 Task: Buy 5 Barbecue Forks & Claws from Grilling & Barbecue Utensils section under best seller category for shipping address: Justin Kelly, 2772 Fieldcrest Road, New York, New York 10005, Cell Number 6318992398. Pay from credit card ending with 9757, CVV 798
Action: Mouse moved to (26, 103)
Screenshot: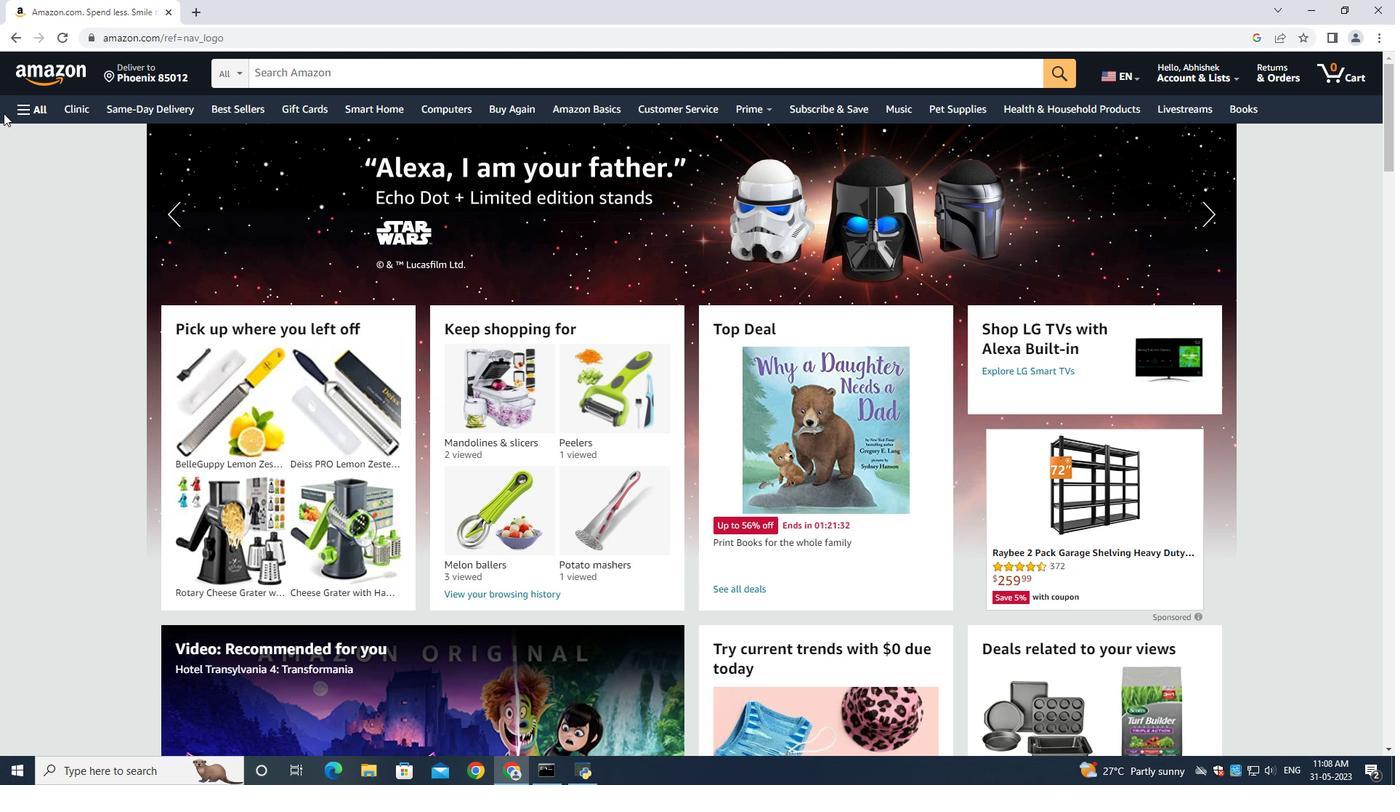 
Action: Mouse pressed left at (26, 103)
Screenshot: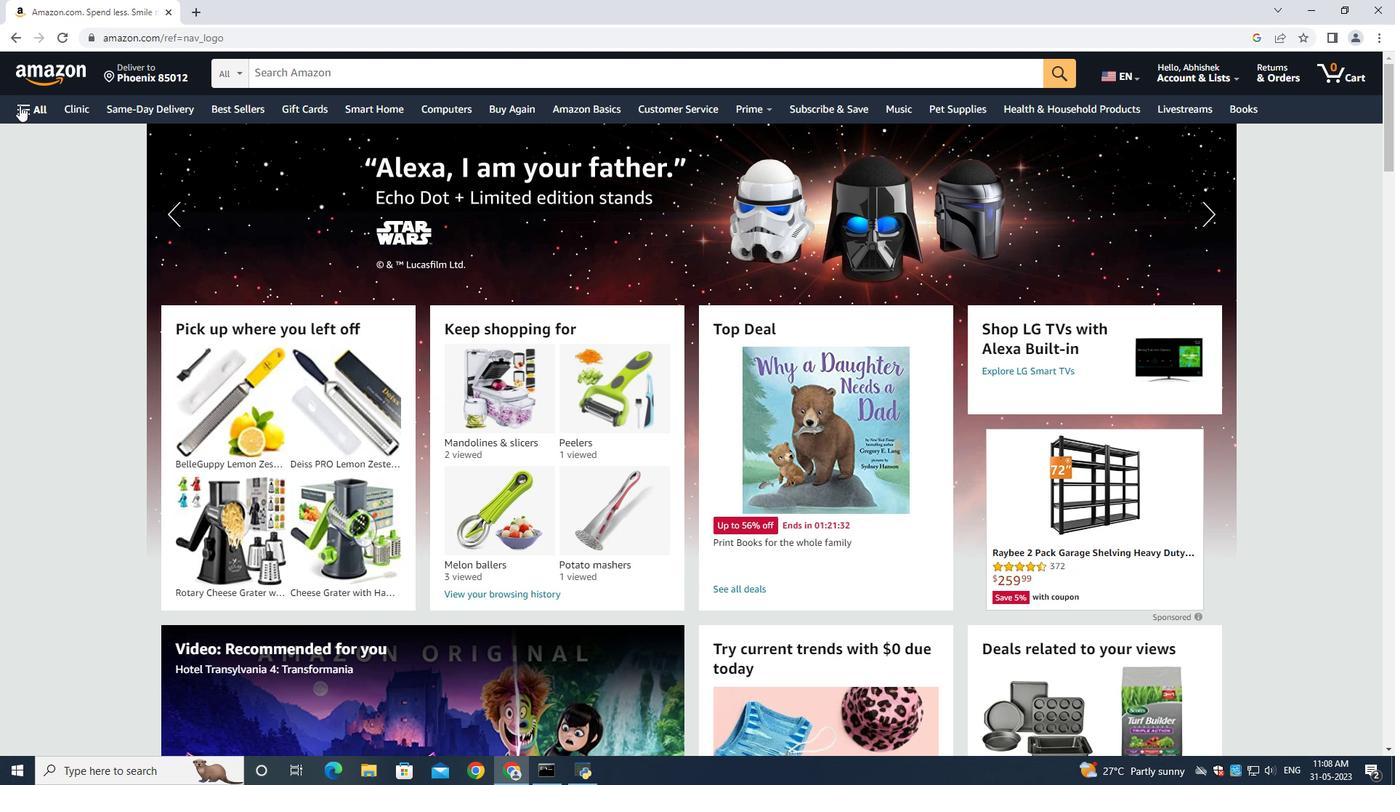 
Action: Mouse moved to (86, 135)
Screenshot: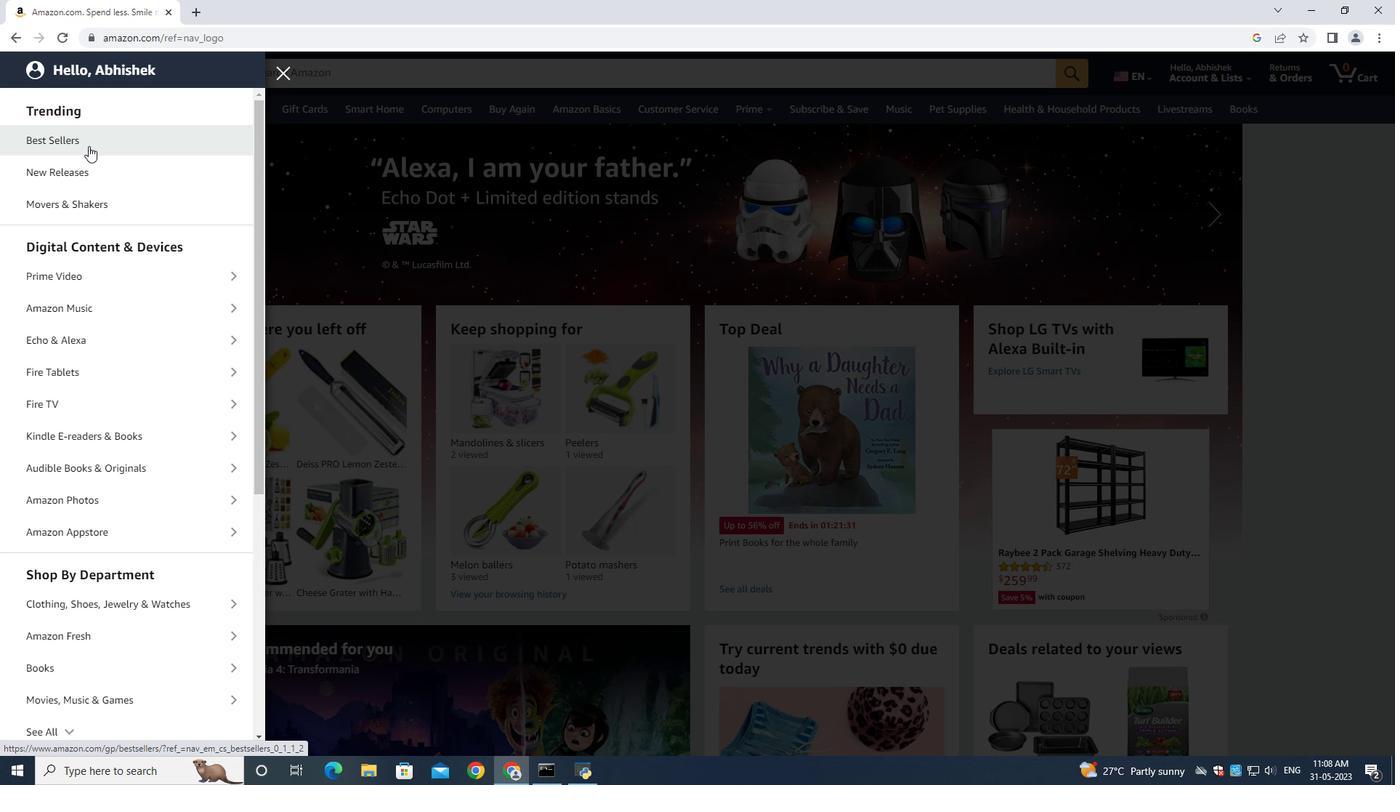 
Action: Mouse pressed left at (86, 135)
Screenshot: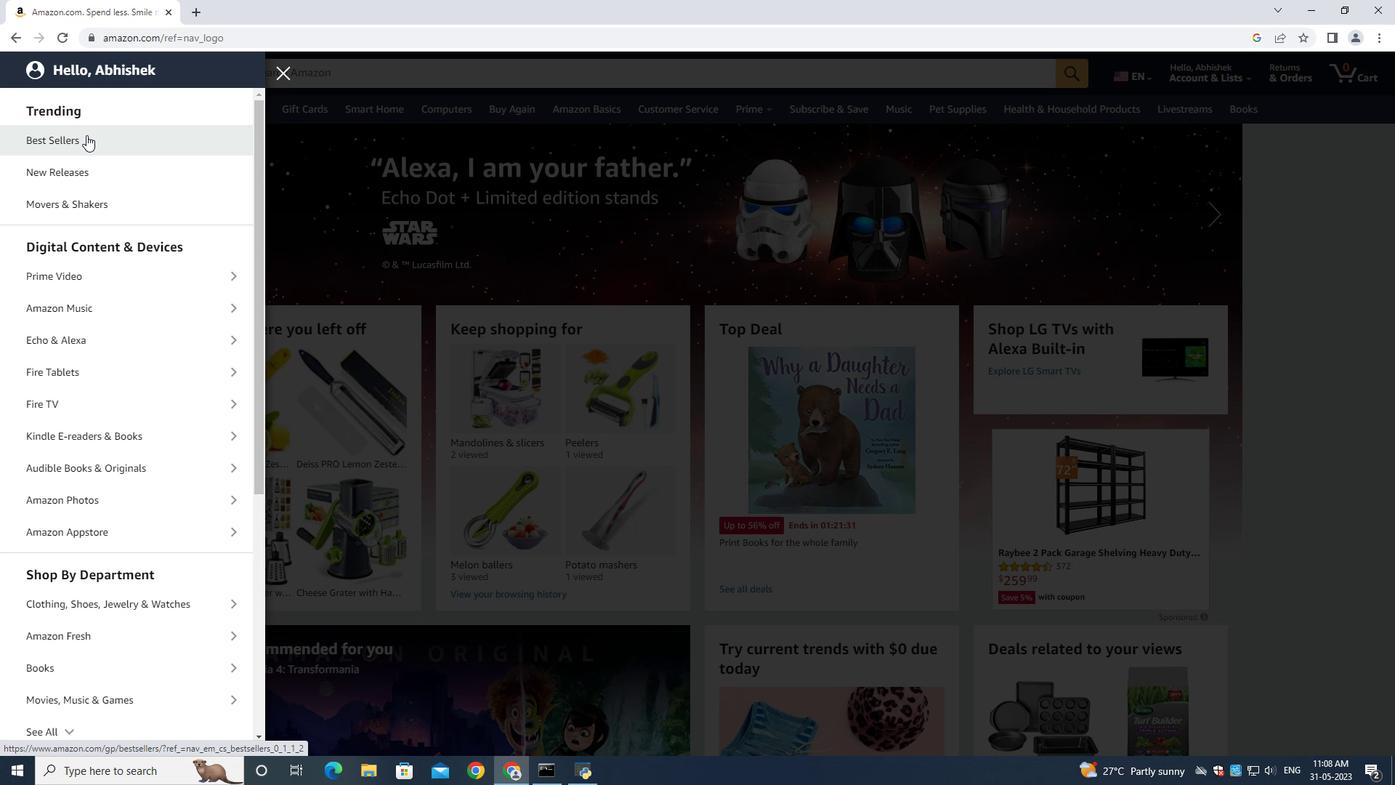 
Action: Mouse moved to (300, 84)
Screenshot: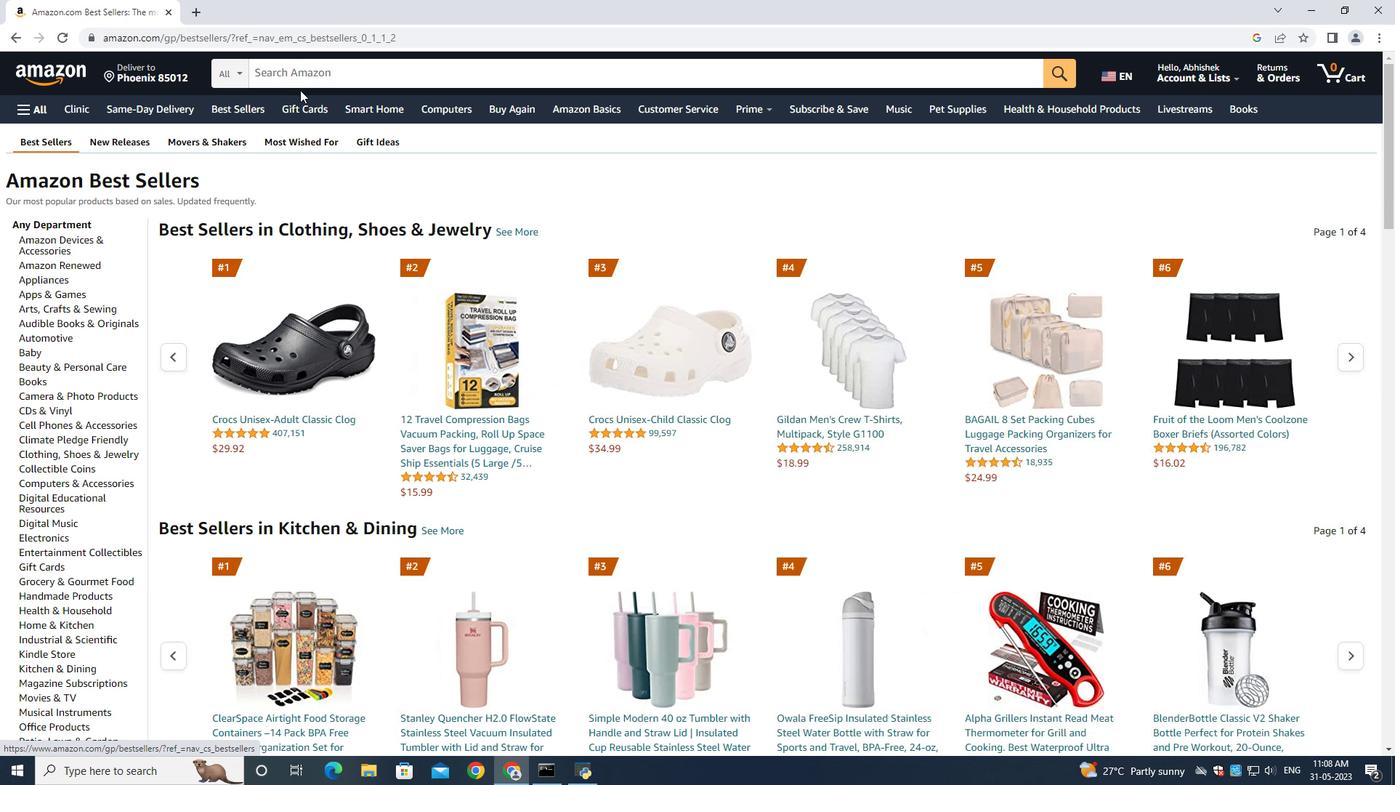 
Action: Mouse pressed left at (300, 84)
Screenshot: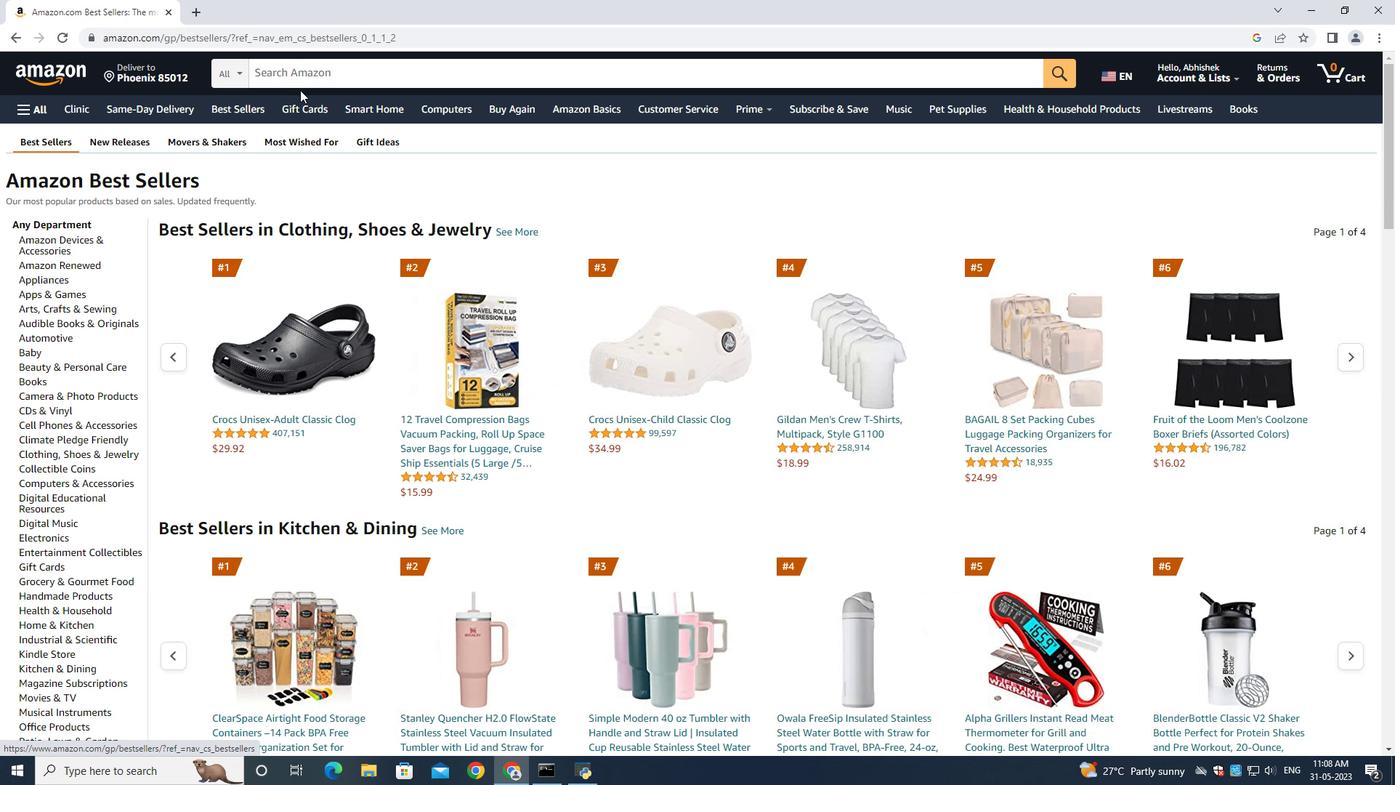 
Action: Key pressed <Key.shift>Barv<Key.backspace>becue<Key.space><Key.shift>Forks<Key.enter>
Screenshot: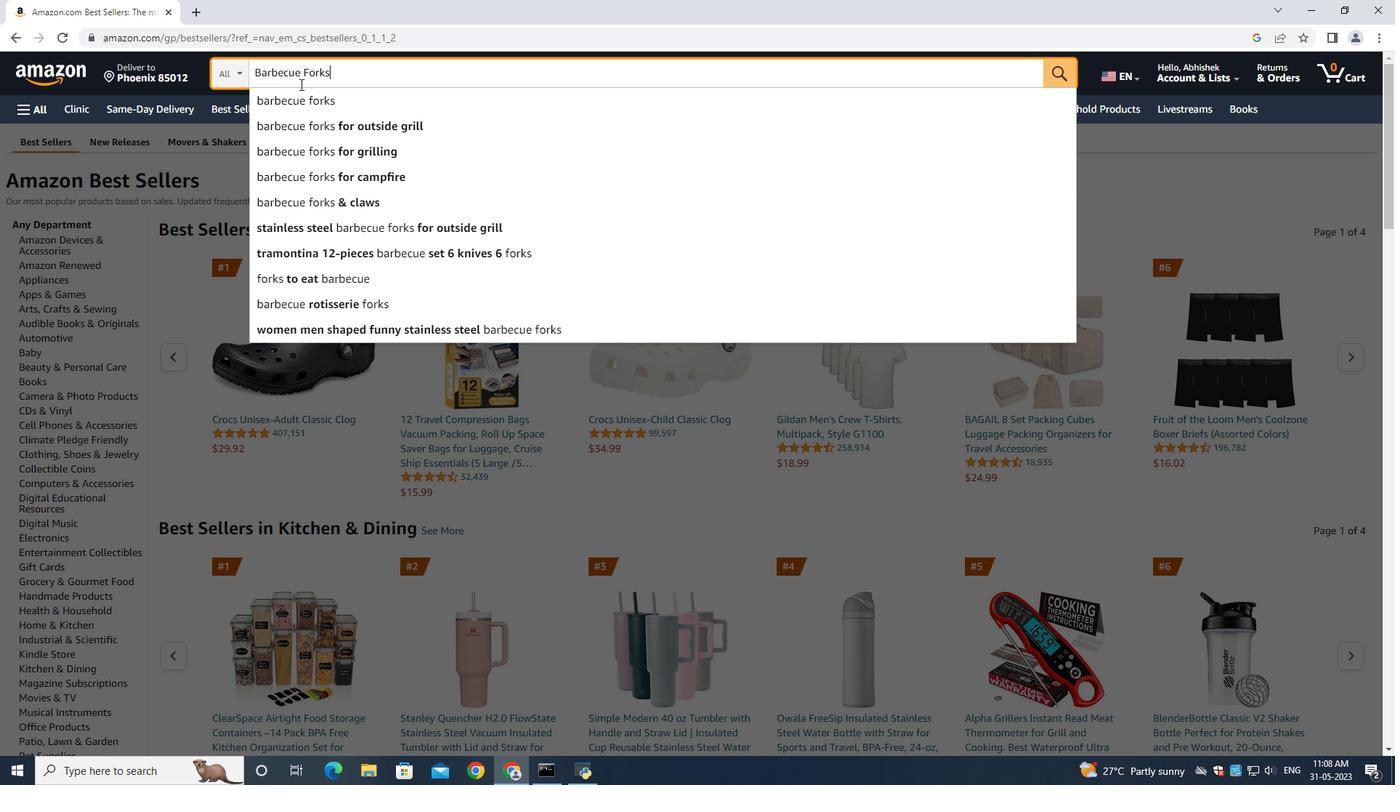 
Action: Mouse moved to (116, 258)
Screenshot: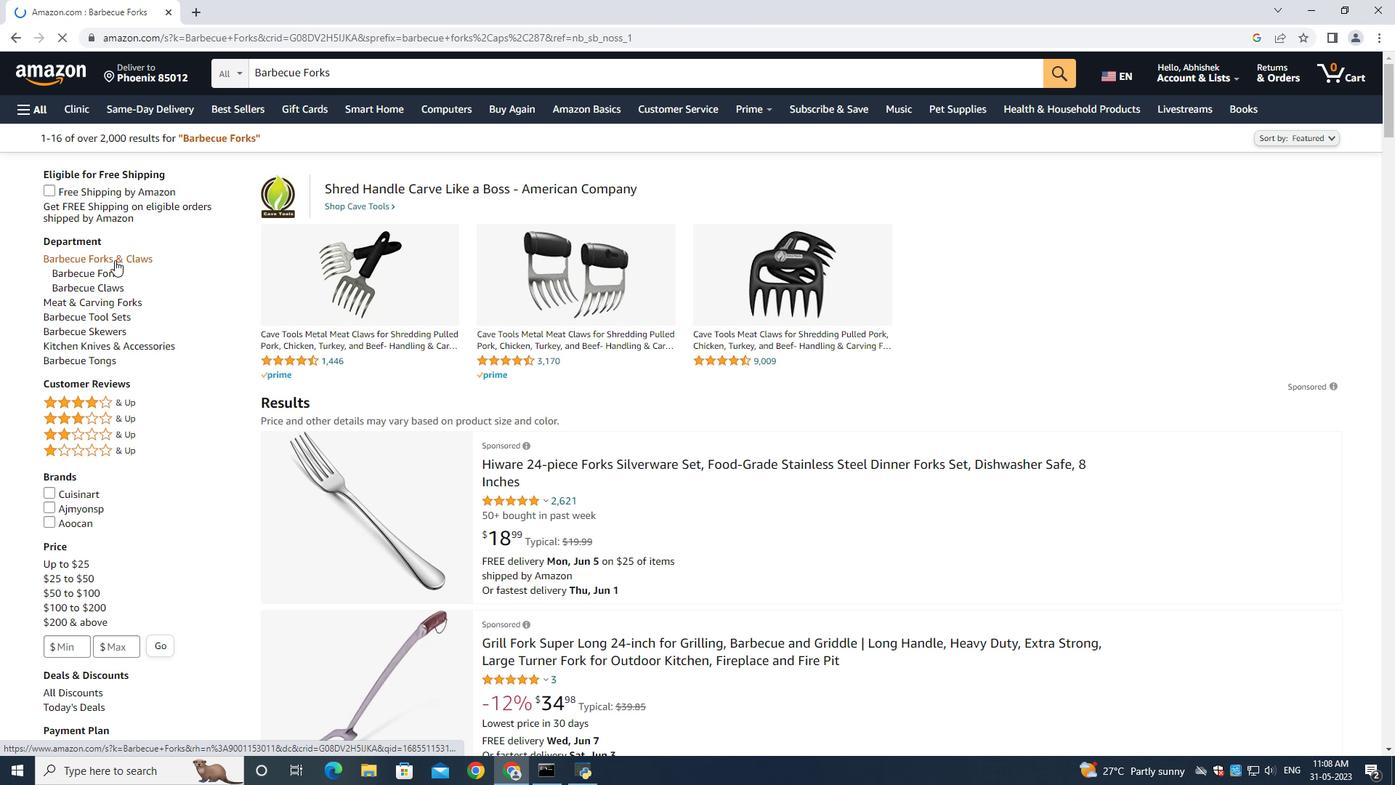 
Action: Mouse pressed left at (116, 258)
Screenshot: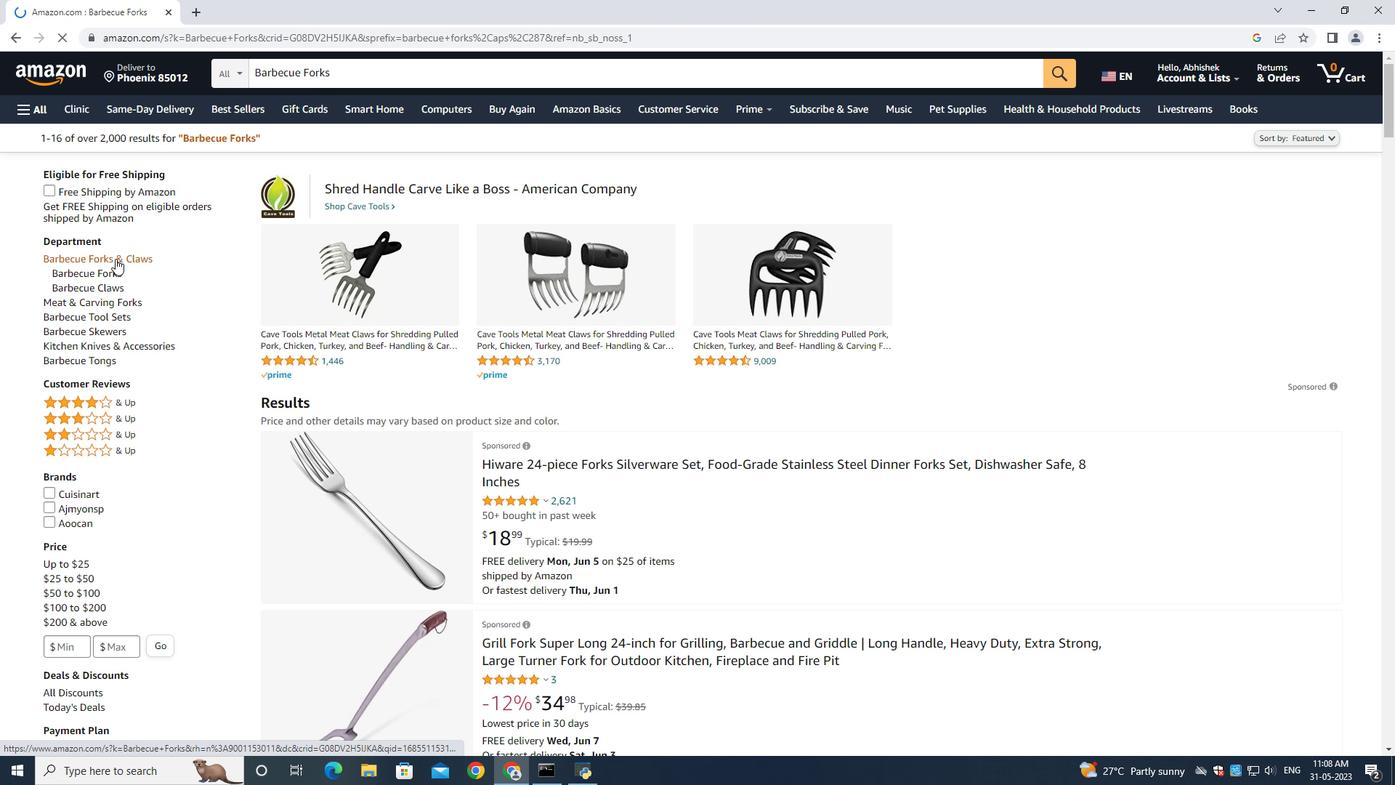
Action: Mouse moved to (525, 331)
Screenshot: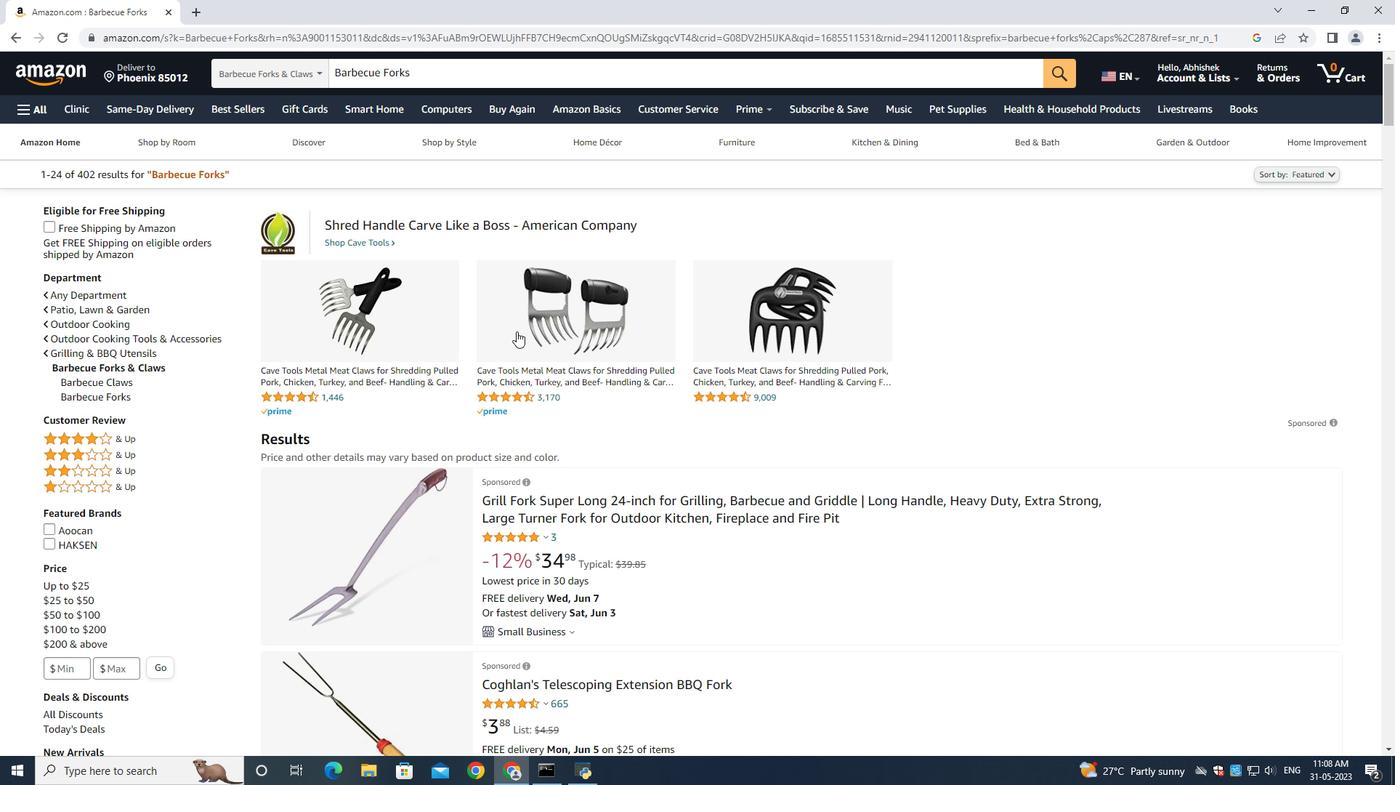 
Action: Mouse scrolled (525, 330) with delta (0, 0)
Screenshot: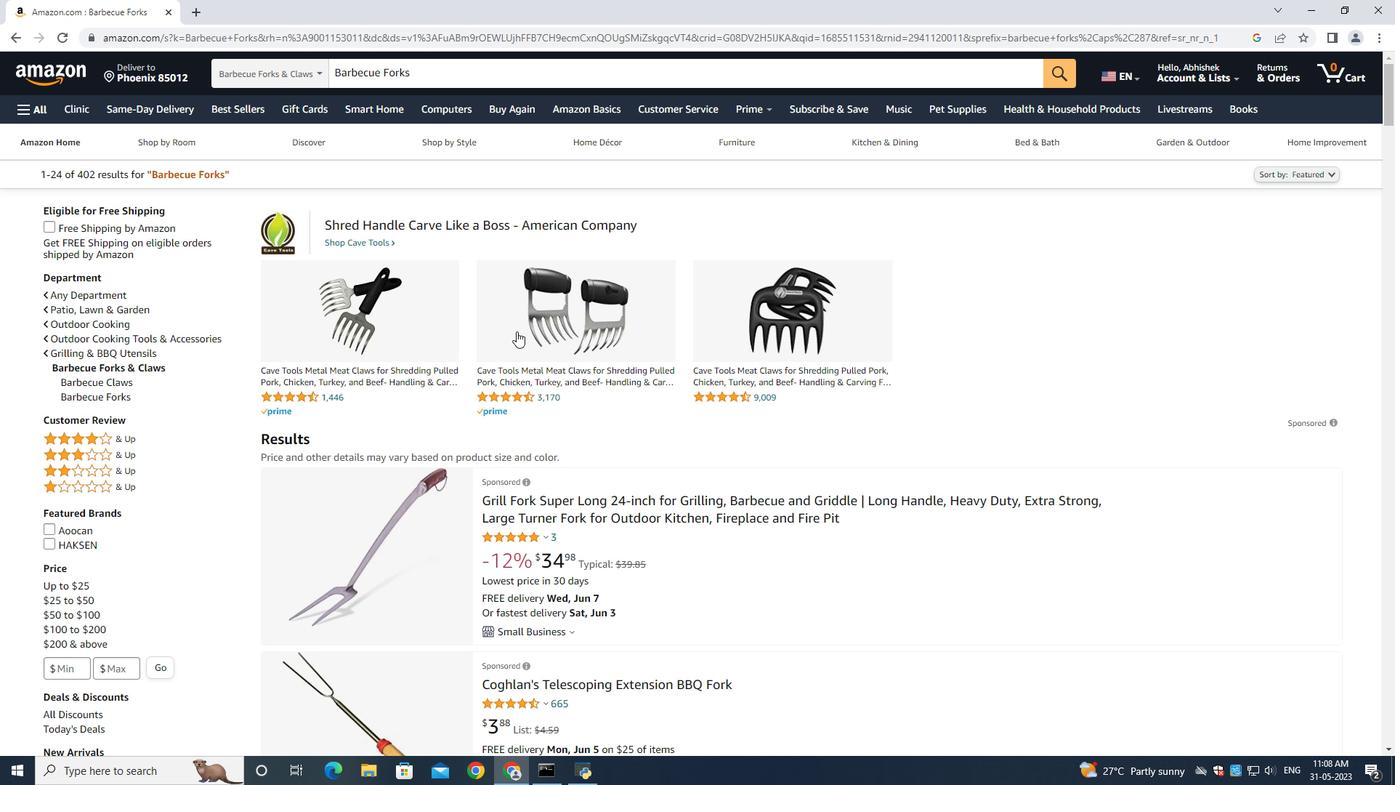
Action: Mouse moved to (525, 332)
Screenshot: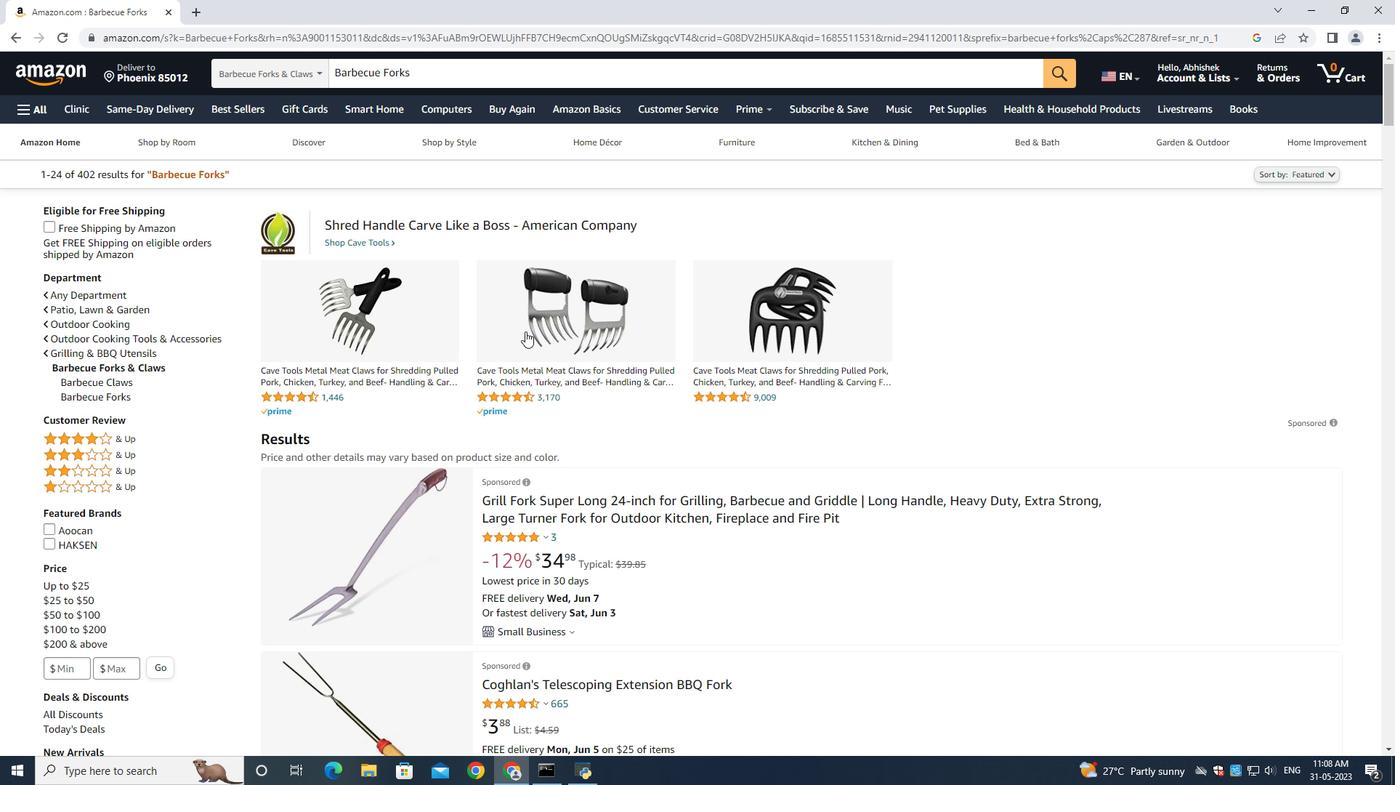 
Action: Mouse scrolled (525, 331) with delta (0, 0)
Screenshot: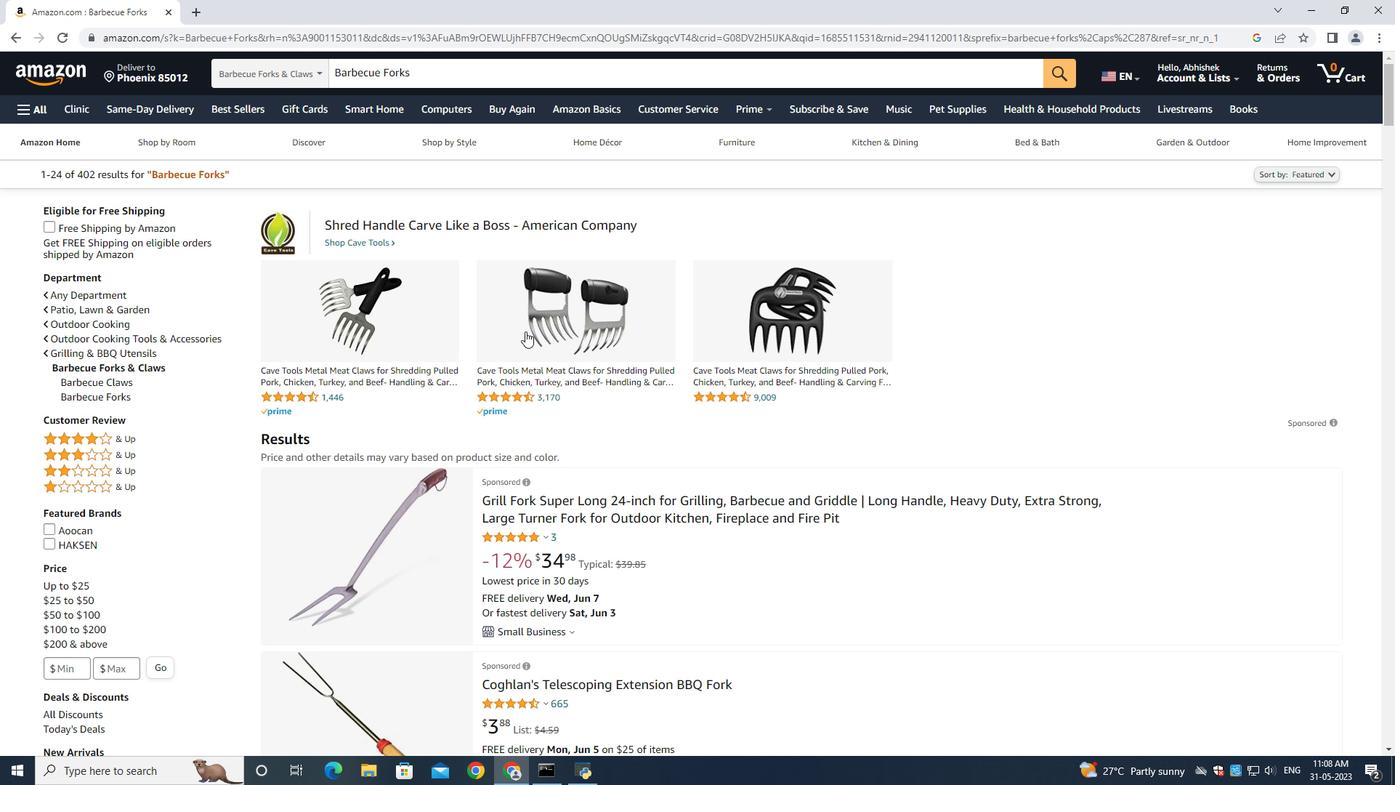 
Action: Mouse moved to (639, 359)
Screenshot: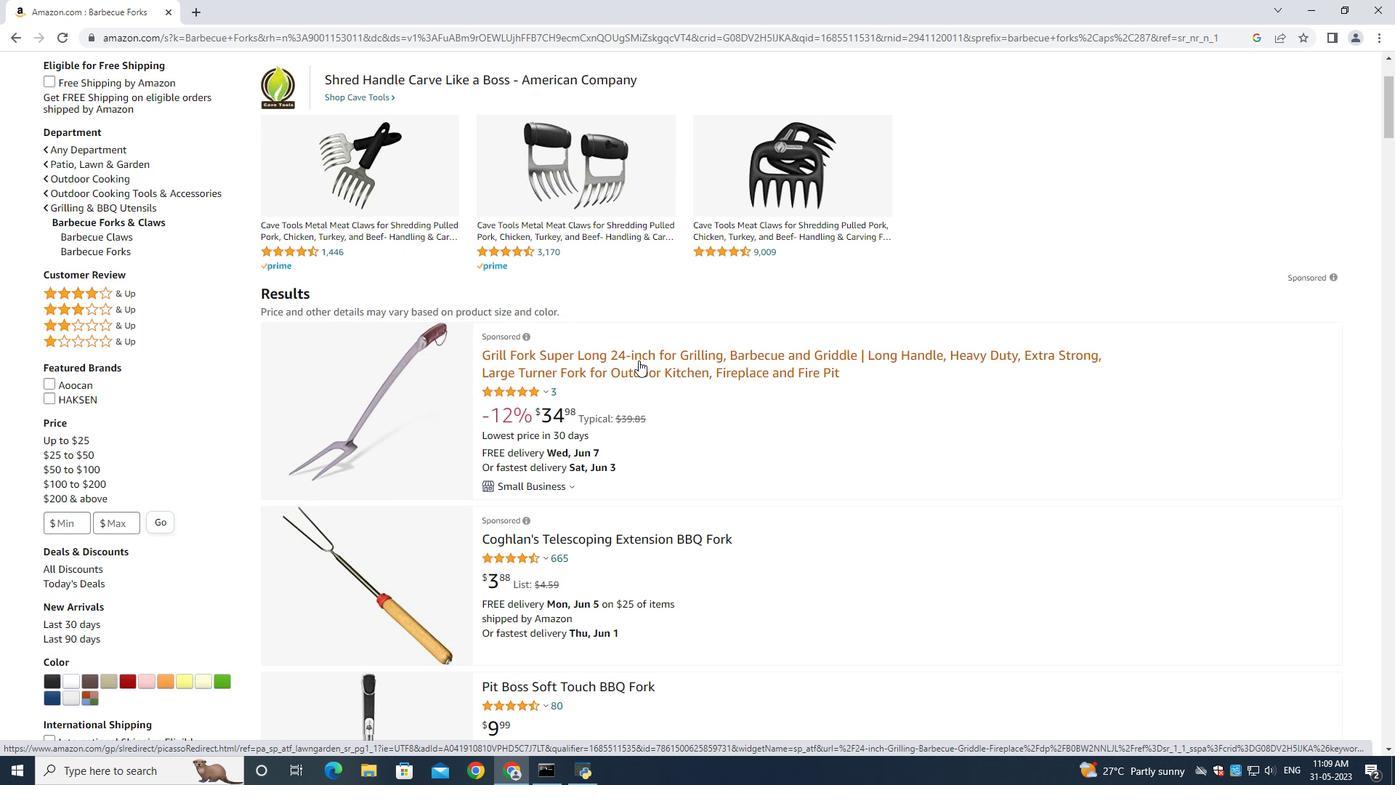 
Action: Mouse pressed left at (639, 359)
Screenshot: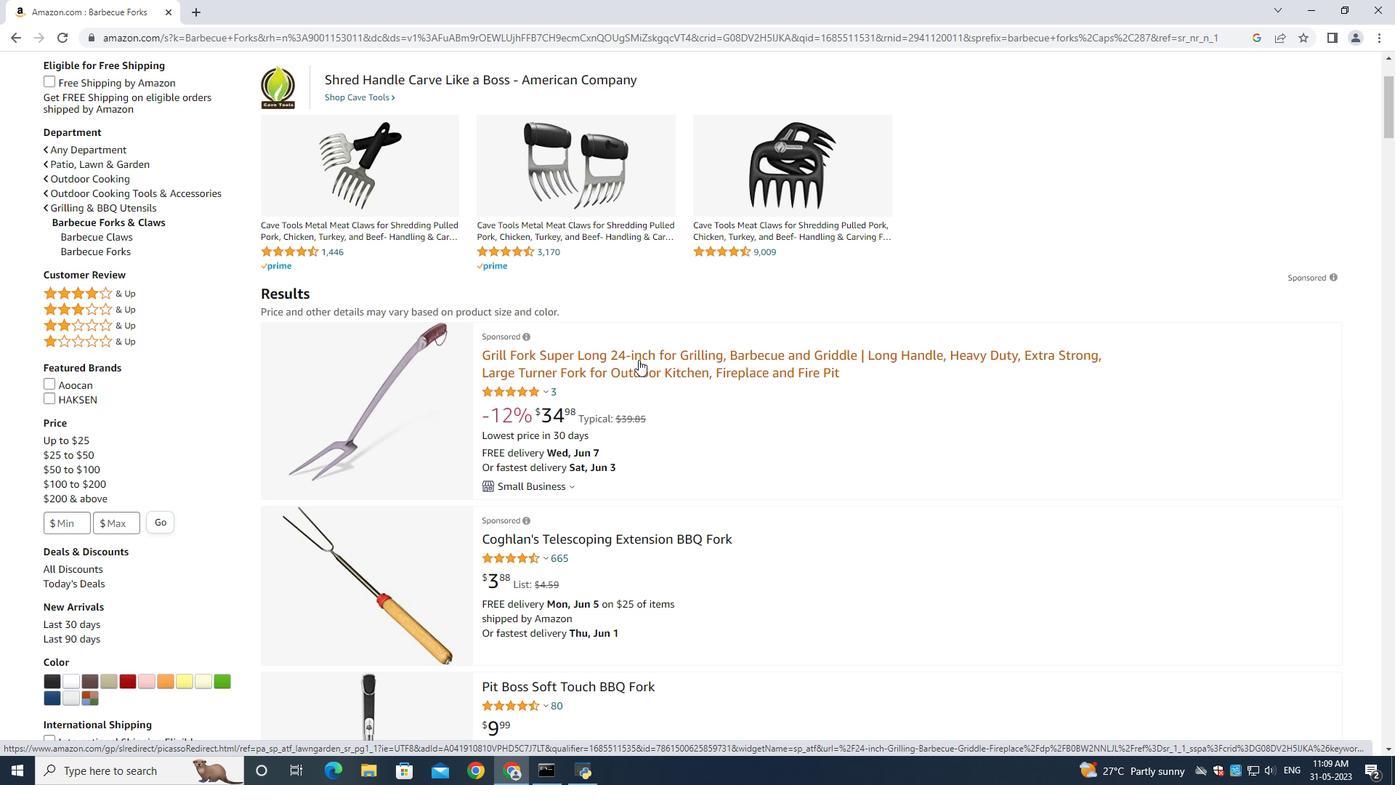
Action: Mouse moved to (10, 33)
Screenshot: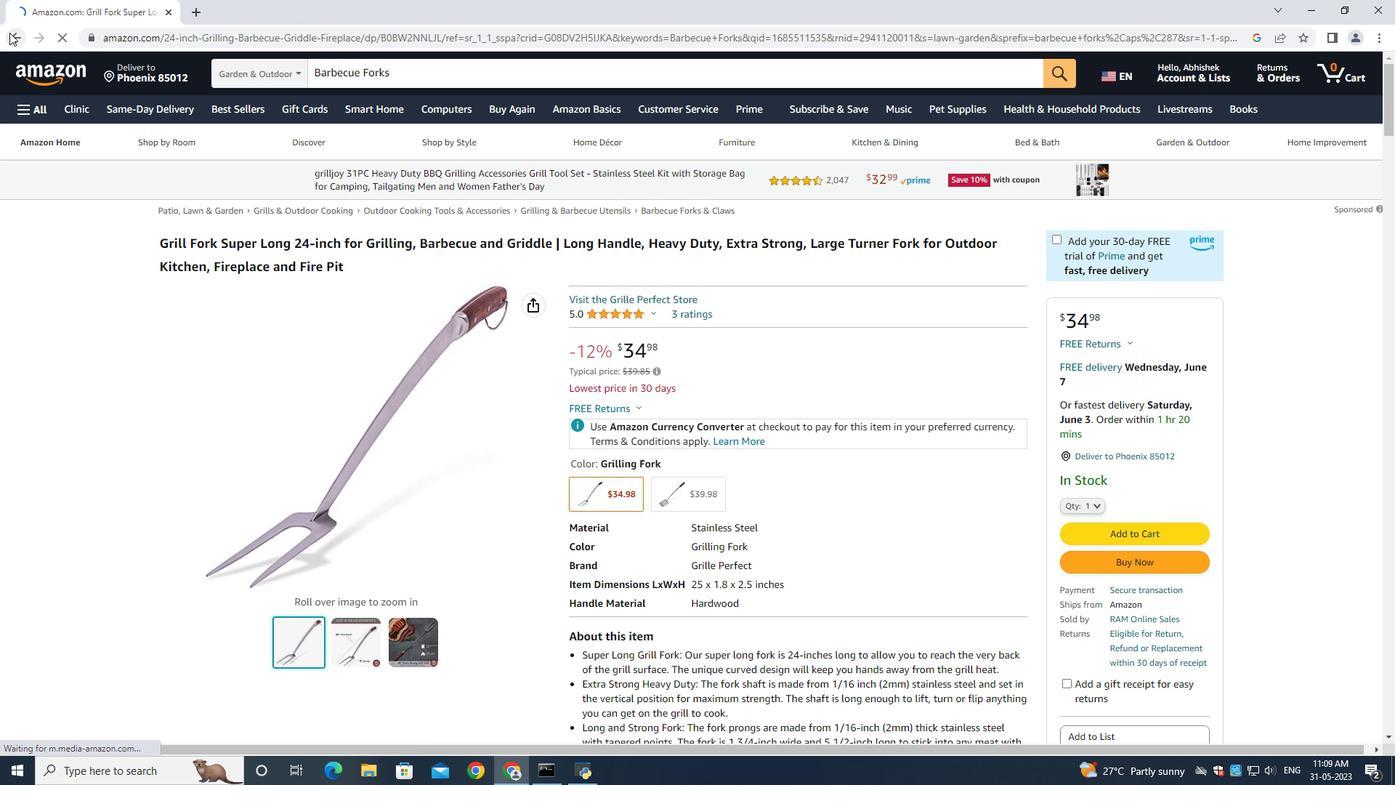 
Action: Mouse pressed left at (10, 33)
Screenshot: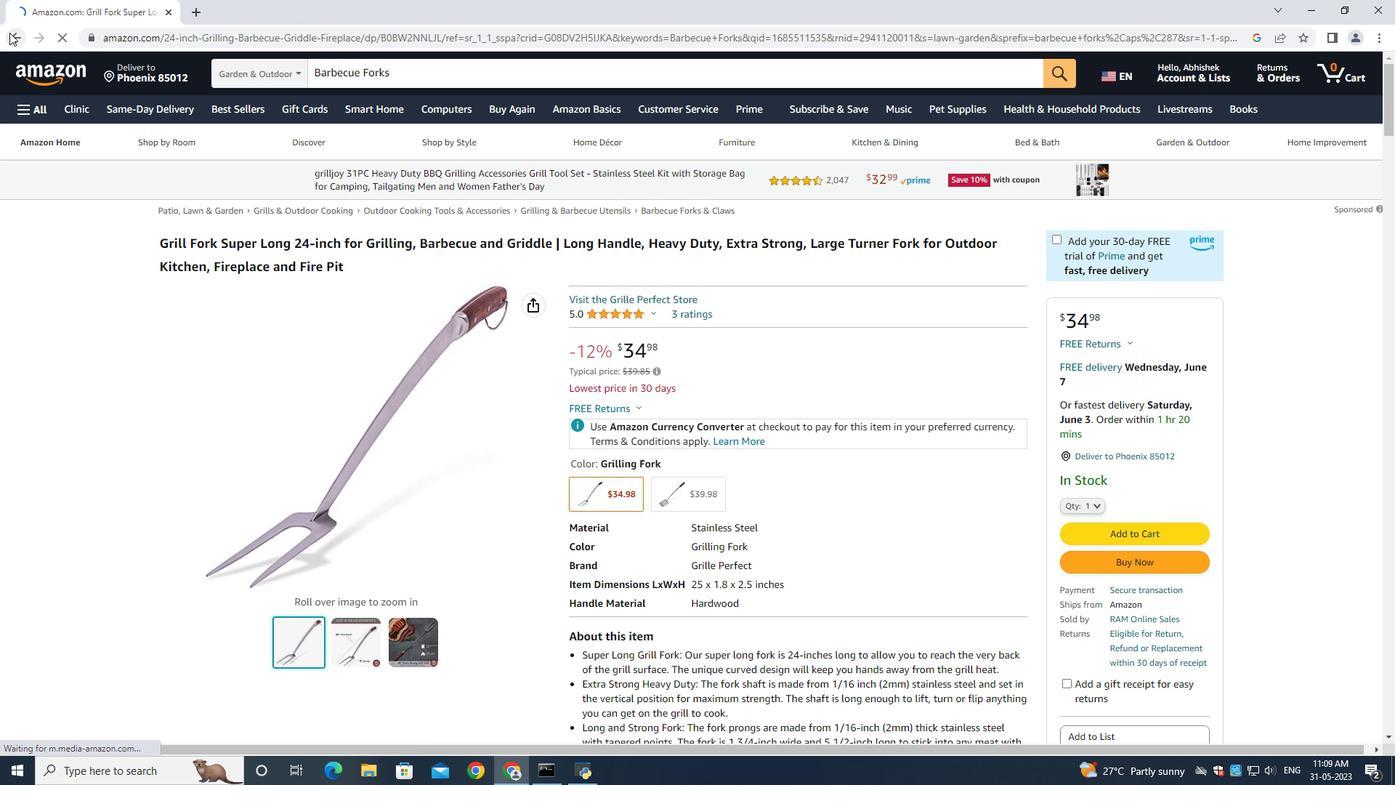 
Action: Mouse moved to (460, 308)
Screenshot: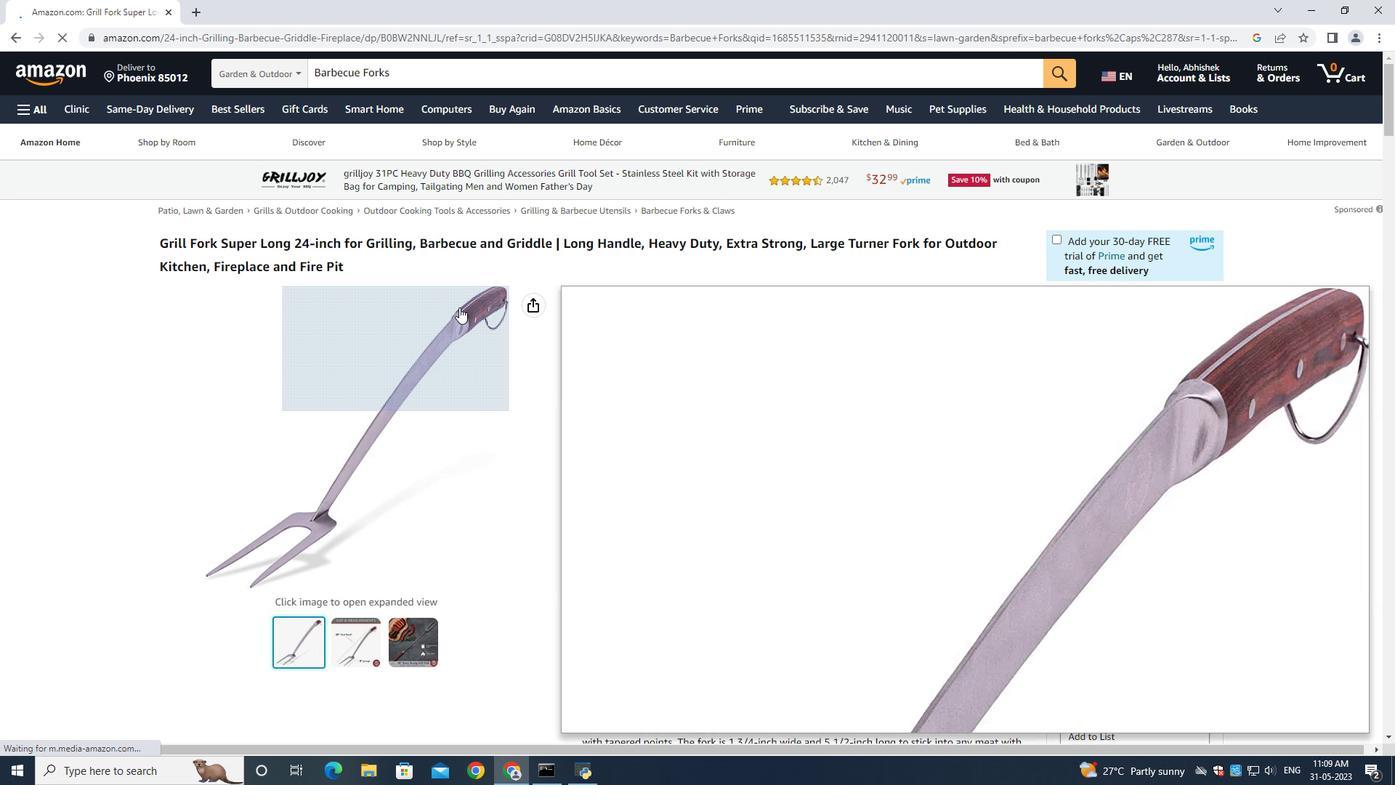 
Action: Mouse scrolled (460, 307) with delta (0, 0)
Screenshot: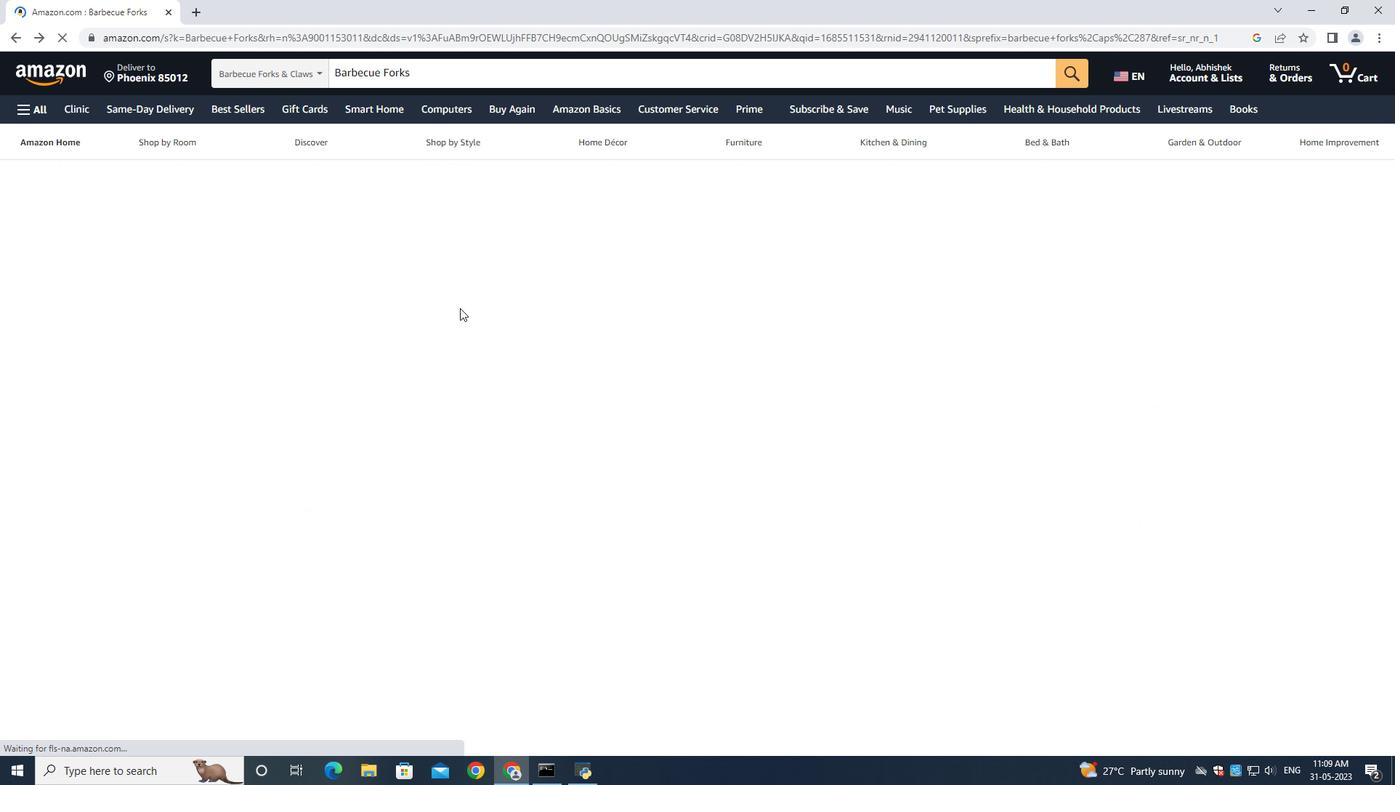 
Action: Mouse scrolled (460, 307) with delta (0, 0)
Screenshot: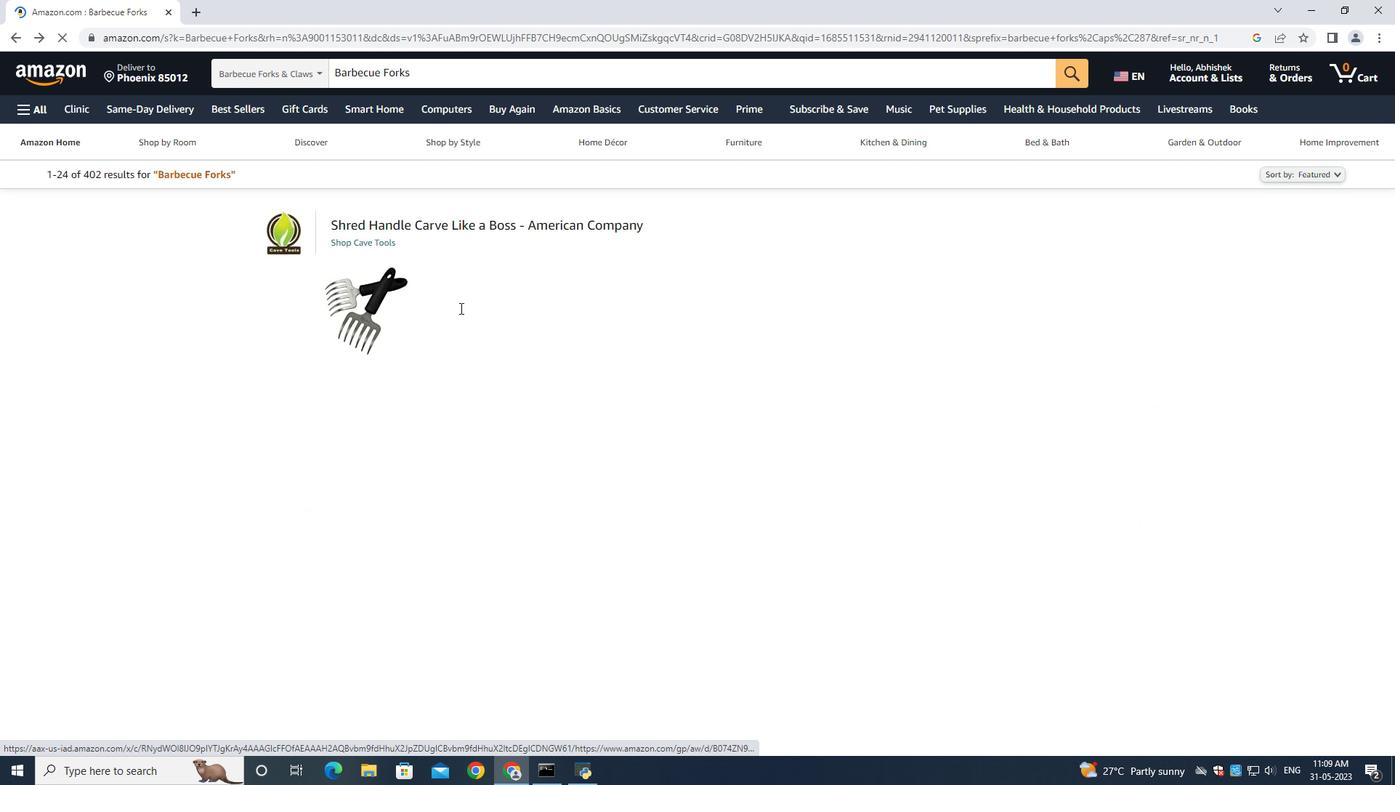
Action: Mouse moved to (460, 308)
Screenshot: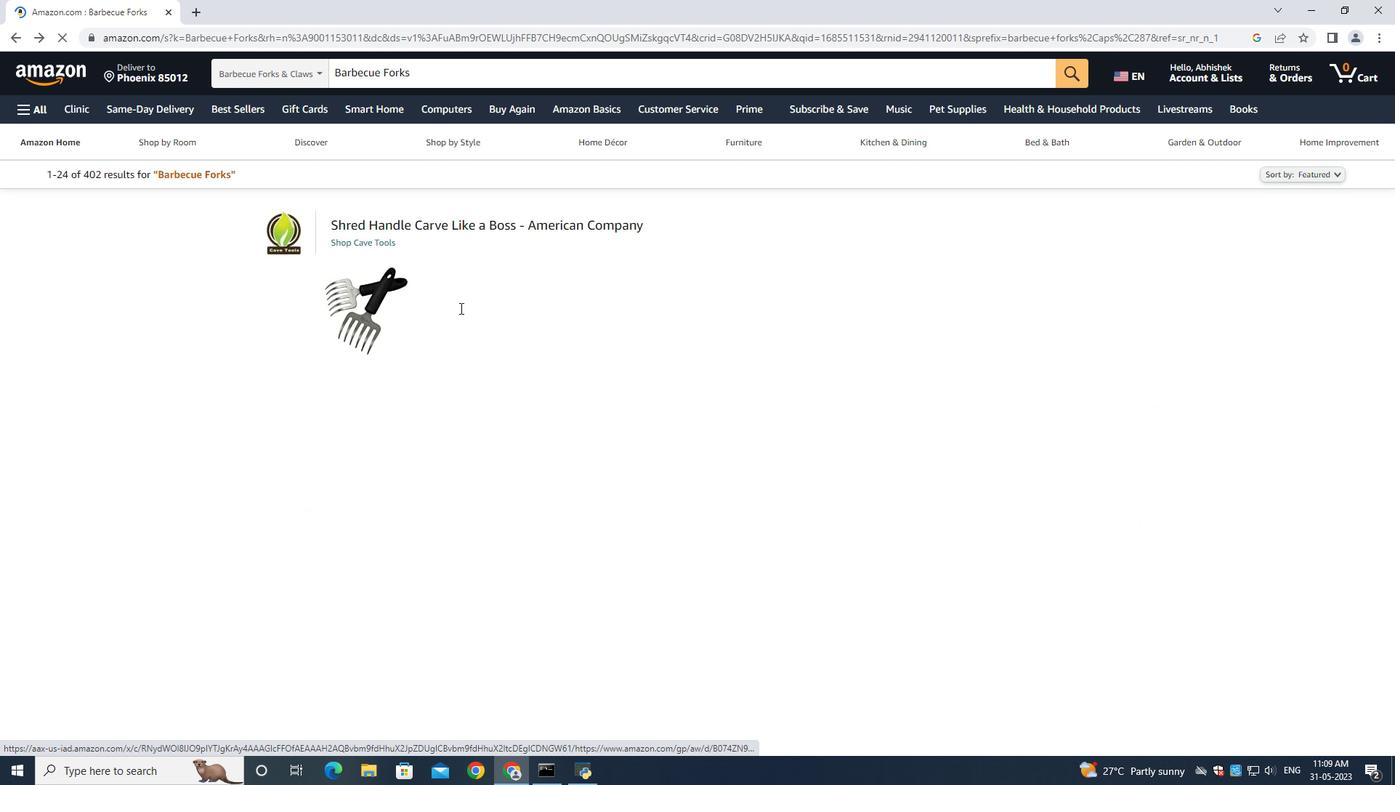 
Action: Mouse scrolled (460, 307) with delta (0, 0)
Screenshot: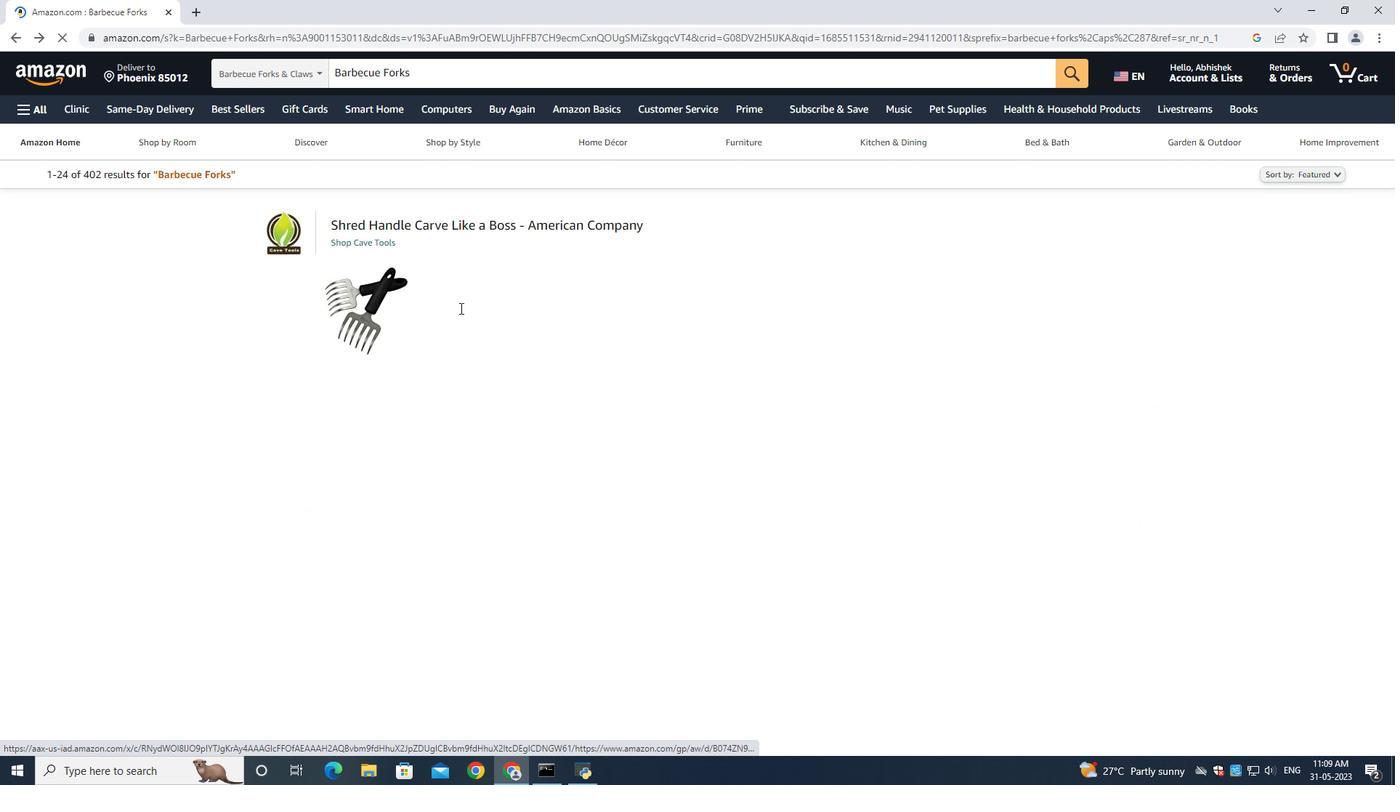 
Action: Mouse moved to (460, 308)
Screenshot: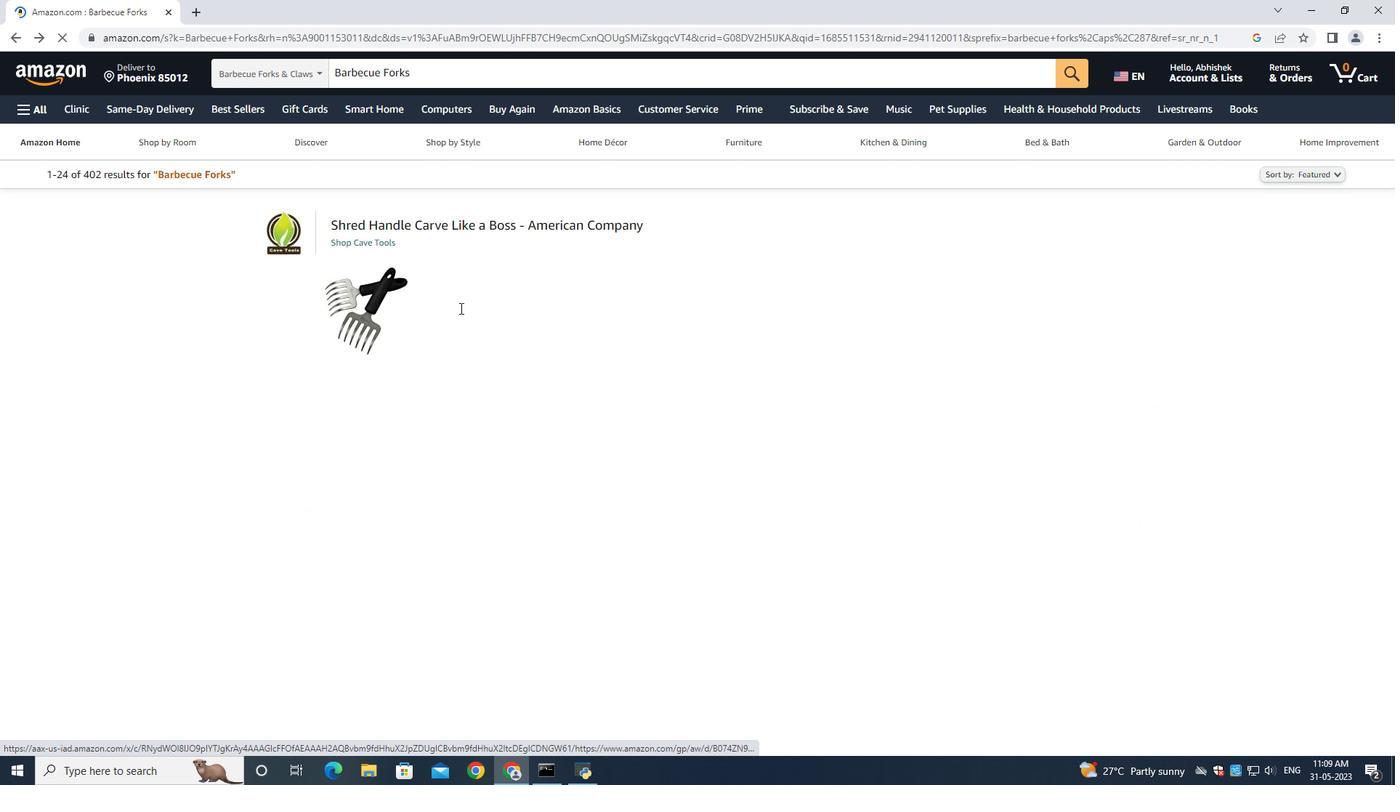
Action: Mouse scrolled (460, 308) with delta (0, 0)
Screenshot: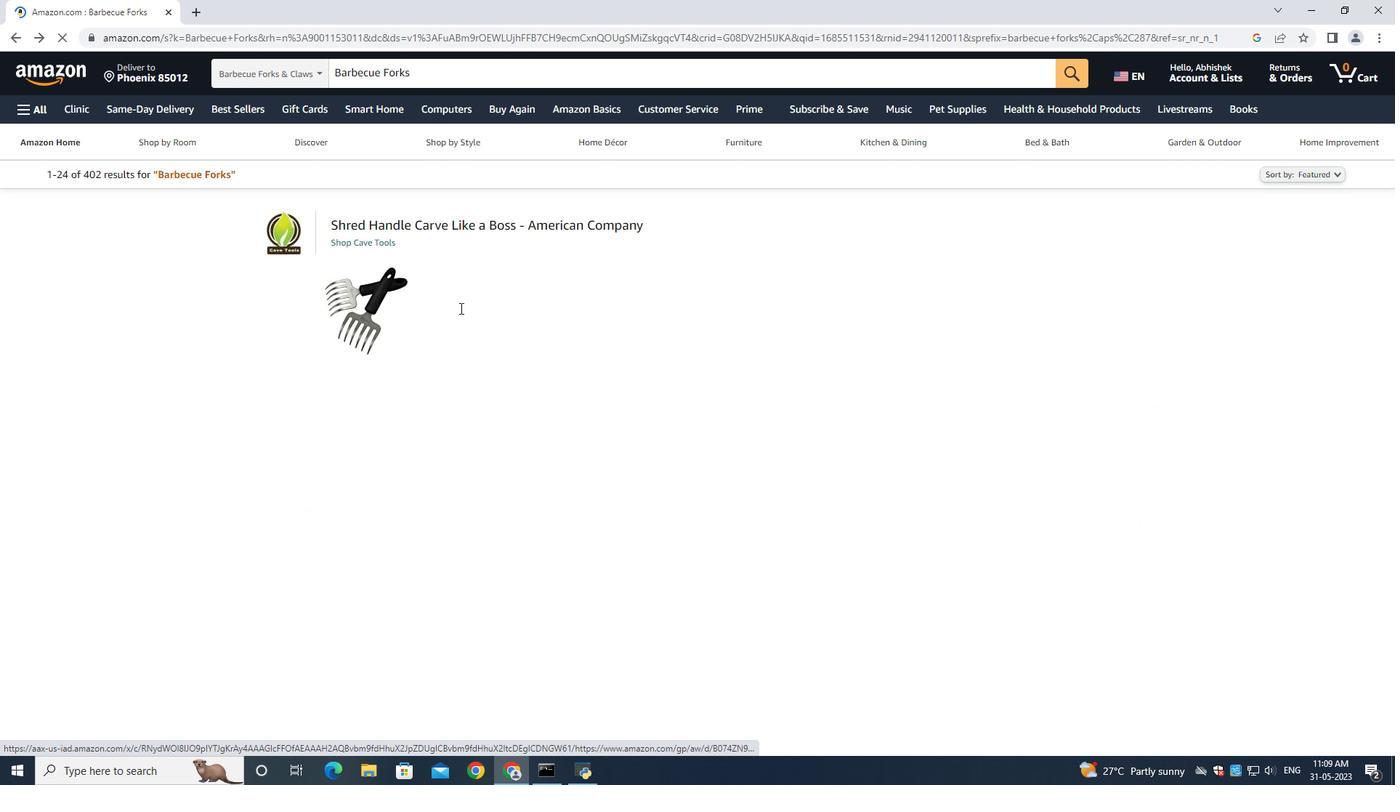 
Action: Mouse scrolled (460, 308) with delta (0, 0)
Screenshot: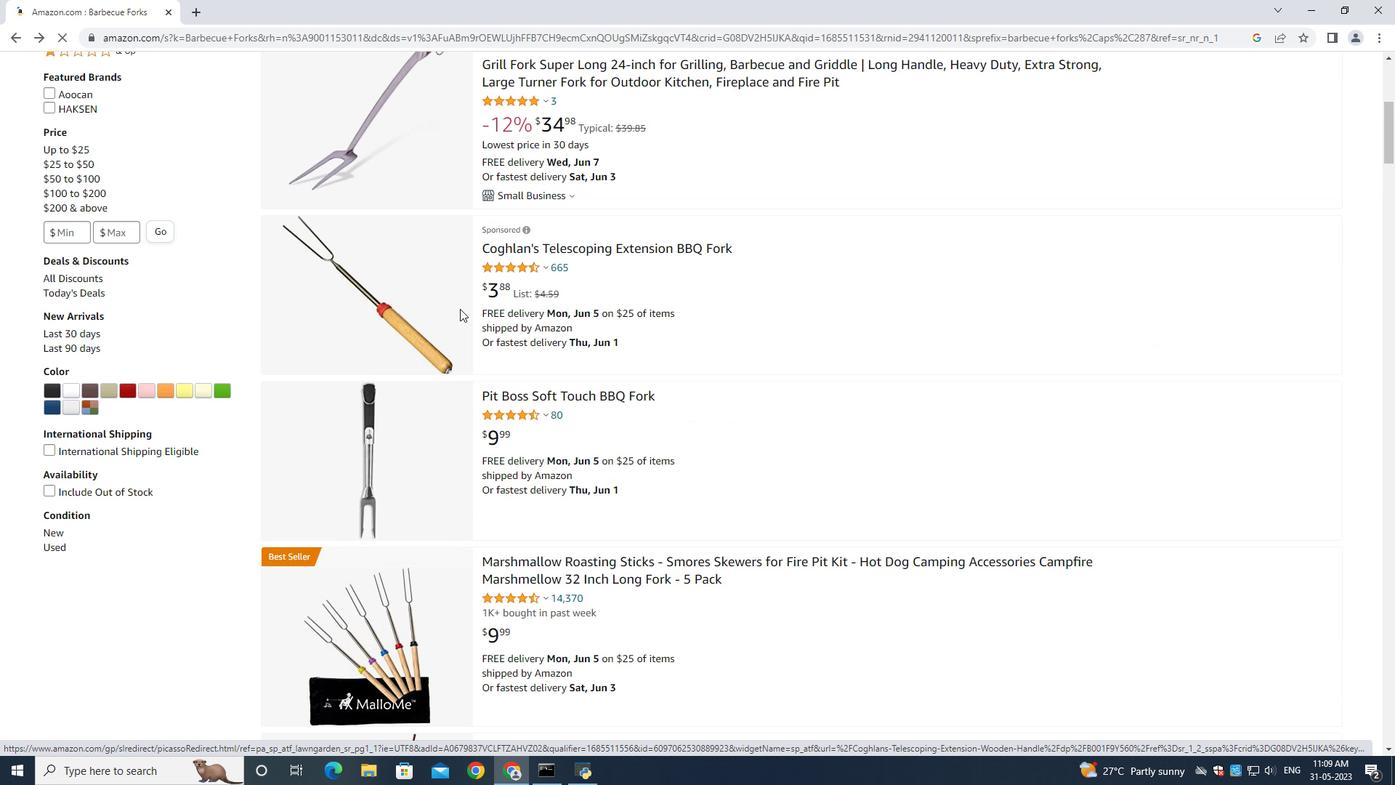 
Action: Mouse scrolled (460, 308) with delta (0, 0)
Screenshot: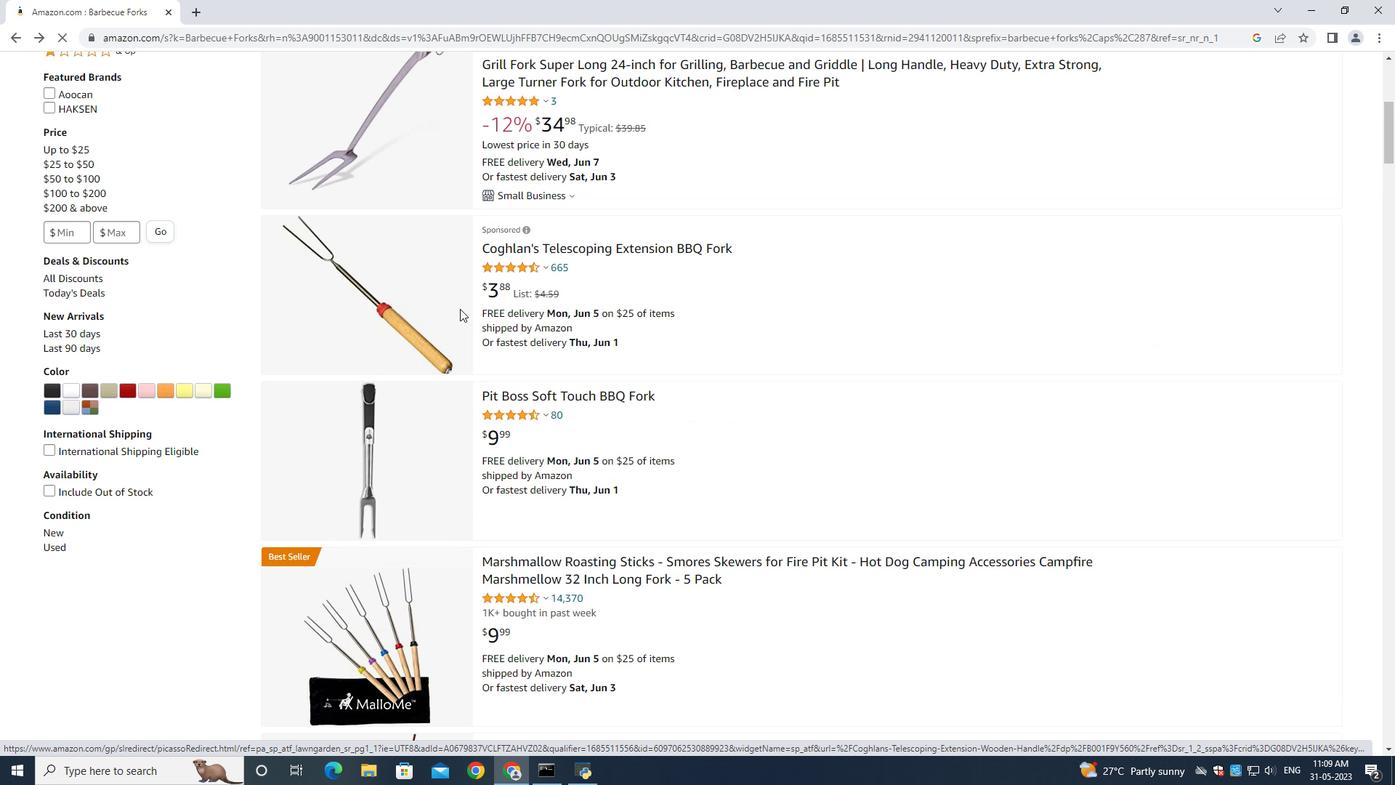 
Action: Mouse moved to (585, 429)
Screenshot: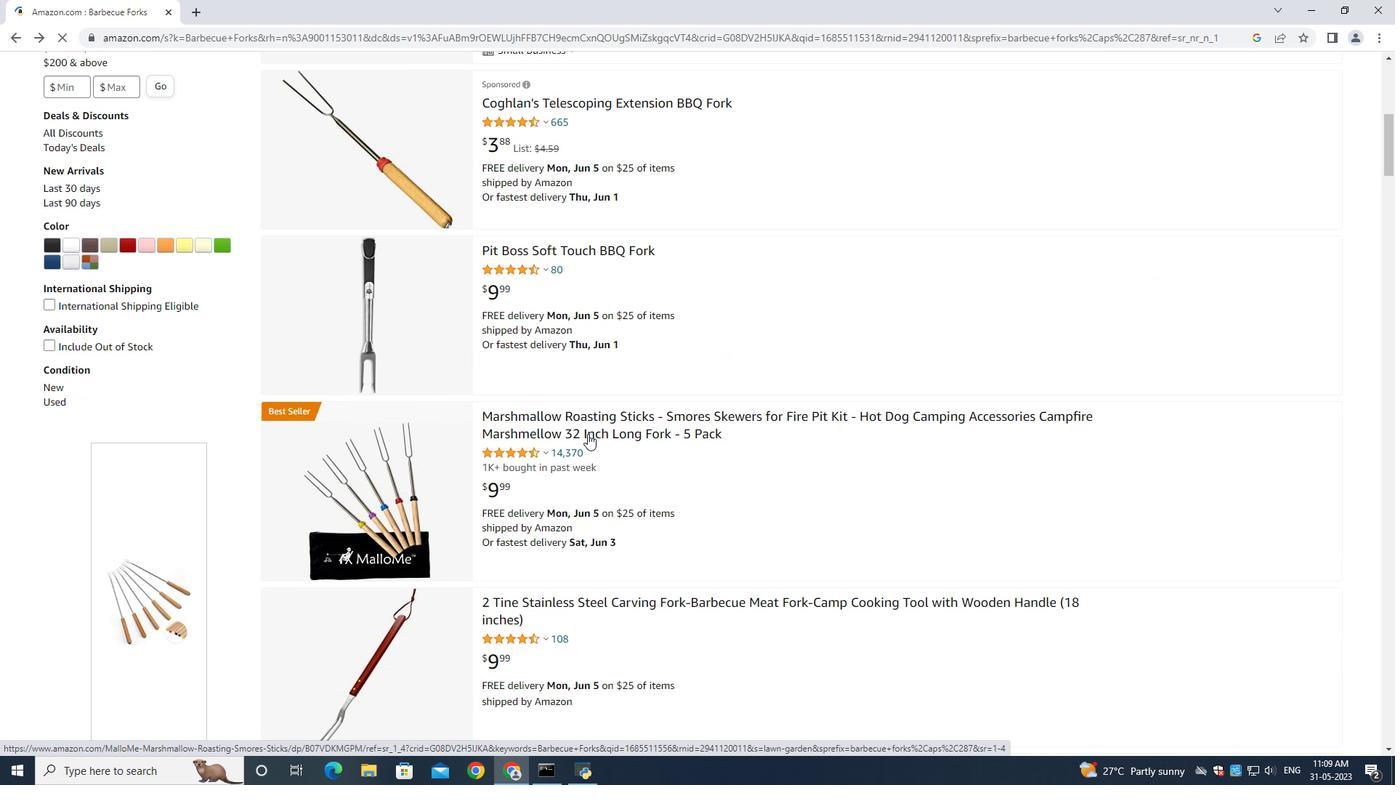 
Action: Mouse pressed left at (585, 429)
Screenshot: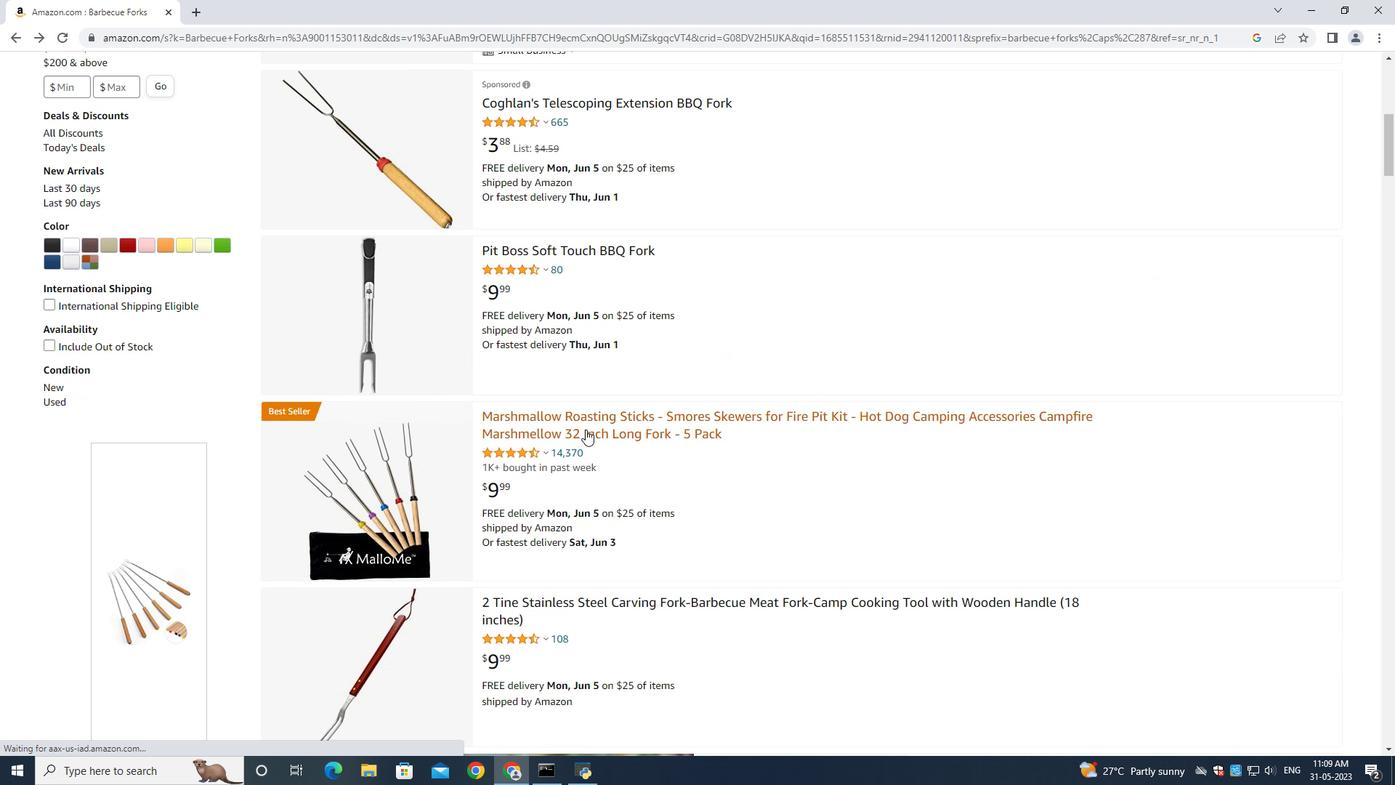 
Action: Mouse moved to (579, 426)
Screenshot: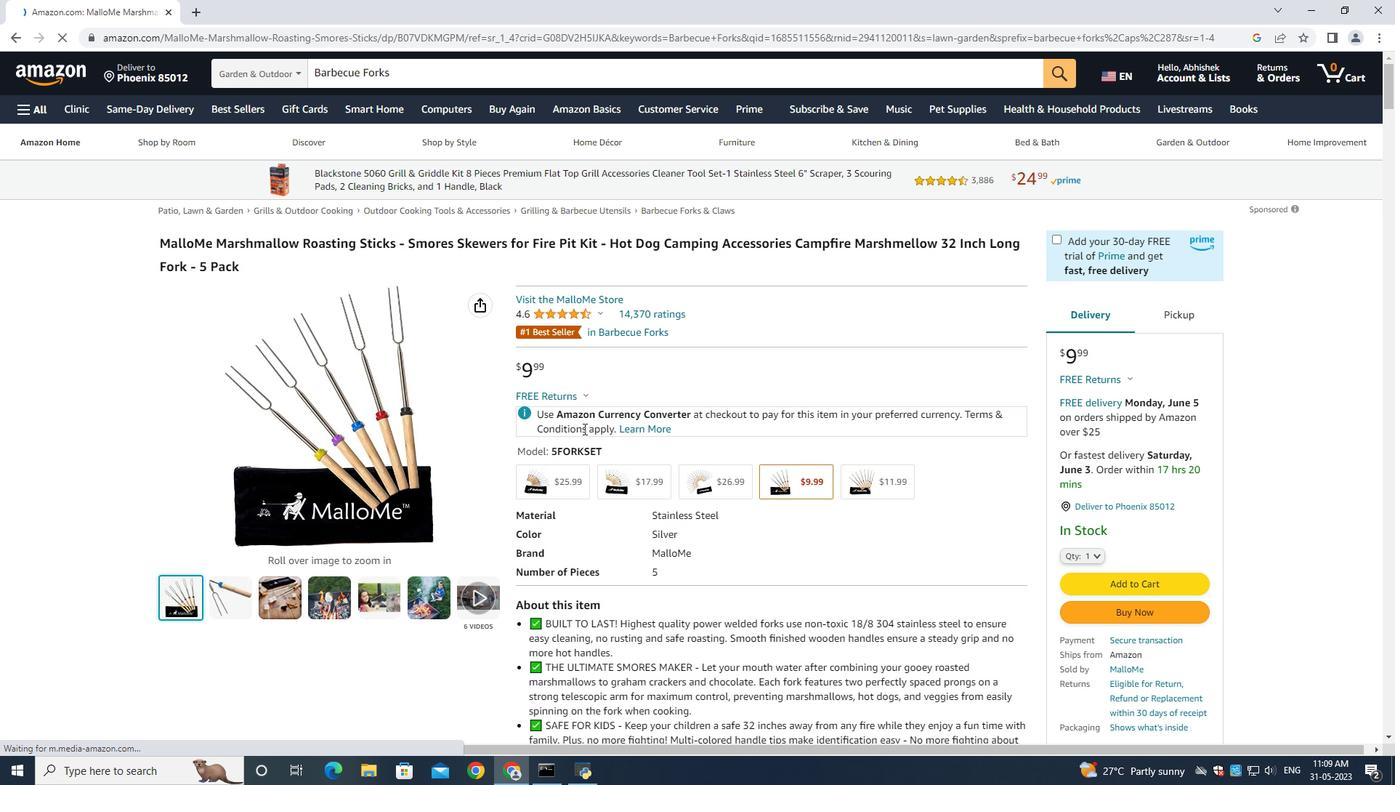 
Action: Mouse scrolled (579, 426) with delta (0, 0)
Screenshot: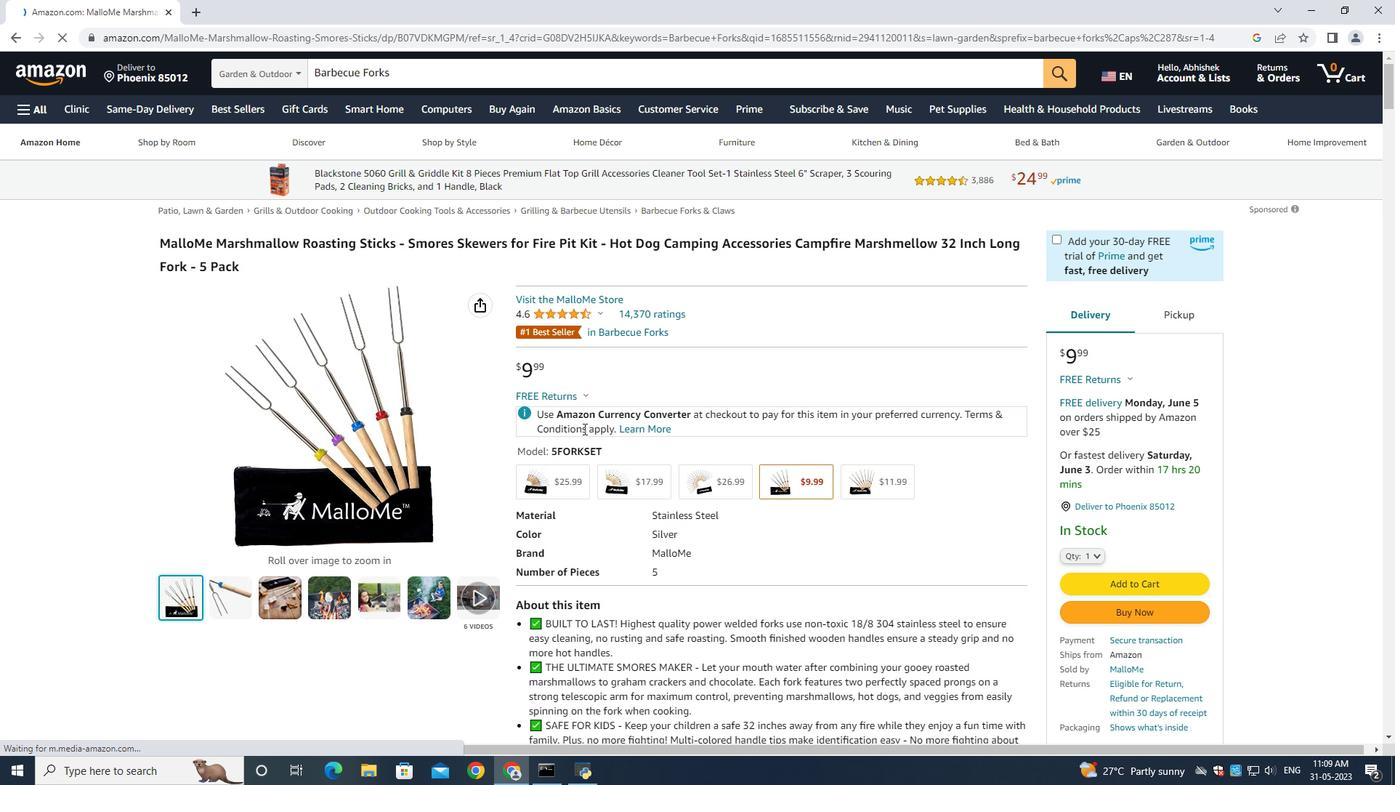 
Action: Mouse moved to (596, 437)
Screenshot: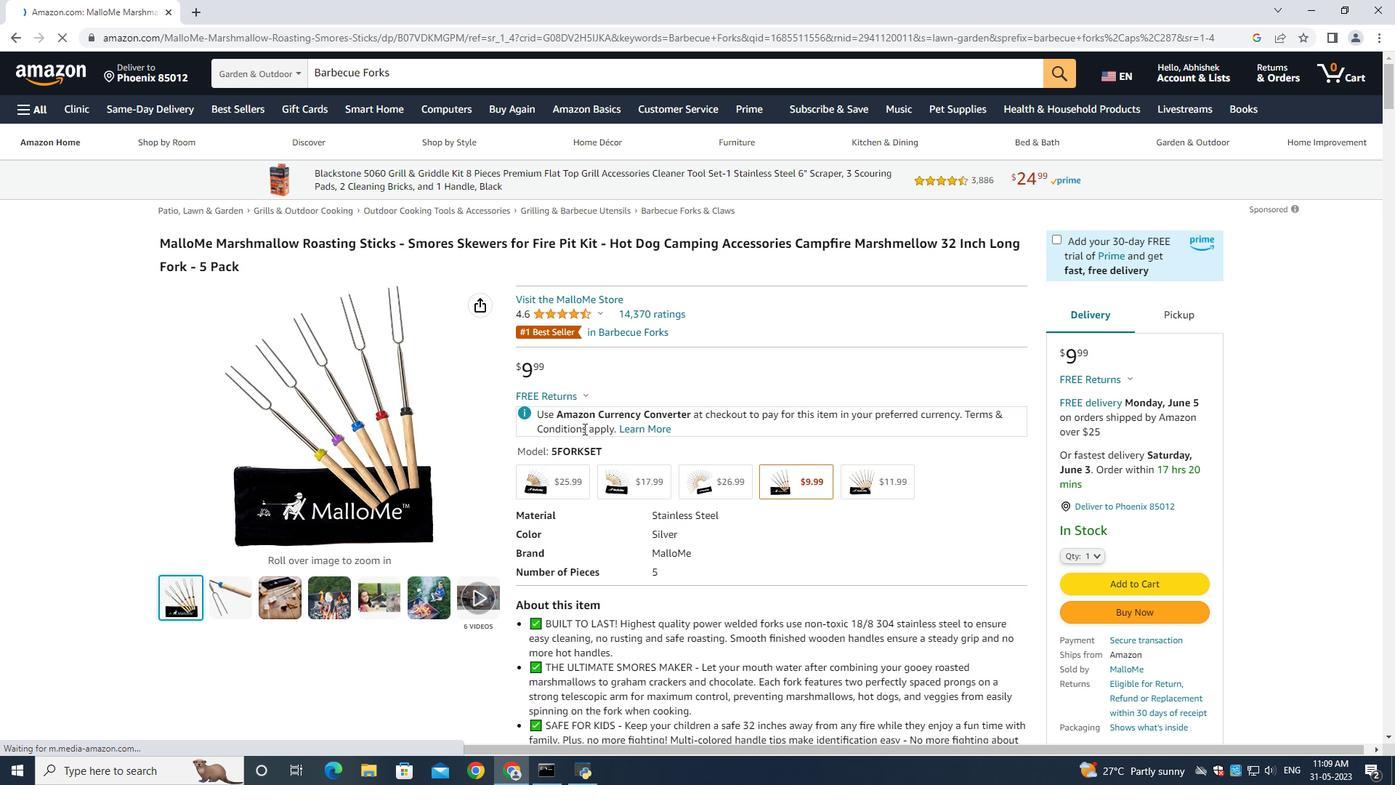 
Action: Mouse scrolled (596, 436) with delta (0, 0)
Screenshot: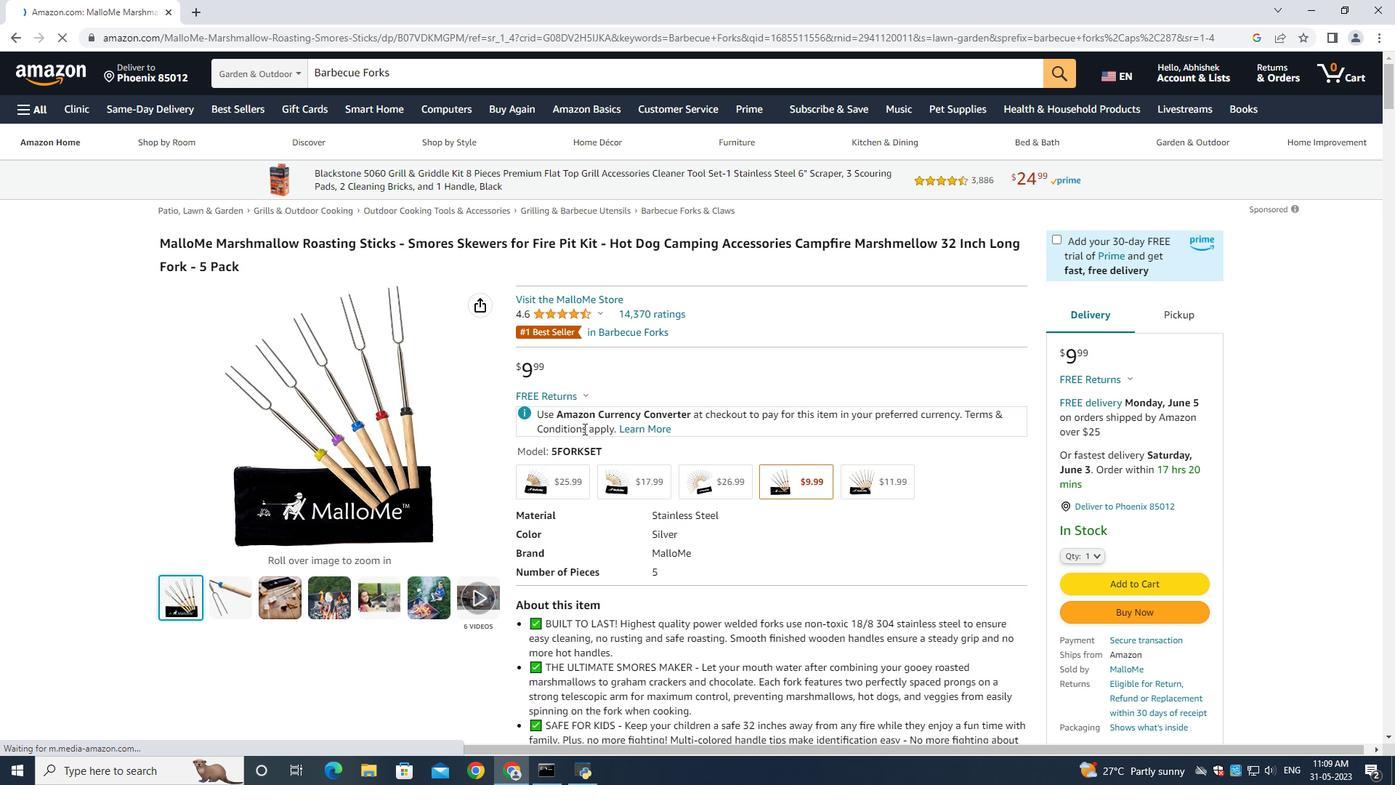
Action: Mouse moved to (615, 447)
Screenshot: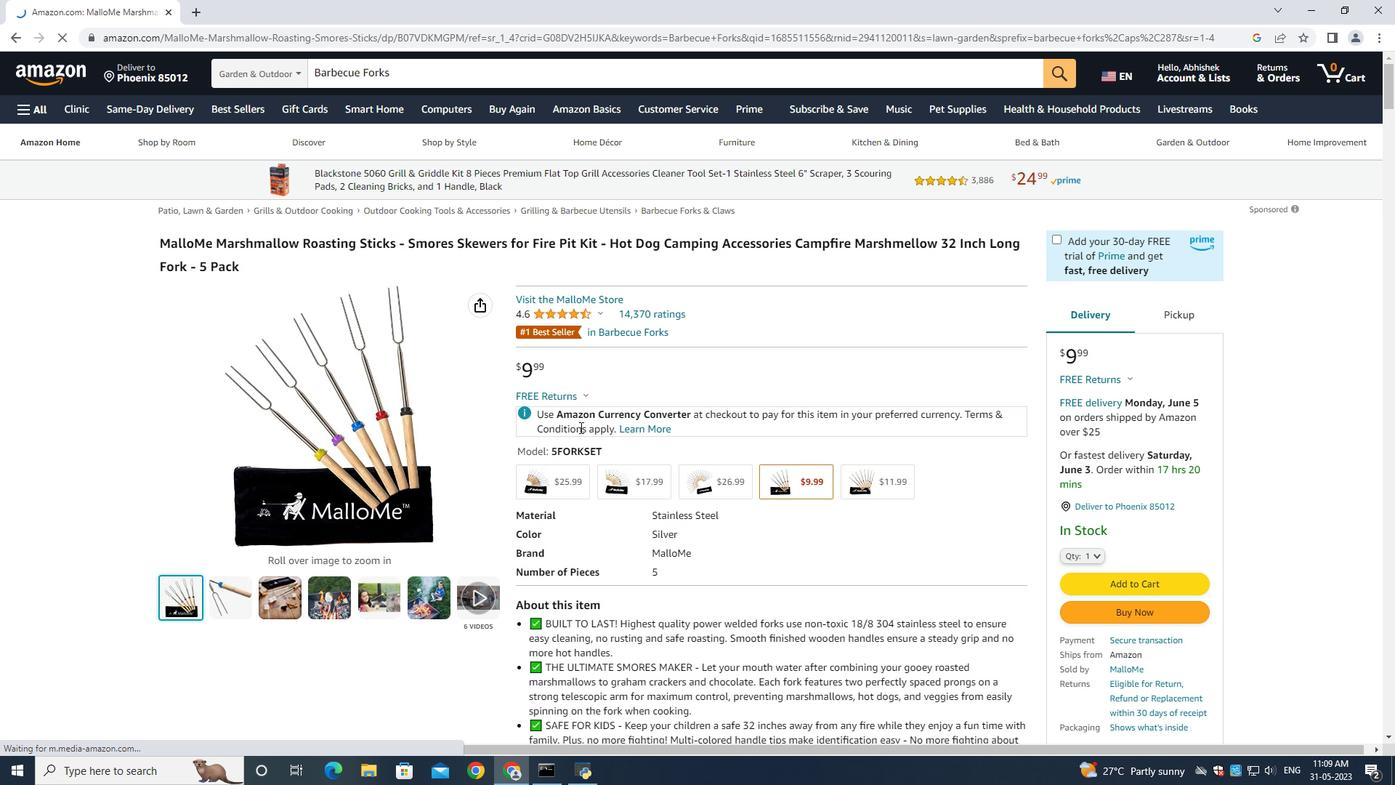
Action: Mouse scrolled (613, 446) with delta (0, 0)
Screenshot: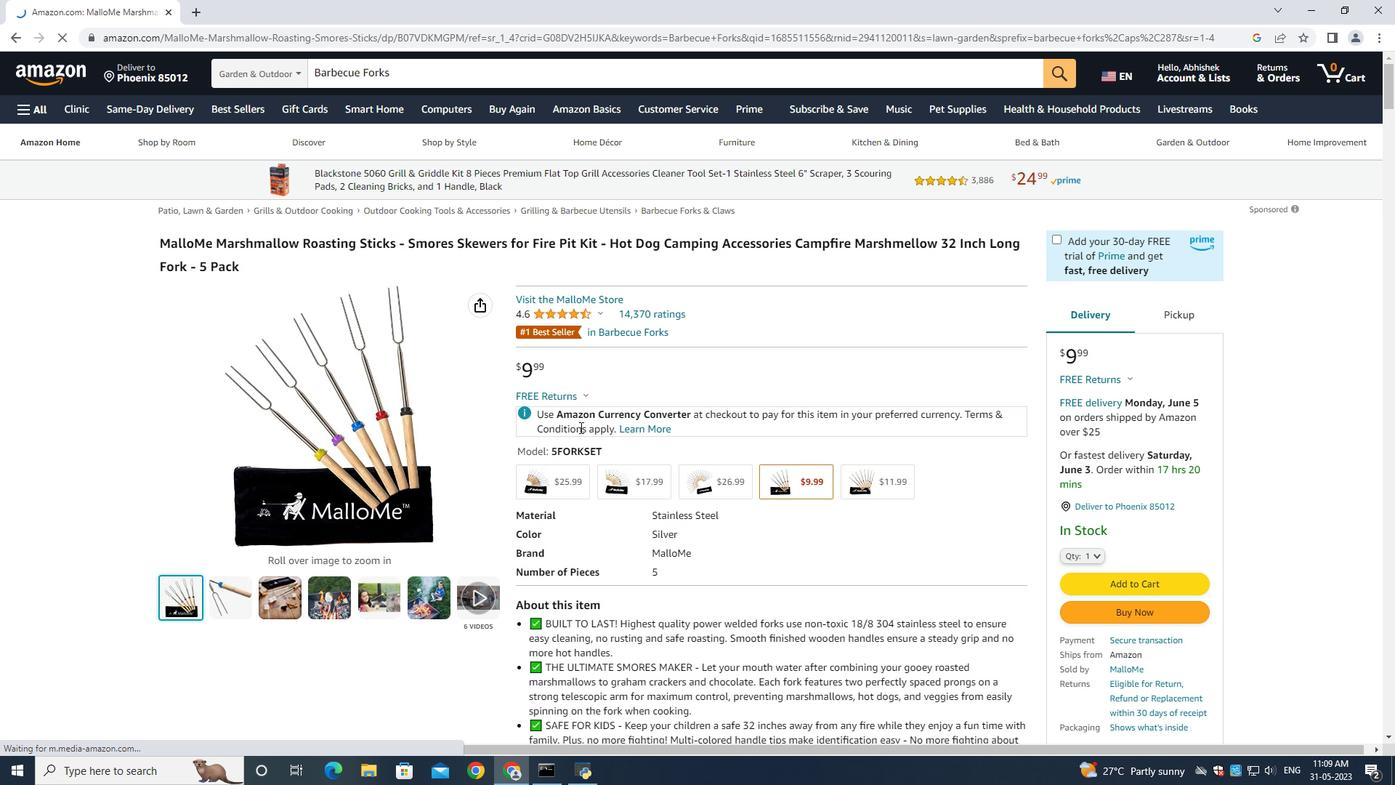 
Action: Mouse moved to (617, 449)
Screenshot: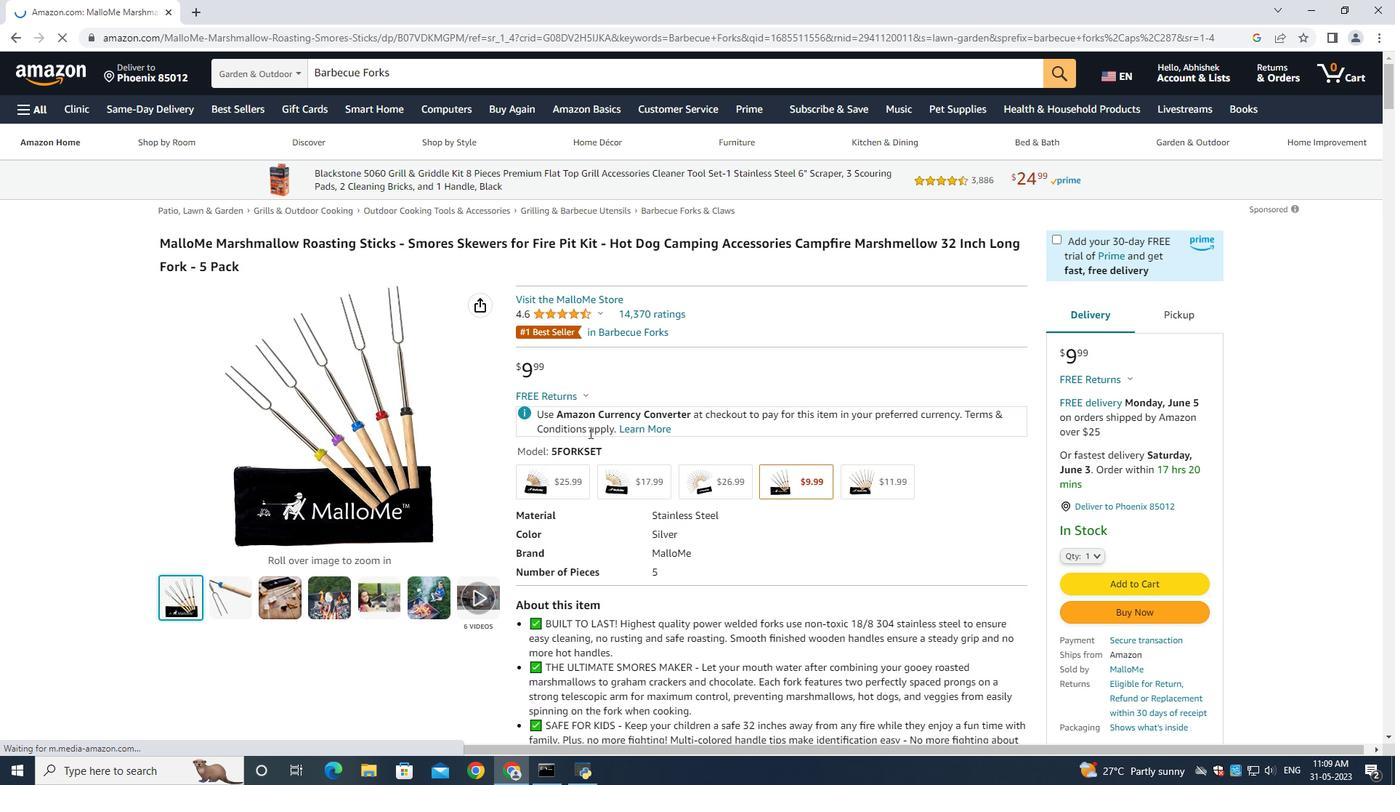 
Action: Mouse scrolled (616, 447) with delta (0, 0)
Screenshot: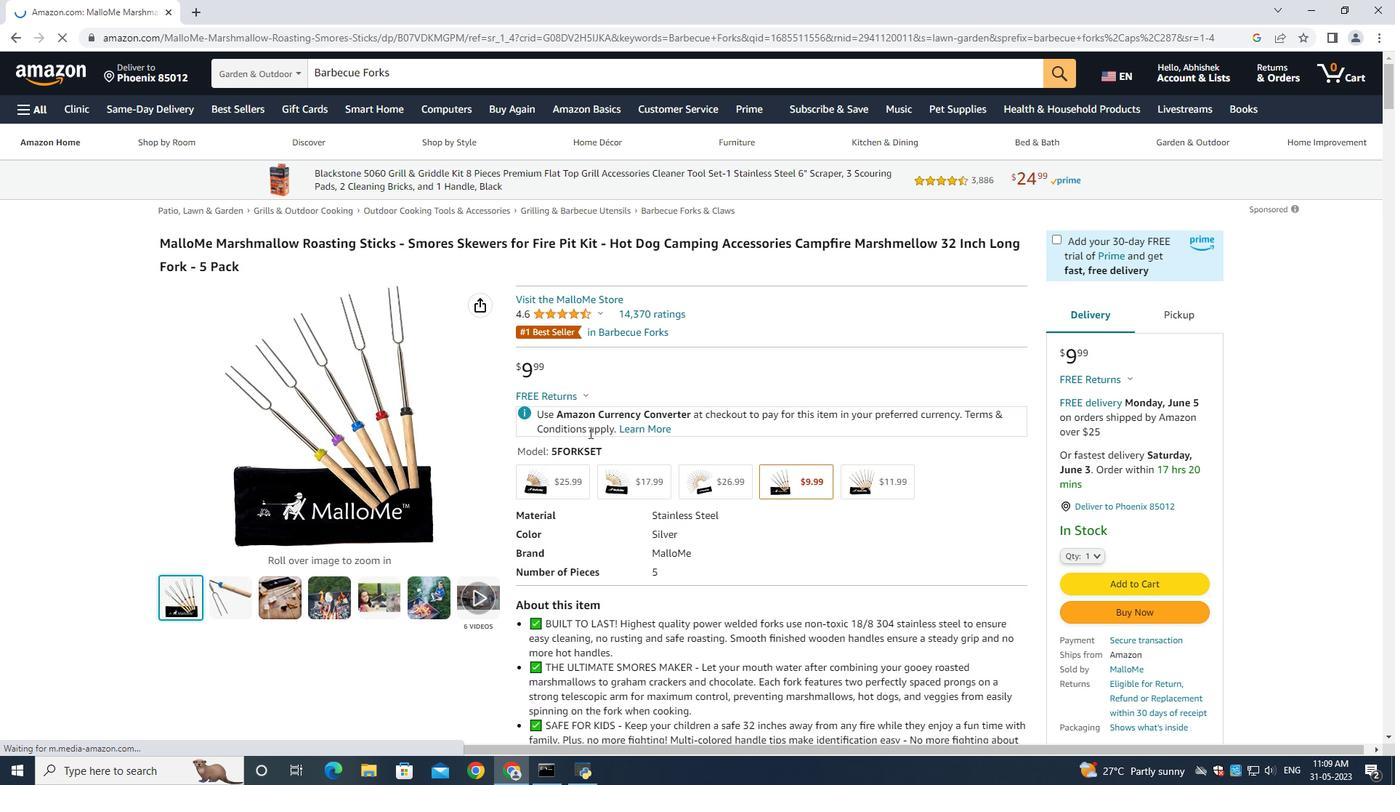 
Action: Mouse moved to (622, 450)
Screenshot: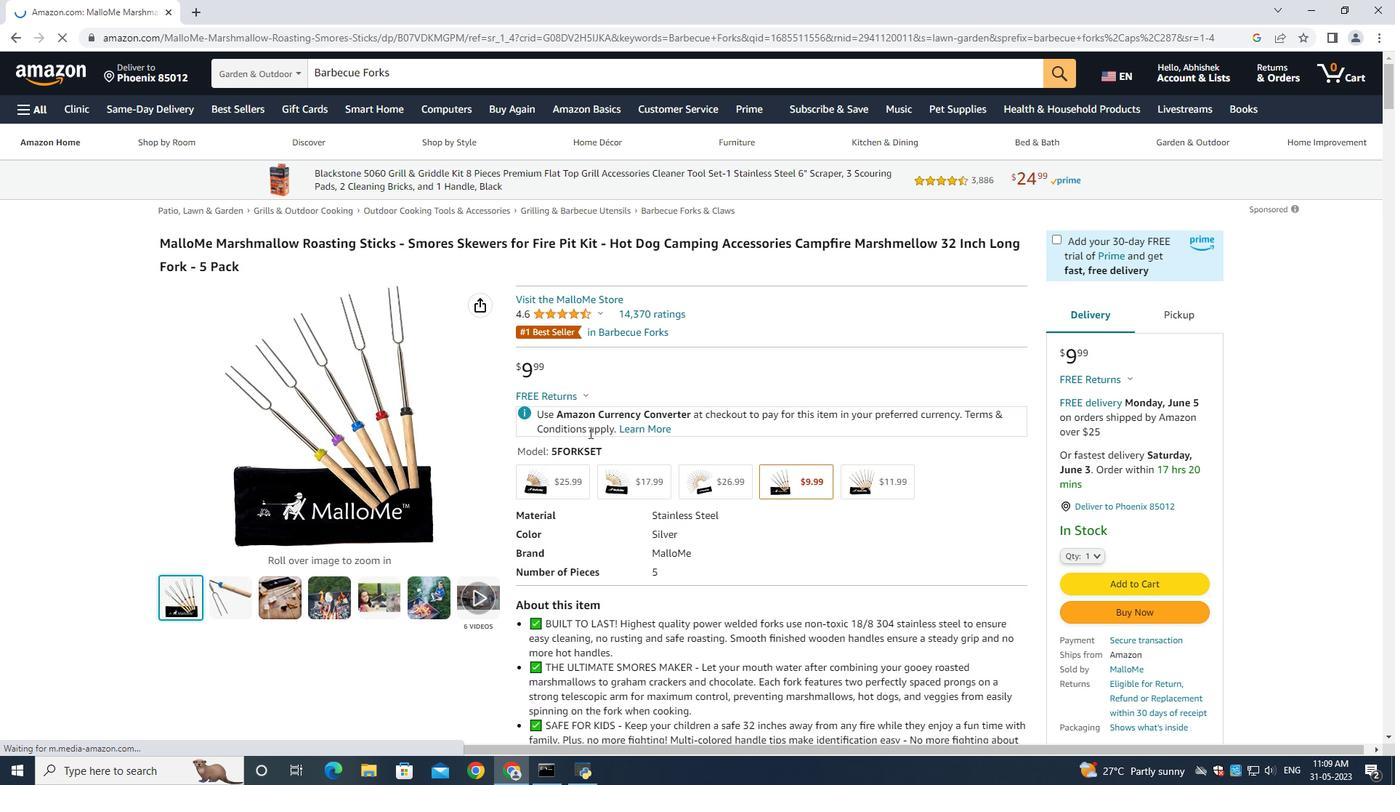 
Action: Mouse scrolled (620, 449) with delta (0, 0)
Screenshot: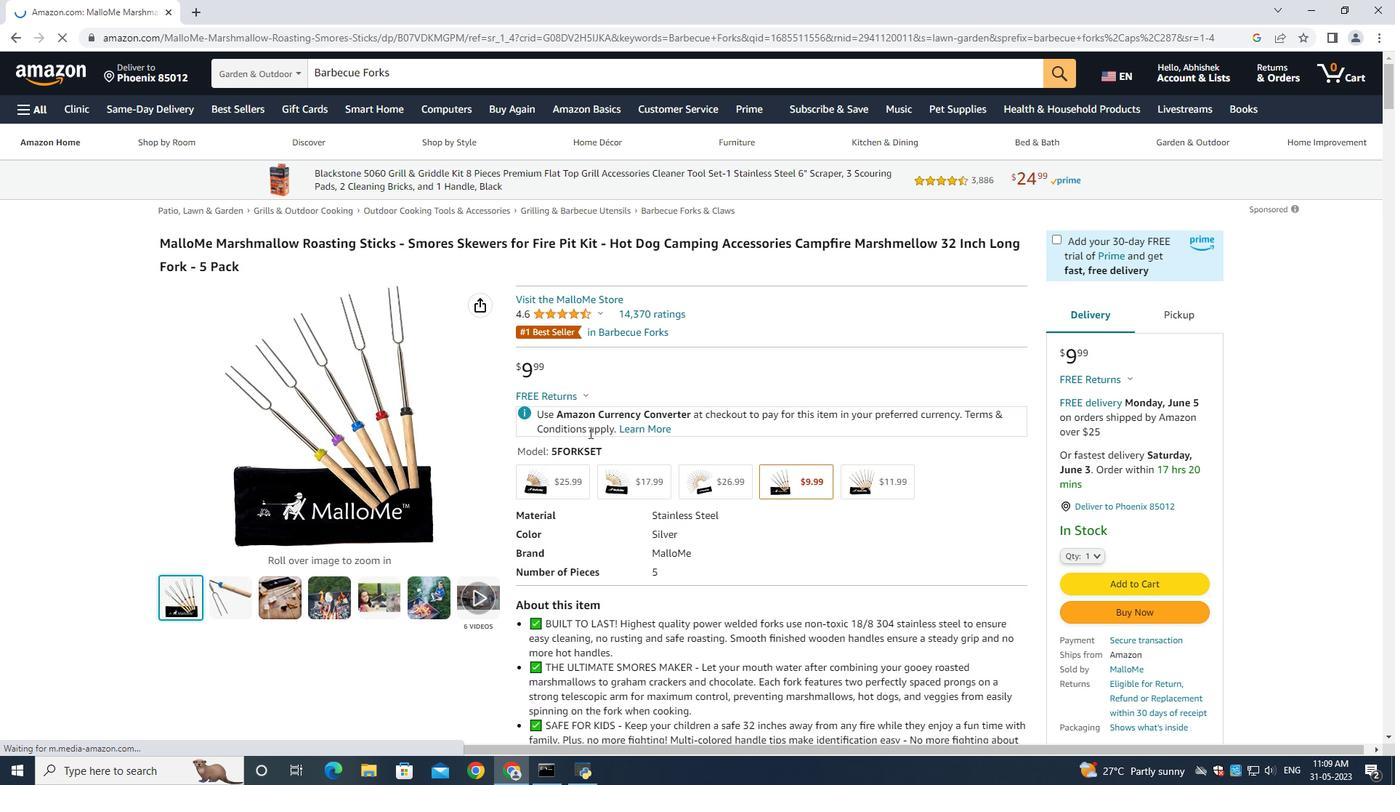 
Action: Mouse moved to (649, 436)
Screenshot: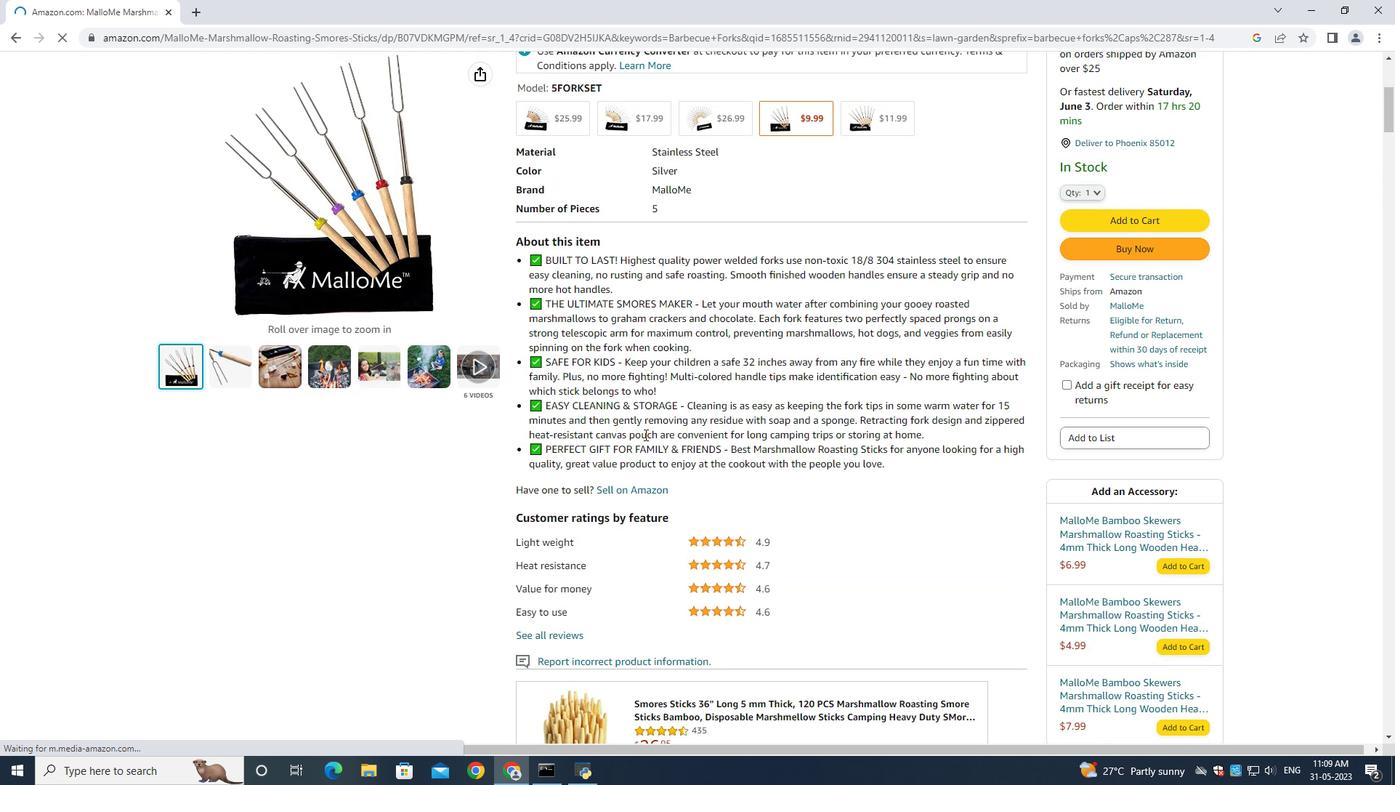 
Action: Mouse scrolled (649, 436) with delta (0, 0)
Screenshot: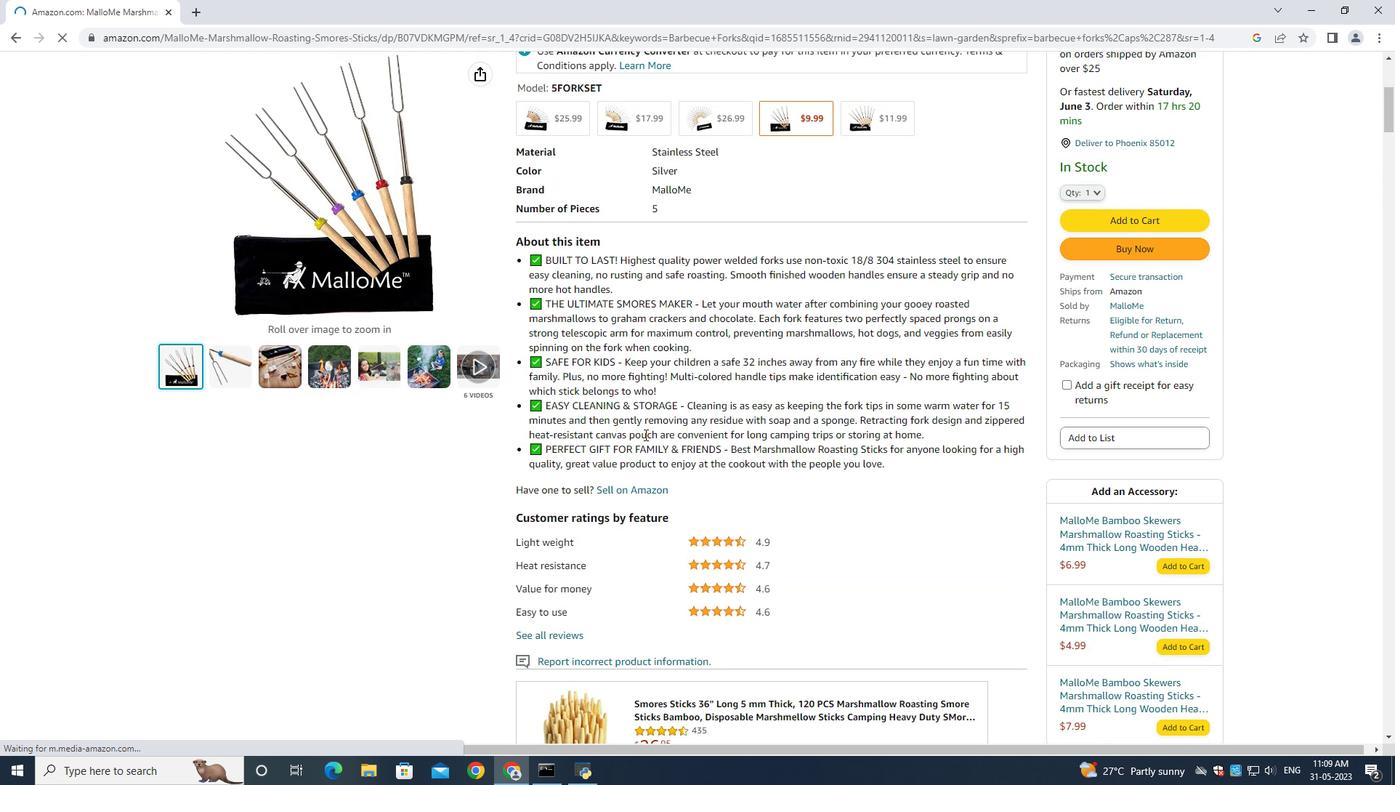 
Action: Mouse moved to (649, 436)
Screenshot: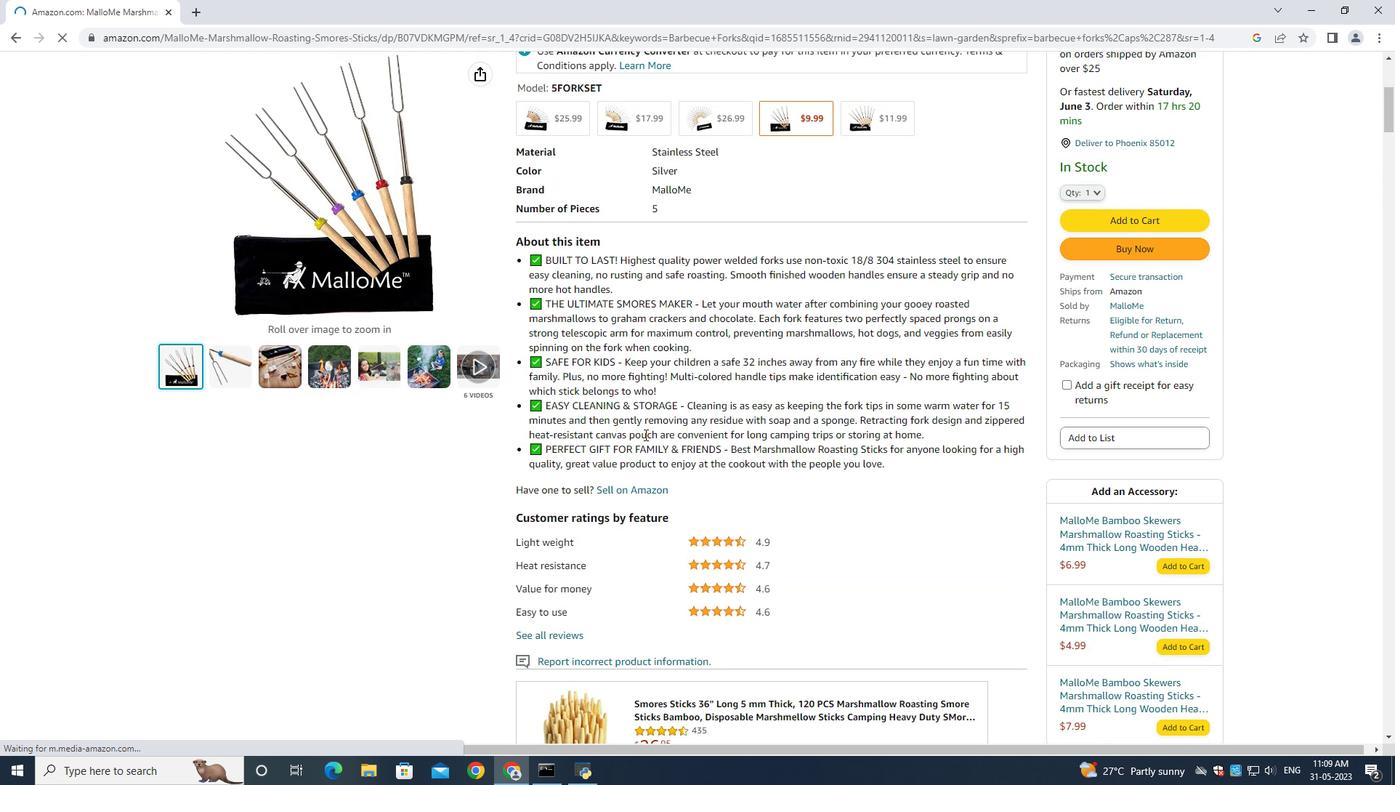 
Action: Mouse scrolled (649, 436) with delta (0, 0)
Screenshot: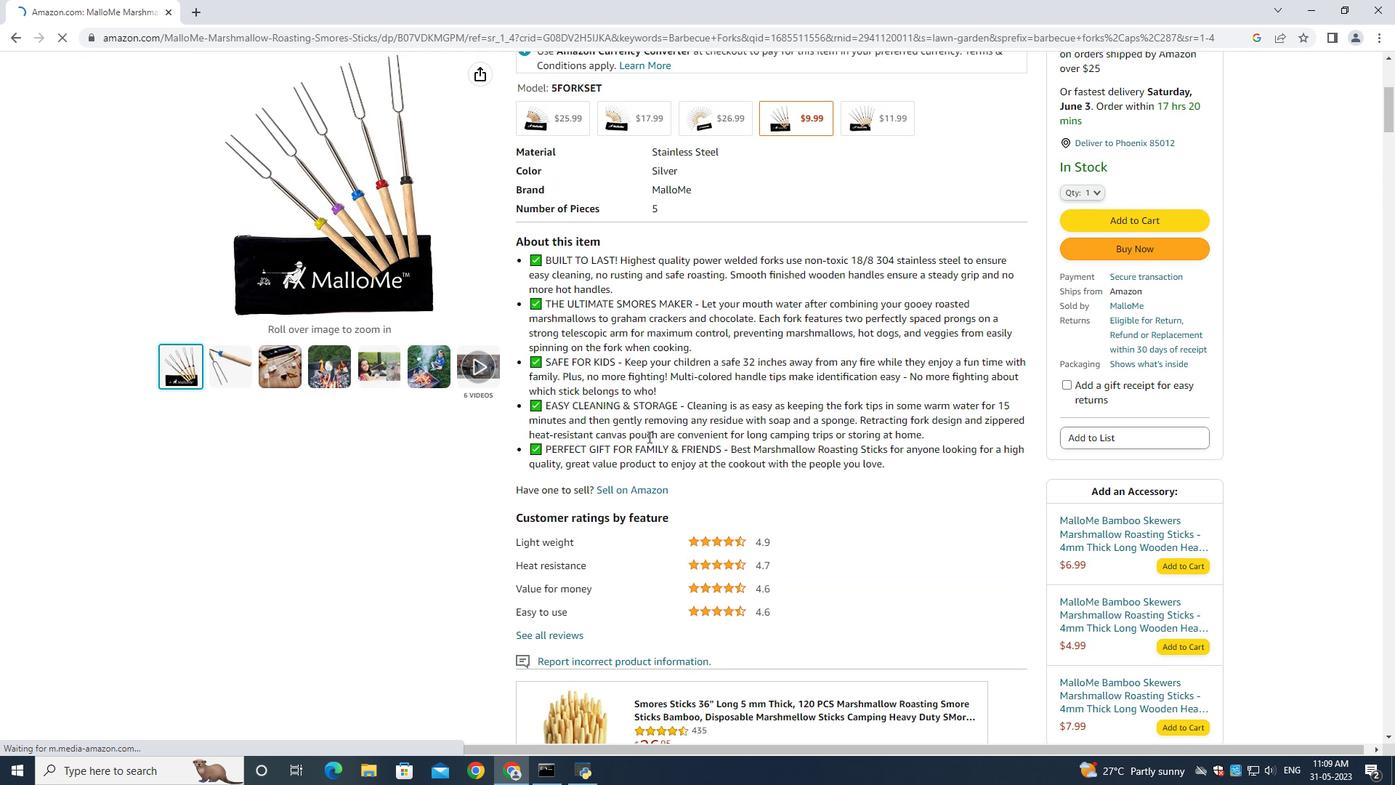 
Action: Mouse moved to (665, 442)
Screenshot: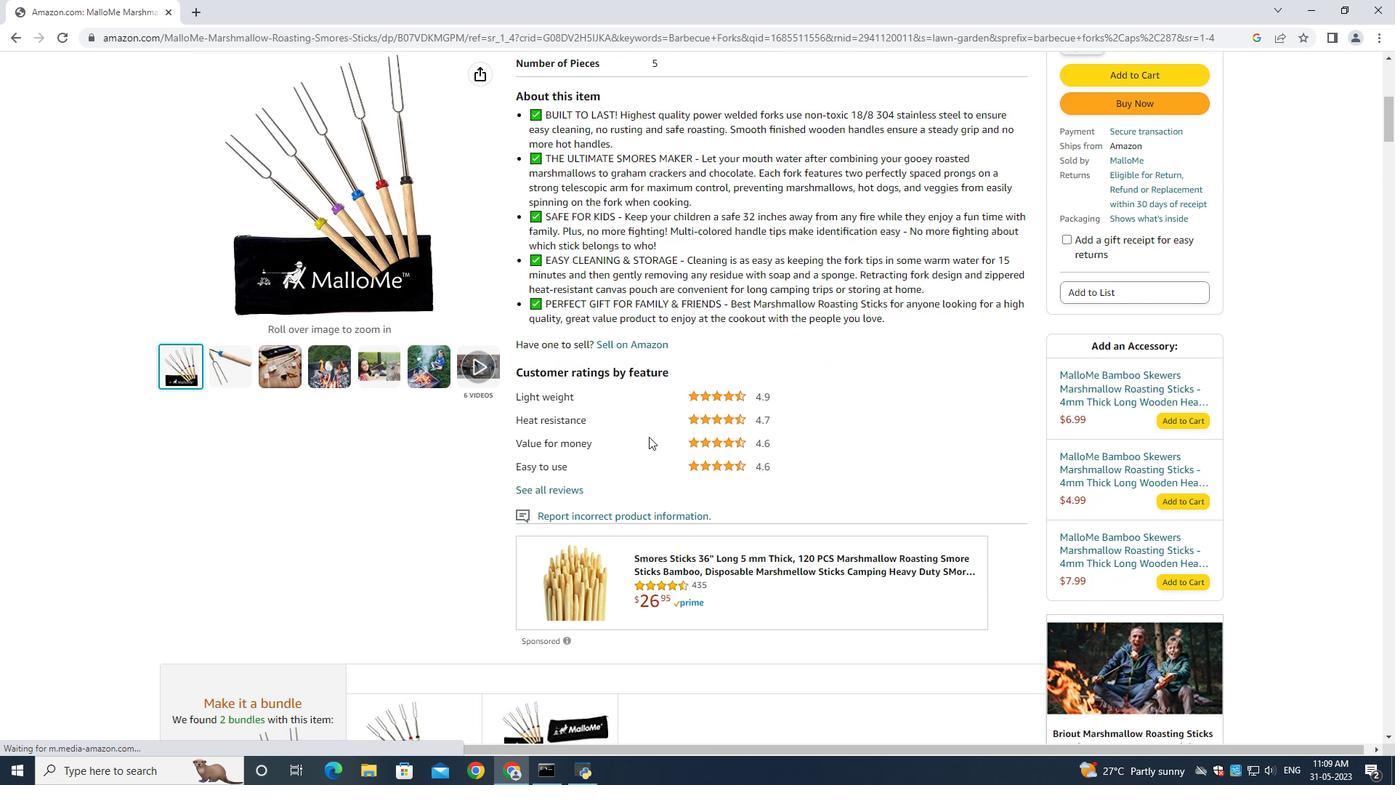 
Action: Mouse scrolled (665, 441) with delta (0, 0)
Screenshot: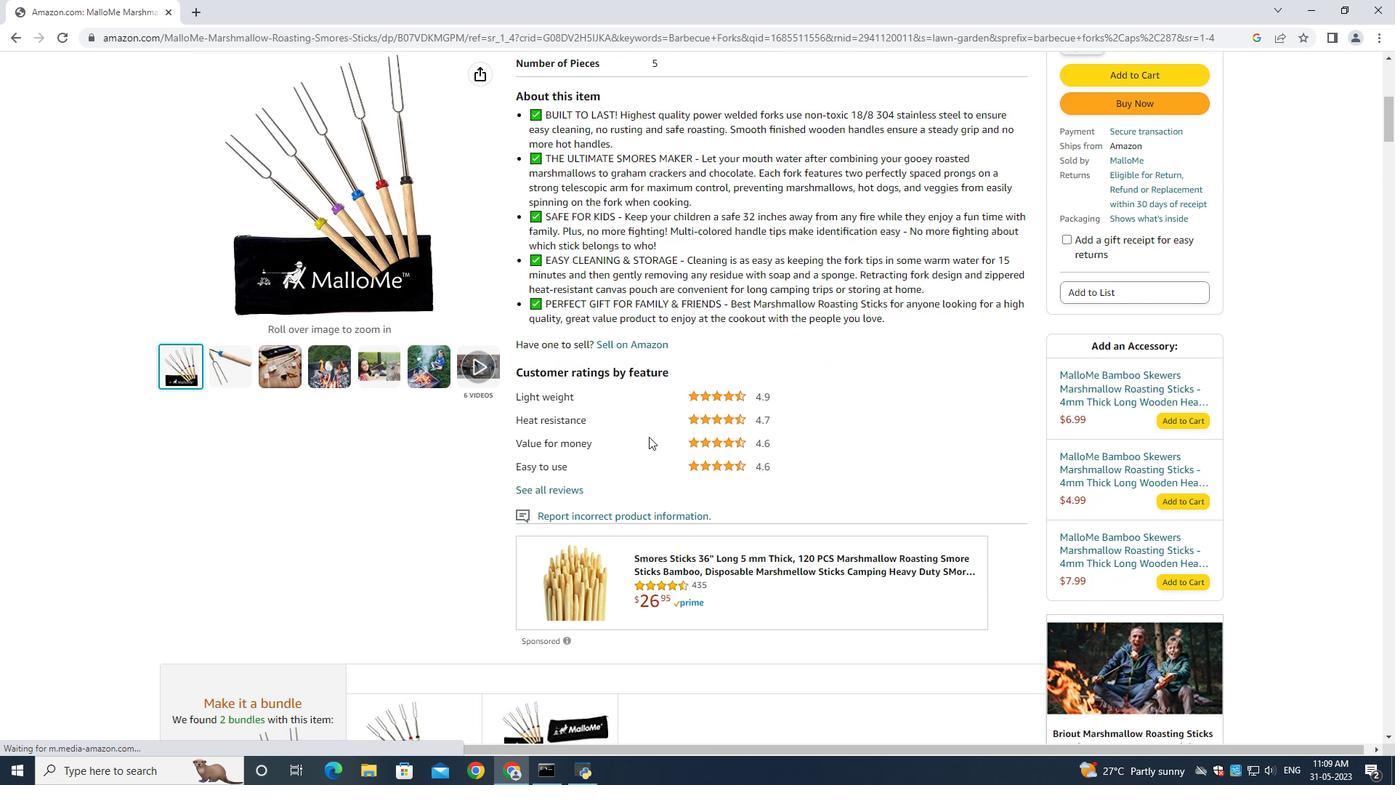 
Action: Mouse scrolled (665, 441) with delta (0, 0)
Screenshot: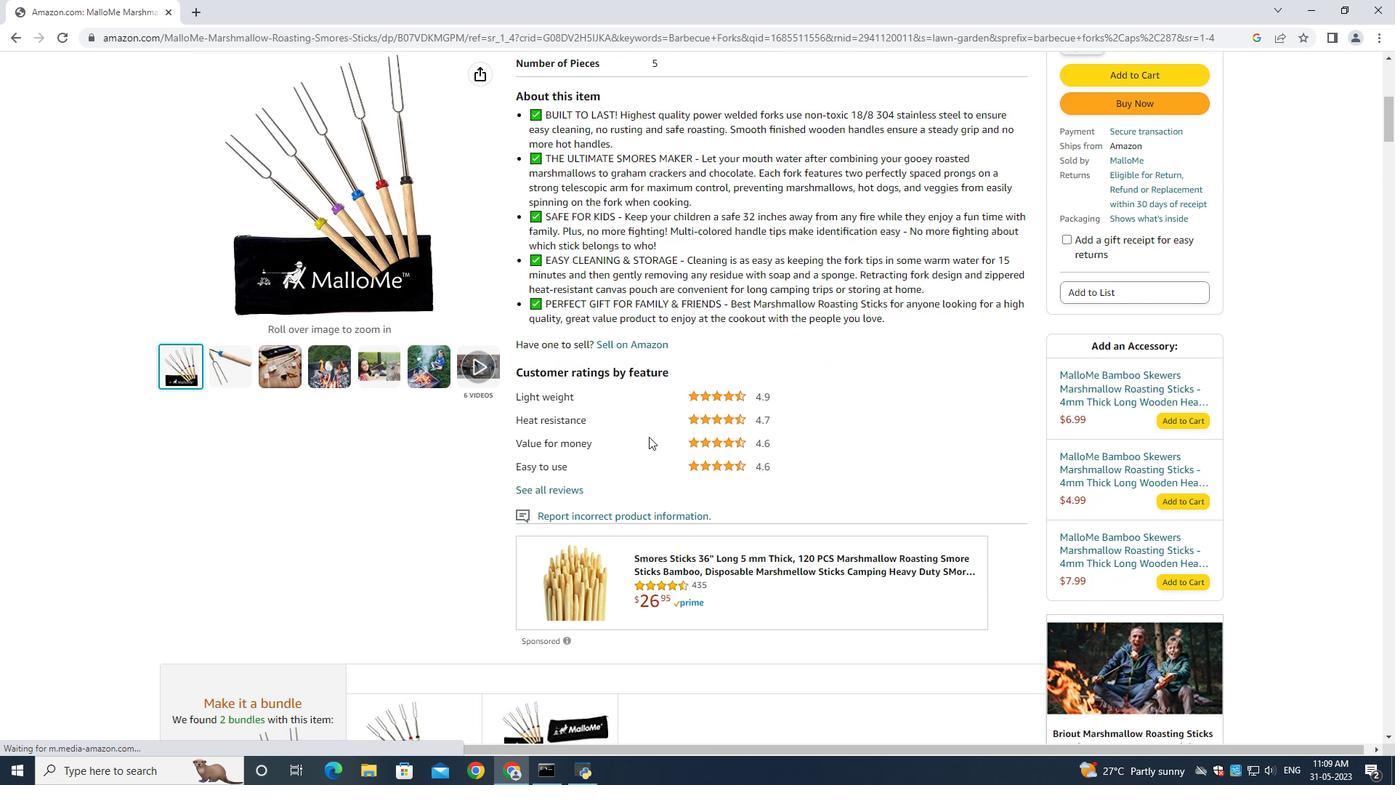 
Action: Mouse moved to (730, 445)
Screenshot: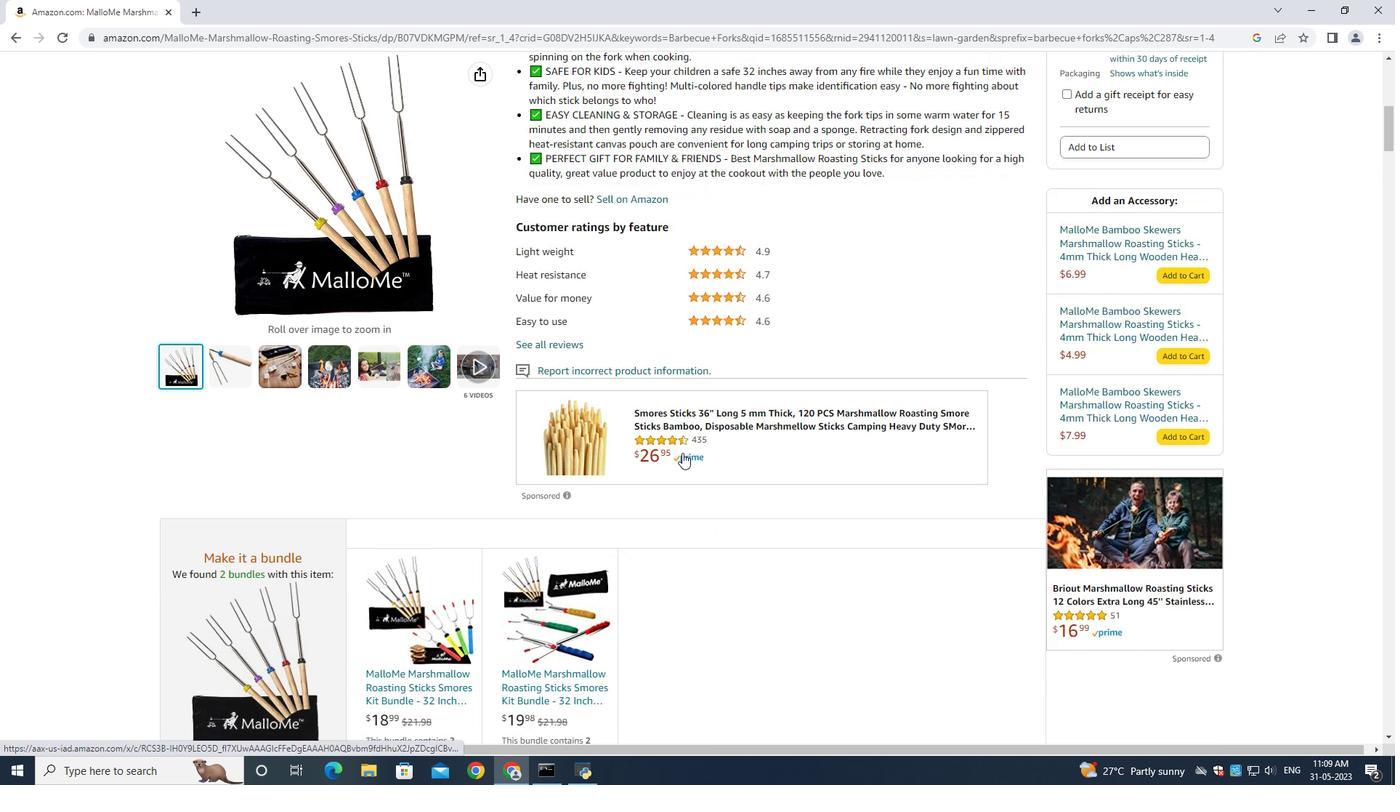 
Action: Mouse scrolled (730, 446) with delta (0, 0)
Screenshot: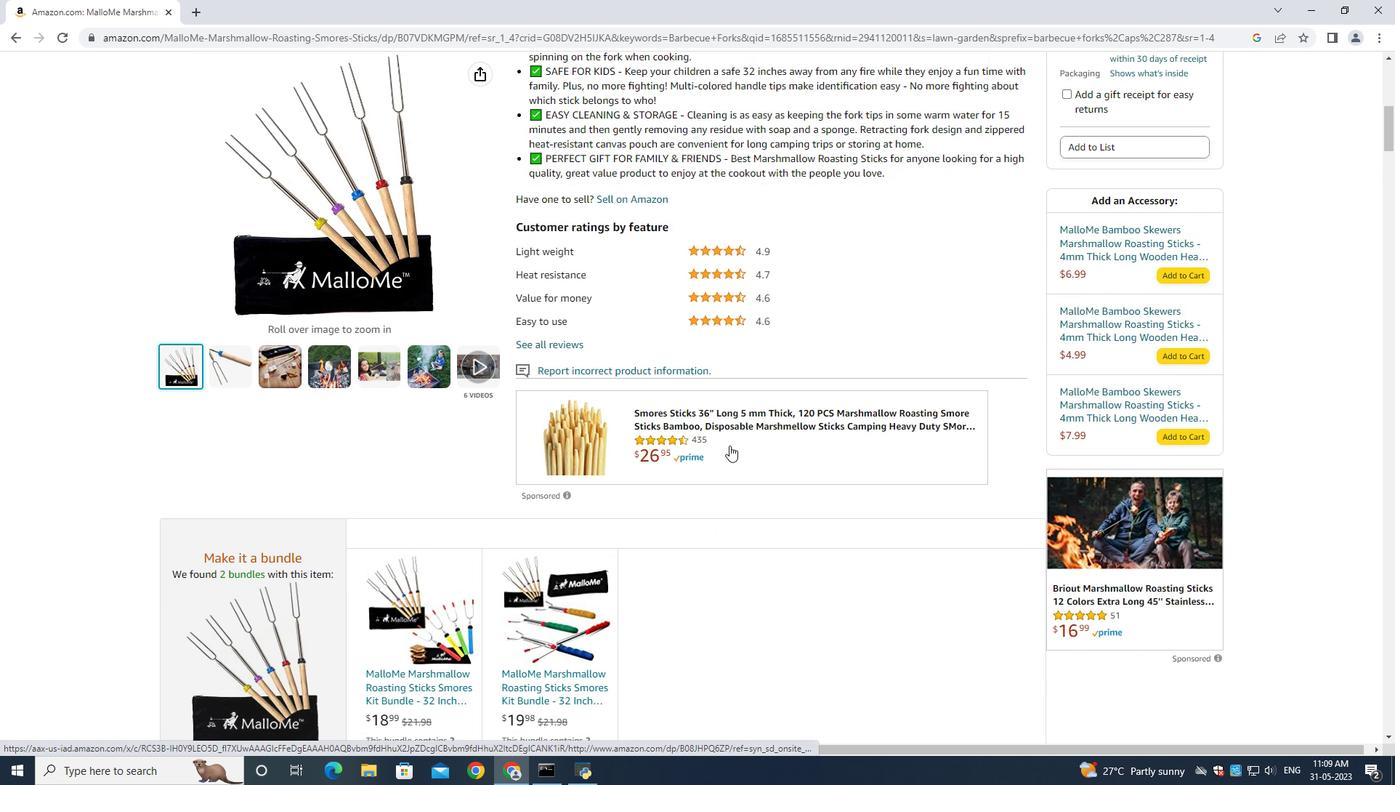 
Action: Mouse scrolled (730, 446) with delta (0, 0)
Screenshot: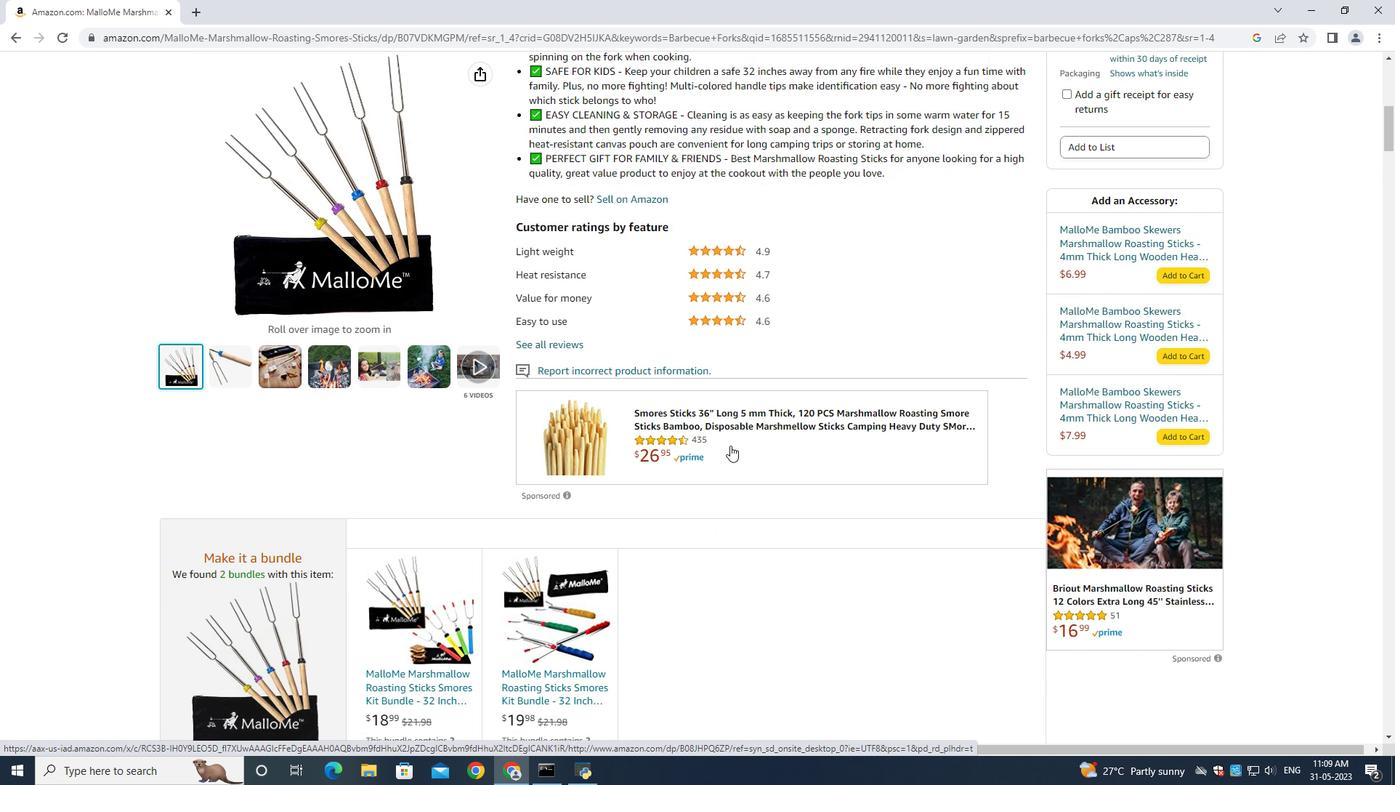 
Action: Mouse scrolled (730, 446) with delta (0, 0)
Screenshot: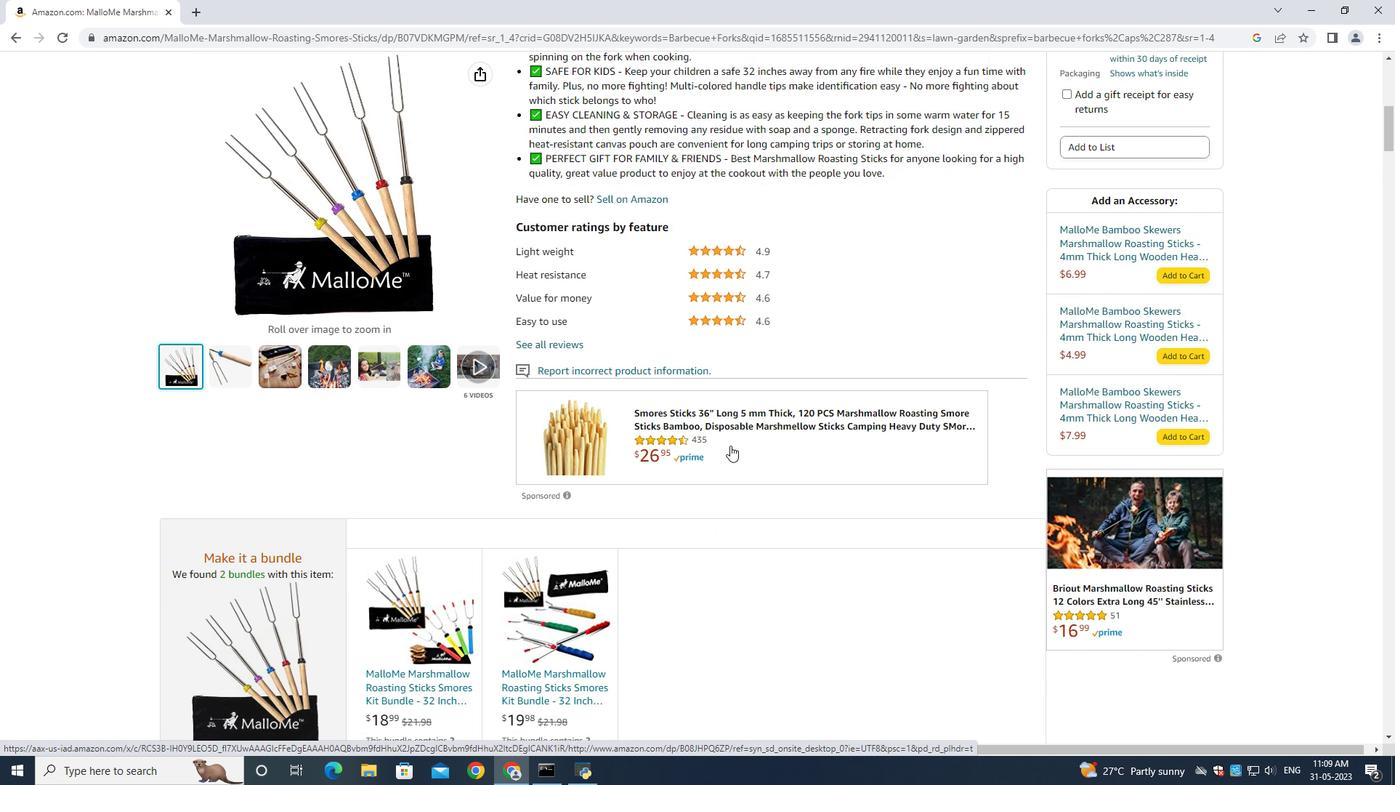 
Action: Mouse scrolled (730, 446) with delta (0, 0)
Screenshot: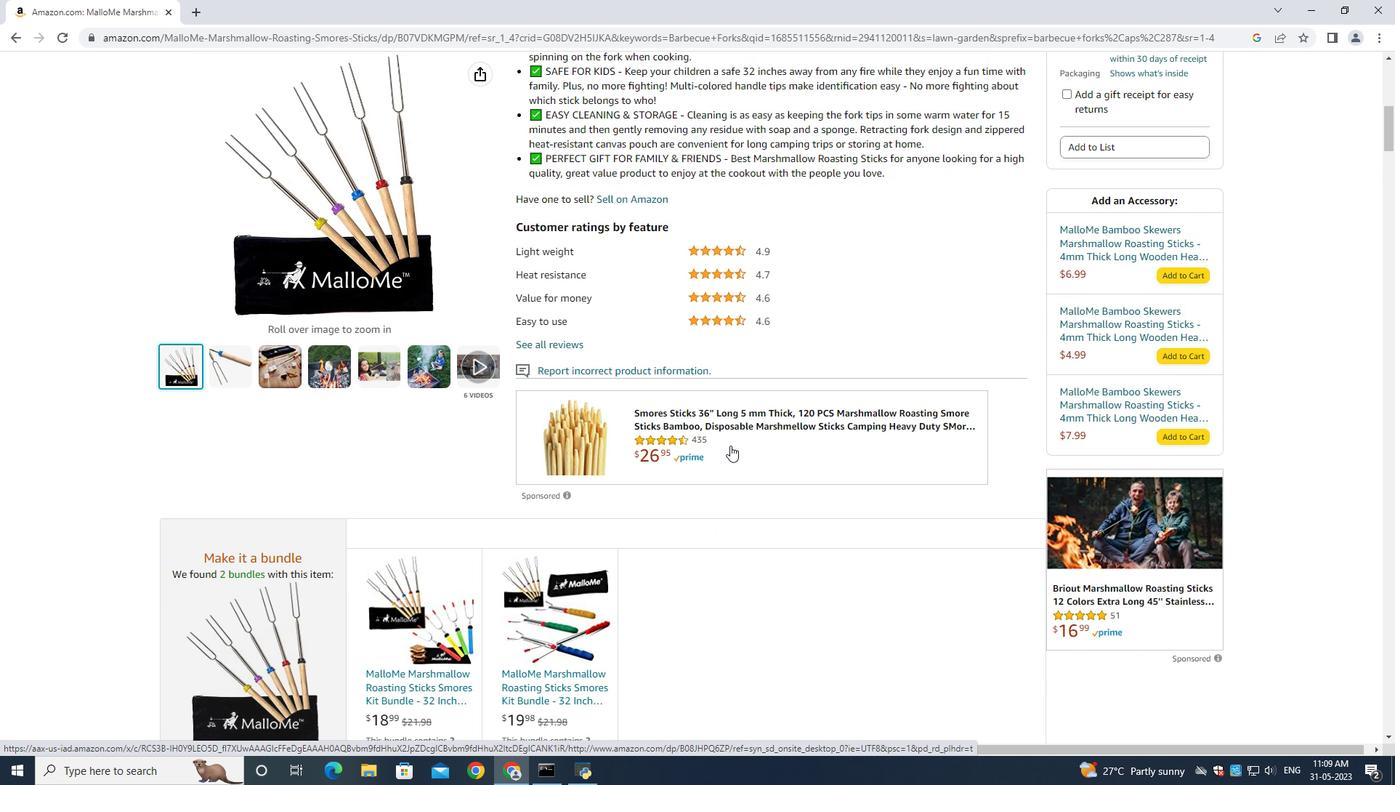 
Action: Mouse moved to (487, 365)
Screenshot: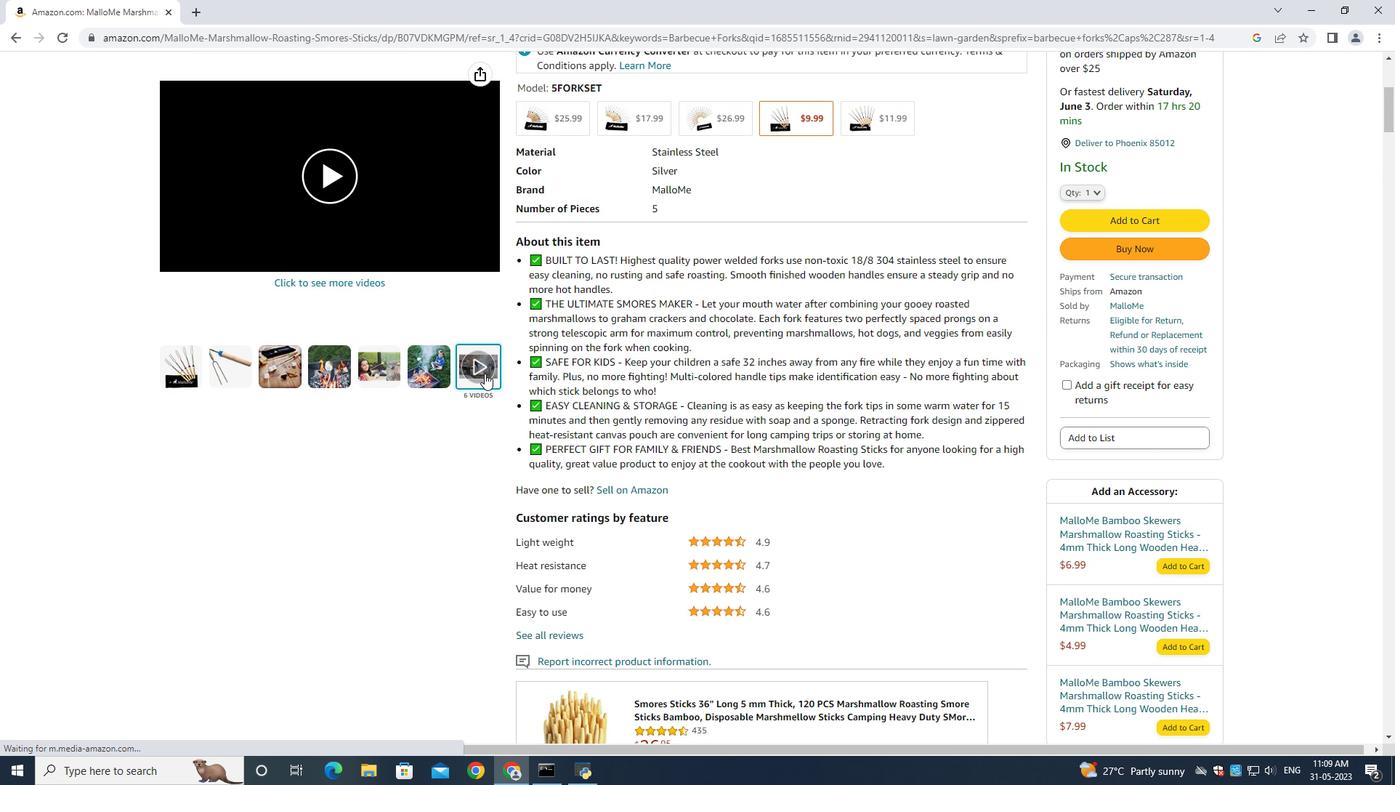 
Action: Mouse pressed left at (487, 365)
Screenshot: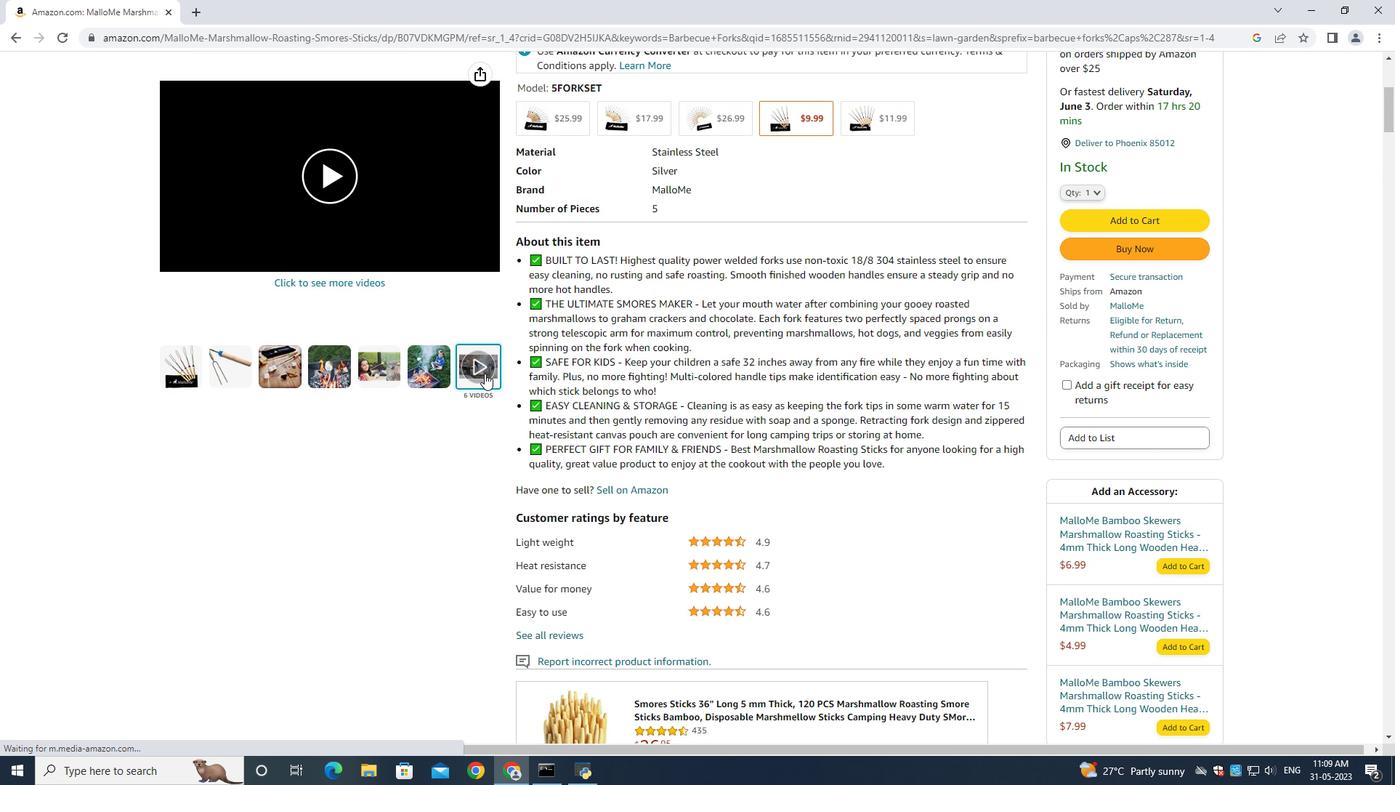 
Action: Mouse moved to (1340, 137)
Screenshot: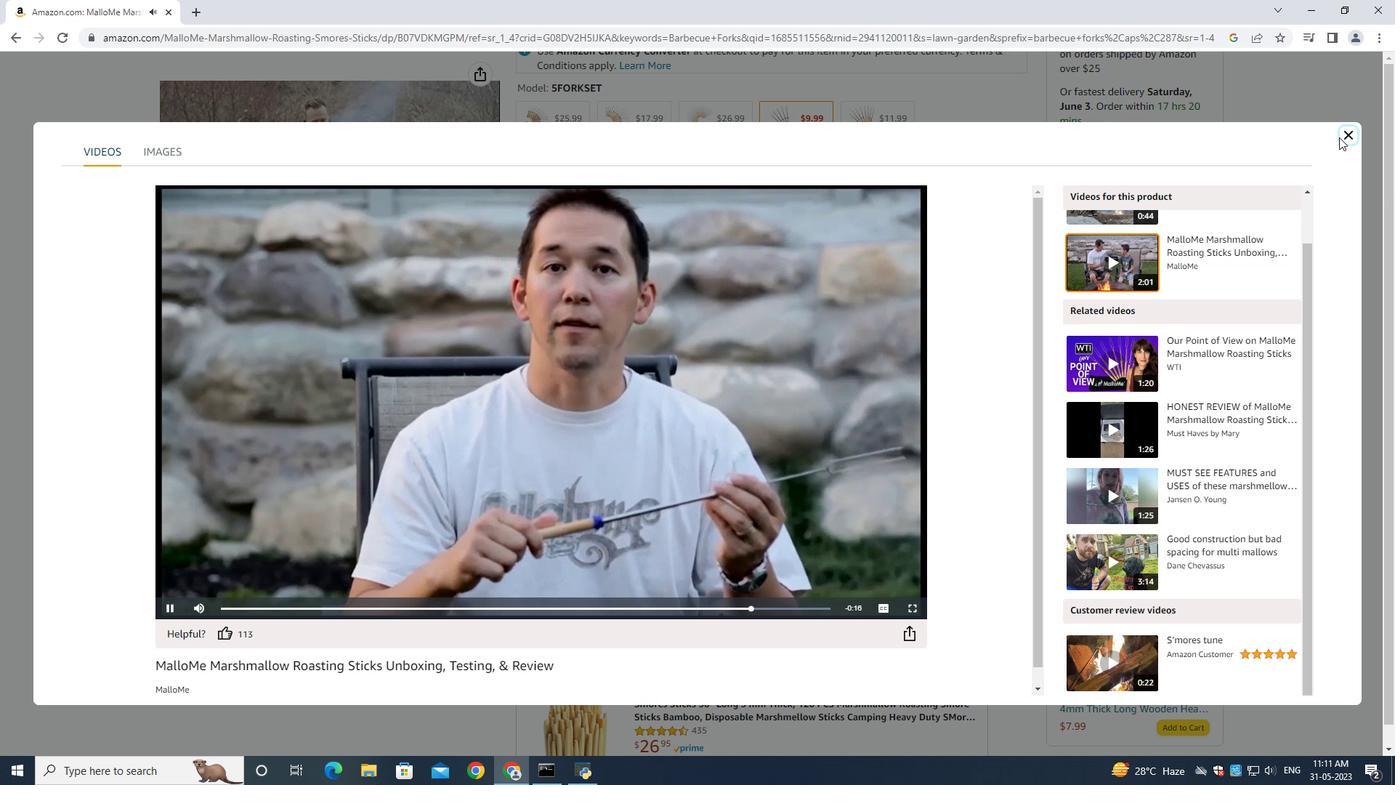 
Action: Mouse pressed left at (1340, 137)
Screenshot: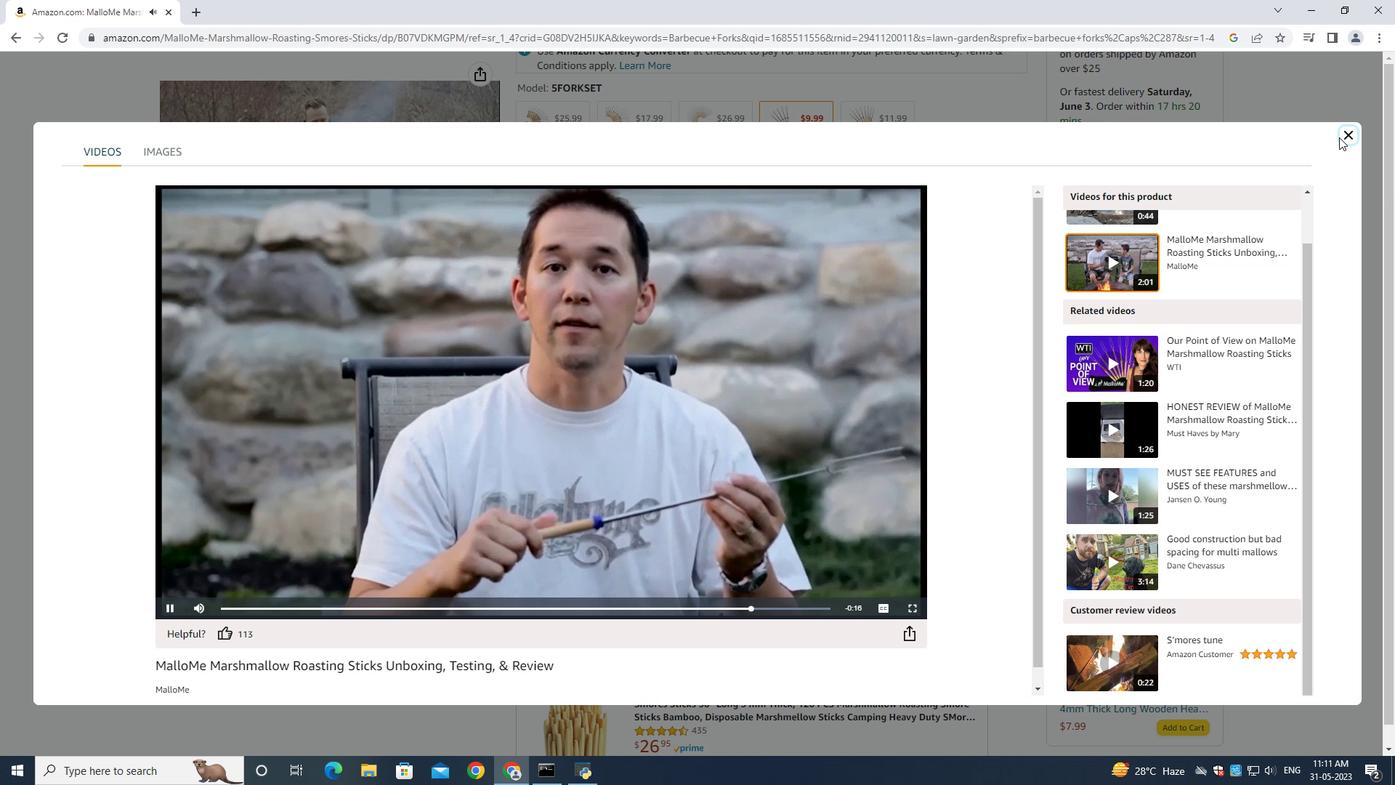 
Action: Mouse moved to (1080, 196)
Screenshot: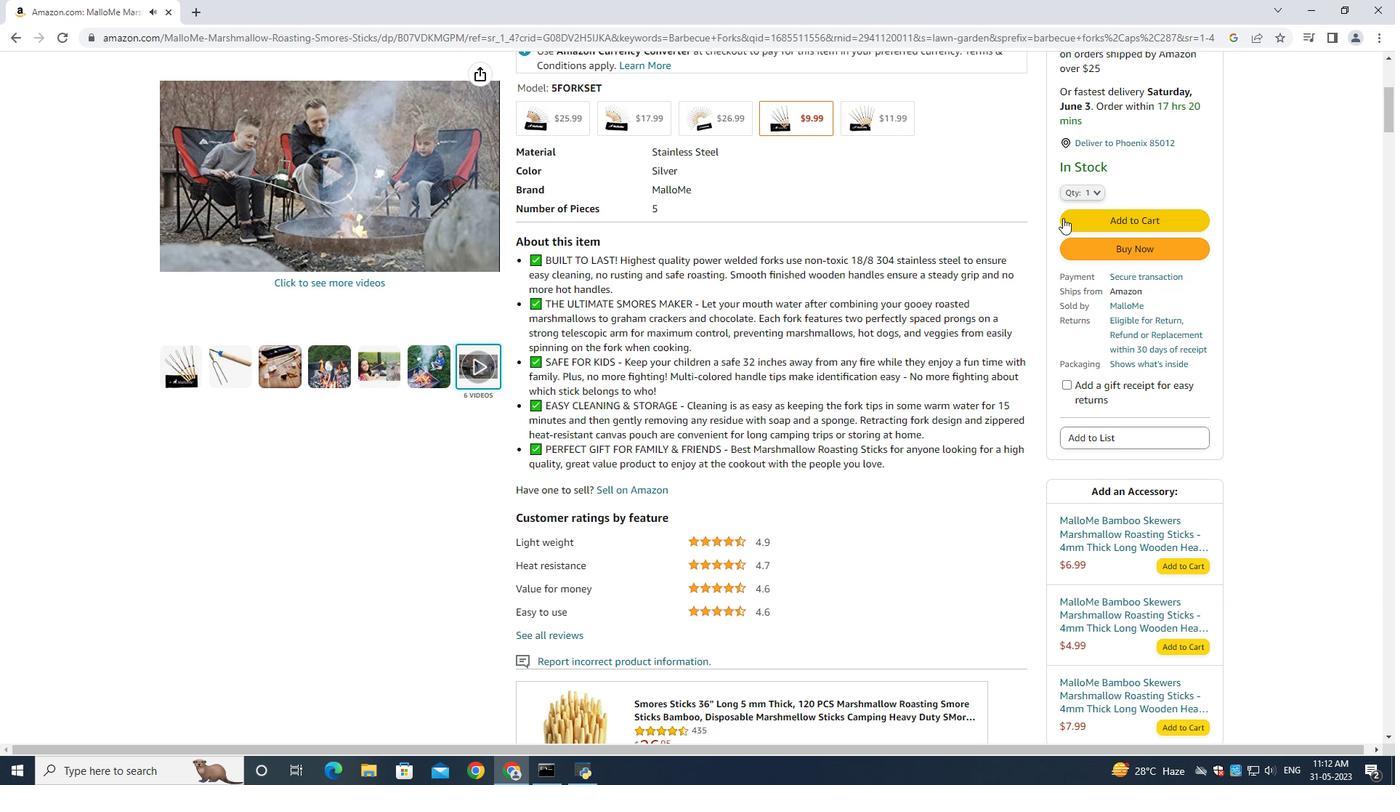 
Action: Mouse pressed left at (1080, 196)
Screenshot: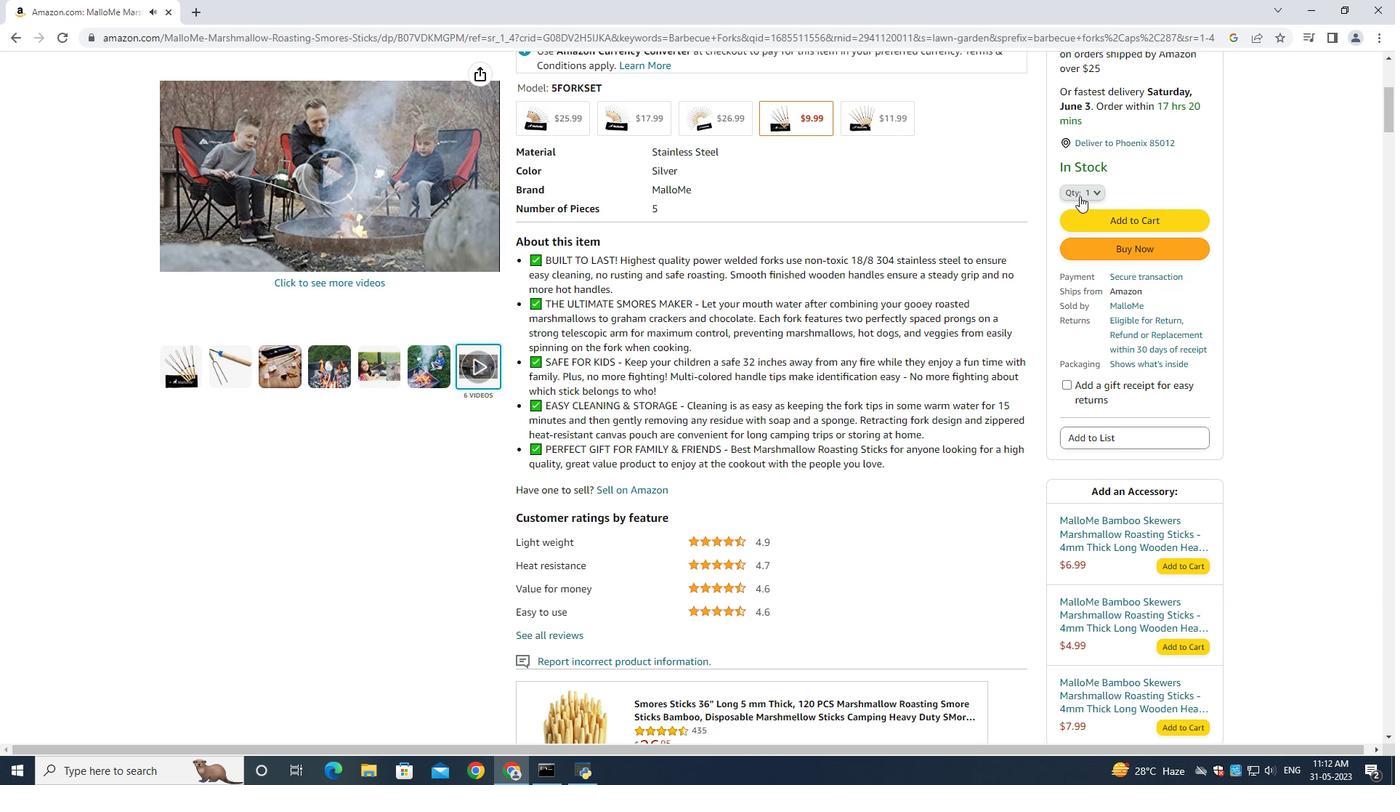 
Action: Mouse moved to (1071, 274)
Screenshot: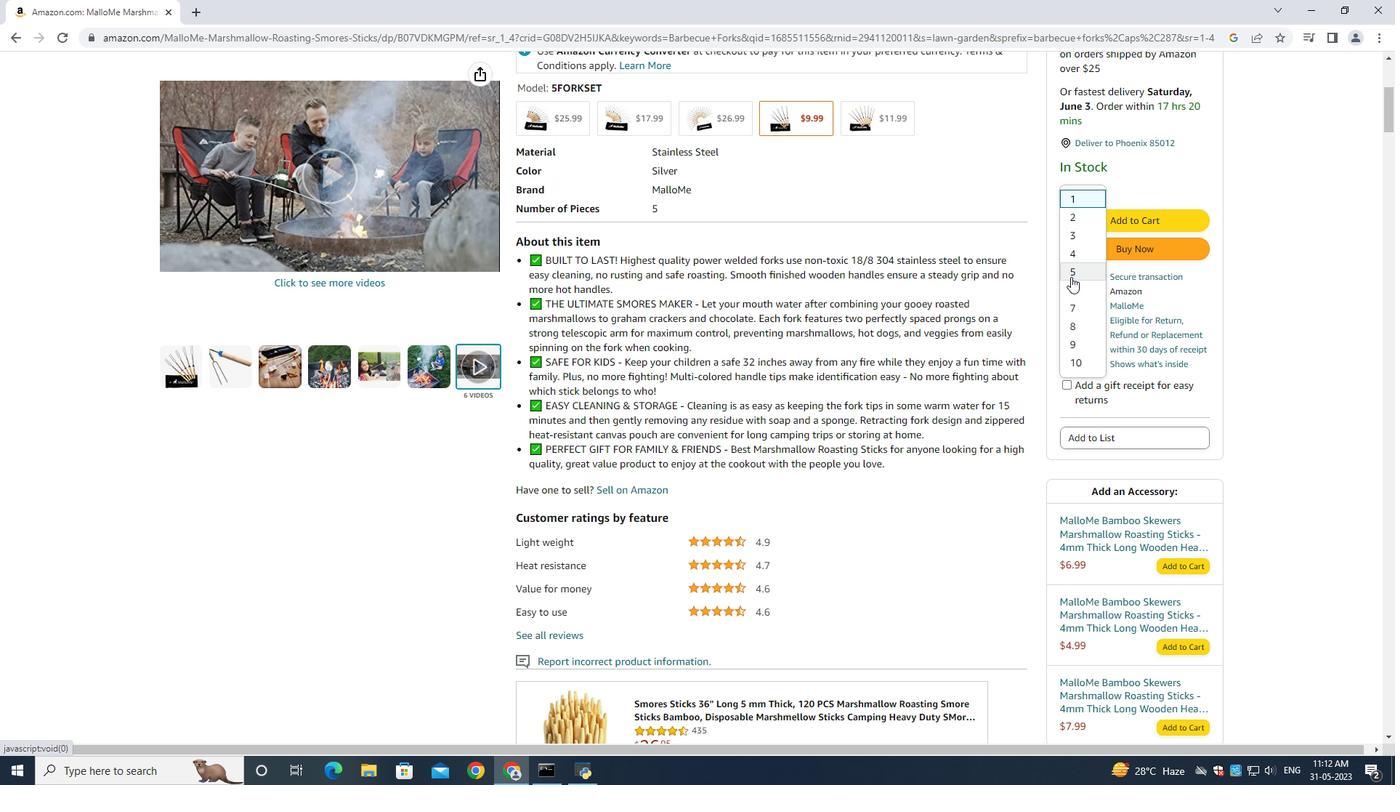 
Action: Mouse pressed left at (1071, 274)
Screenshot: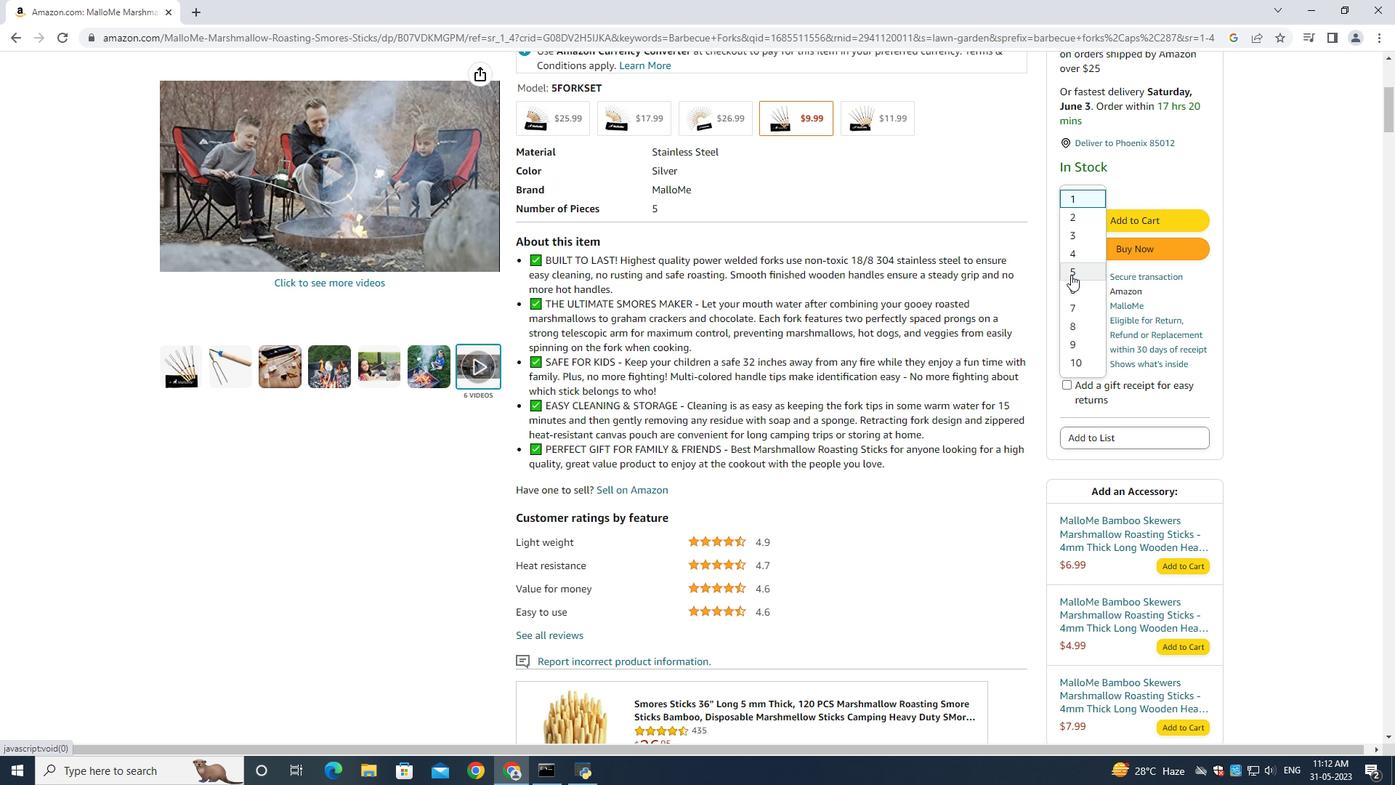 
Action: Mouse moved to (1123, 213)
Screenshot: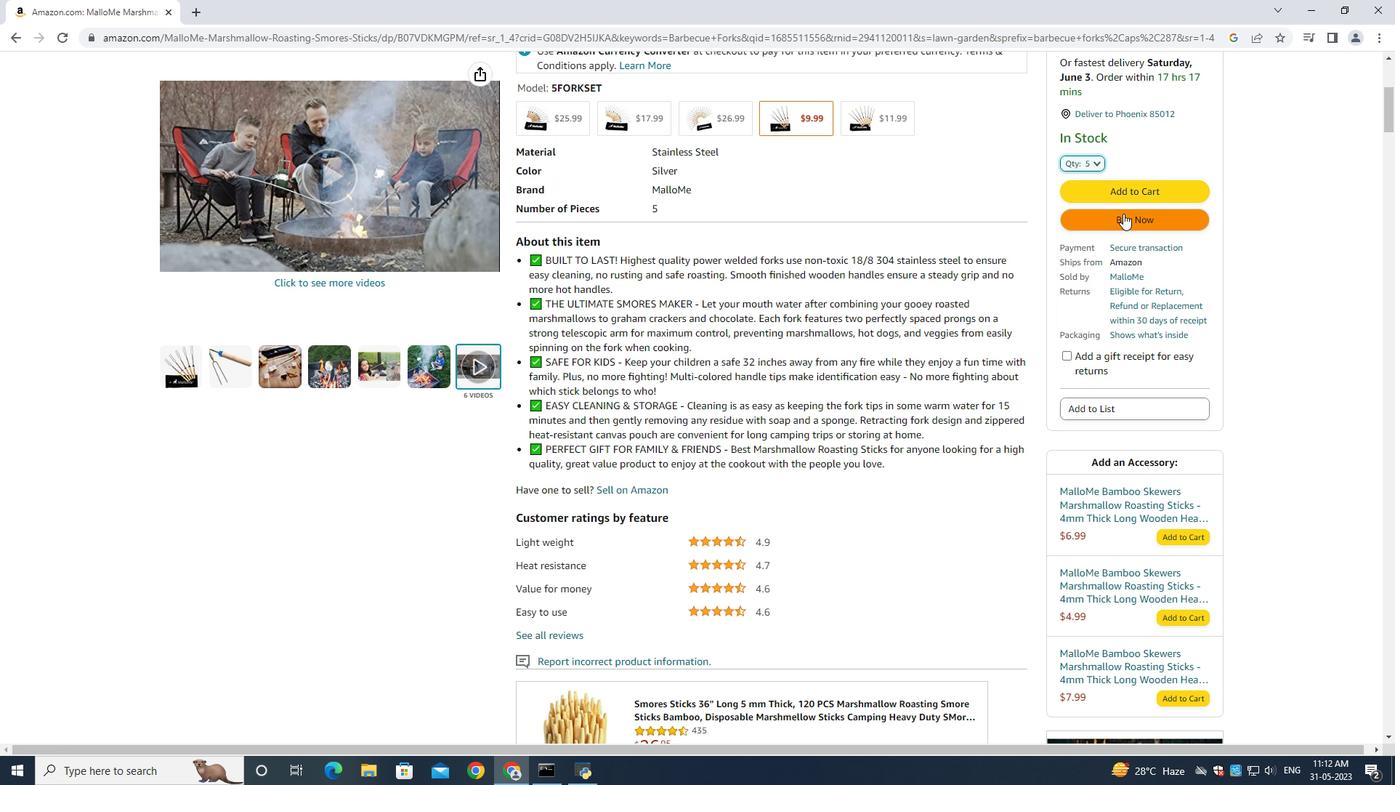
Action: Mouse pressed left at (1123, 213)
Screenshot: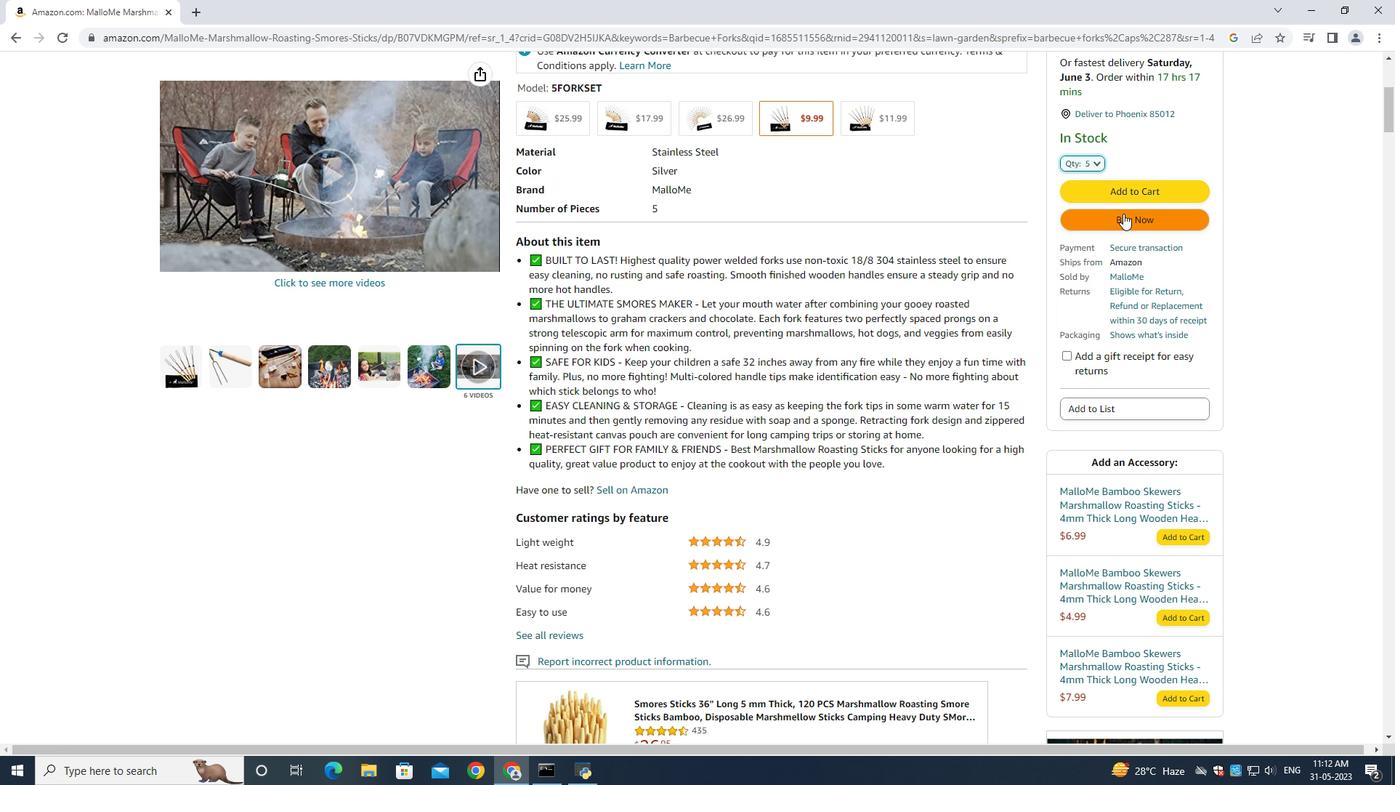 
Action: Mouse moved to (676, 419)
Screenshot: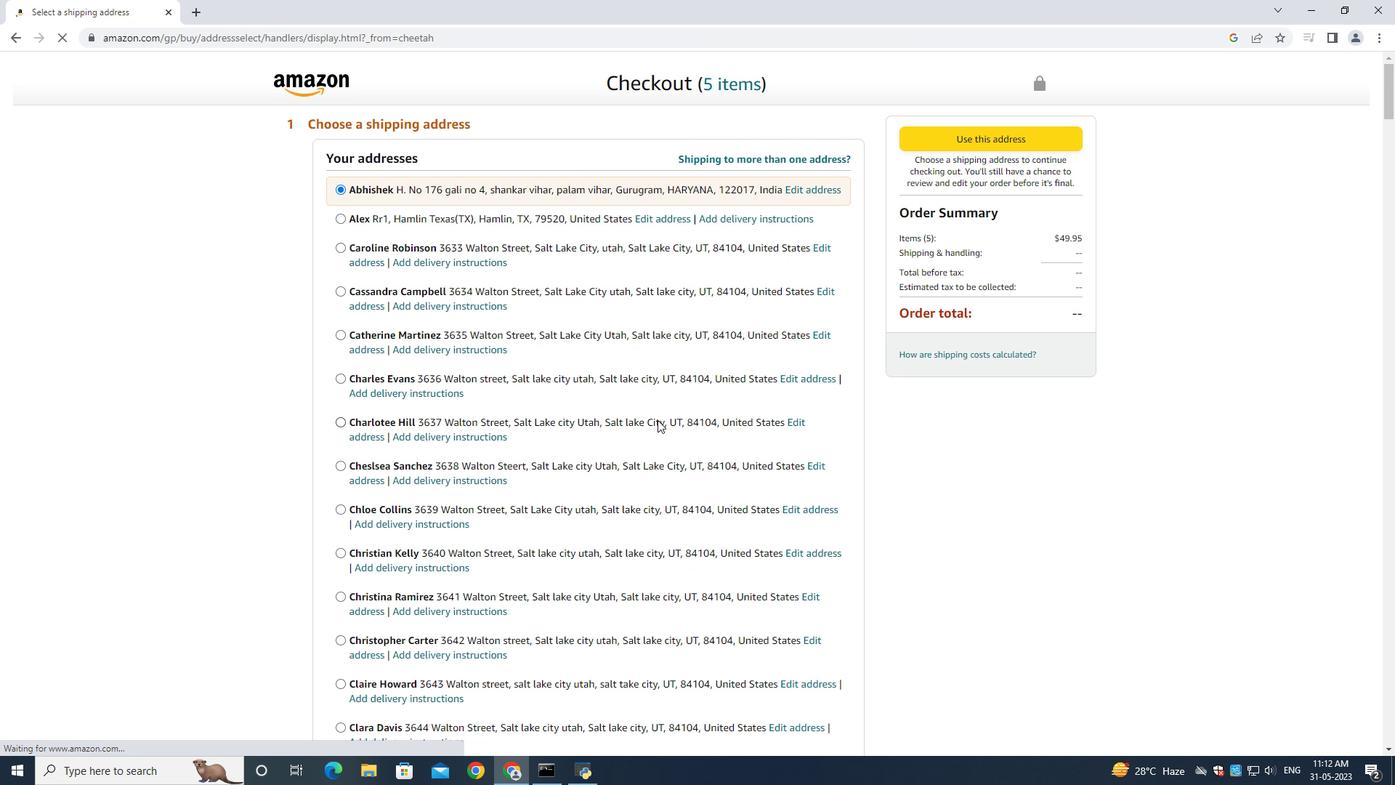 
Action: Mouse scrolled (676, 418) with delta (0, 0)
Screenshot: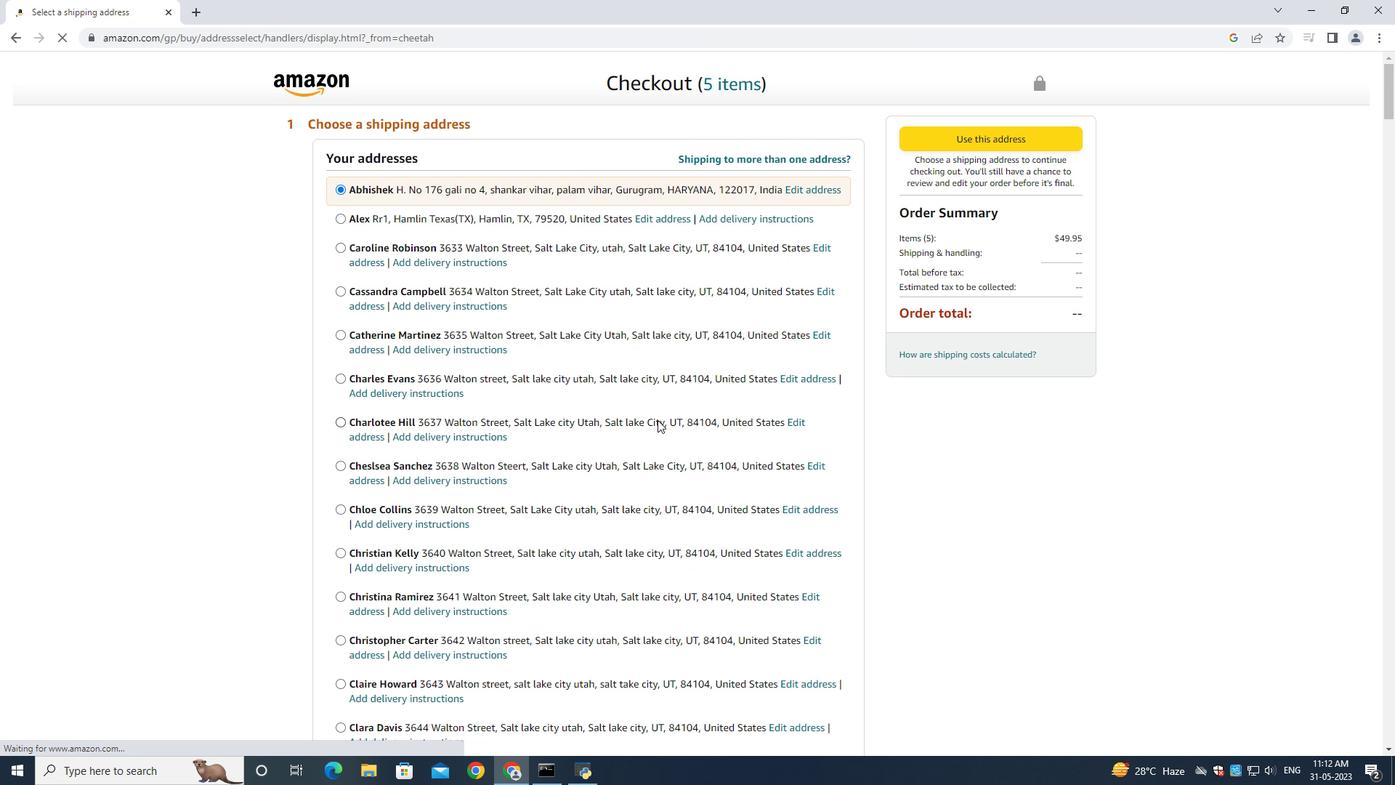 
Action: Mouse moved to (676, 419)
Screenshot: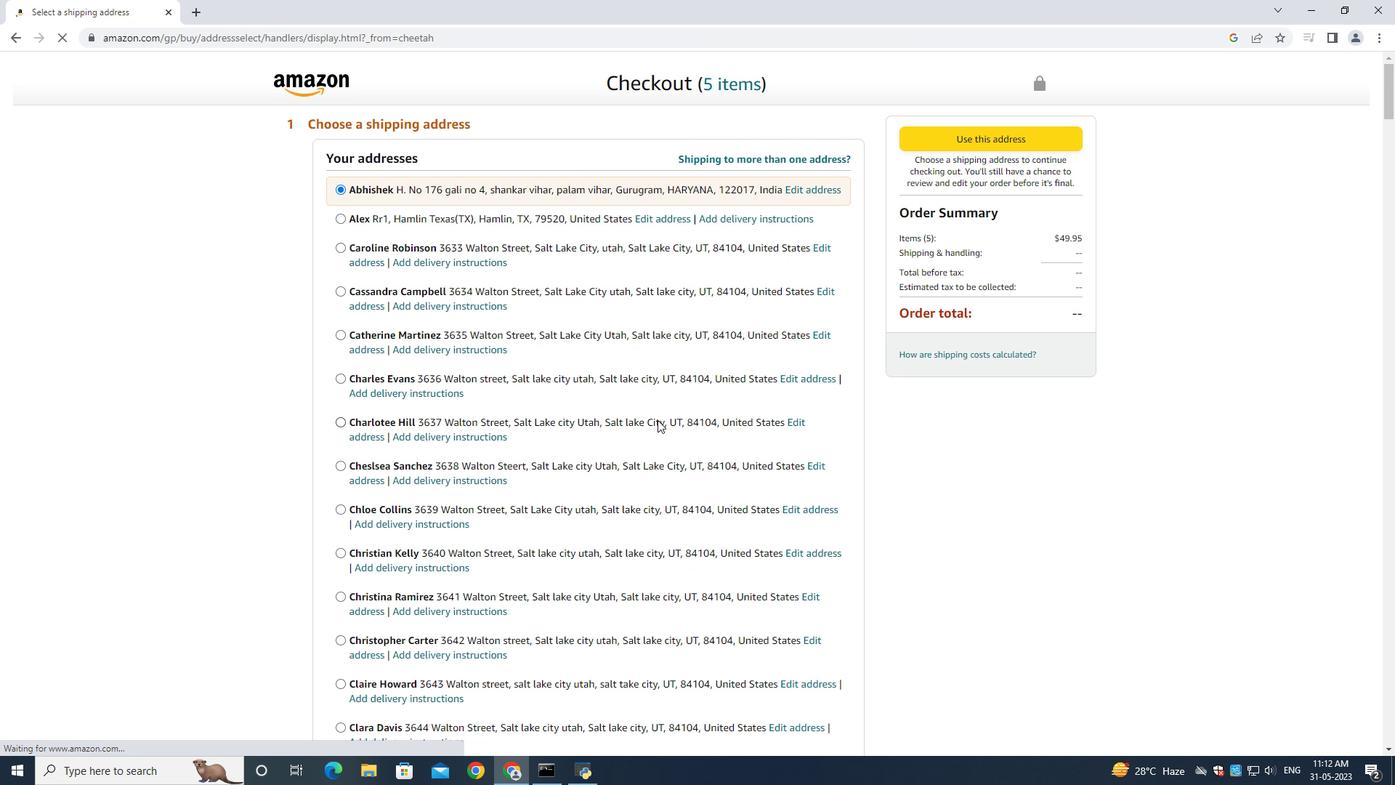 
Action: Mouse scrolled (676, 418) with delta (0, 0)
Screenshot: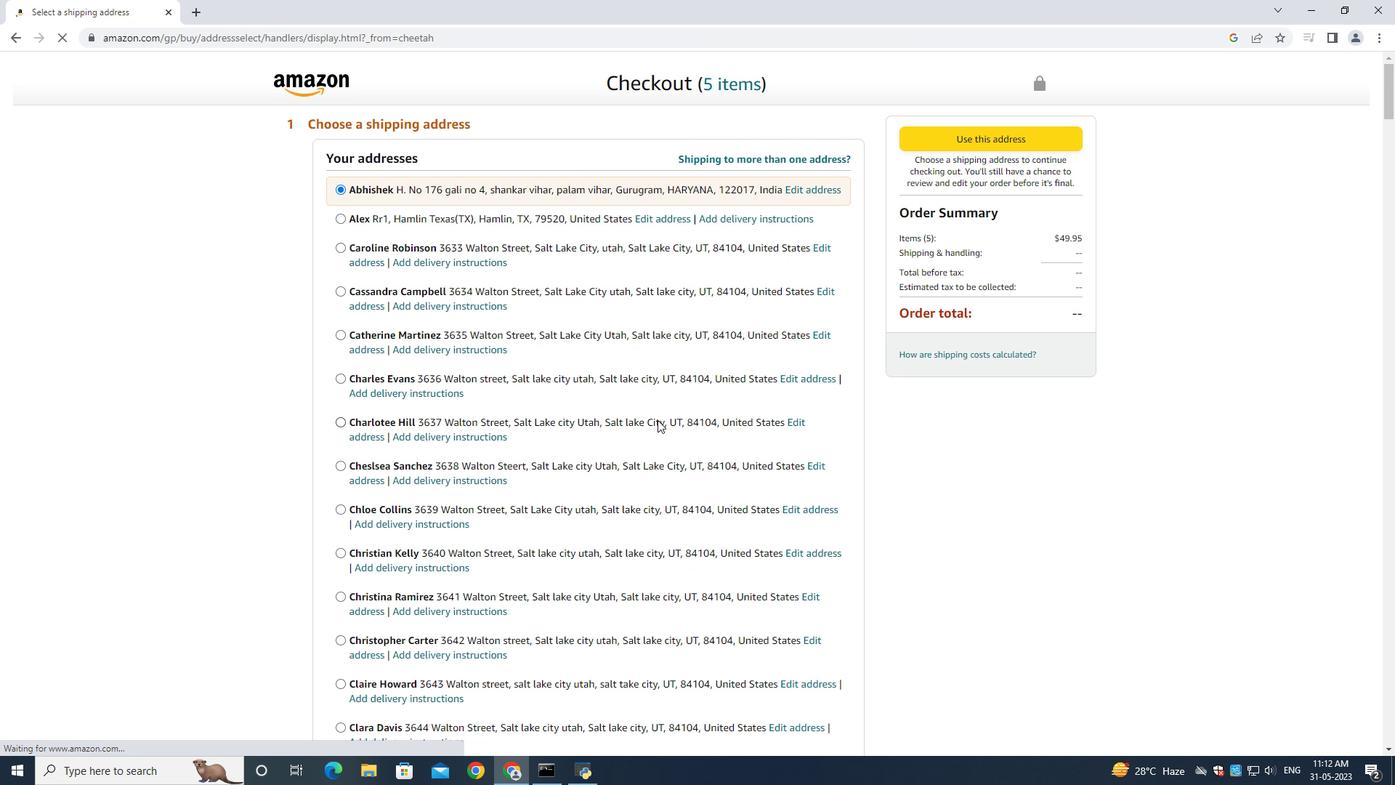 
Action: Mouse scrolled (676, 418) with delta (0, 0)
Screenshot: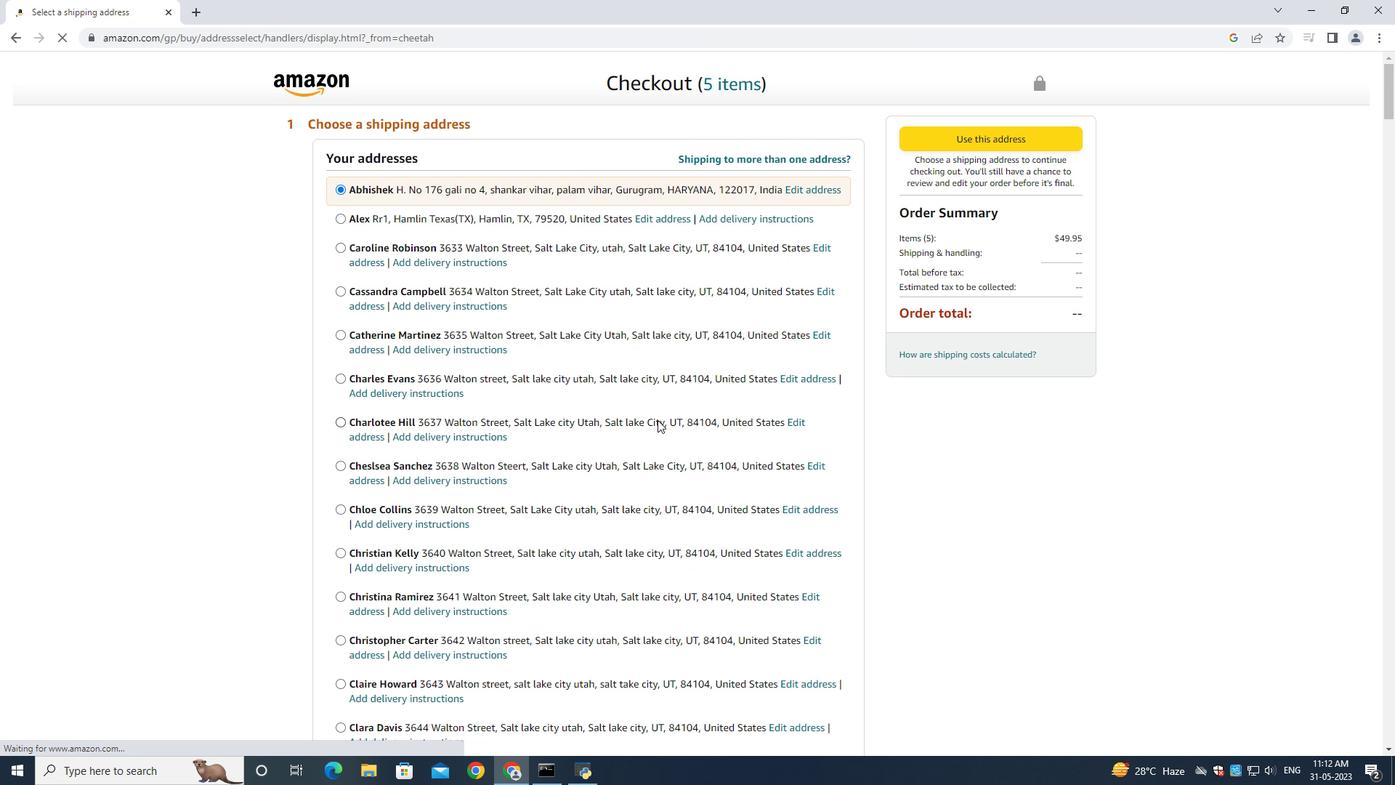 
Action: Mouse scrolled (676, 418) with delta (0, 0)
Screenshot: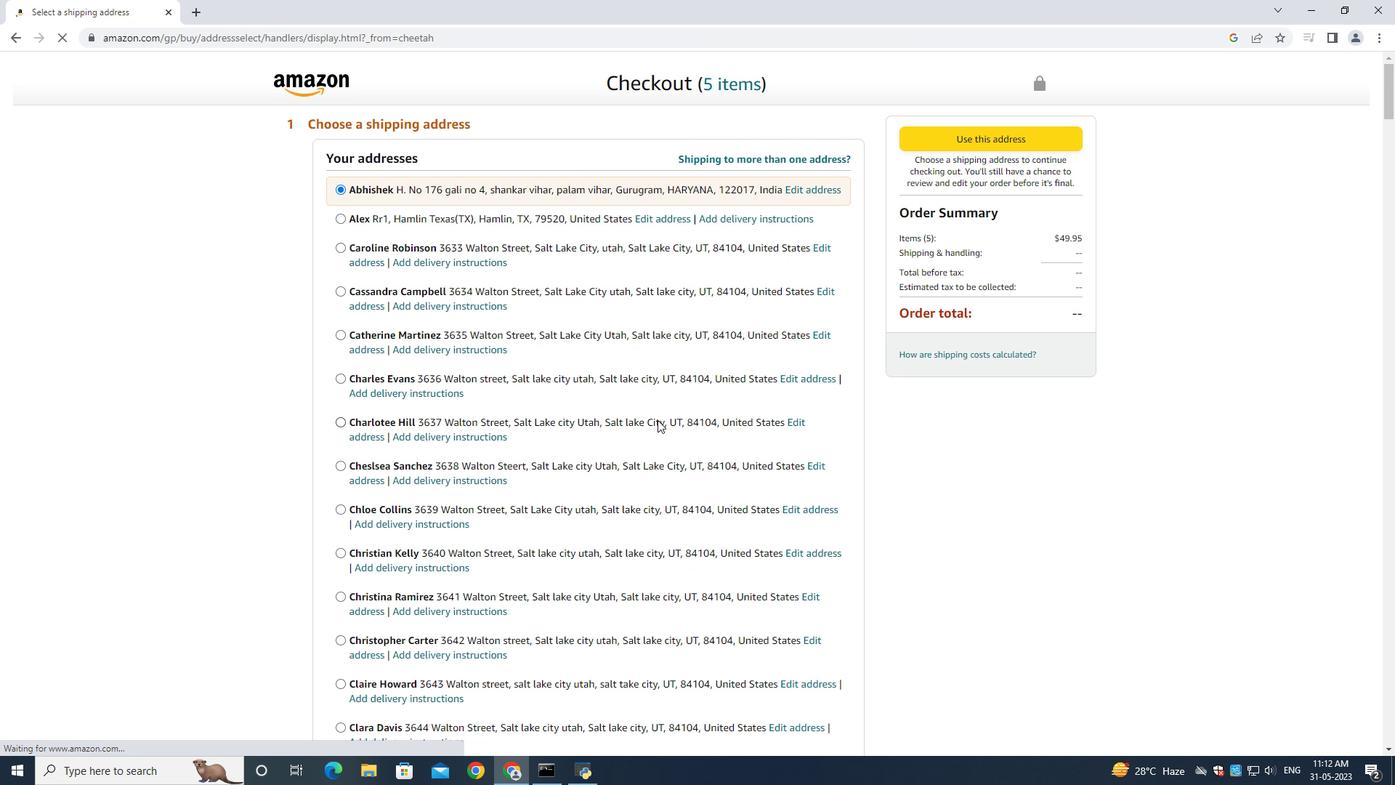 
Action: Mouse scrolled (676, 418) with delta (0, 0)
Screenshot: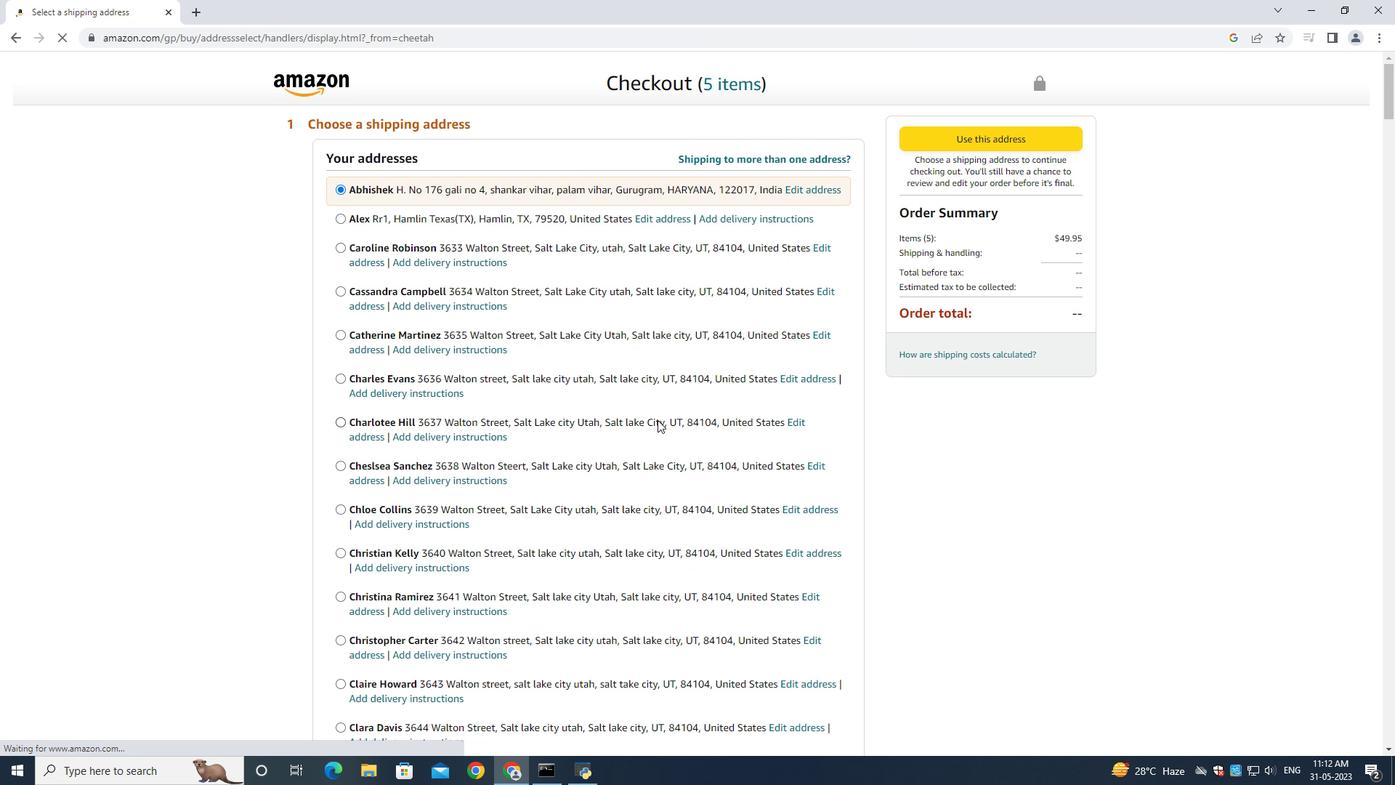 
Action: Mouse moved to (680, 415)
Screenshot: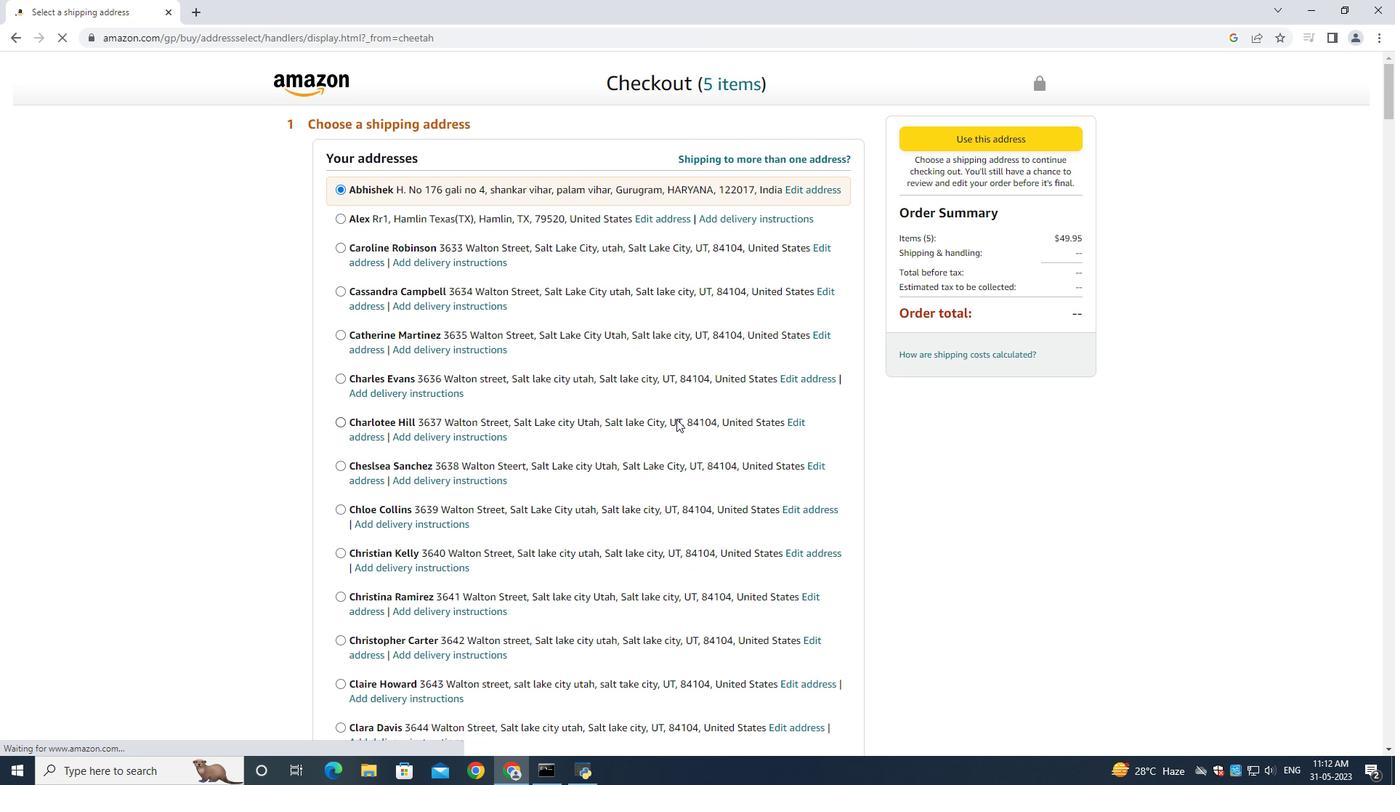 
Action: Mouse scrolled (680, 414) with delta (0, 0)
Screenshot: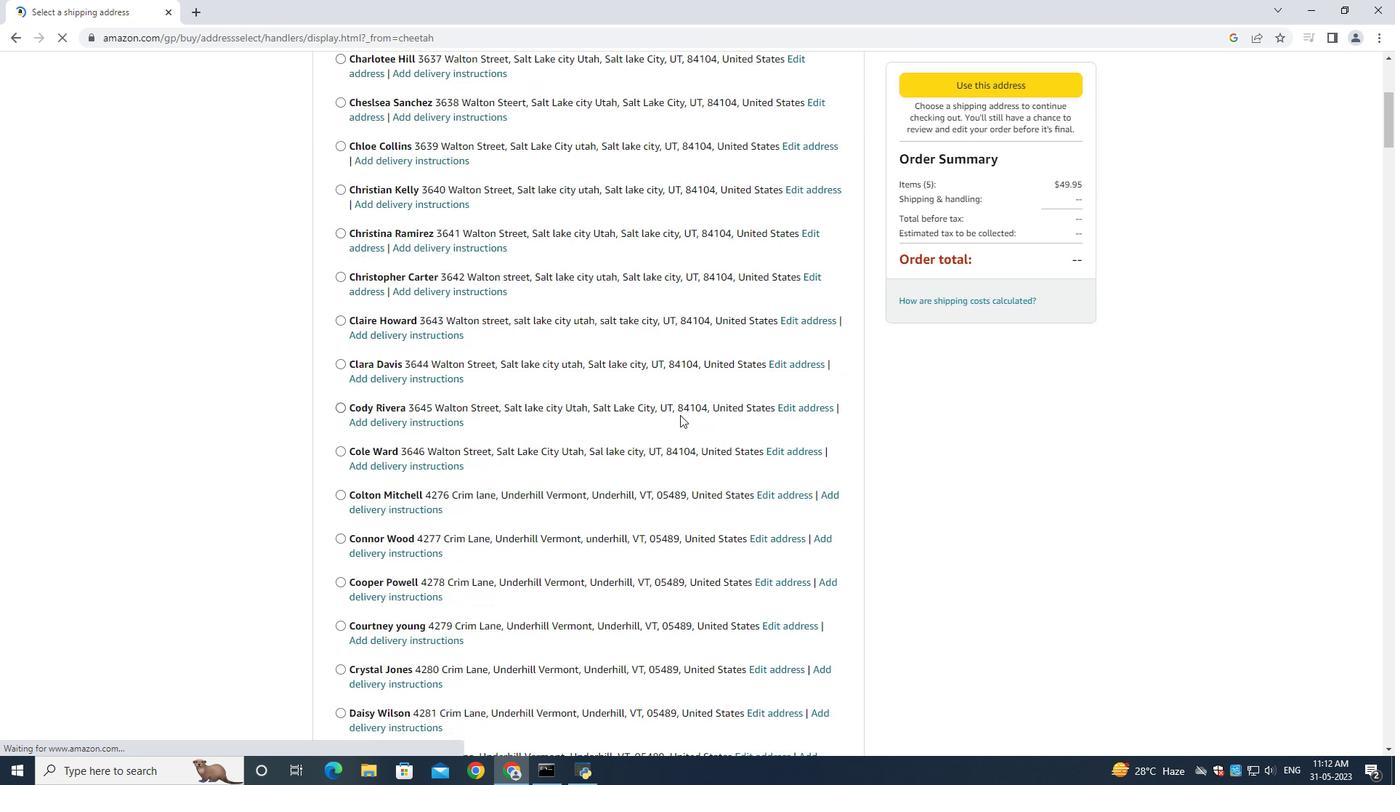 
Action: Mouse scrolled (680, 414) with delta (0, 0)
Screenshot: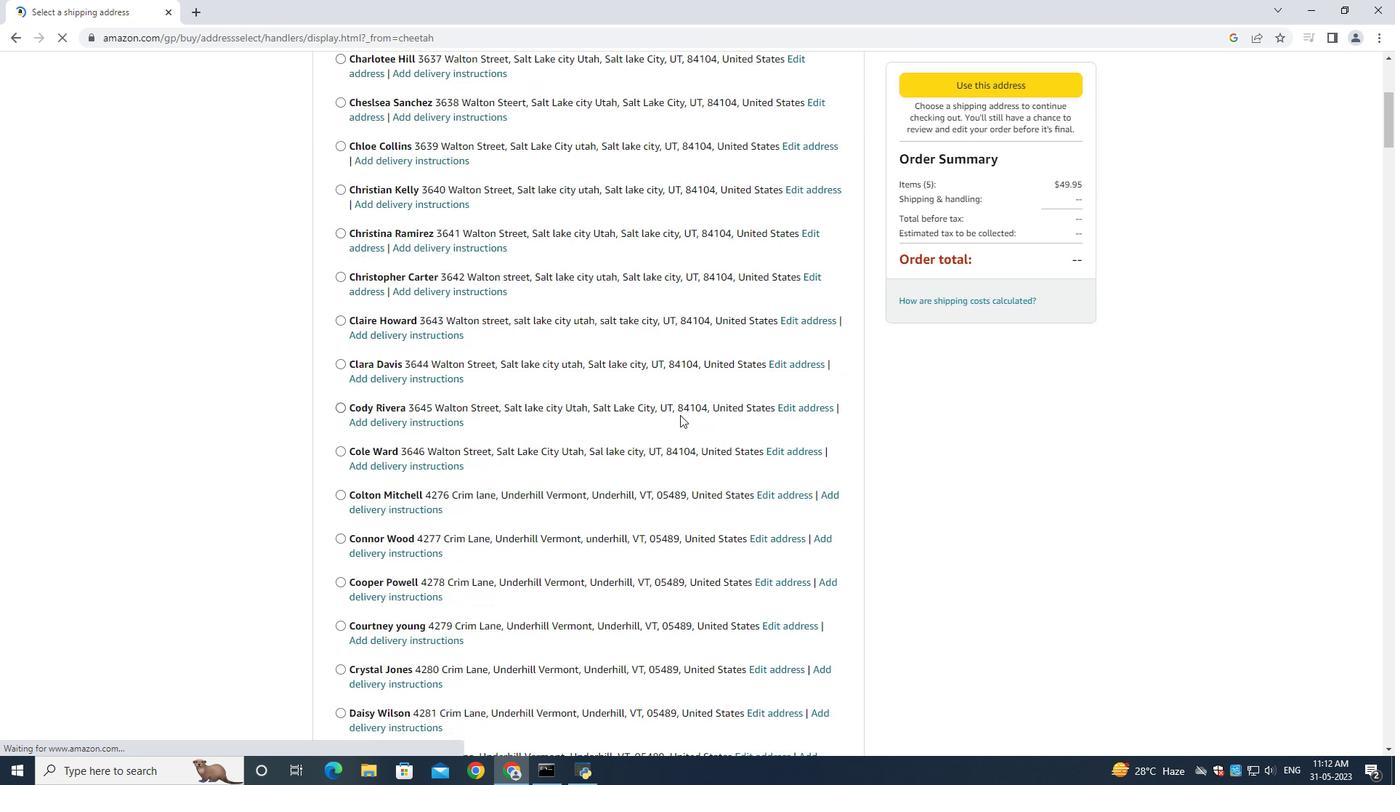 
Action: Mouse scrolled (680, 414) with delta (0, 0)
Screenshot: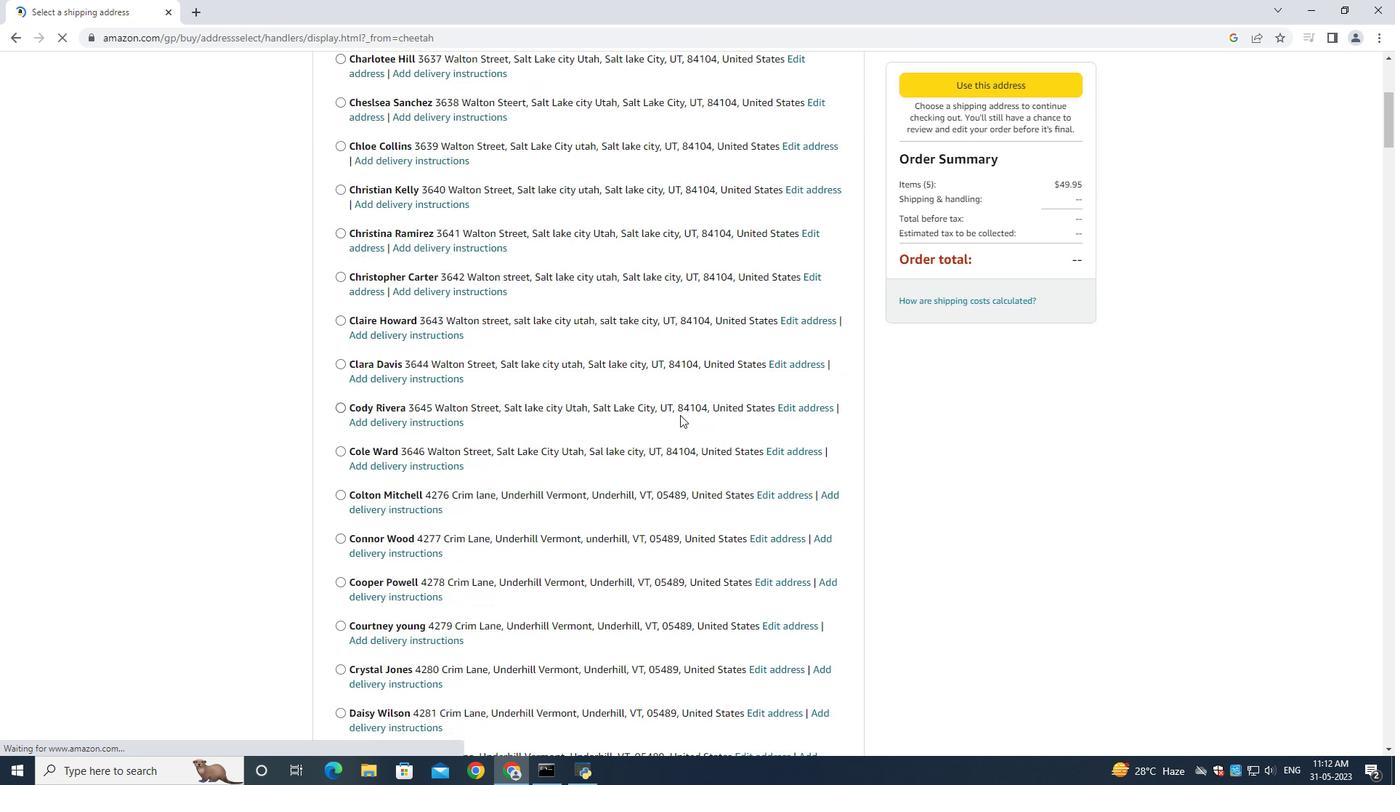 
Action: Mouse moved to (680, 415)
Screenshot: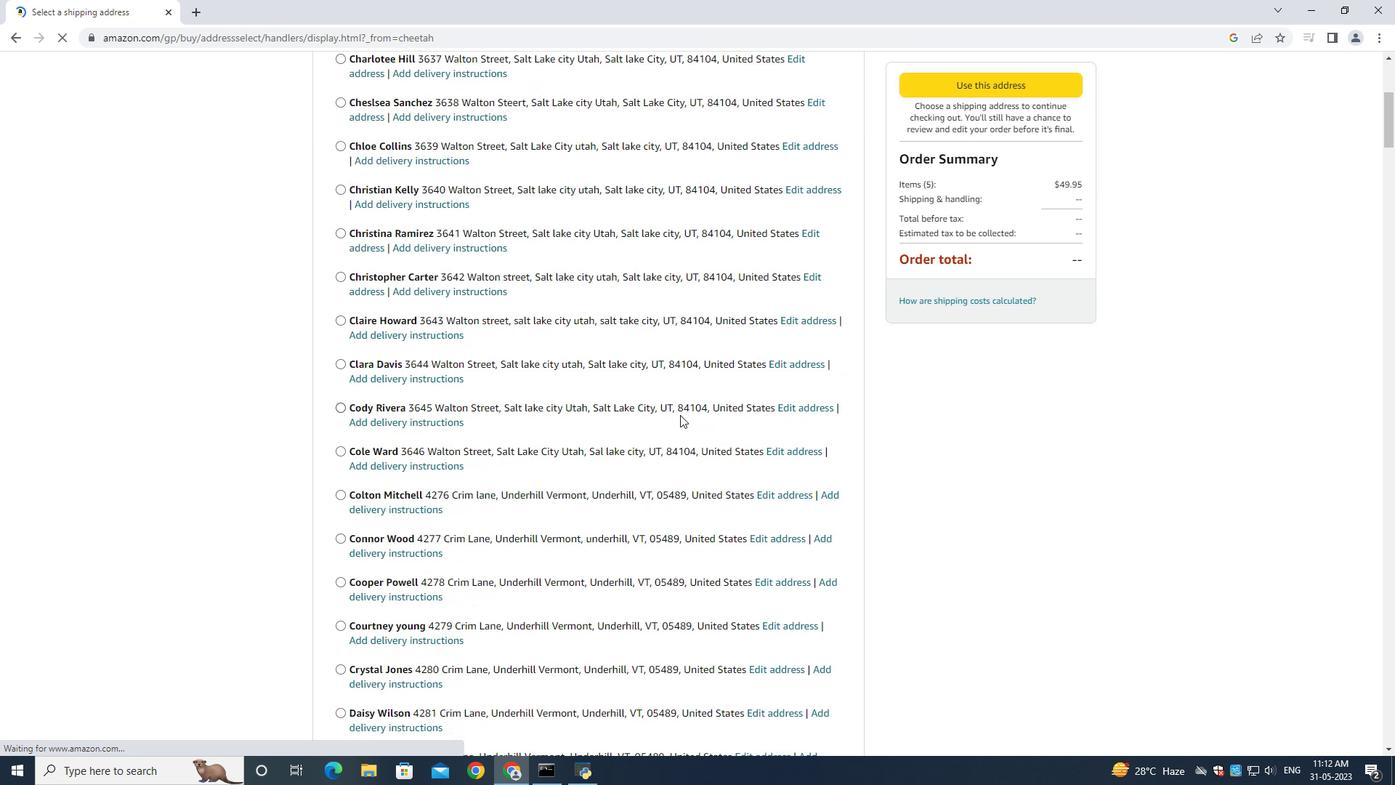 
Action: Mouse scrolled (680, 414) with delta (0, 0)
Screenshot: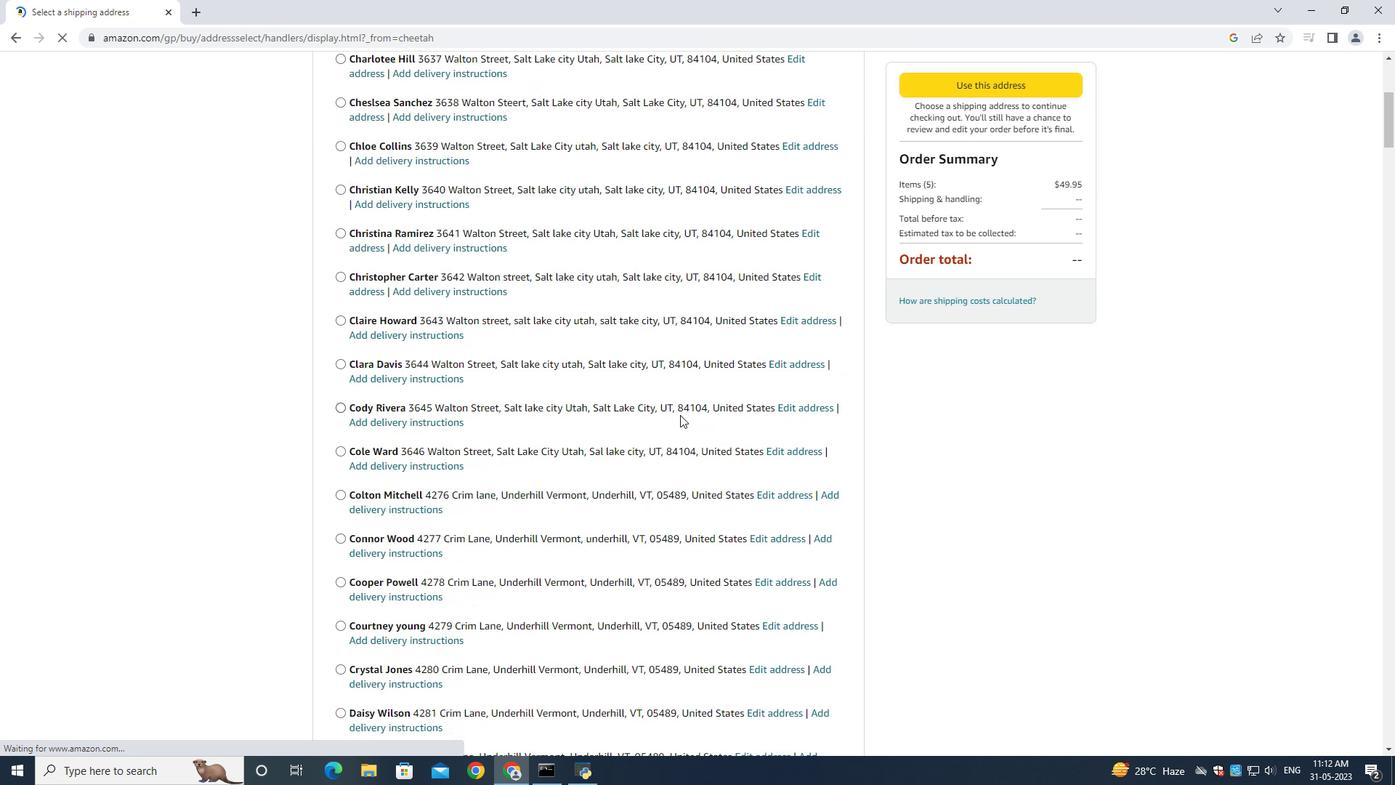 
Action: Mouse scrolled (680, 414) with delta (0, 0)
Screenshot: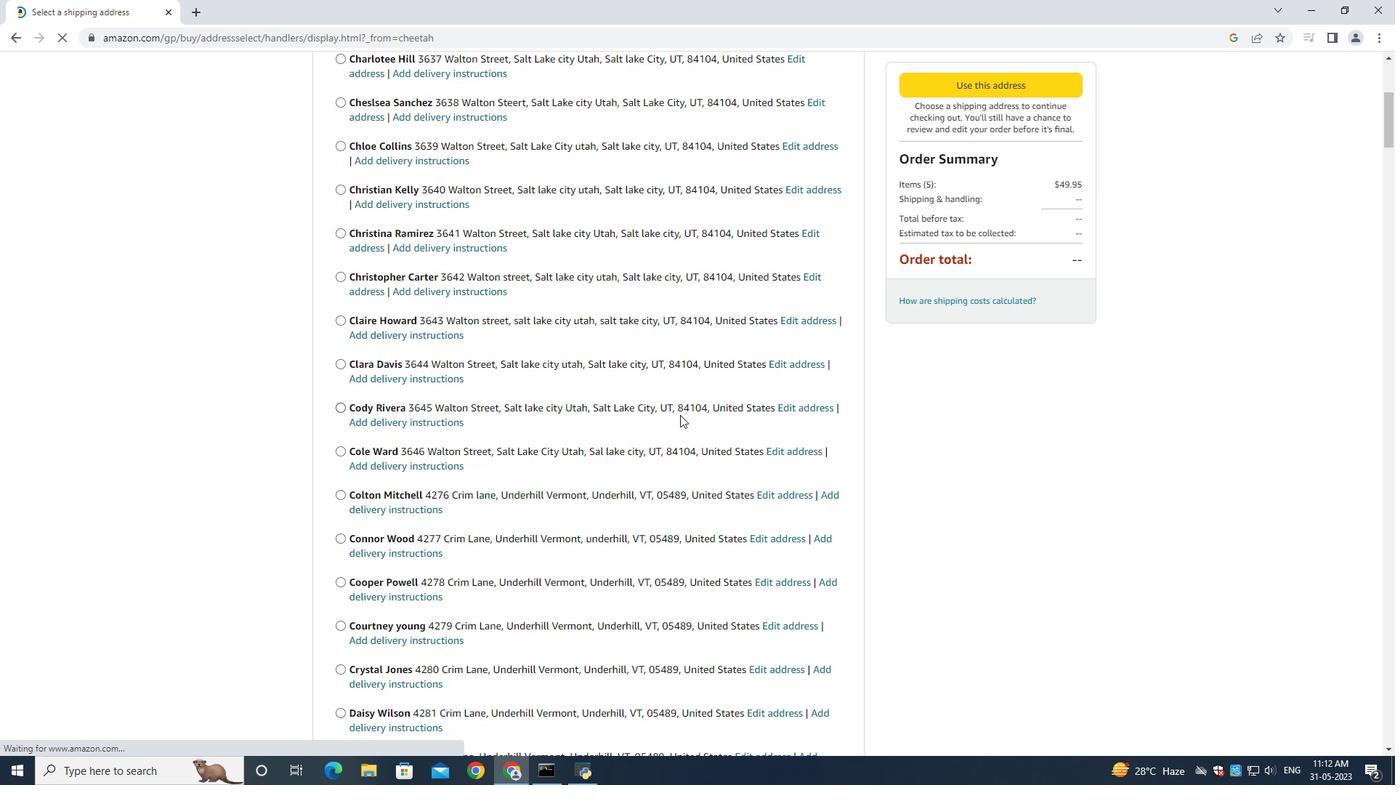
Action: Mouse scrolled (680, 414) with delta (0, 0)
Screenshot: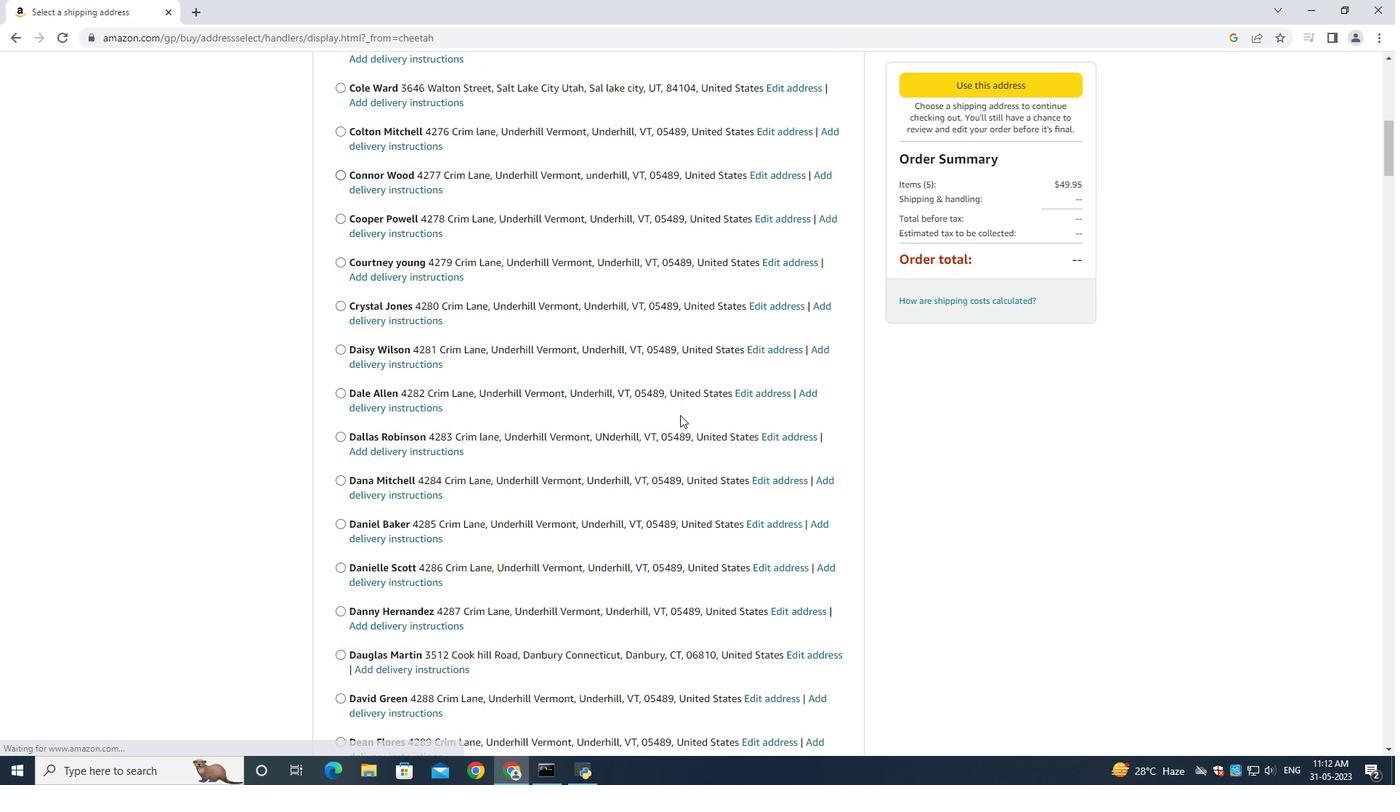 
Action: Mouse scrolled (680, 414) with delta (0, 0)
Screenshot: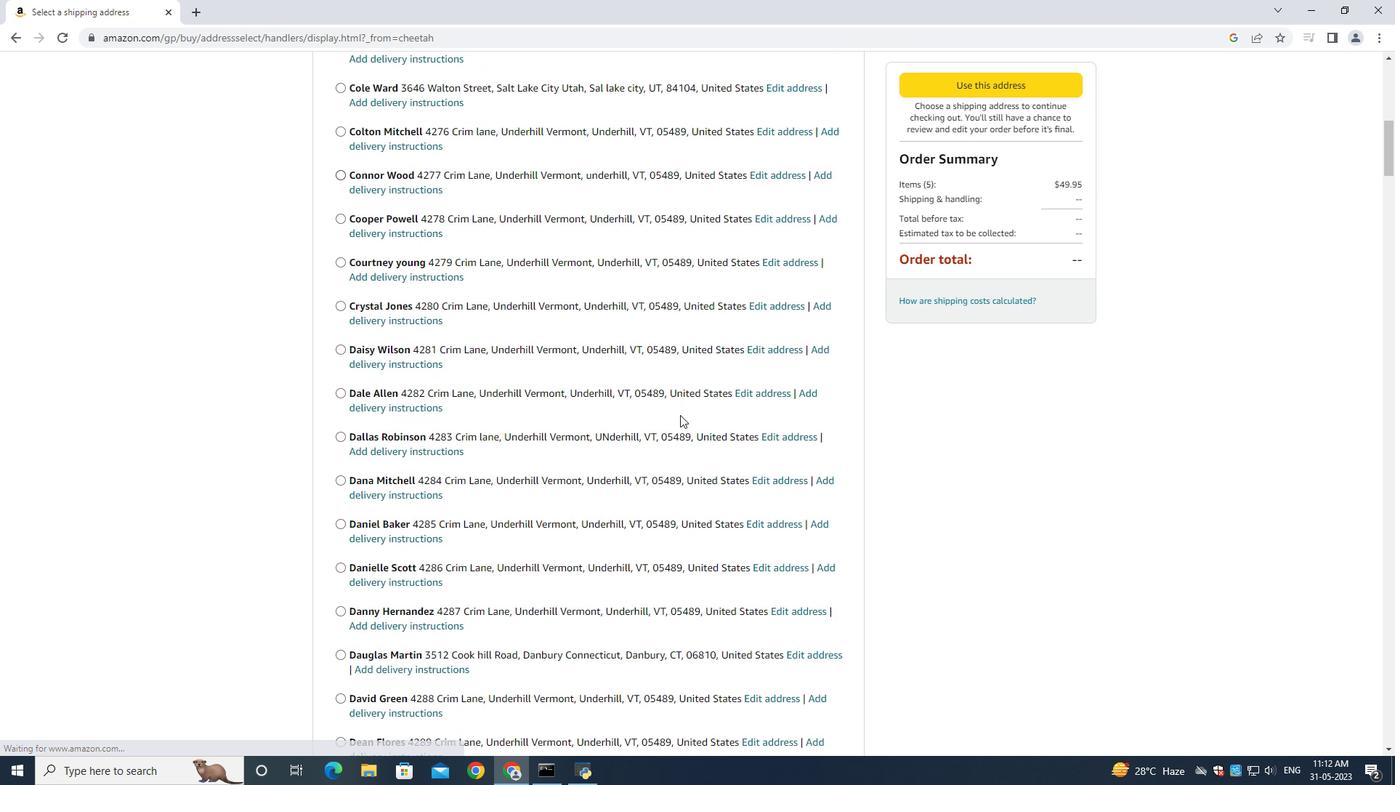 
Action: Mouse scrolled (680, 414) with delta (0, 0)
Screenshot: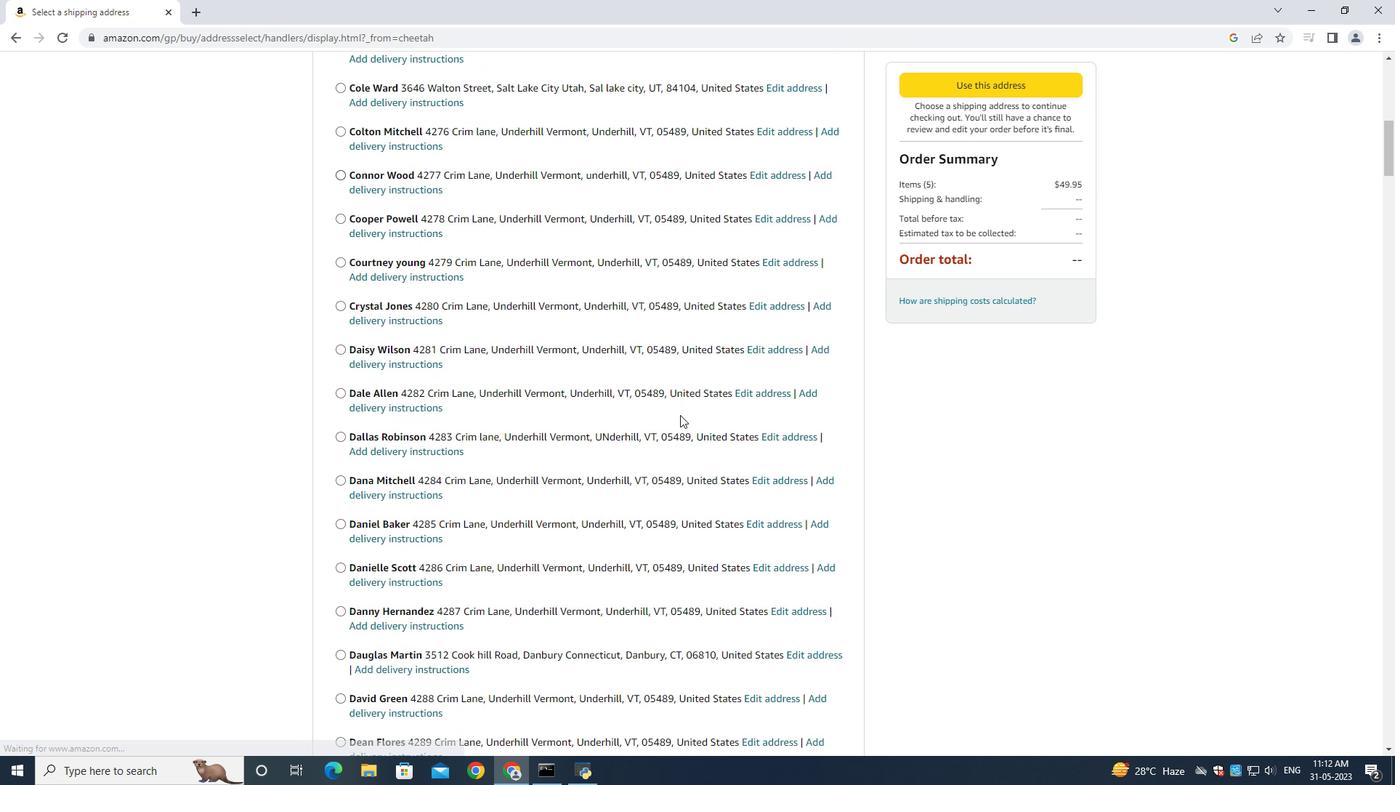 
Action: Mouse moved to (680, 415)
Screenshot: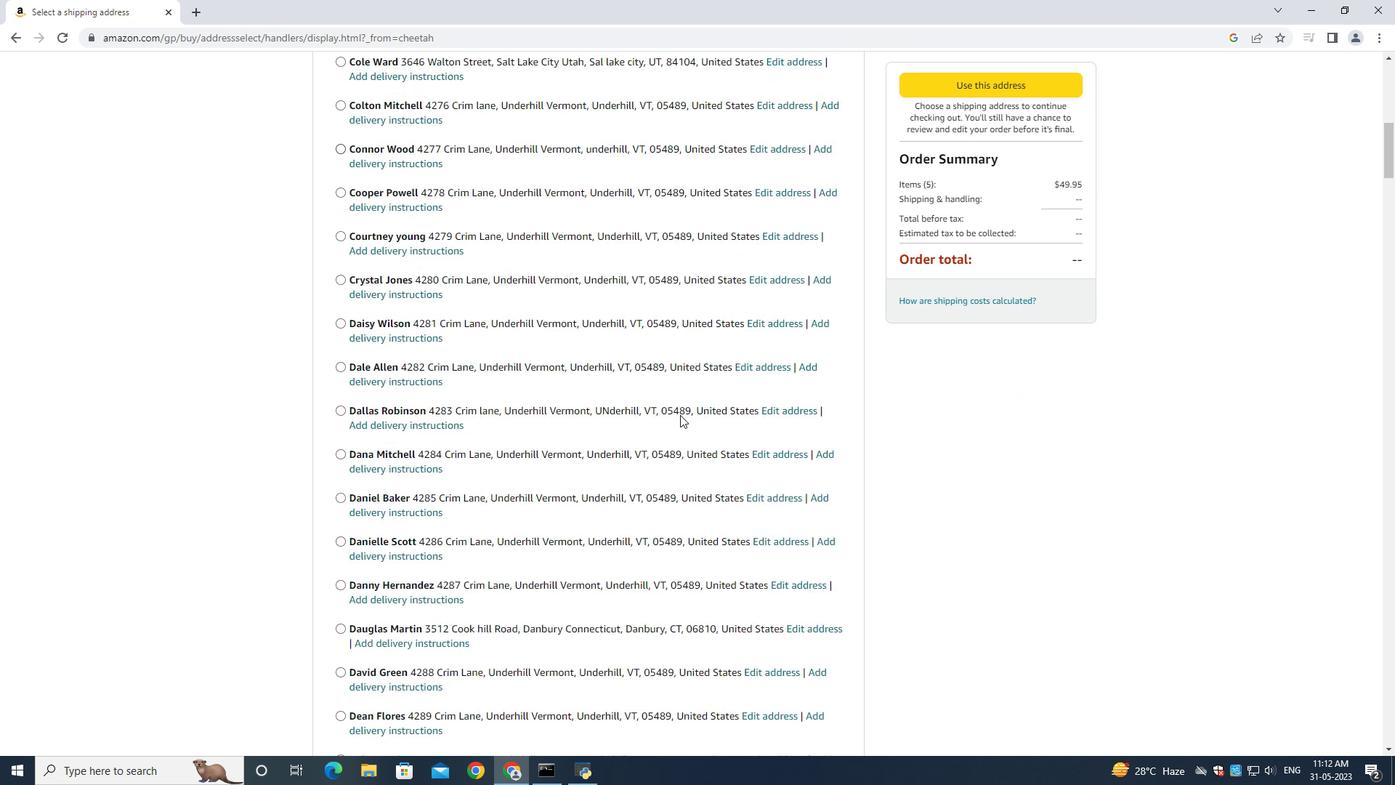 
Action: Mouse scrolled (680, 414) with delta (0, 0)
Screenshot: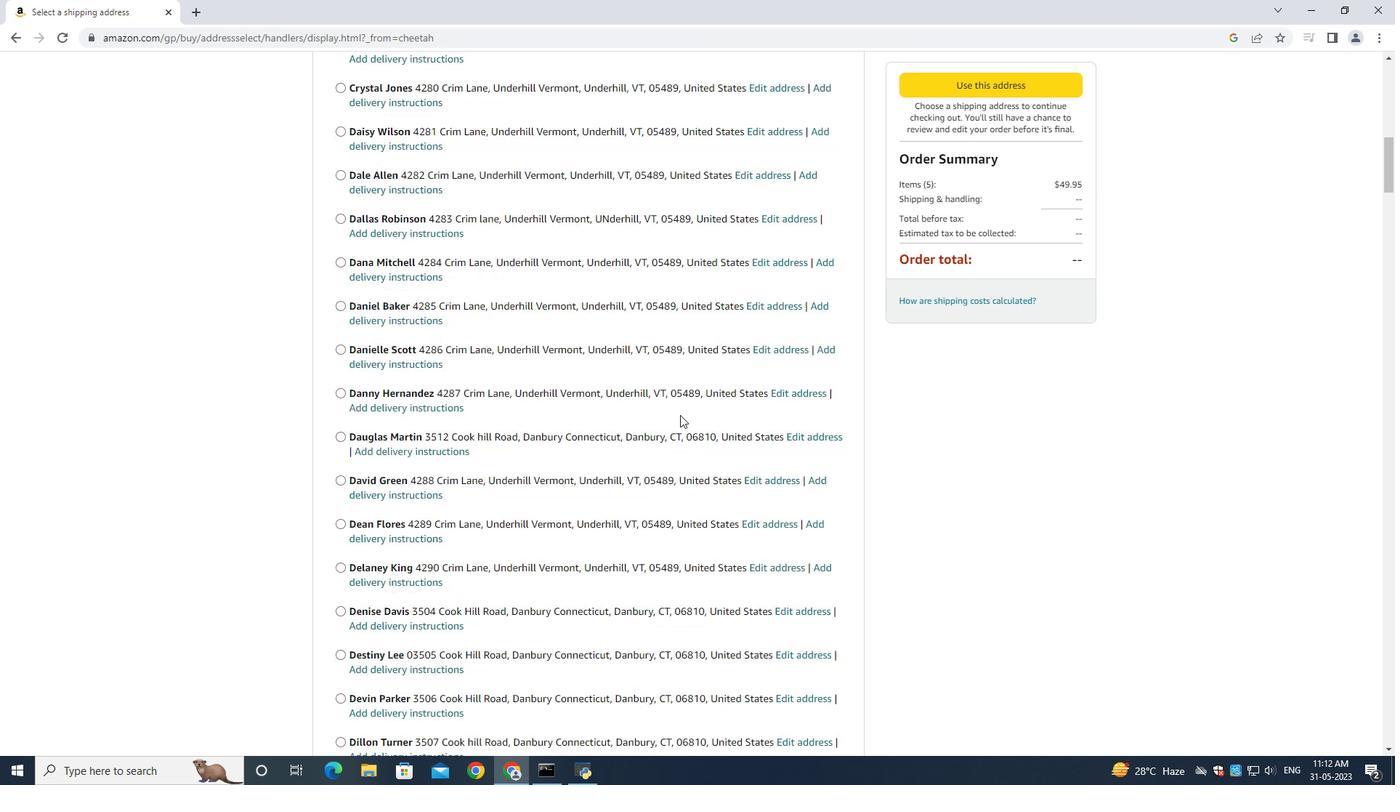 
Action: Mouse scrolled (680, 414) with delta (0, 0)
Screenshot: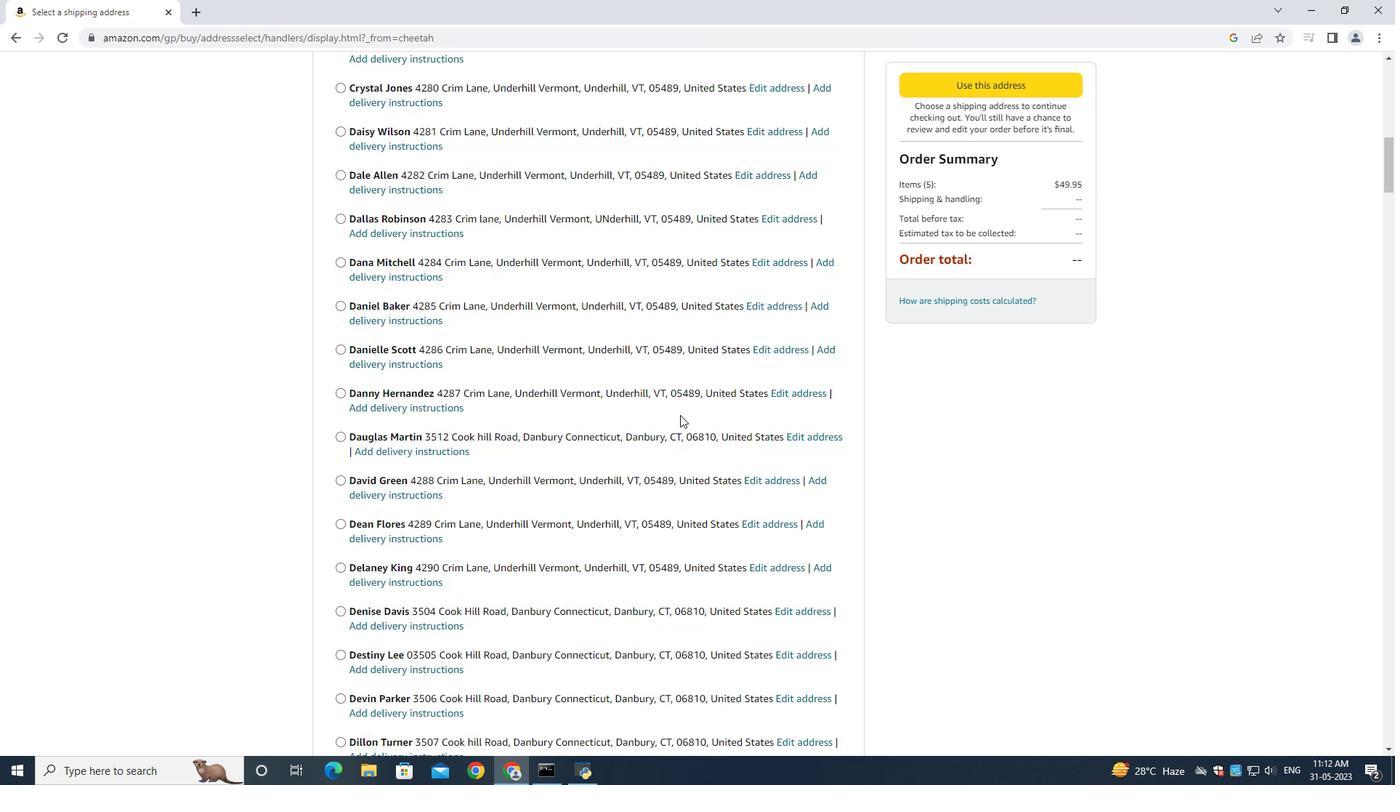 
Action: Mouse scrolled (680, 414) with delta (0, 0)
Screenshot: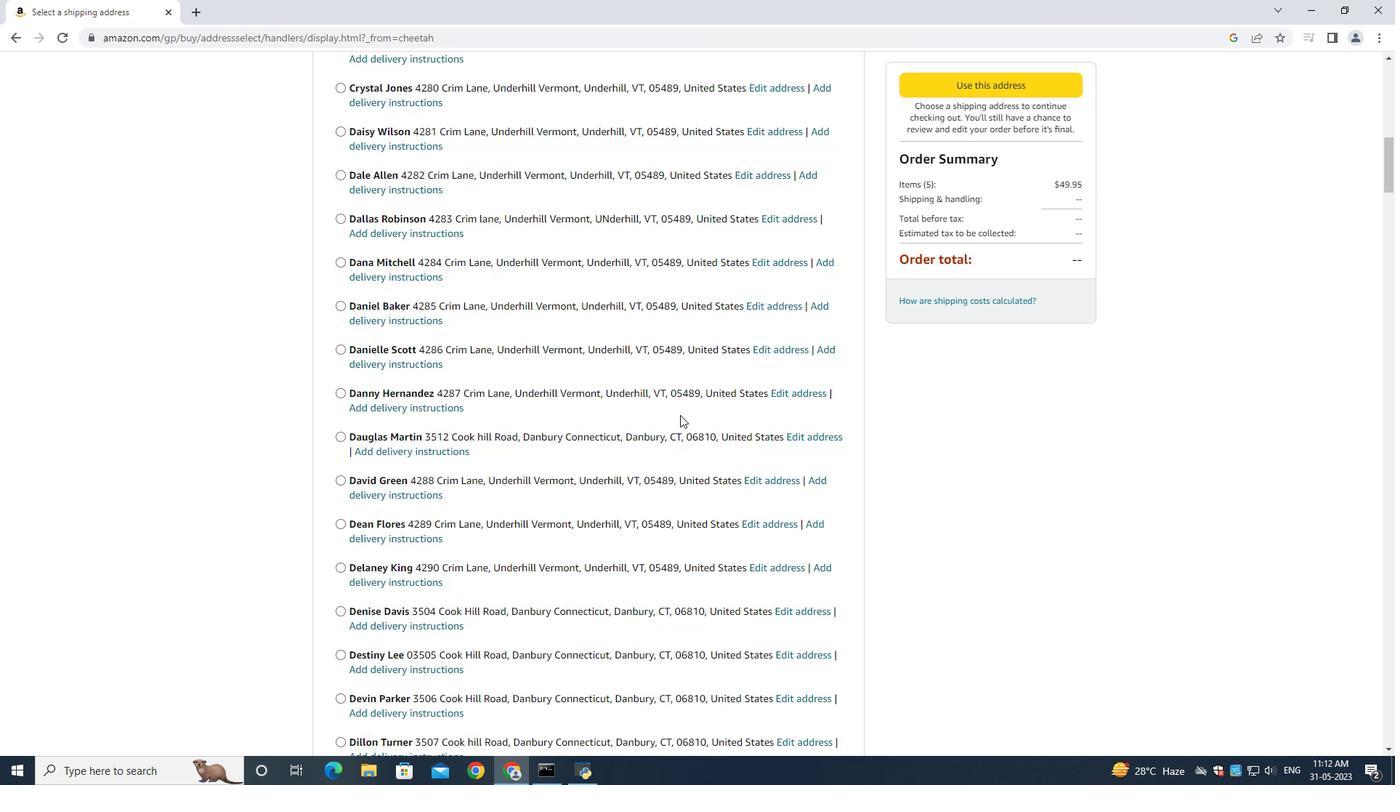 
Action: Mouse moved to (681, 420)
Screenshot: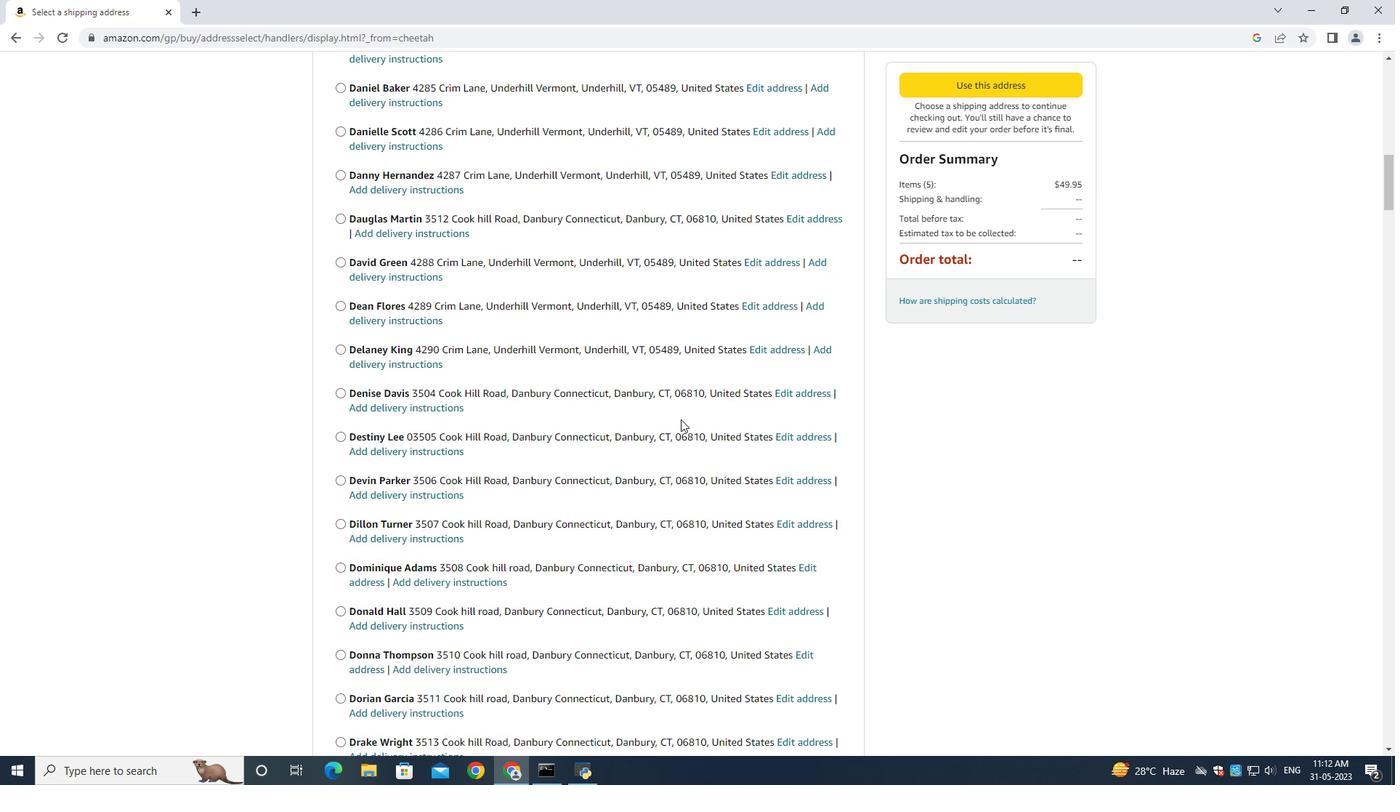 
Action: Mouse scrolled (681, 420) with delta (0, 0)
Screenshot: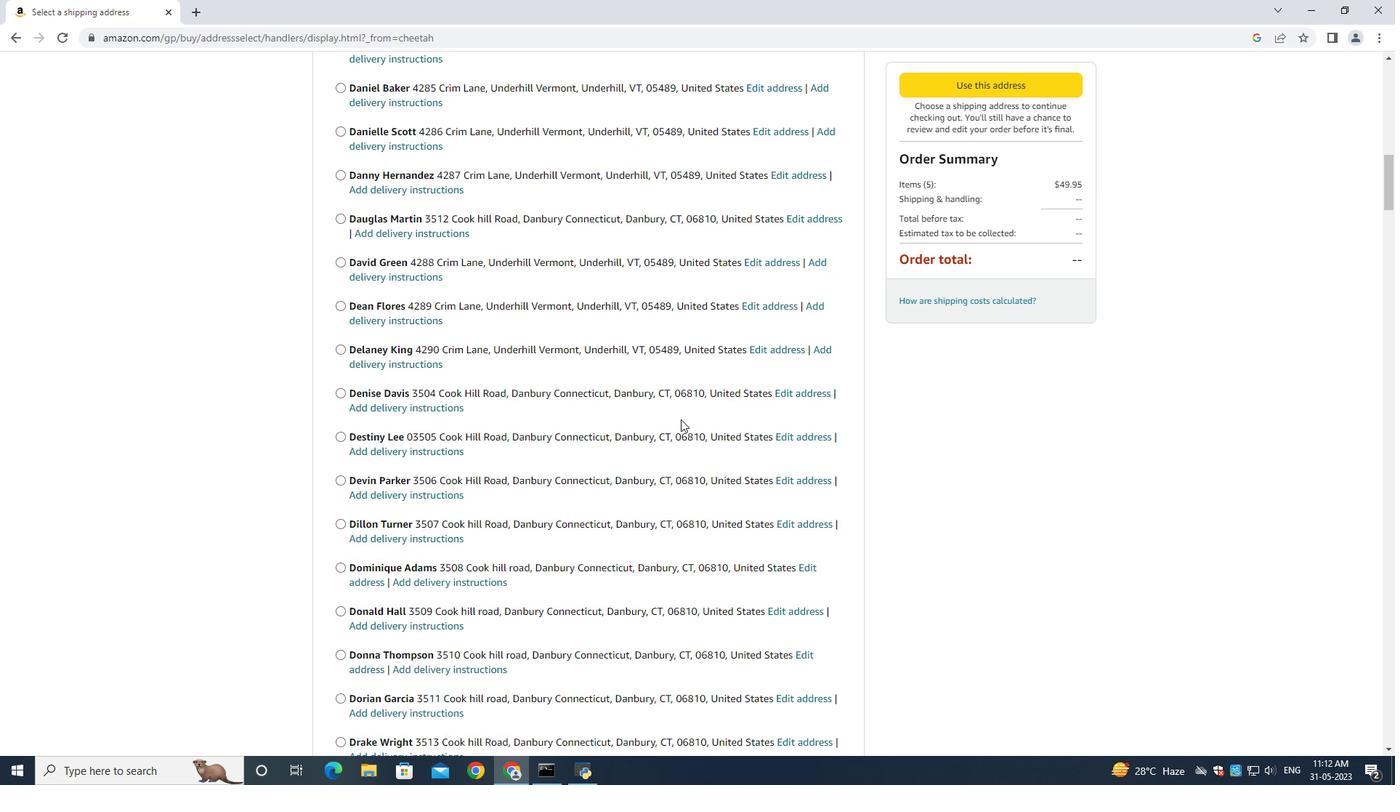 
Action: Mouse scrolled (681, 420) with delta (0, 0)
Screenshot: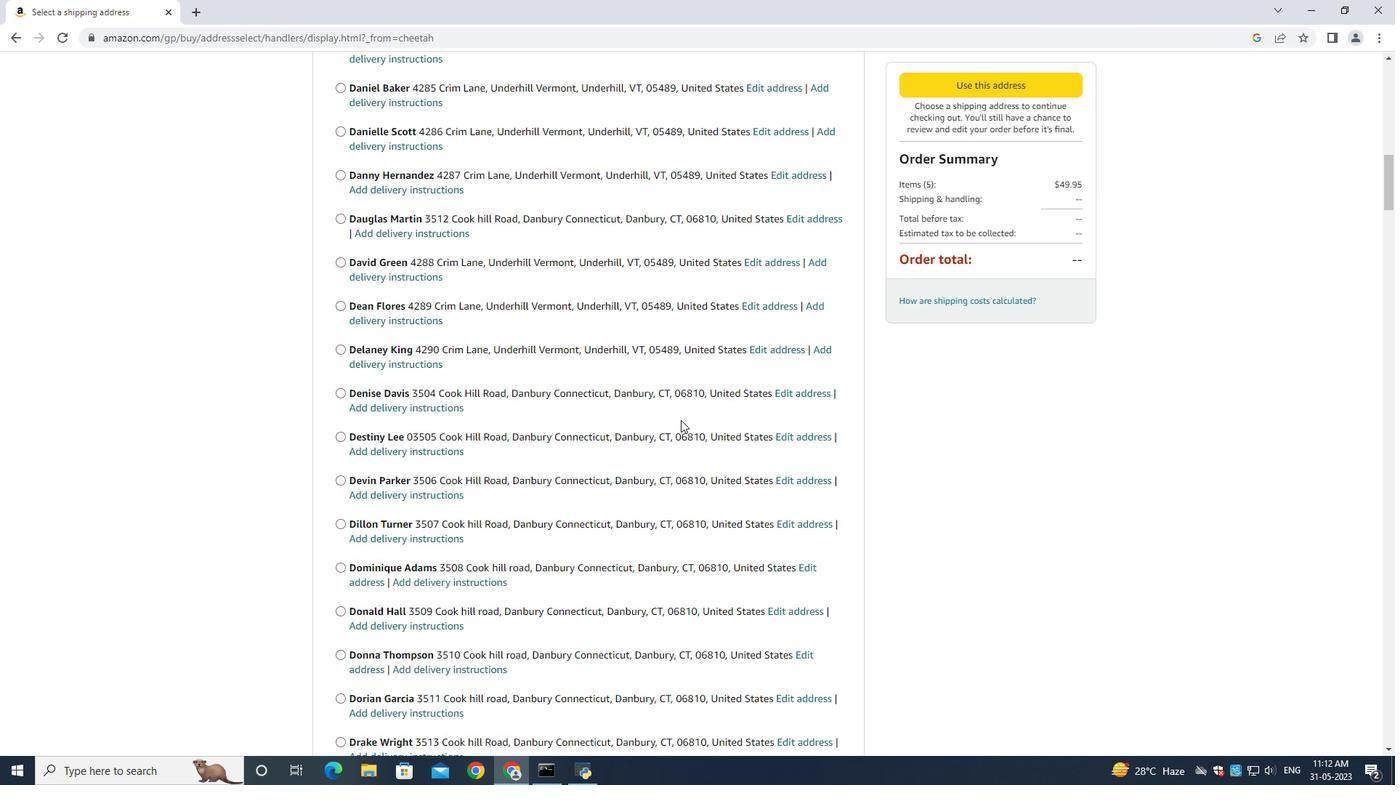 
Action: Mouse moved to (666, 420)
Screenshot: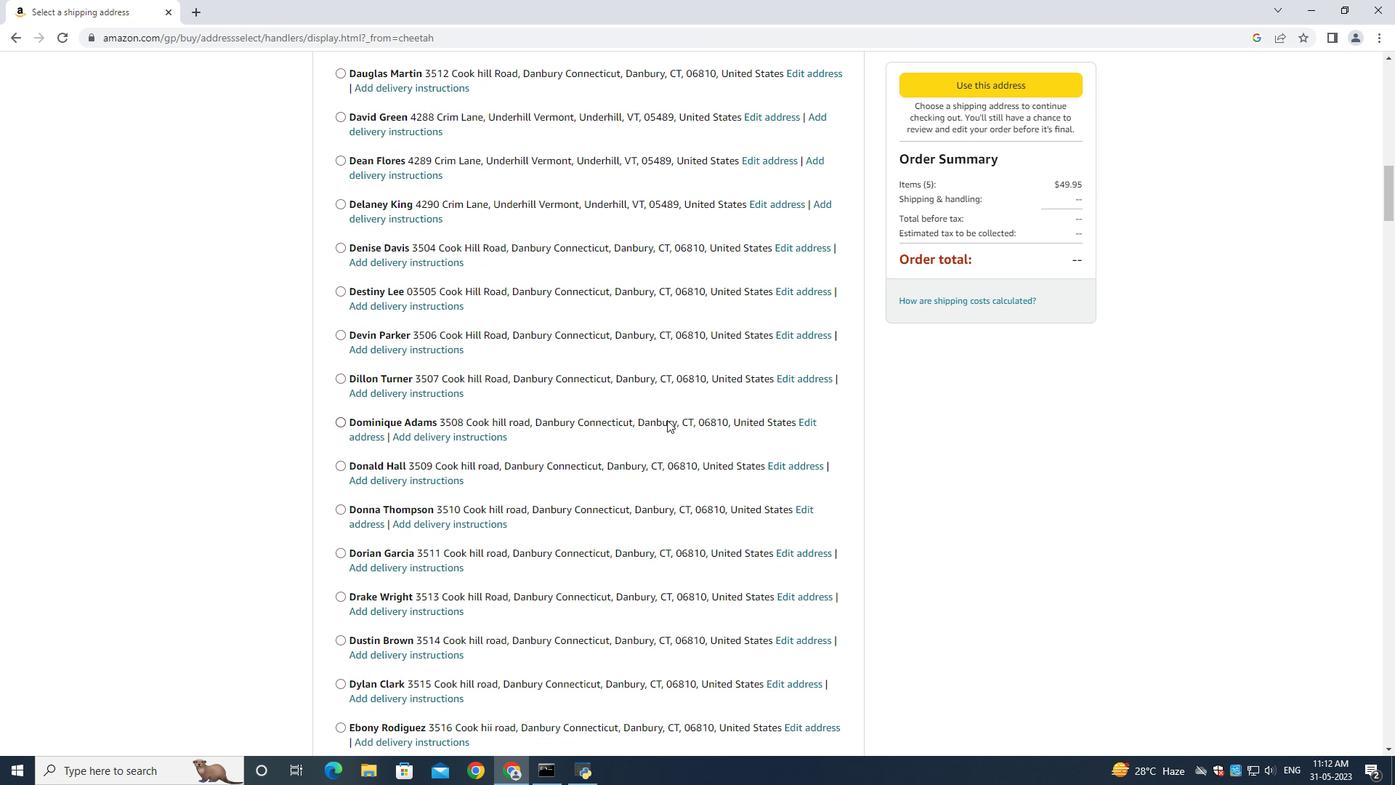 
Action: Mouse scrolled (666, 419) with delta (0, 0)
Screenshot: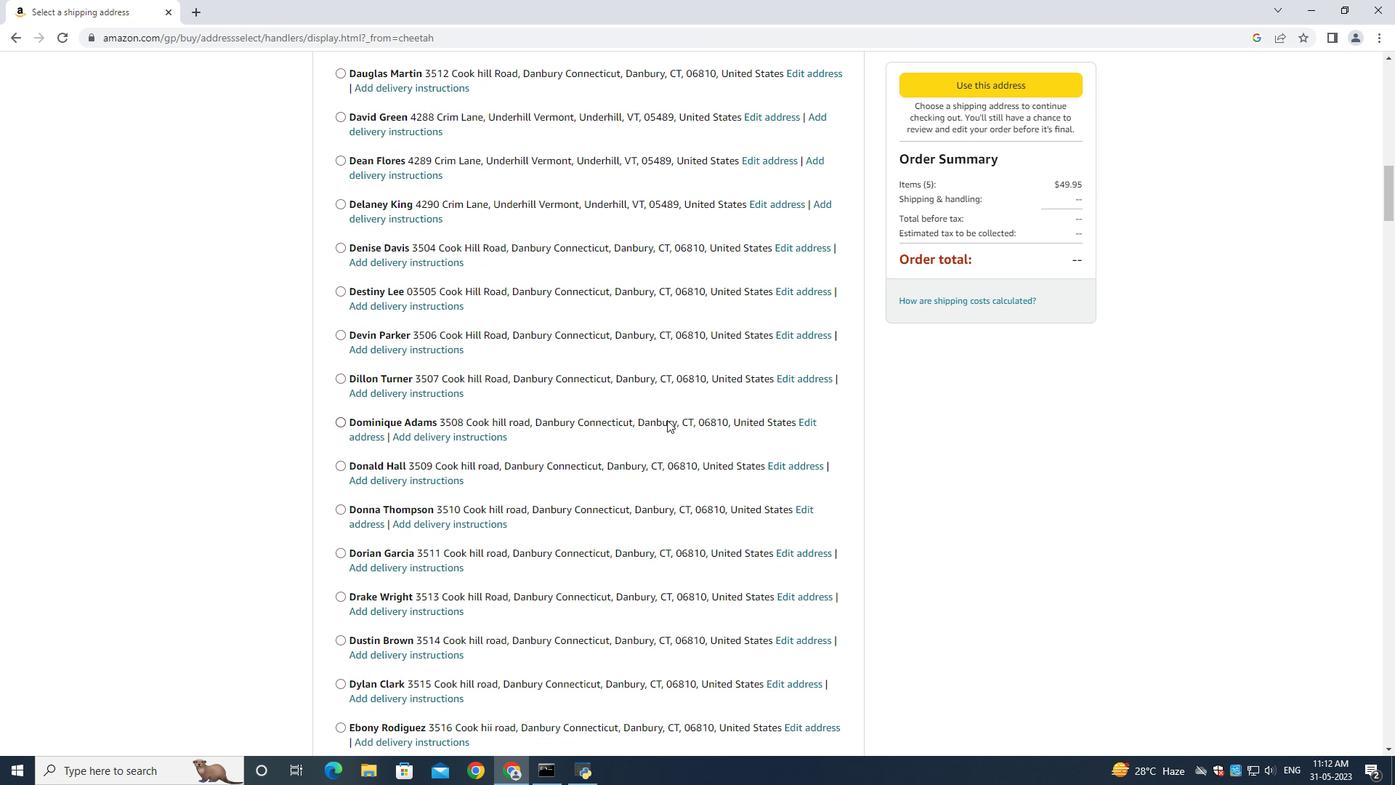 
Action: Mouse moved to (664, 419)
Screenshot: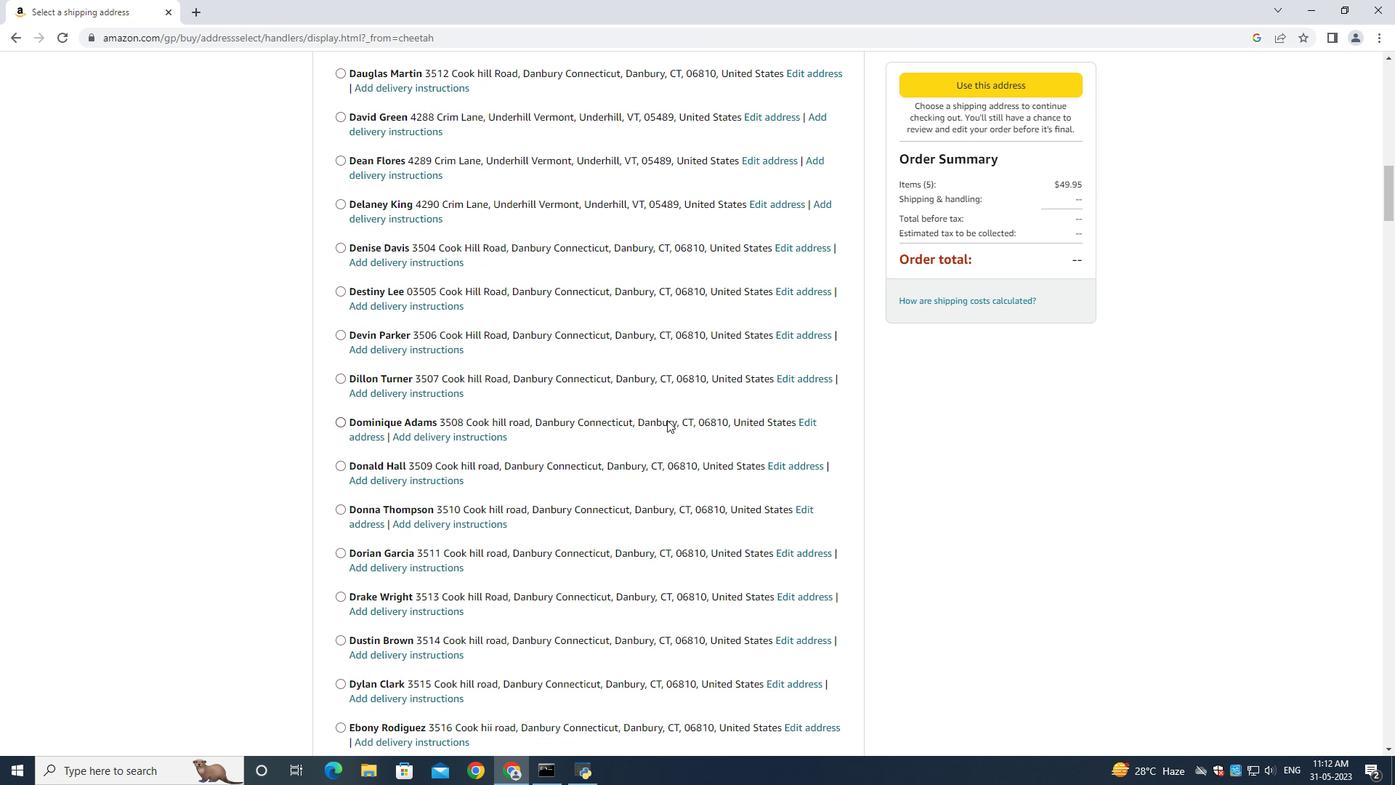 
Action: Mouse scrolled (666, 420) with delta (0, 0)
Screenshot: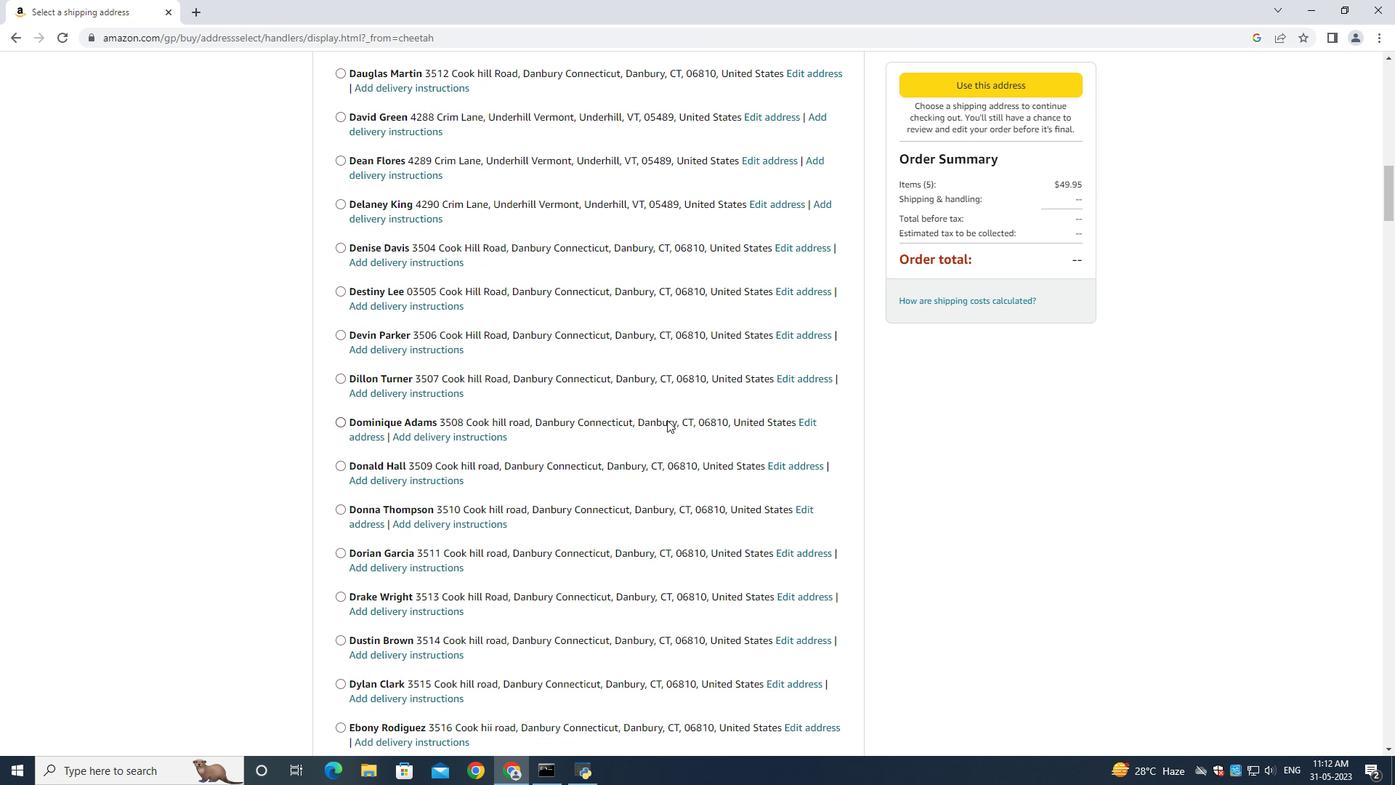 
Action: Mouse moved to (664, 419)
Screenshot: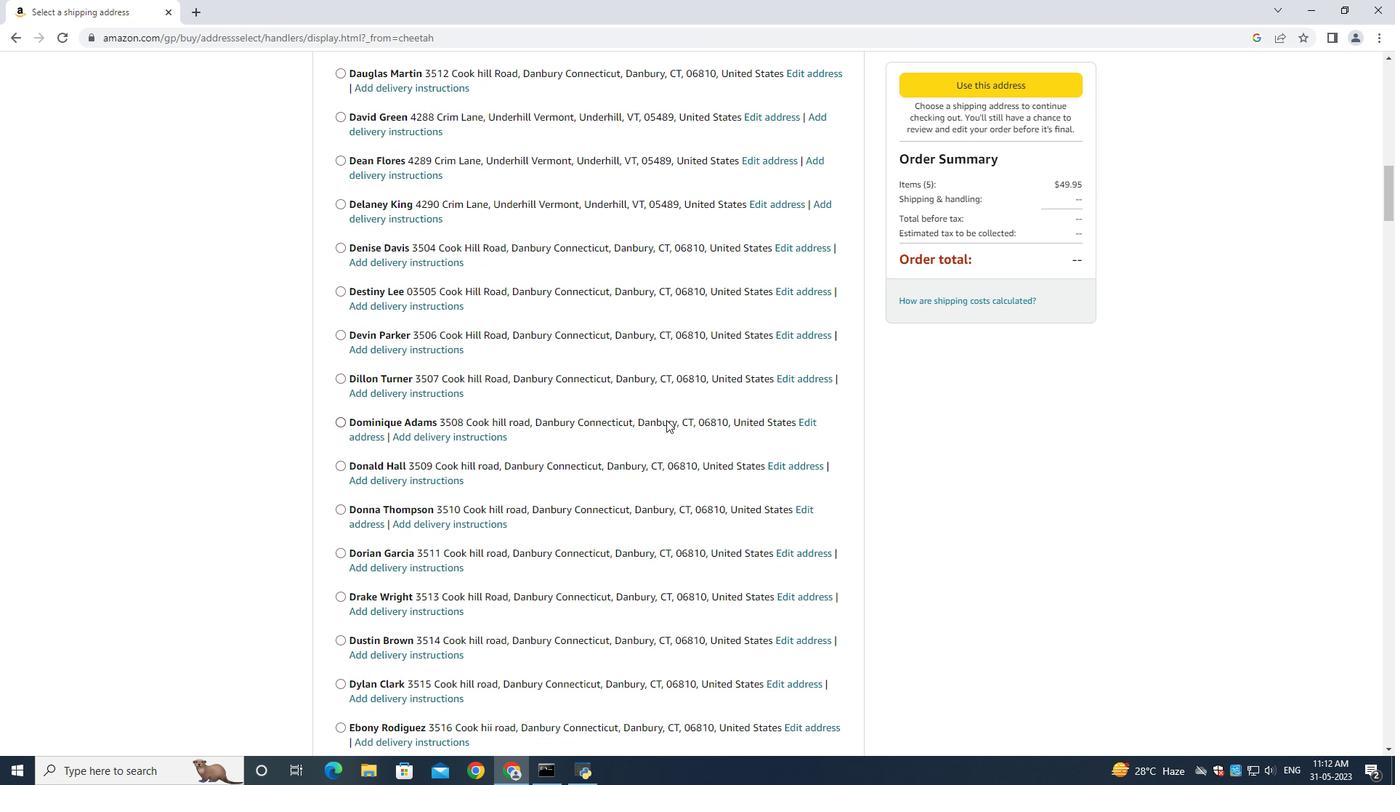 
Action: Mouse scrolled (665, 420) with delta (0, 0)
Screenshot: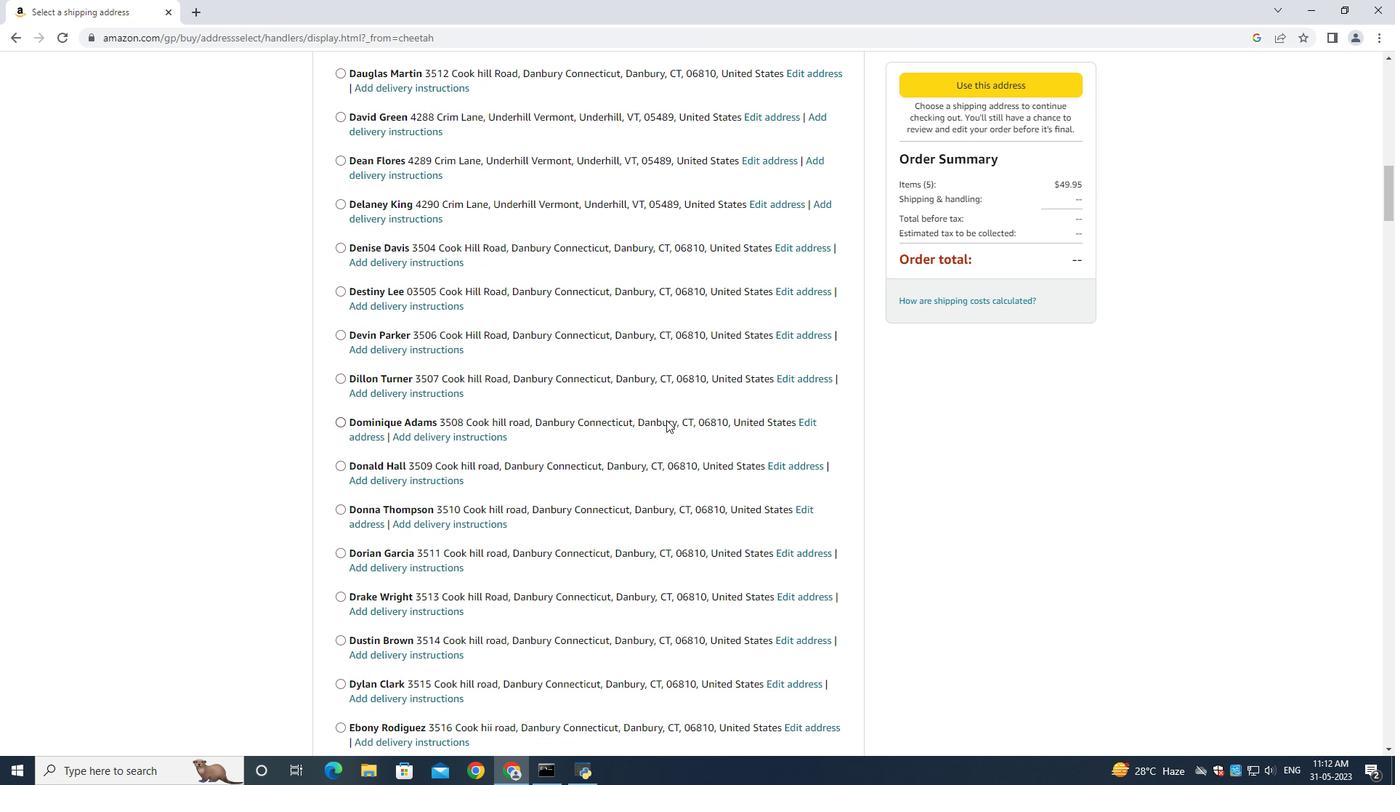 
Action: Mouse moved to (664, 418)
Screenshot: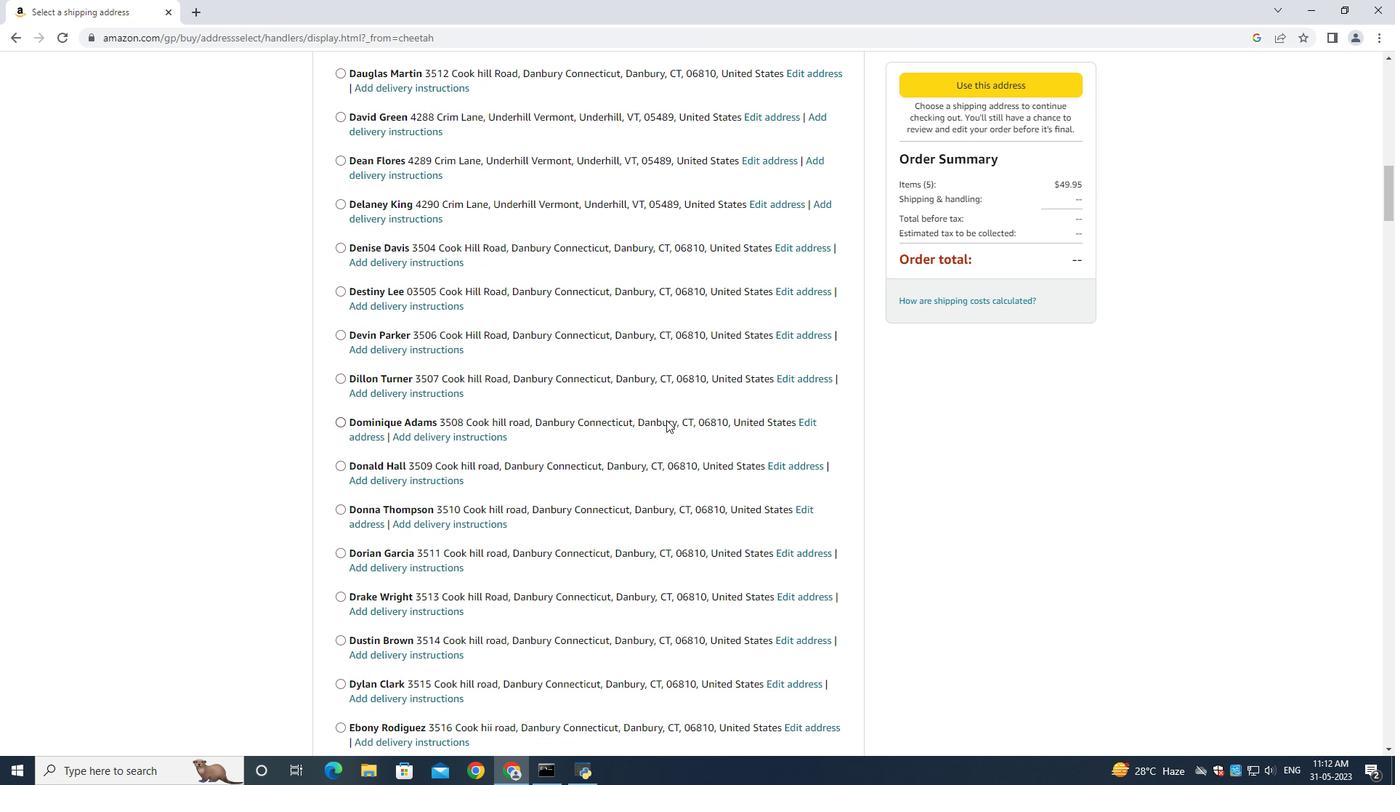 
Action: Mouse scrolled (665, 420) with delta (0, 0)
Screenshot: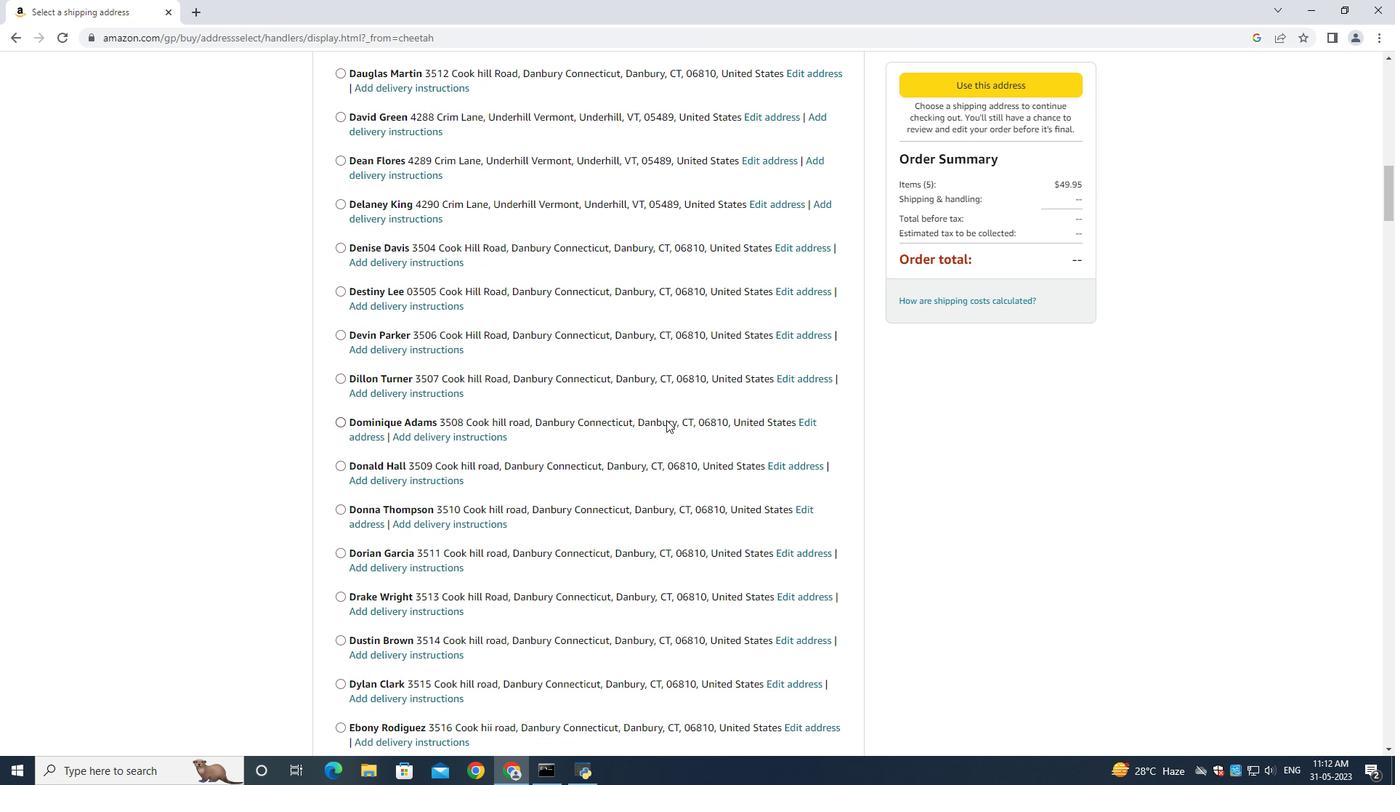 
Action: Mouse moved to (665, 418)
Screenshot: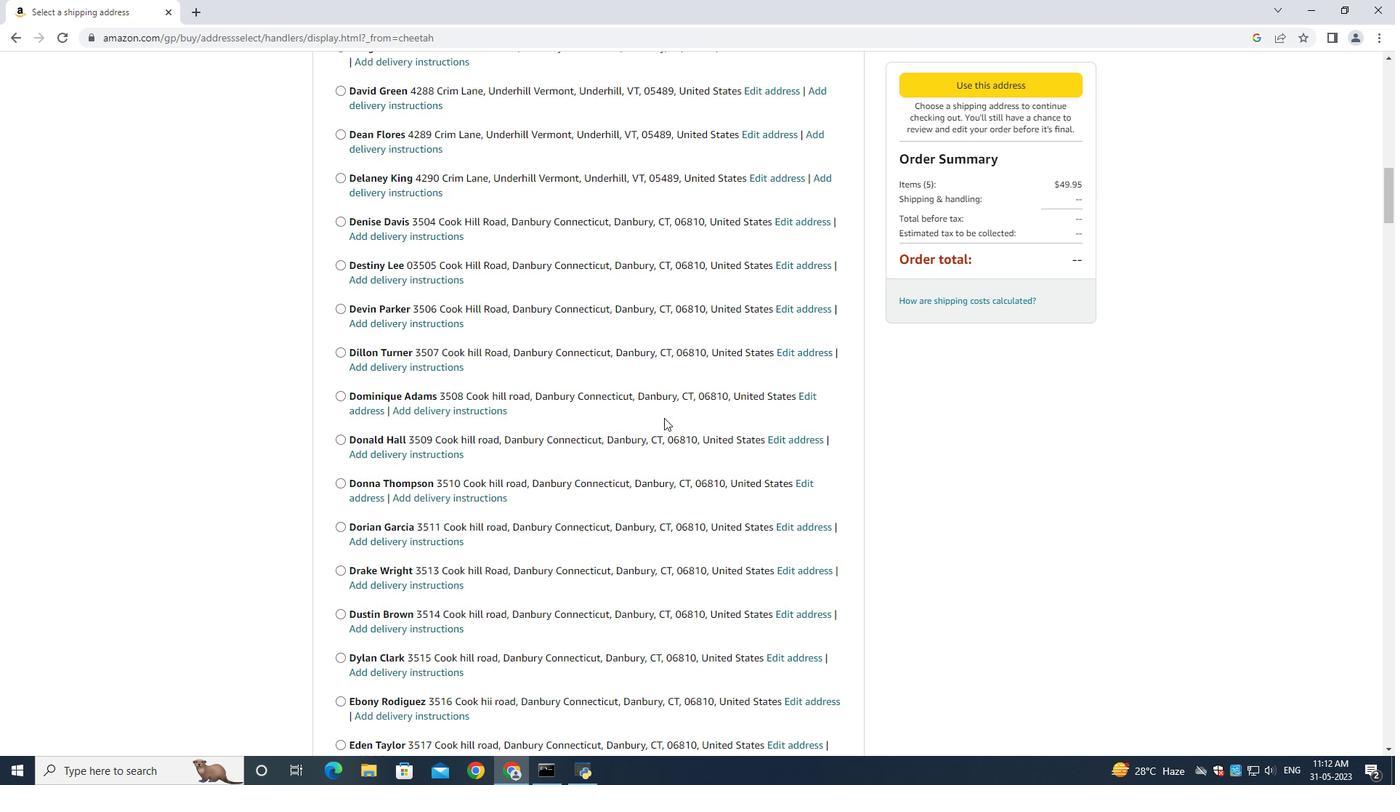 
Action: Mouse scrolled (665, 417) with delta (0, 0)
Screenshot: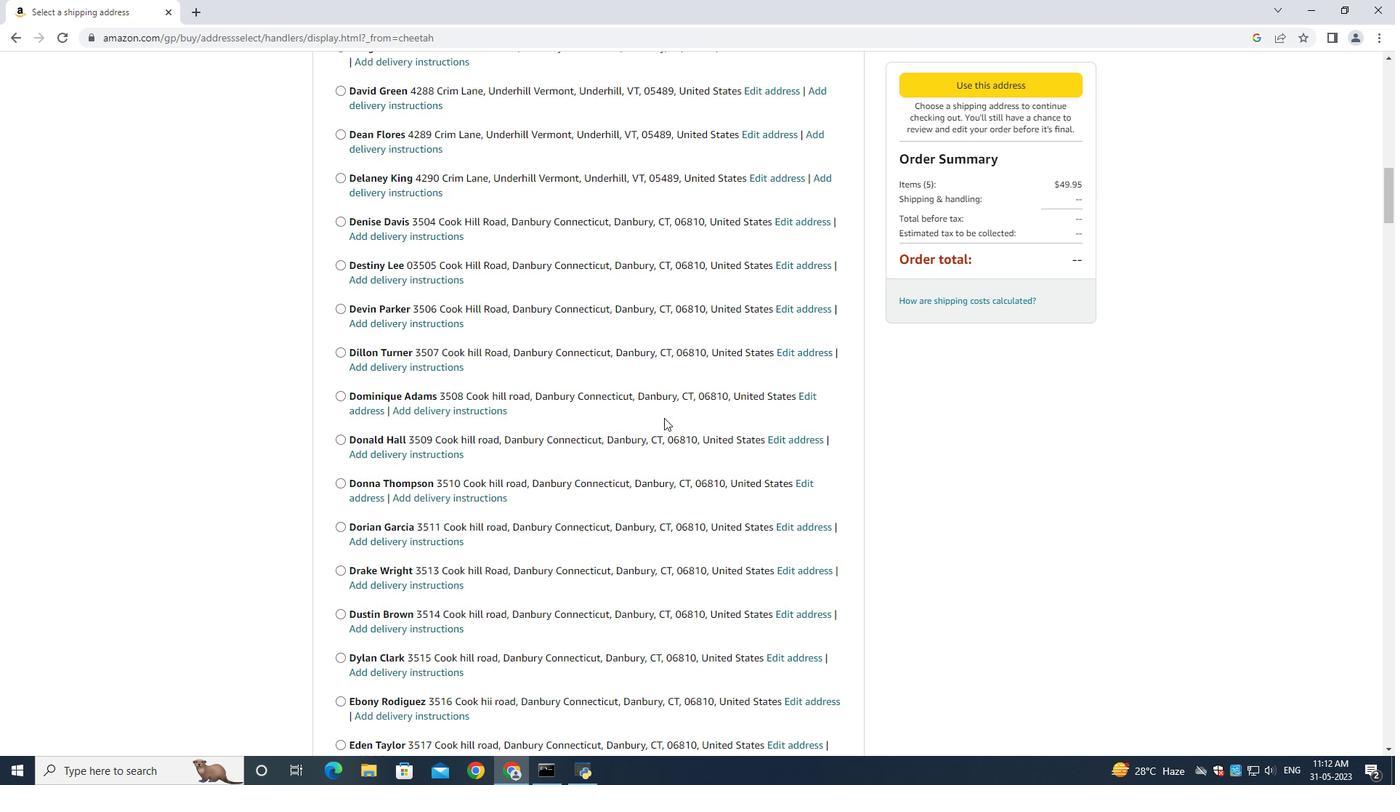 
Action: Mouse moved to (665, 418)
Screenshot: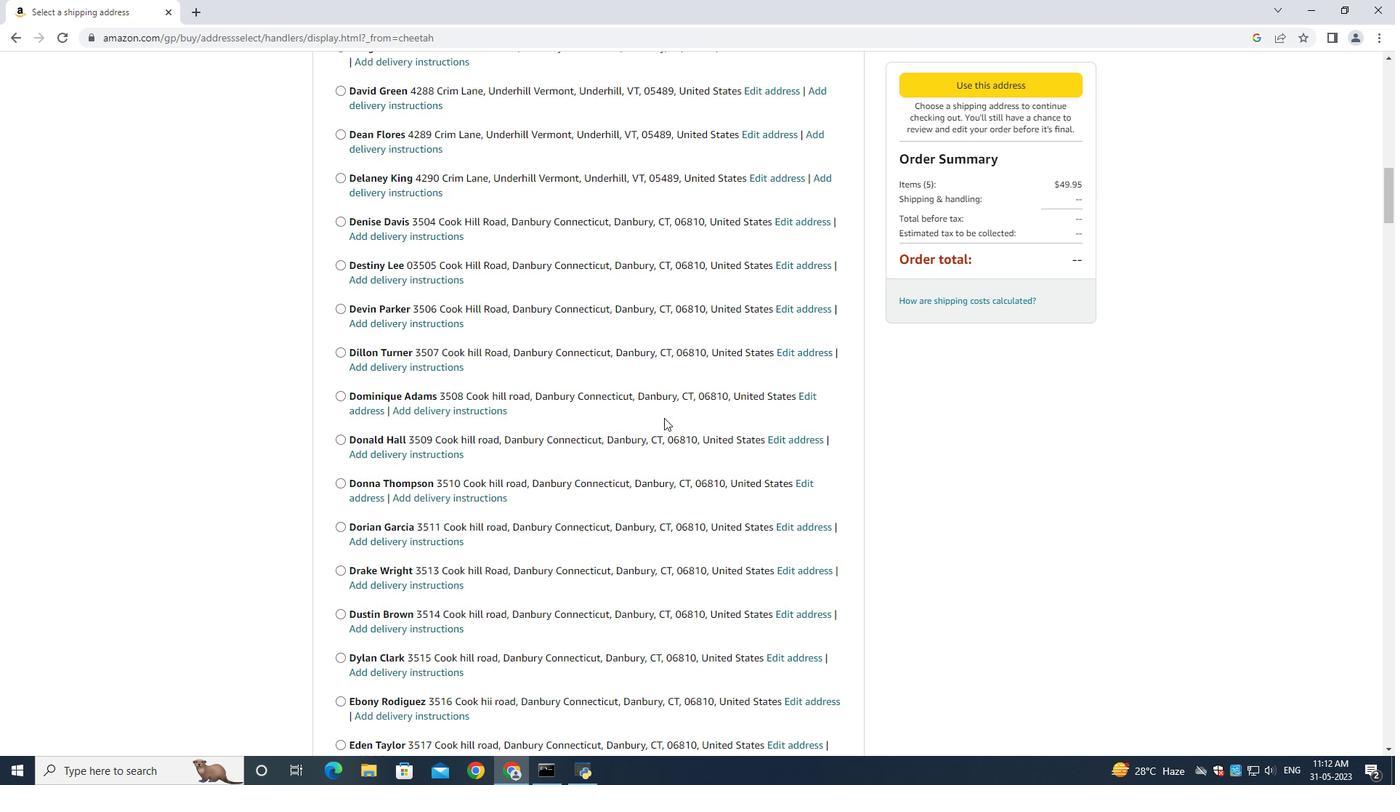 
Action: Mouse scrolled (665, 417) with delta (0, 0)
Screenshot: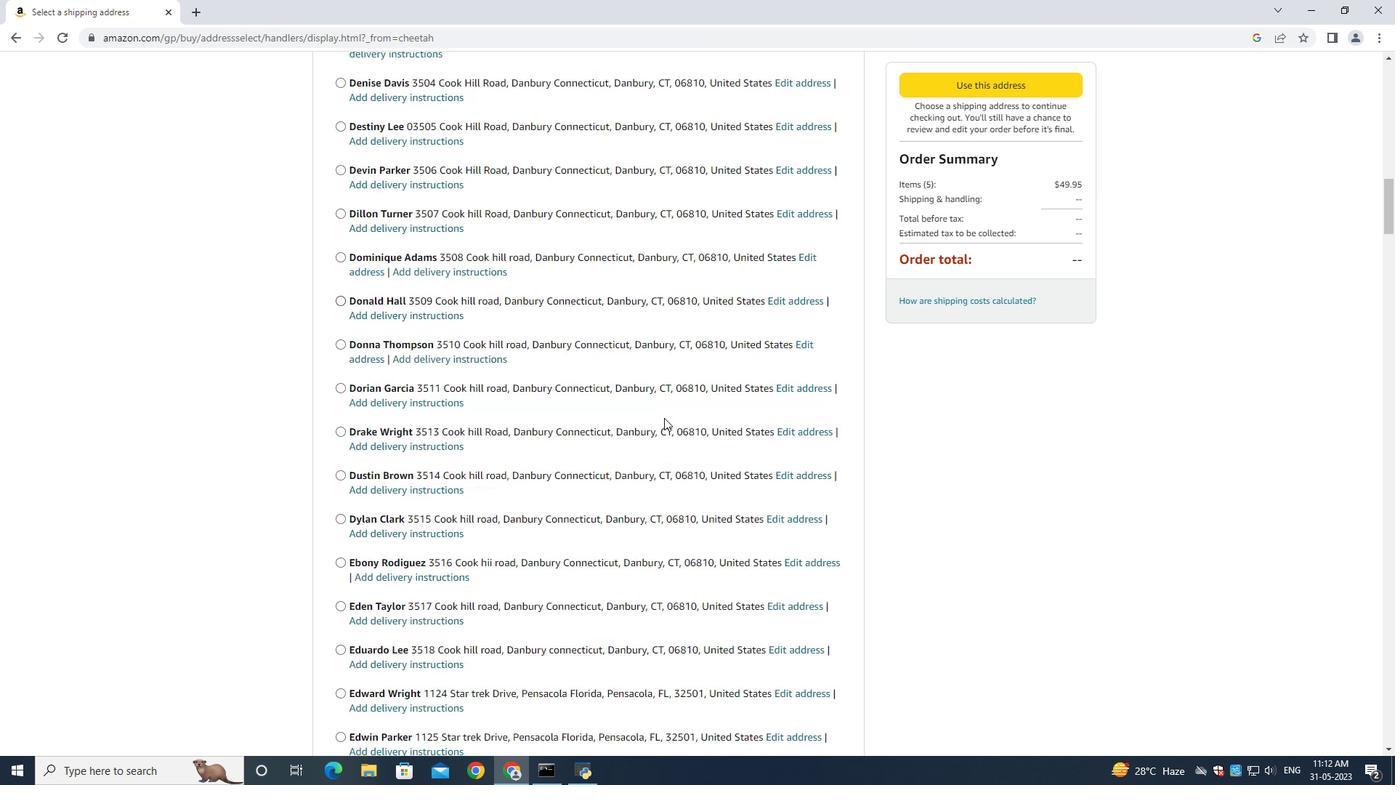 
Action: Mouse scrolled (665, 417) with delta (0, 0)
Screenshot: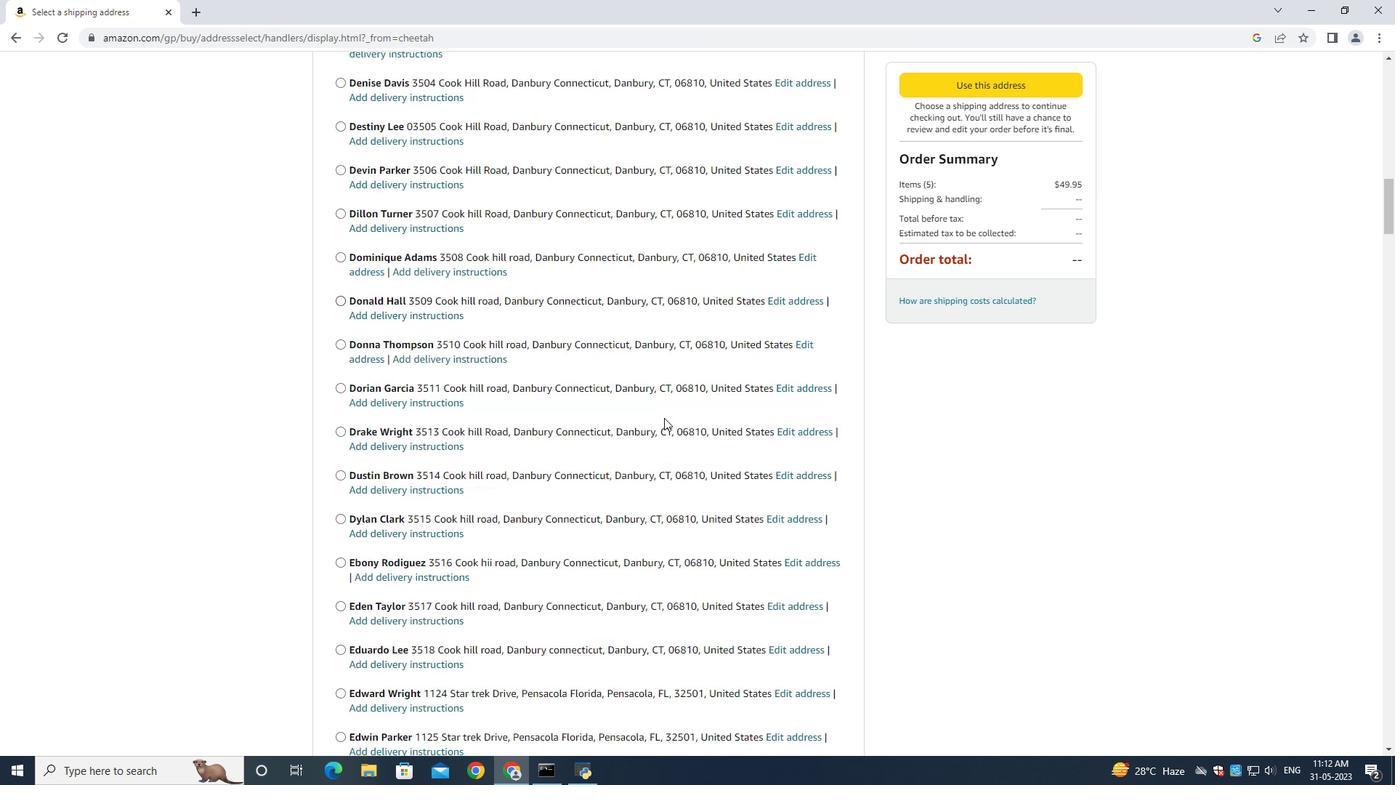 
Action: Mouse scrolled (665, 417) with delta (0, 0)
Screenshot: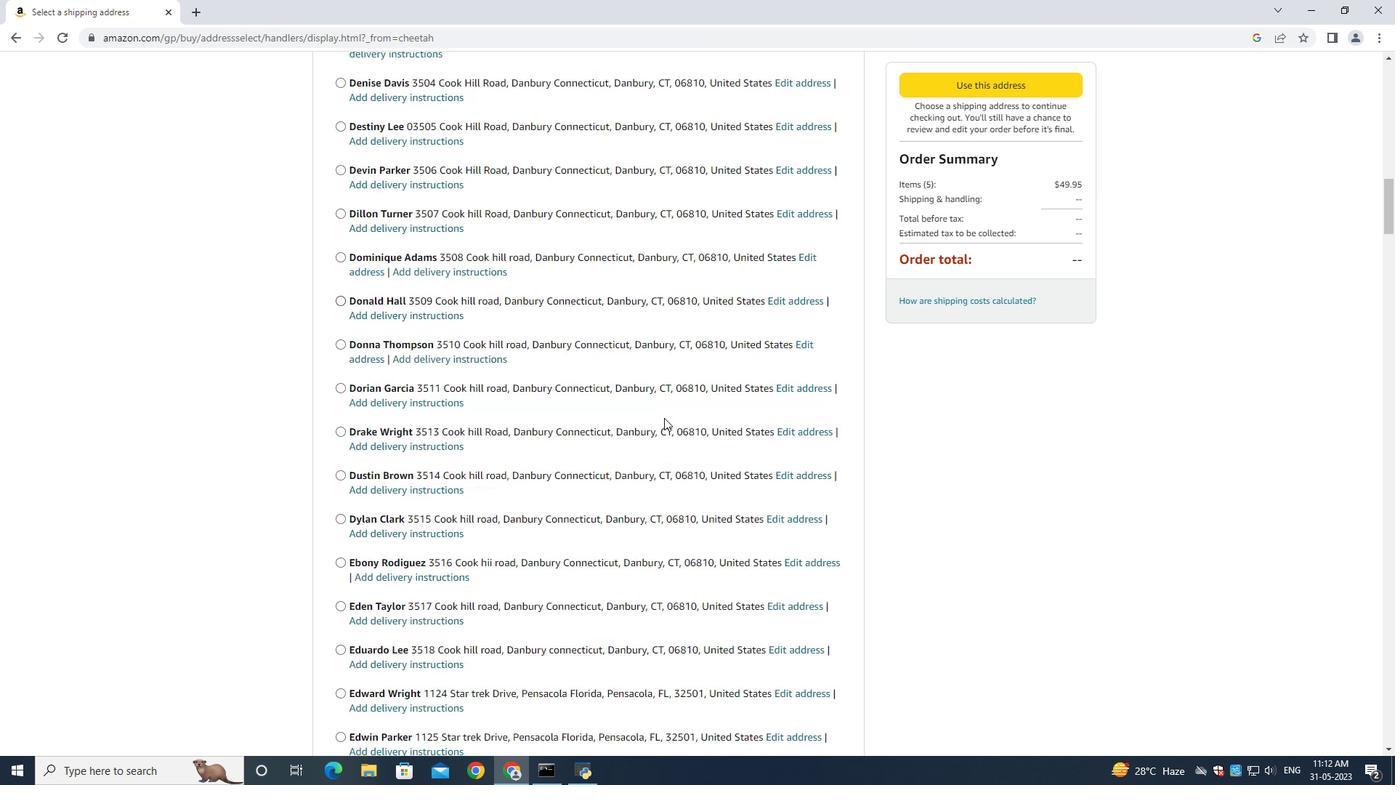 
Action: Mouse scrolled (665, 417) with delta (0, 0)
Screenshot: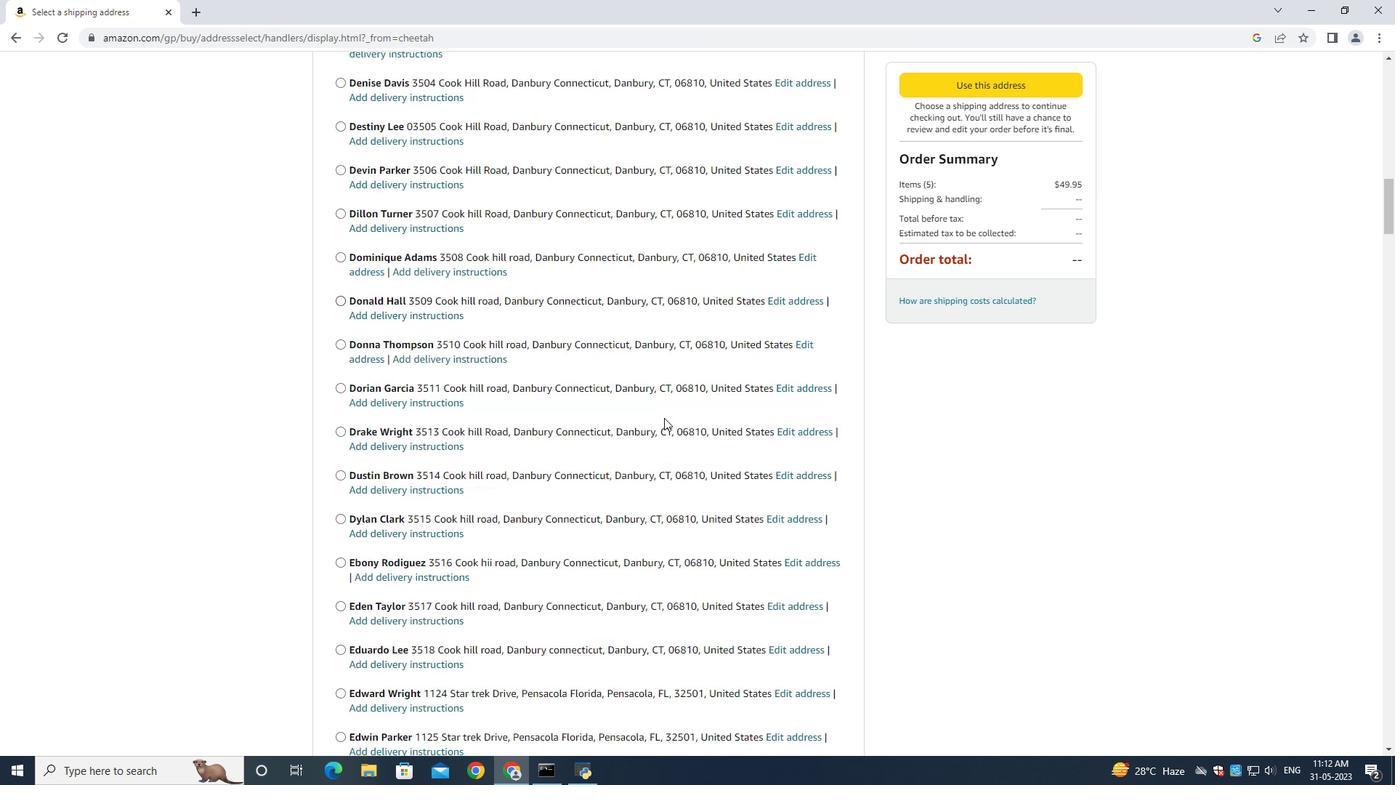 
Action: Mouse scrolled (665, 417) with delta (0, 0)
Screenshot: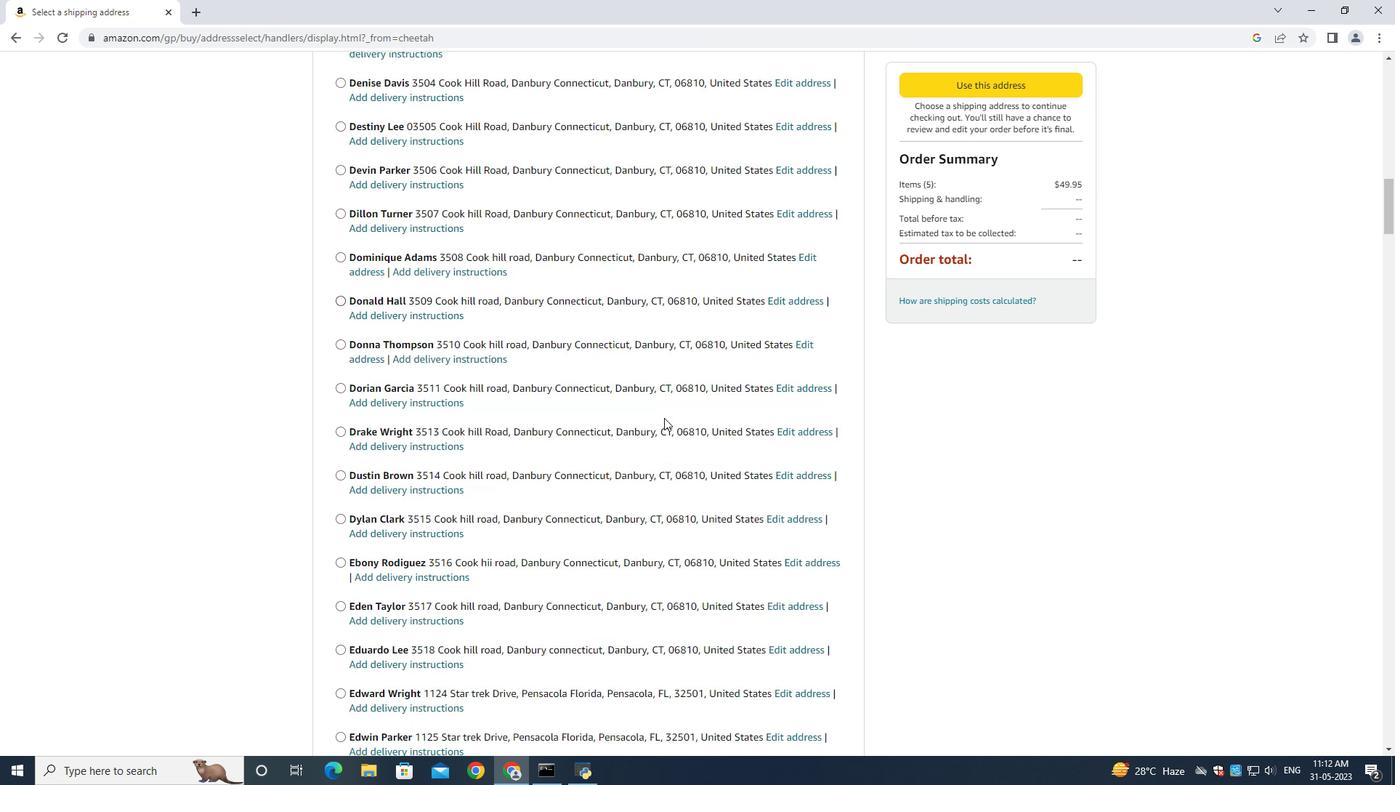 
Action: Mouse scrolled (665, 417) with delta (0, 0)
Screenshot: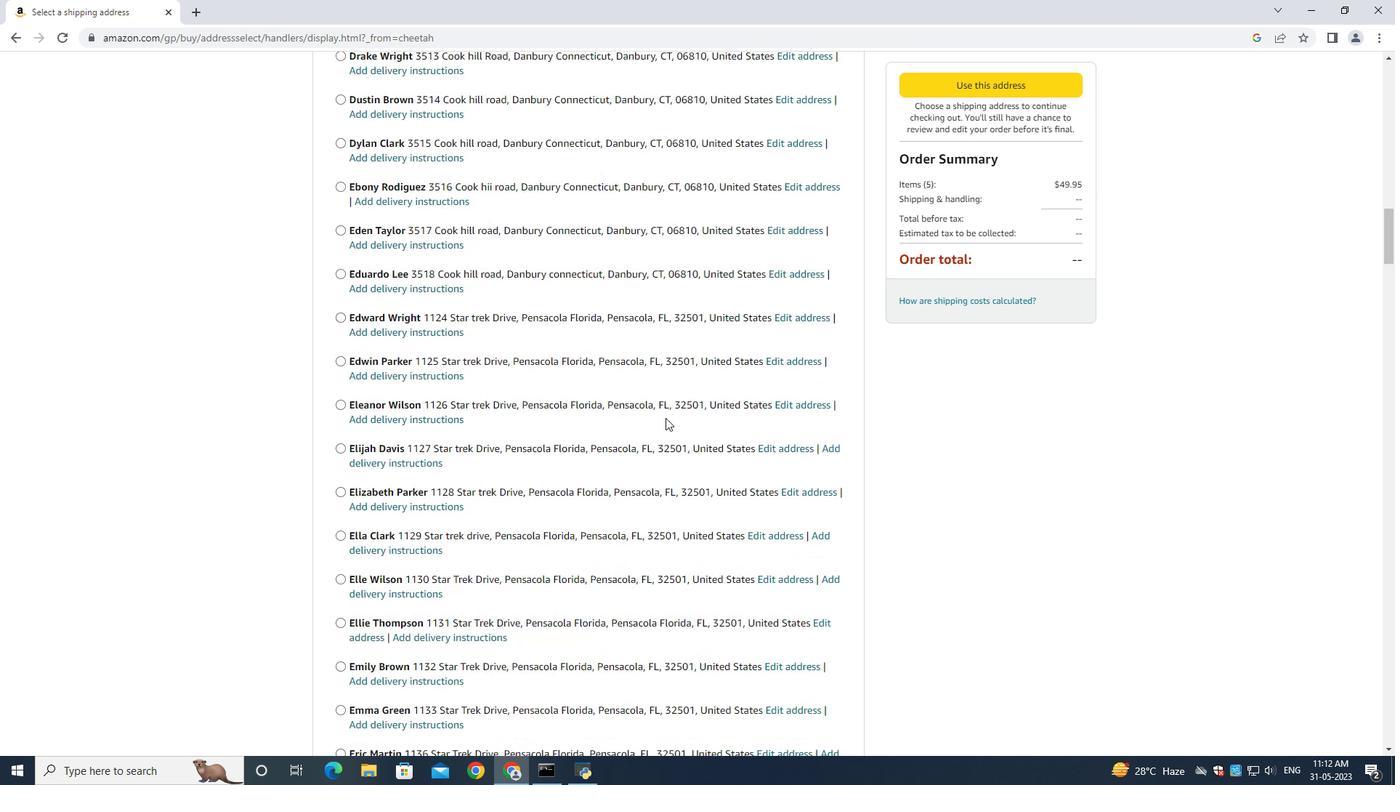 
Action: Mouse moved to (665, 418)
Screenshot: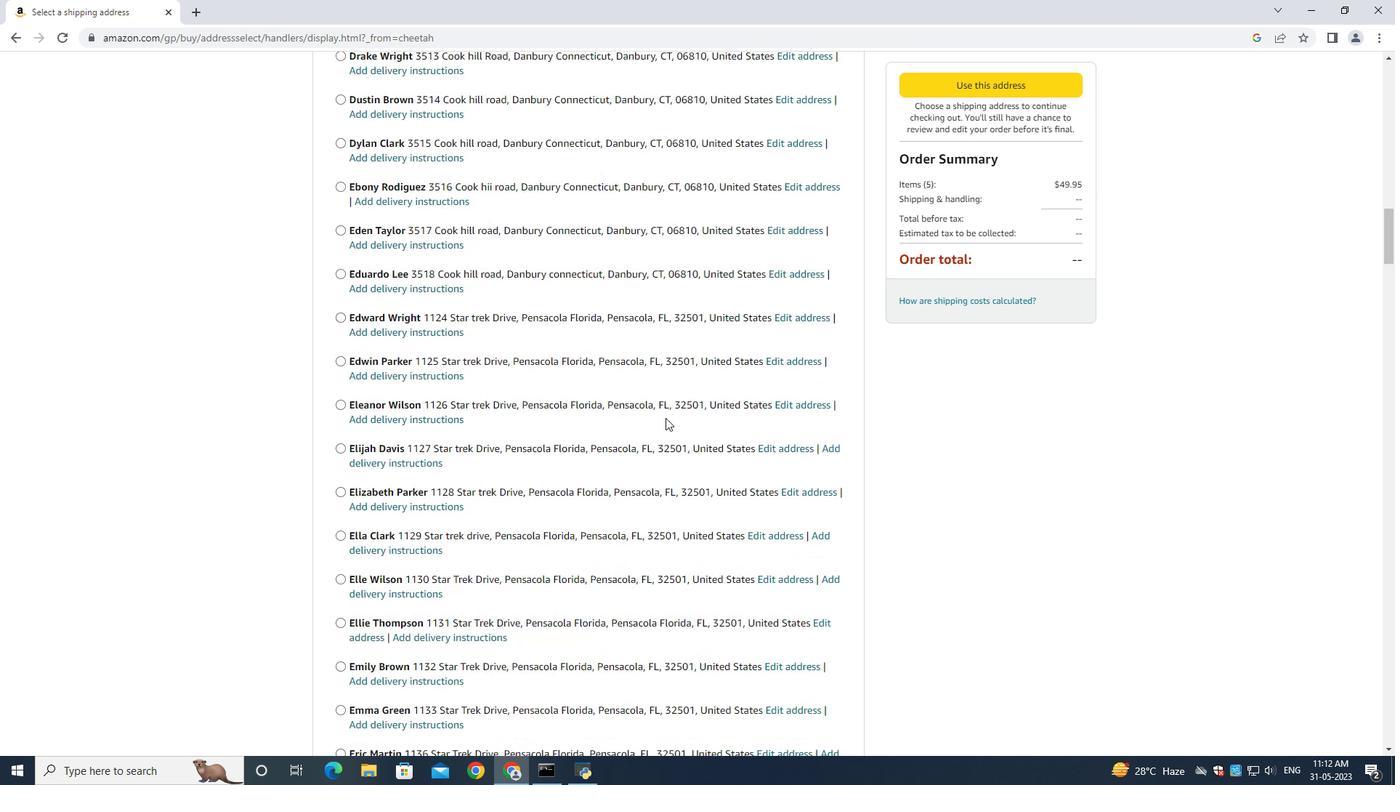 
Action: Mouse scrolled (665, 418) with delta (0, 0)
Screenshot: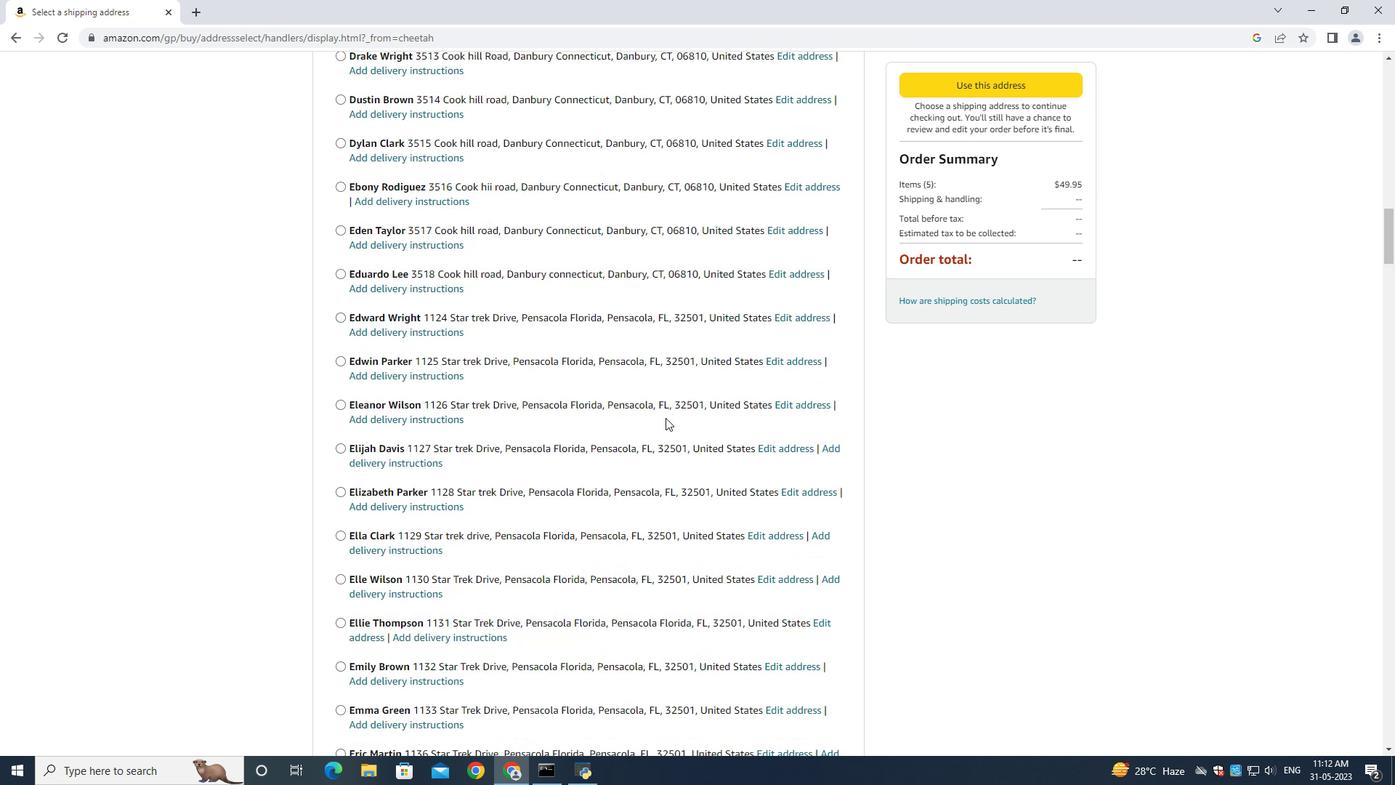 
Action: Mouse moved to (665, 418)
Screenshot: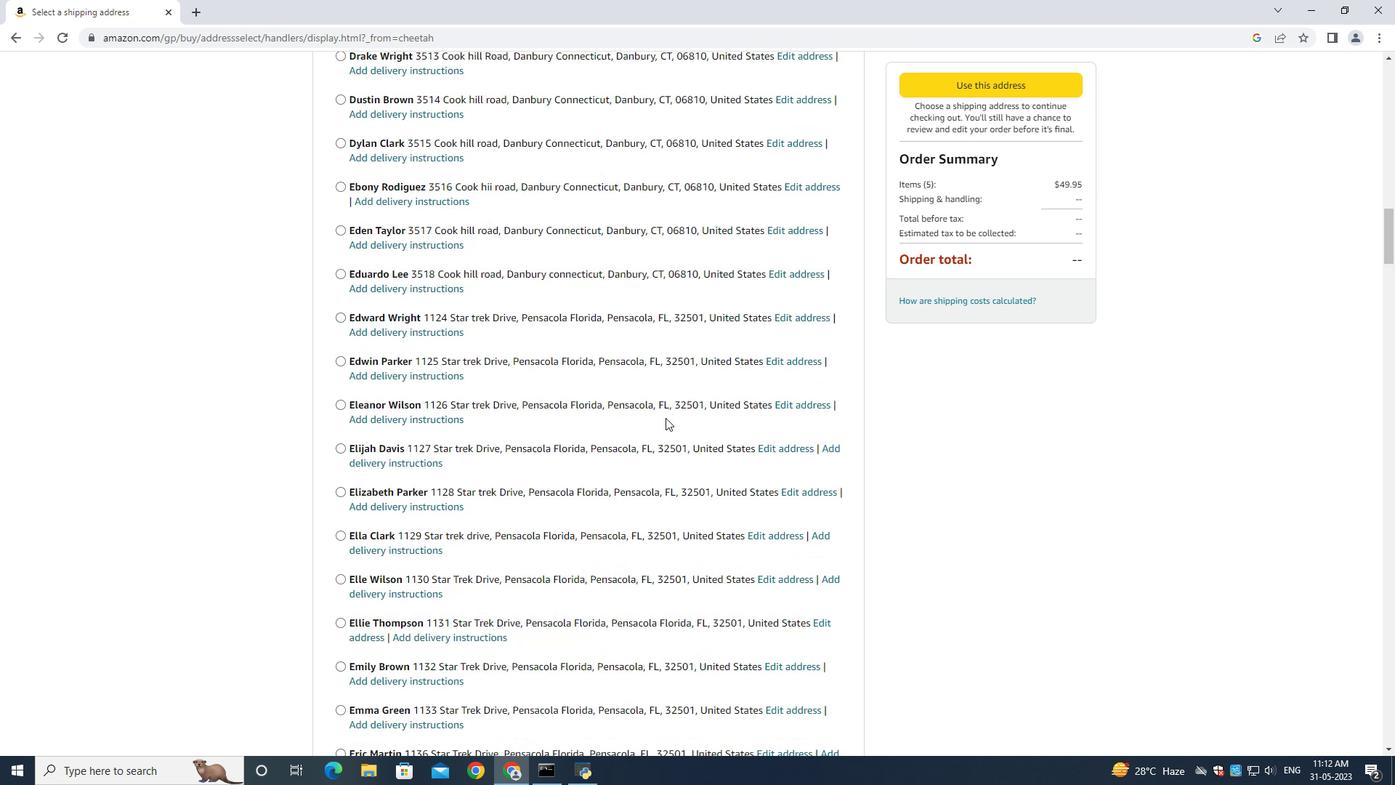 
Action: Mouse scrolled (665, 418) with delta (0, 0)
Screenshot: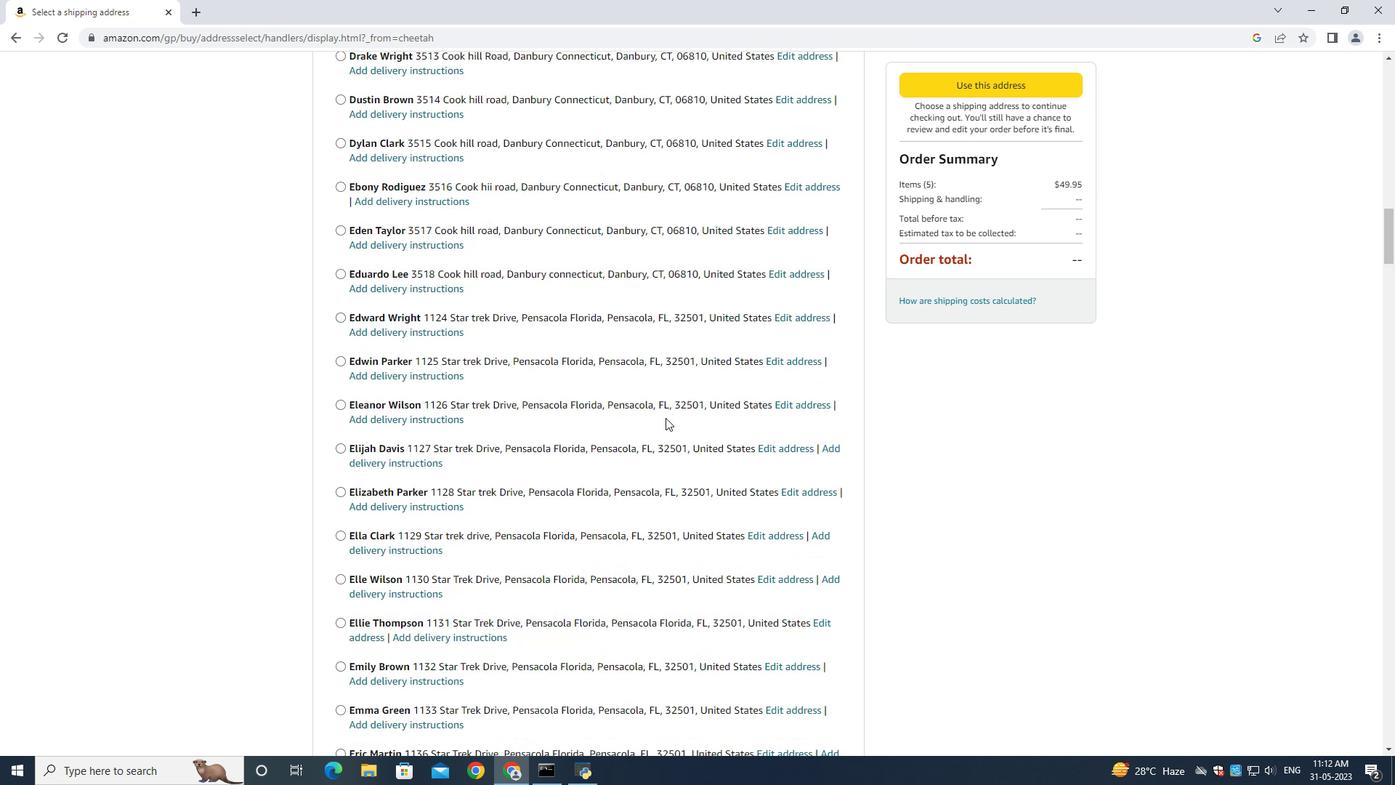 
Action: Mouse scrolled (665, 418) with delta (0, 0)
Screenshot: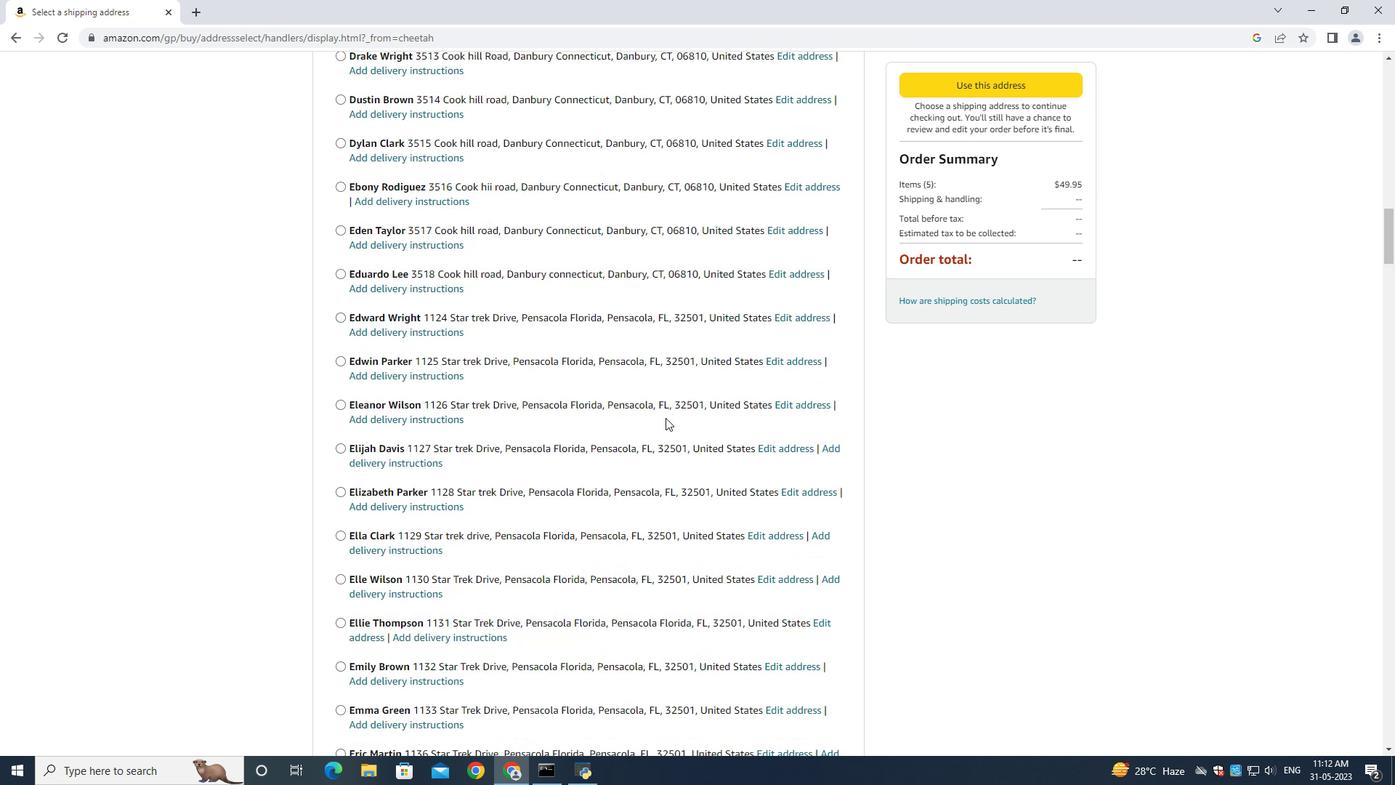 
Action: Mouse scrolled (665, 418) with delta (0, 0)
Screenshot: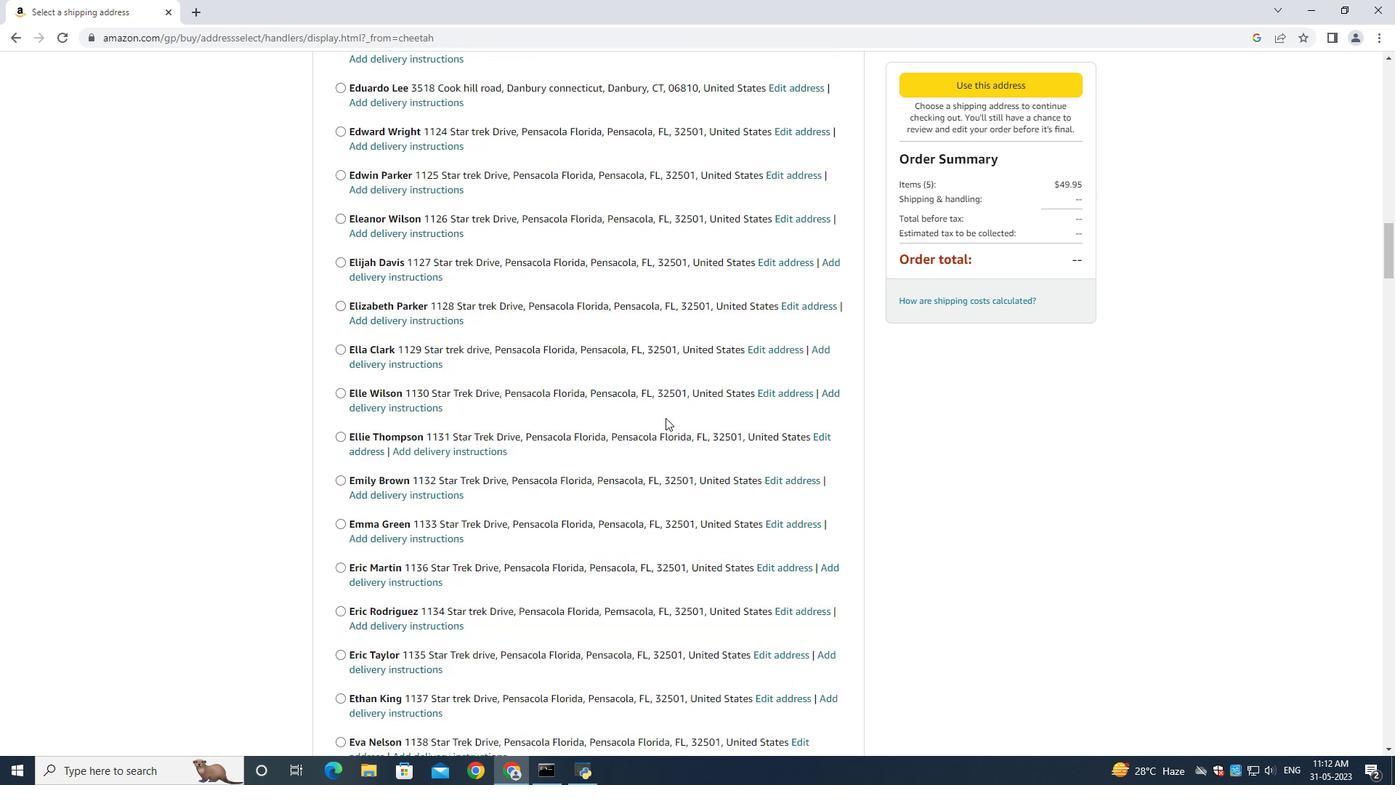 
Action: Mouse scrolled (665, 418) with delta (0, 0)
Screenshot: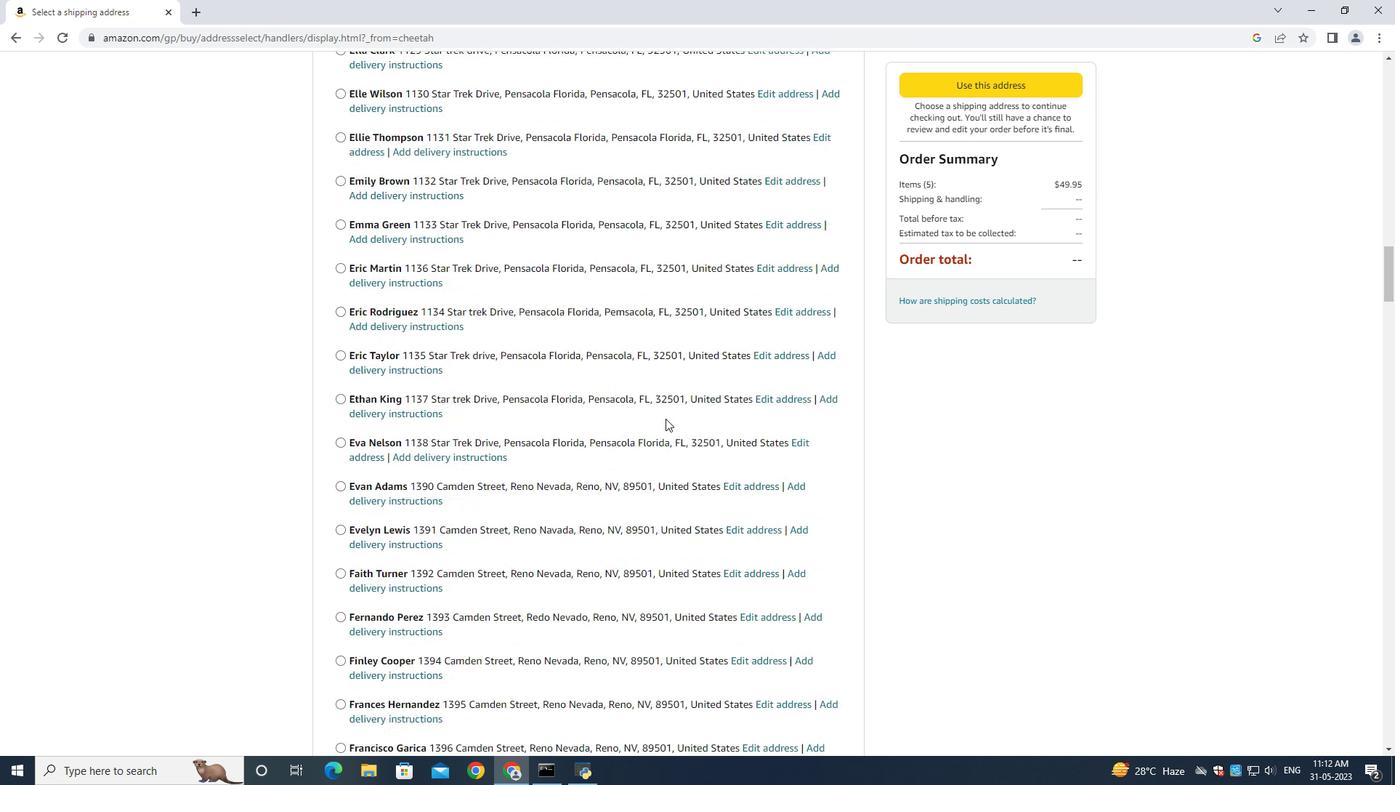 
Action: Mouse scrolled (665, 418) with delta (0, 0)
Screenshot: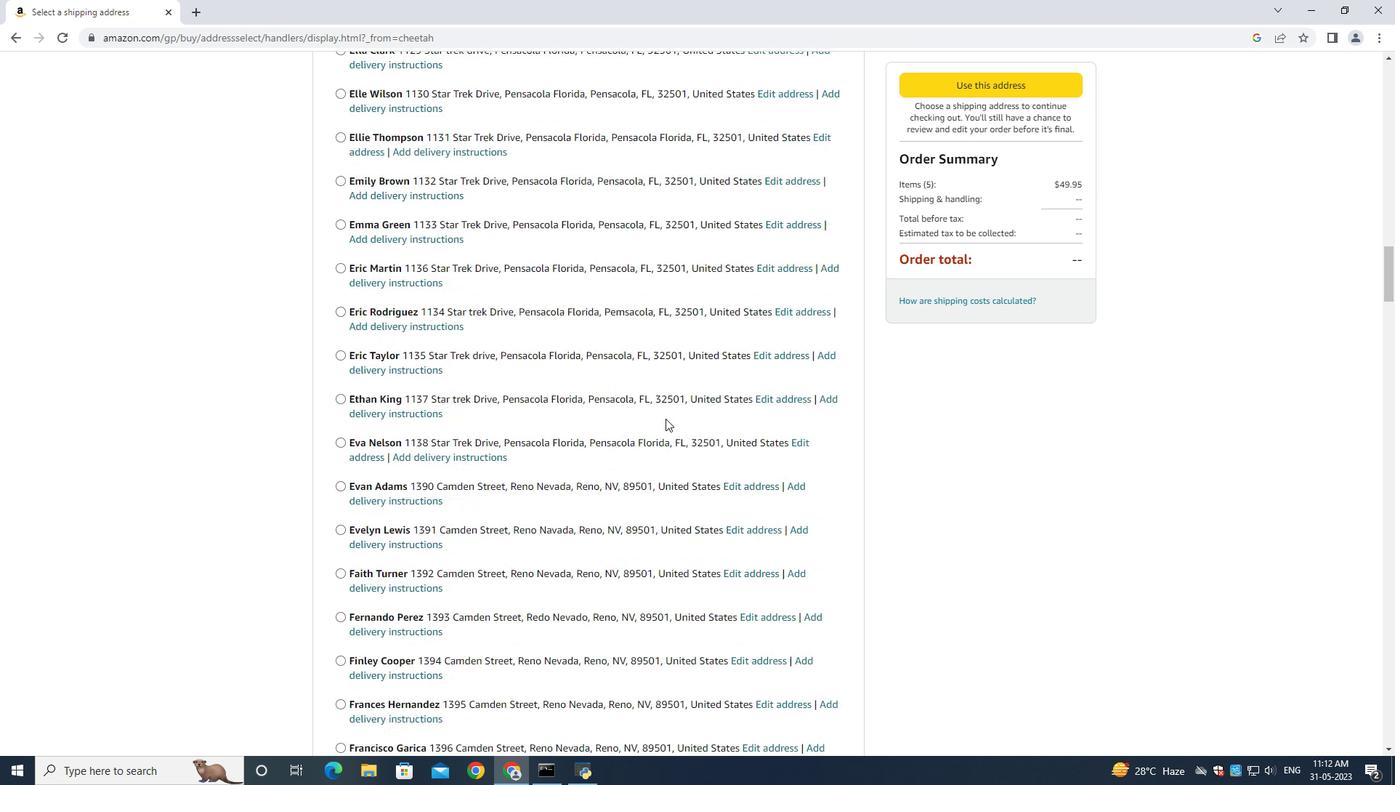 
Action: Mouse scrolled (665, 418) with delta (0, 0)
Screenshot: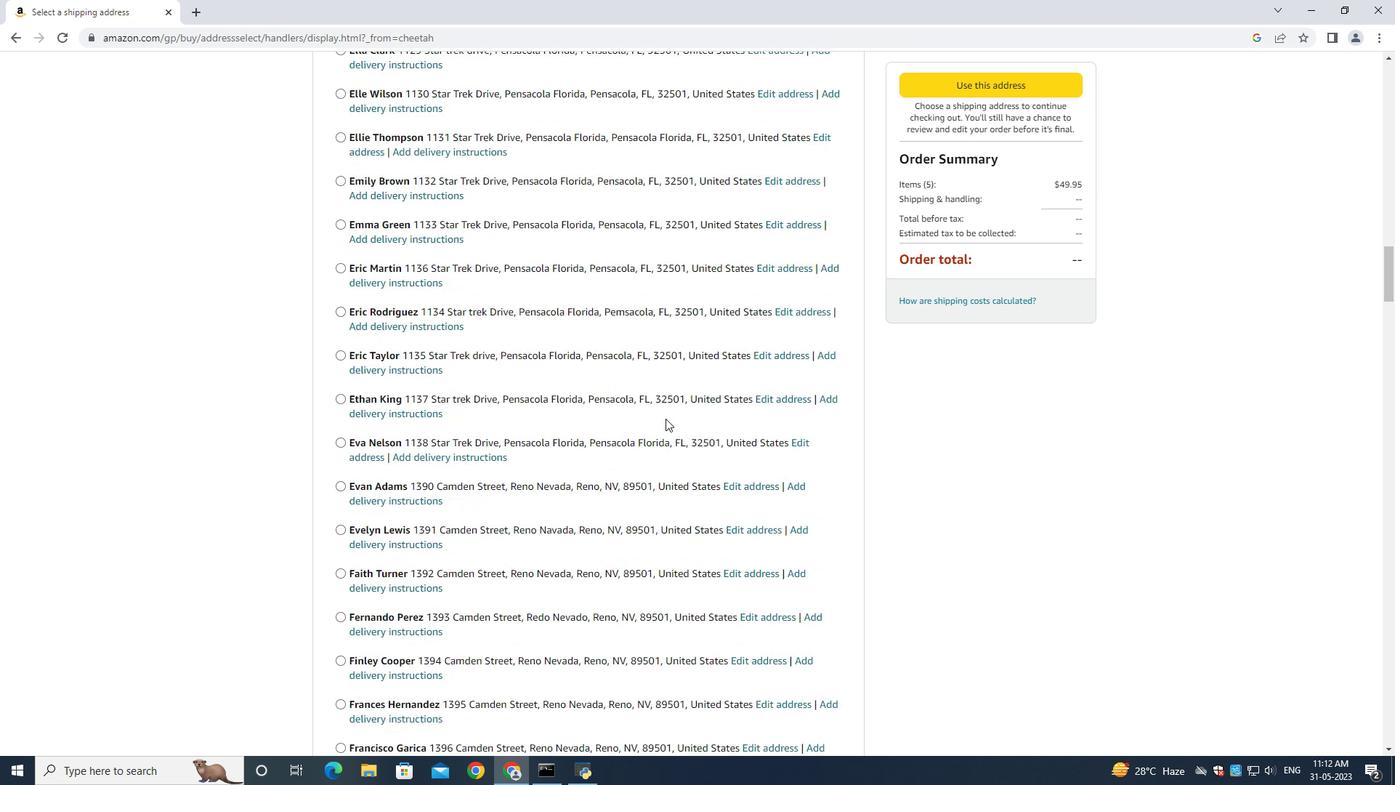 
Action: Mouse scrolled (665, 418) with delta (0, 0)
Screenshot: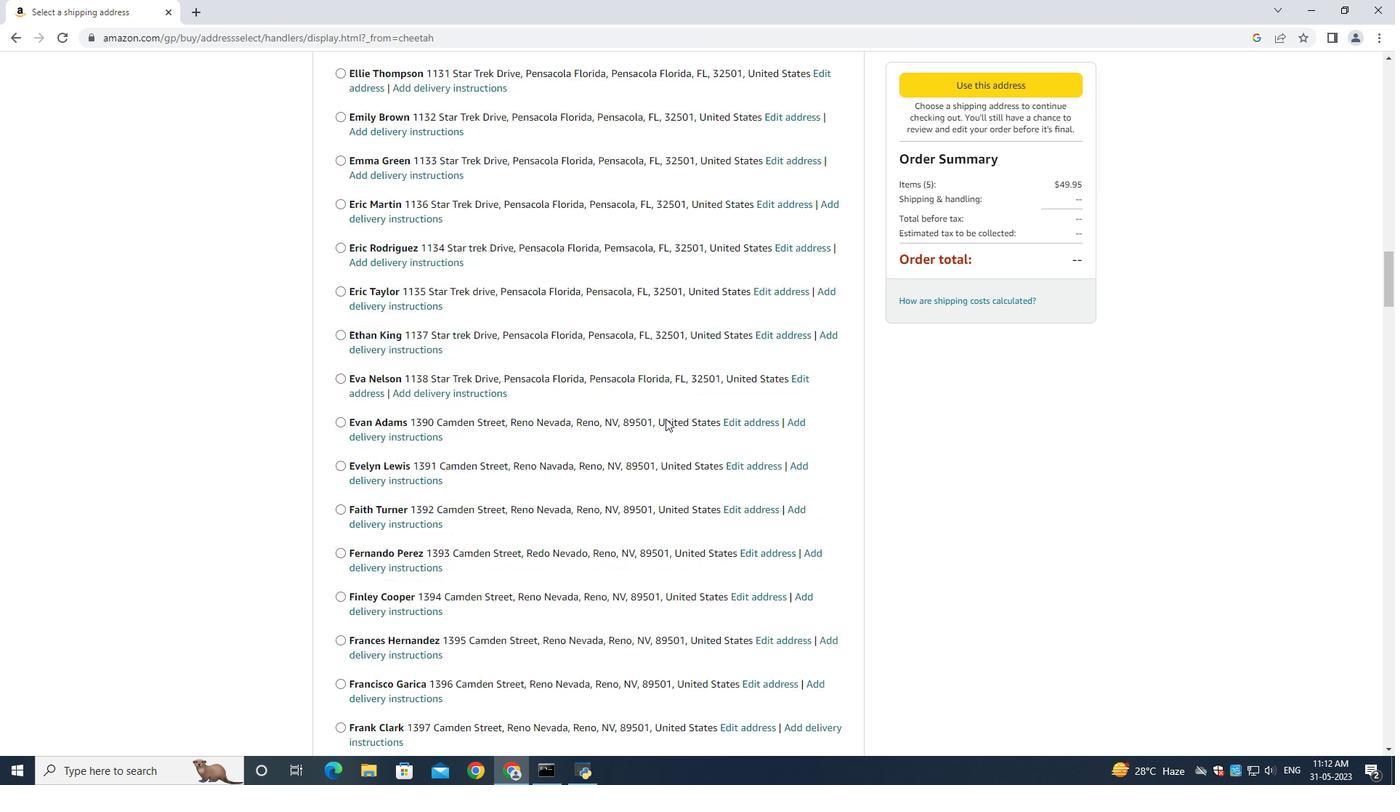 
Action: Mouse scrolled (665, 418) with delta (0, 0)
Screenshot: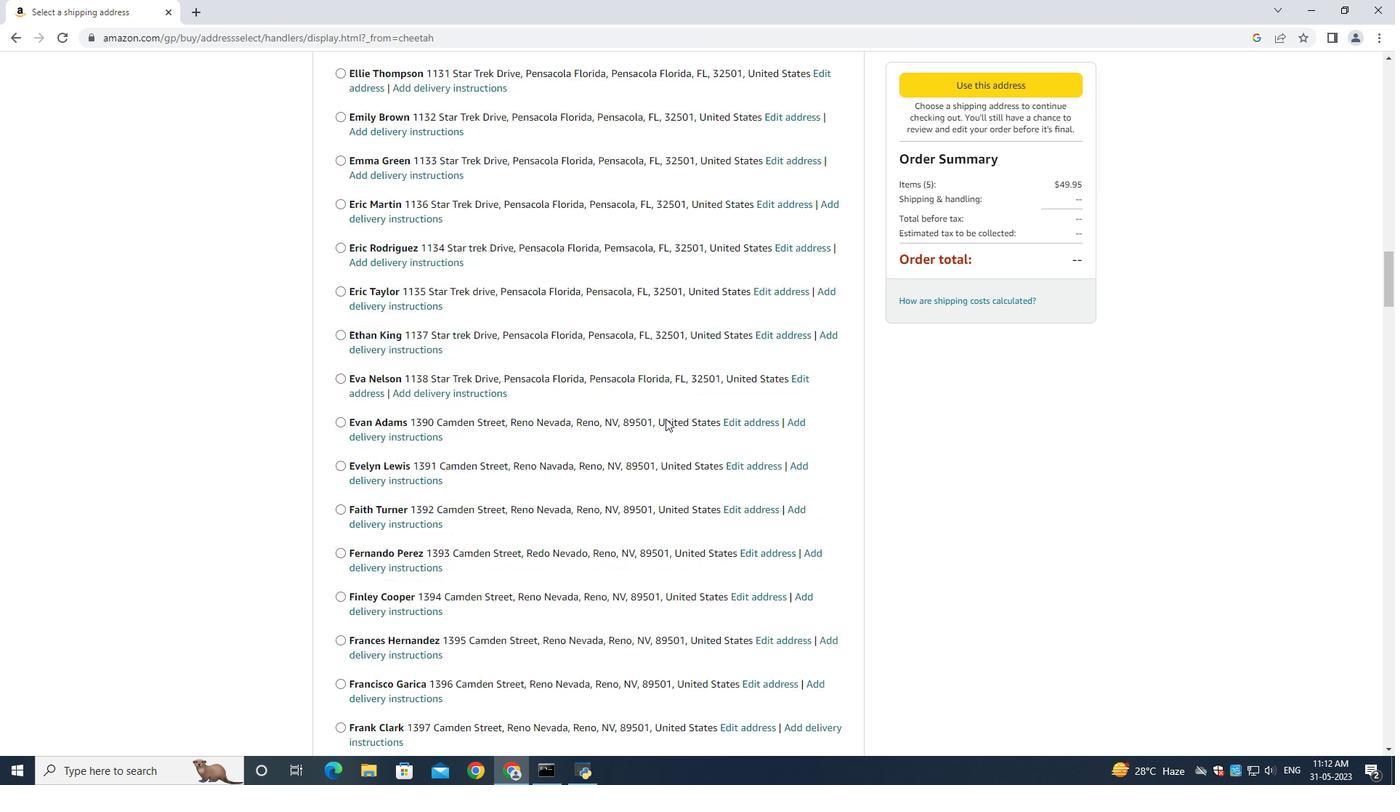 
Action: Mouse moved to (665, 416)
Screenshot: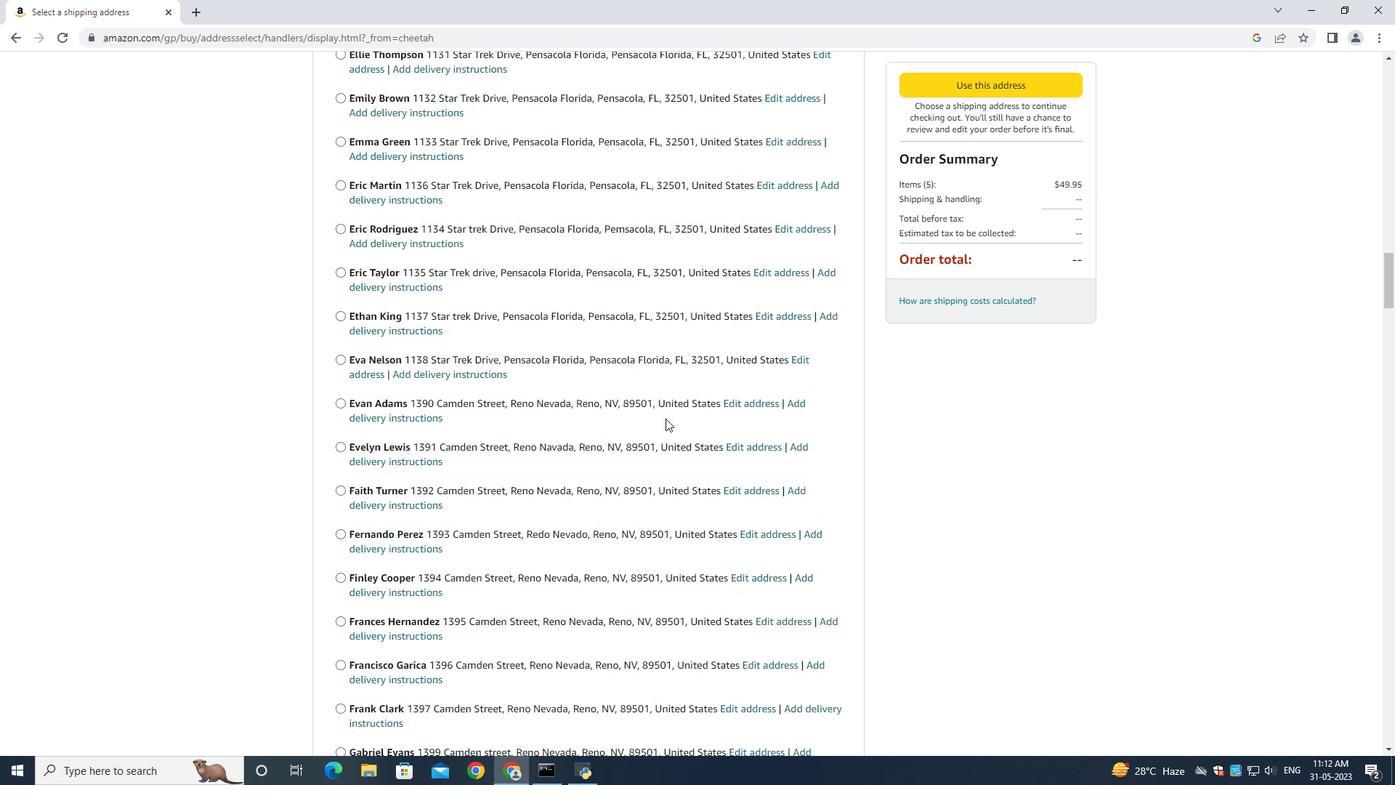 
Action: Mouse scrolled (665, 415) with delta (0, 0)
Screenshot: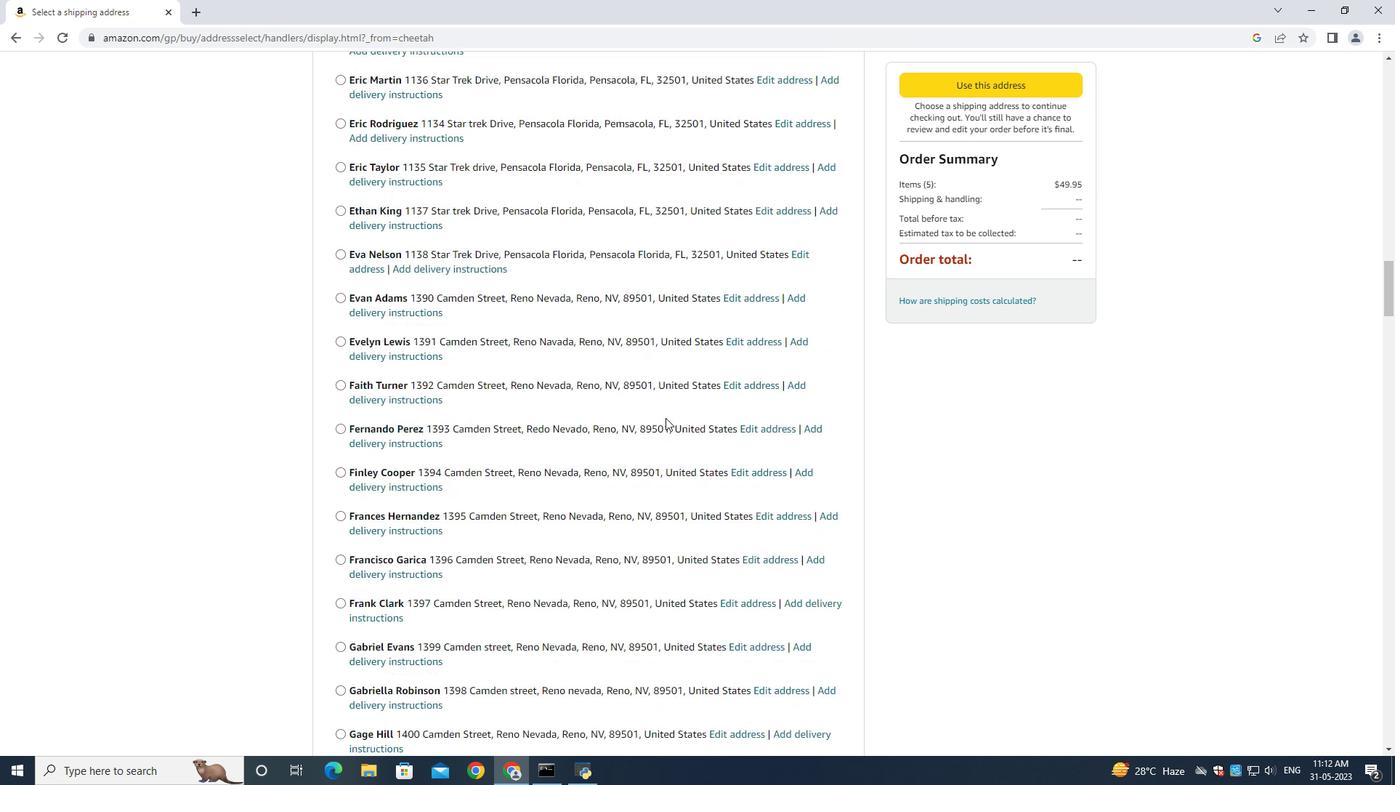 
Action: Mouse scrolled (665, 415) with delta (0, 0)
Screenshot: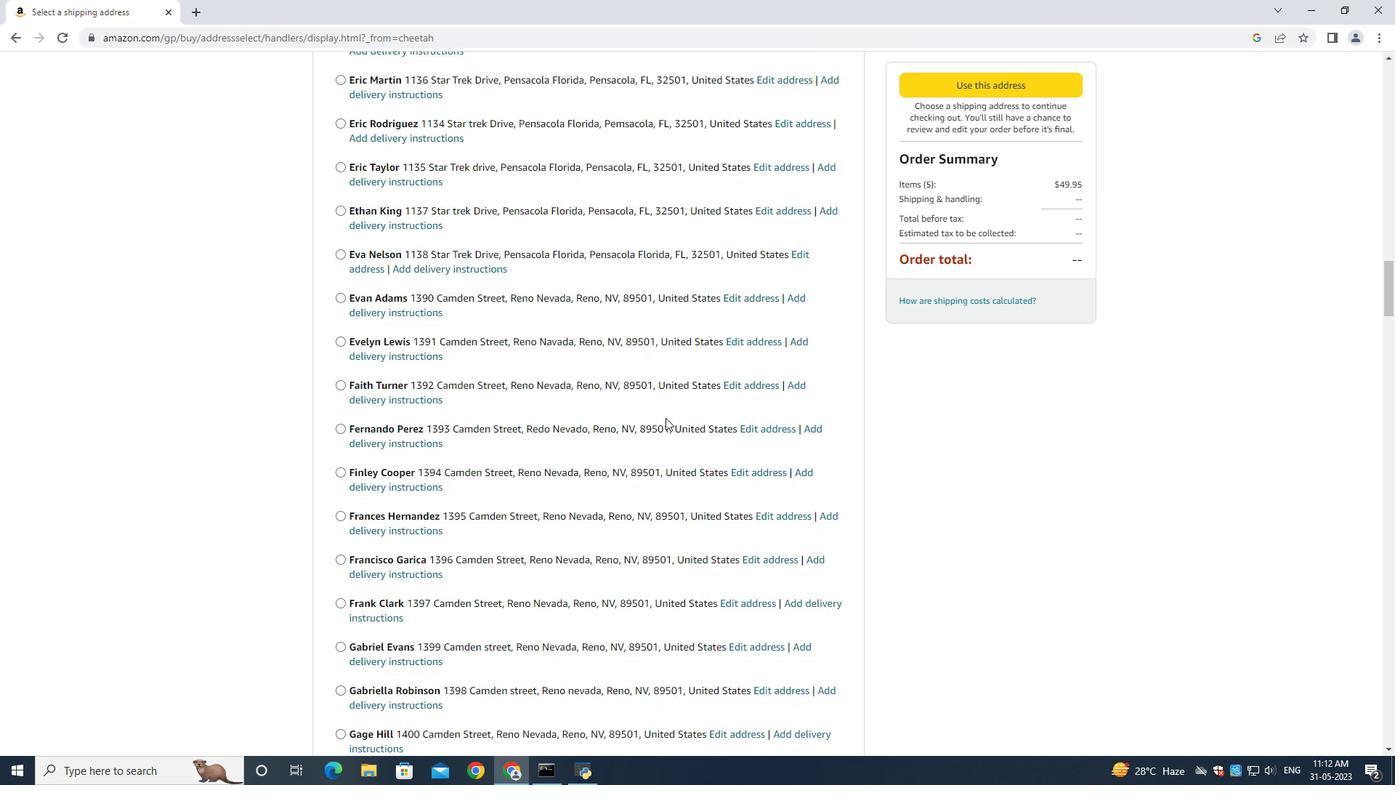 
Action: Mouse scrolled (665, 415) with delta (0, 0)
Screenshot: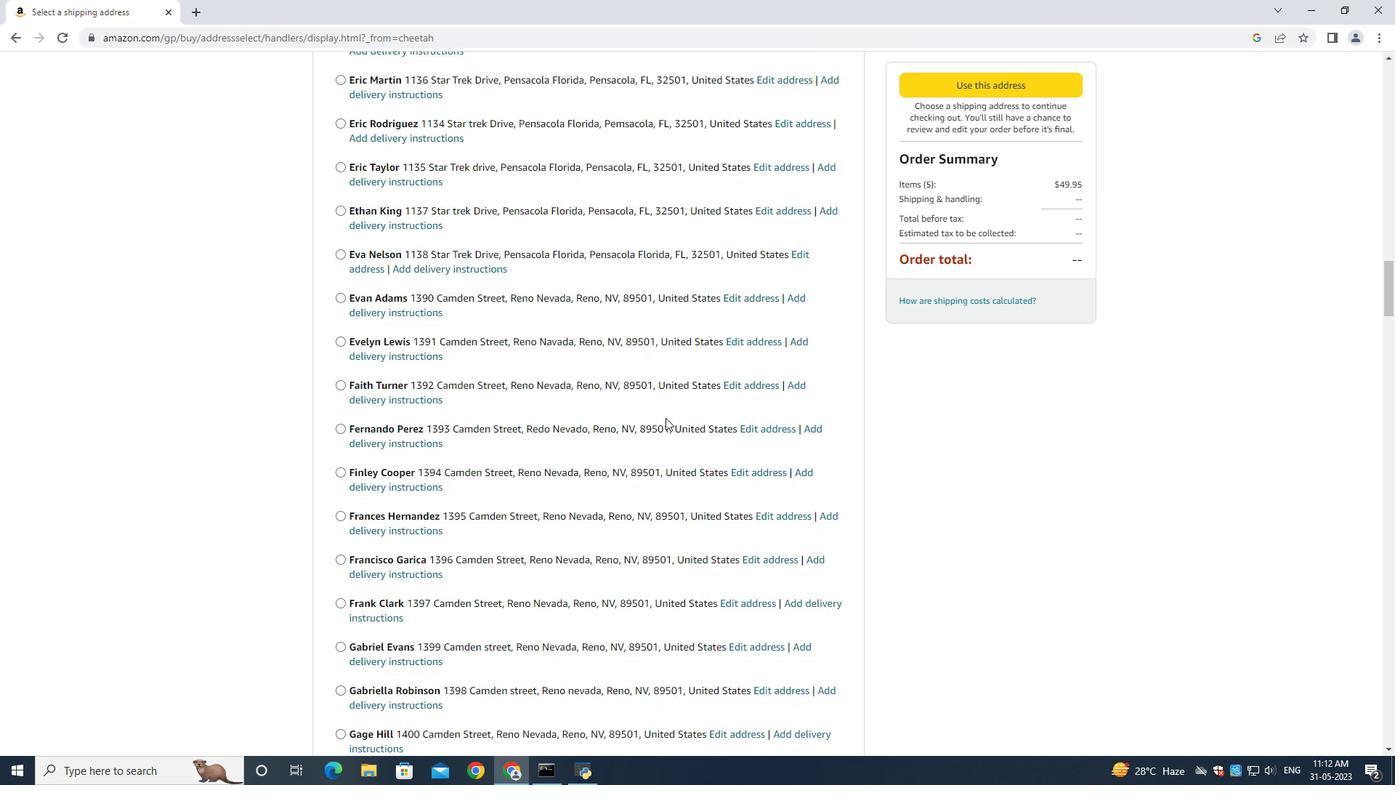 
Action: Mouse scrolled (665, 415) with delta (0, 0)
Screenshot: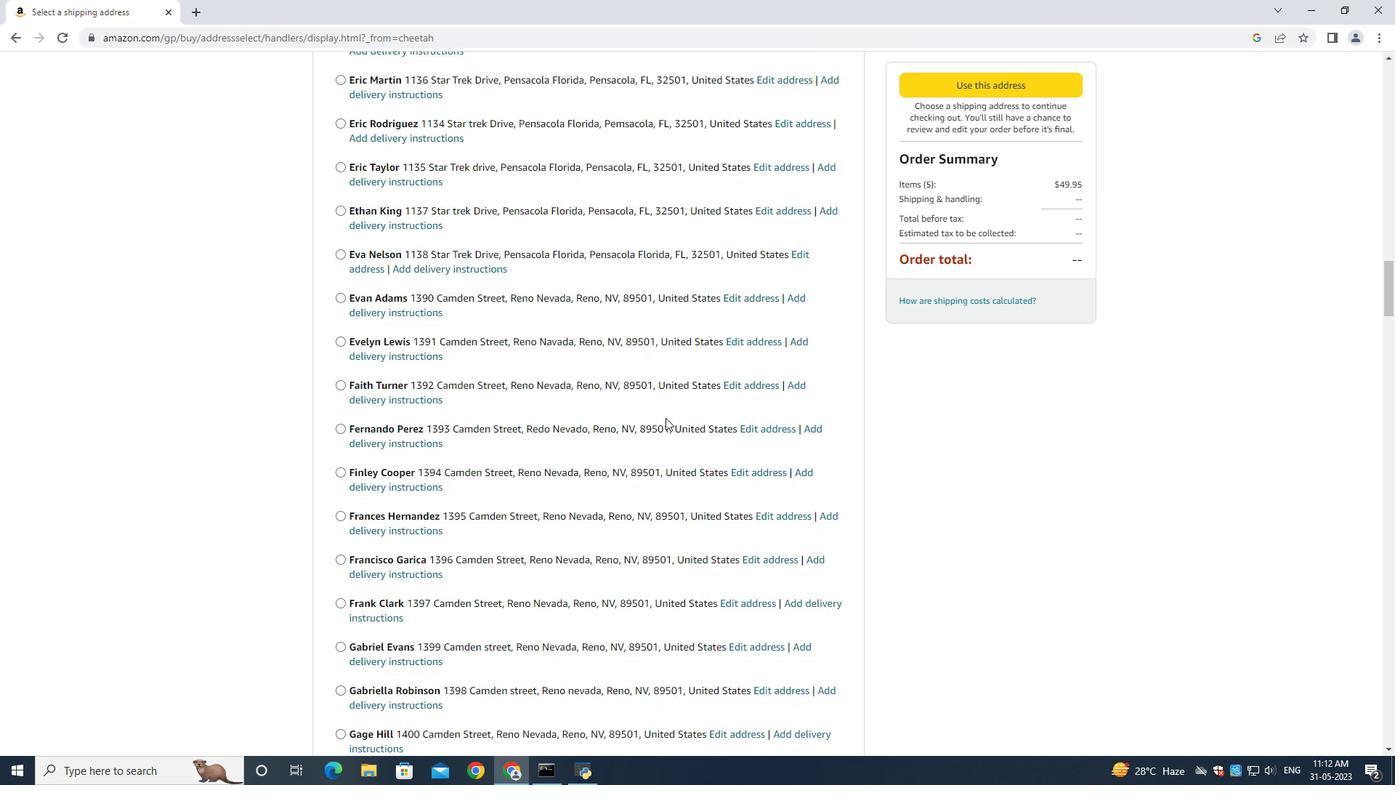 
Action: Mouse scrolled (665, 415) with delta (0, 0)
Screenshot: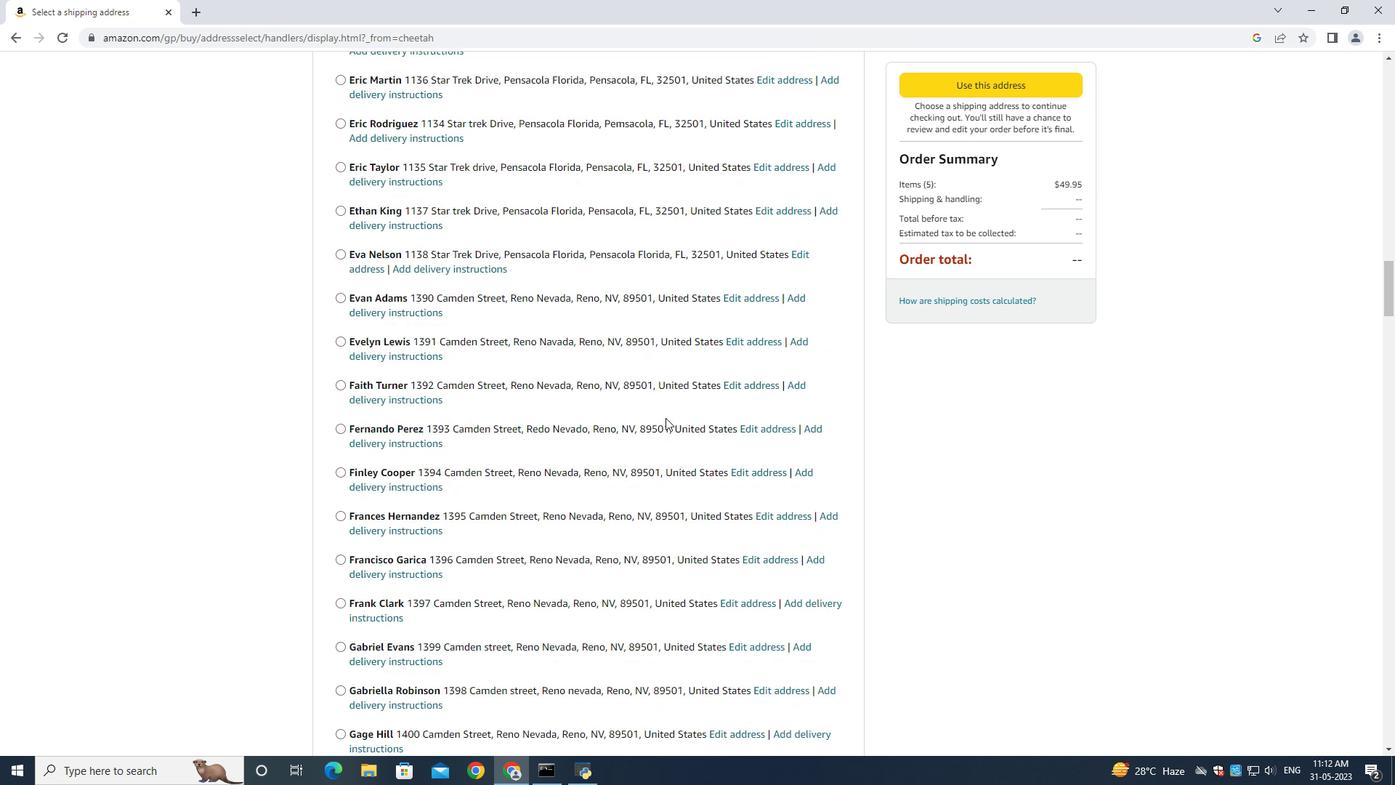 
Action: Mouse moved to (665, 415)
Screenshot: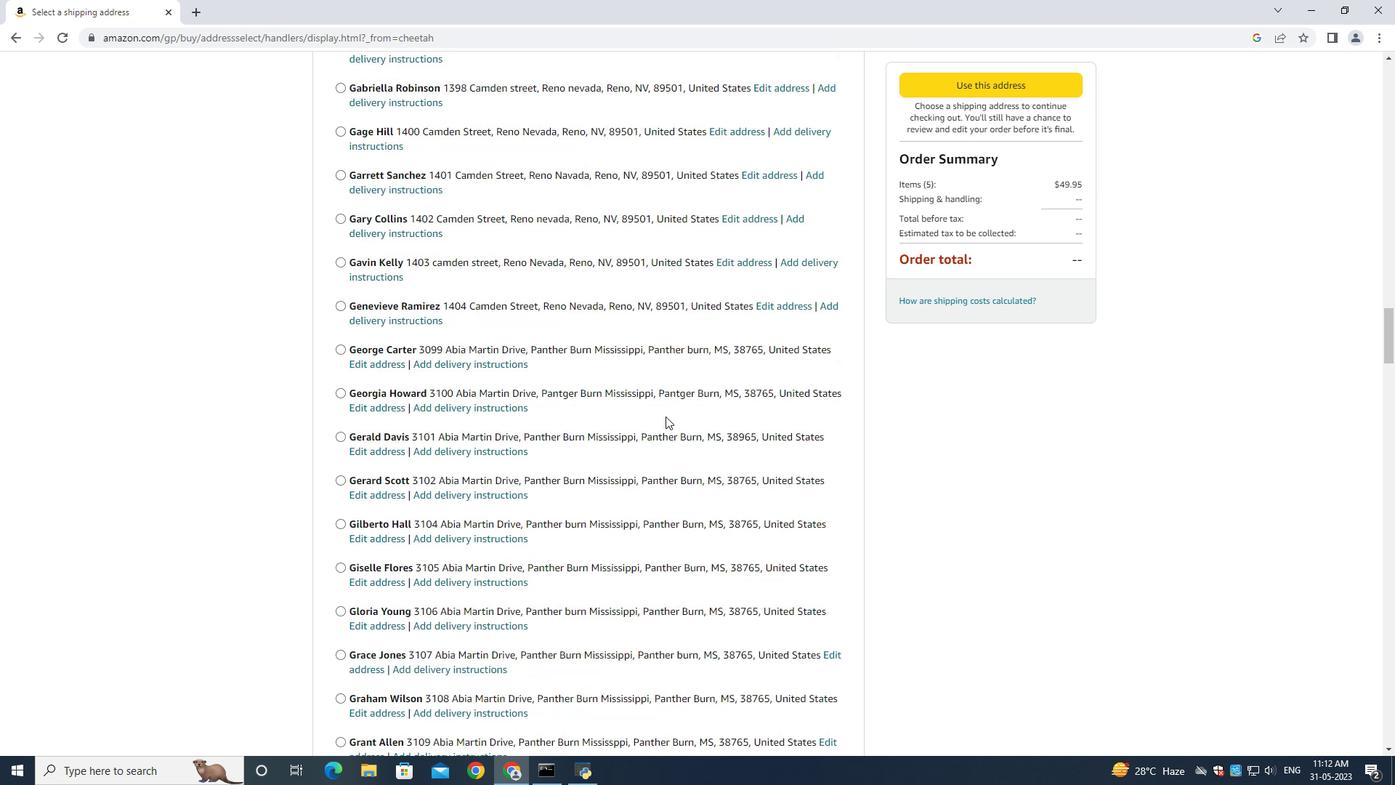 
Action: Mouse scrolled (665, 415) with delta (0, 0)
Screenshot: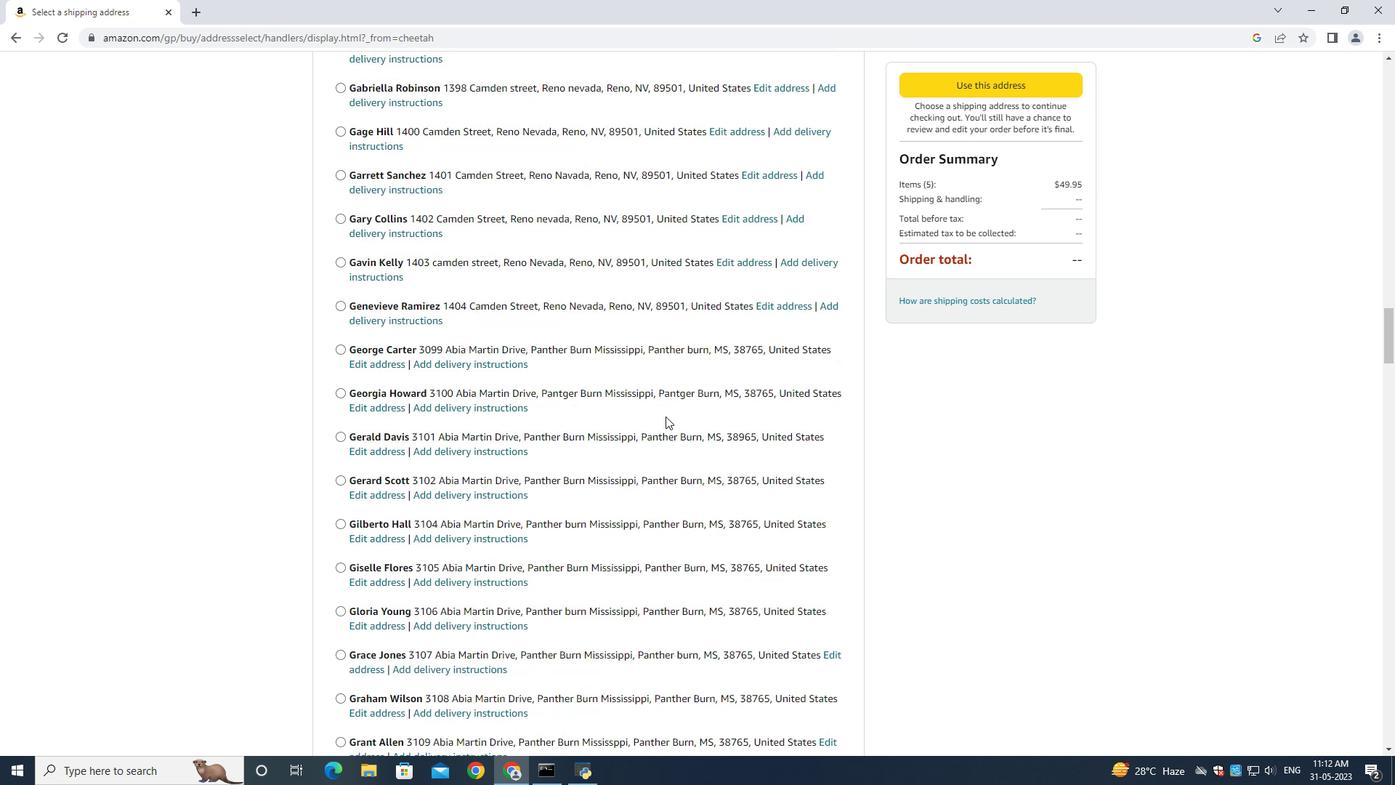 
Action: Mouse scrolled (665, 415) with delta (0, 0)
Screenshot: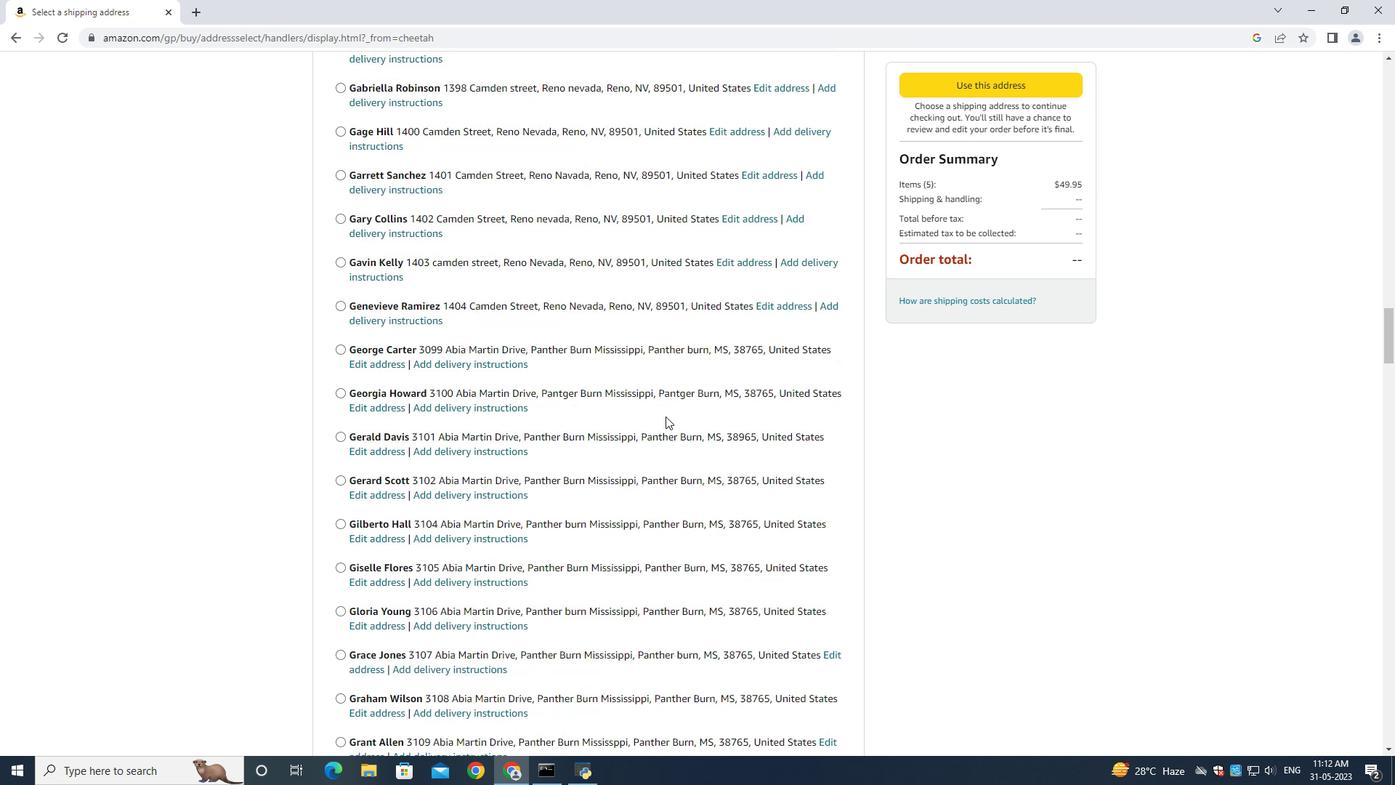 
Action: Mouse scrolled (665, 415) with delta (0, 0)
Screenshot: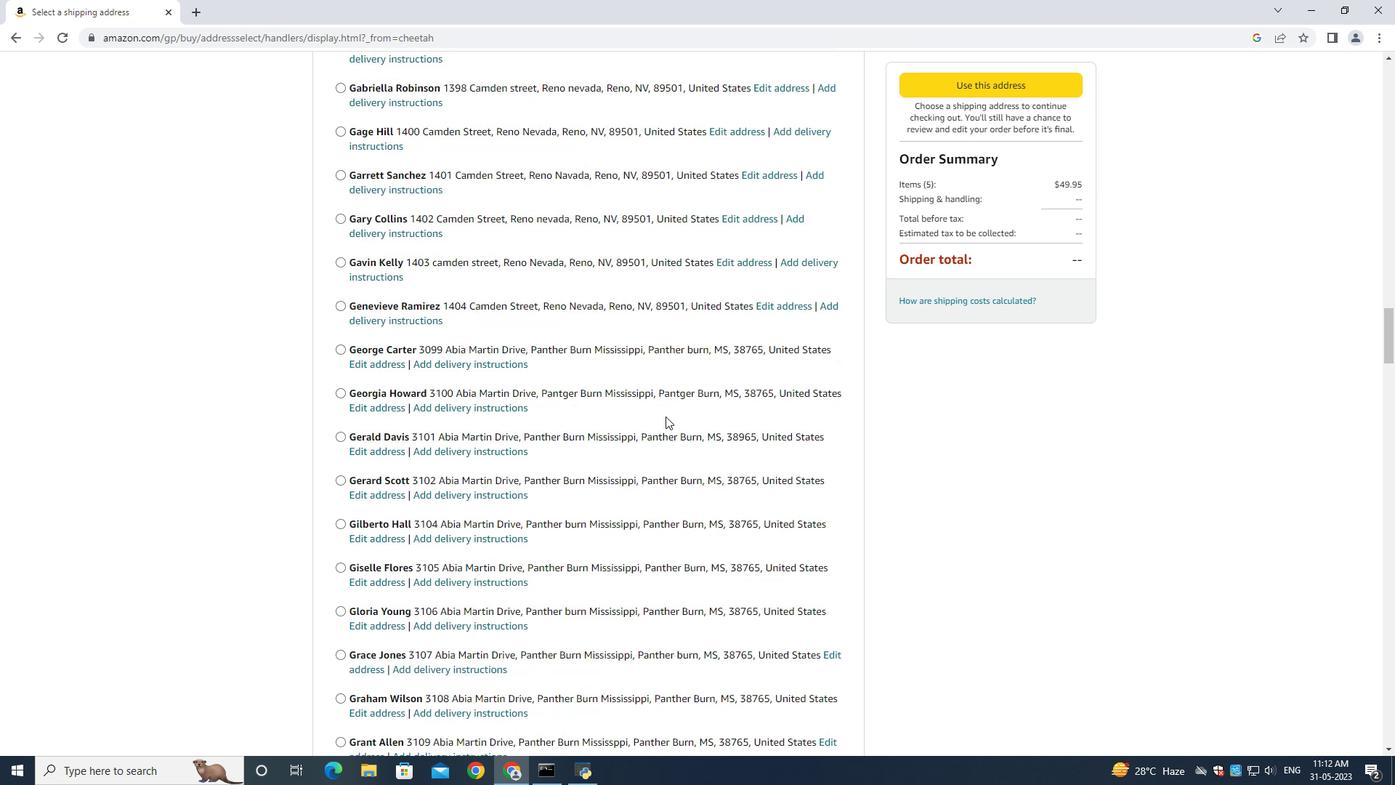 
Action: Mouse scrolled (665, 415) with delta (0, 0)
Screenshot: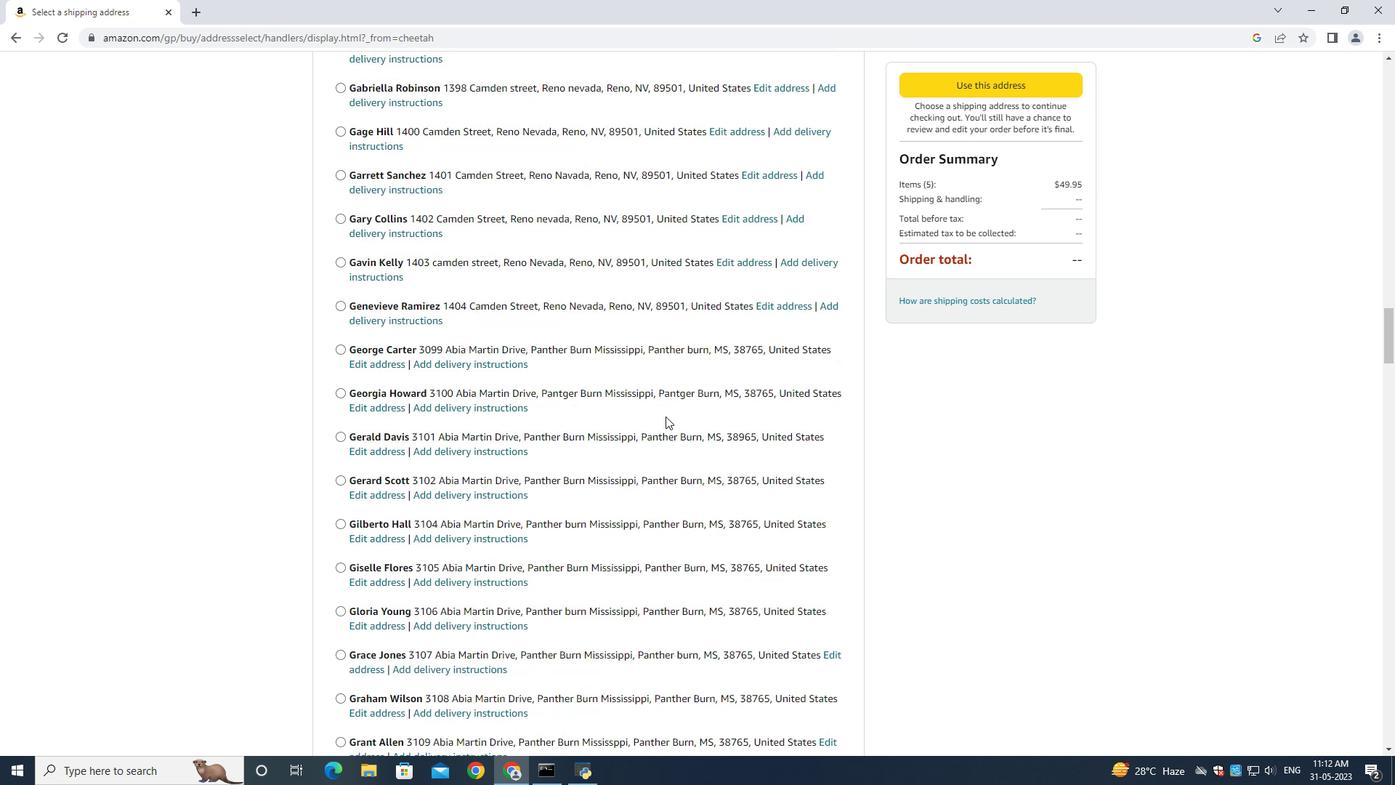 
Action: Mouse scrolled (665, 415) with delta (0, 0)
Screenshot: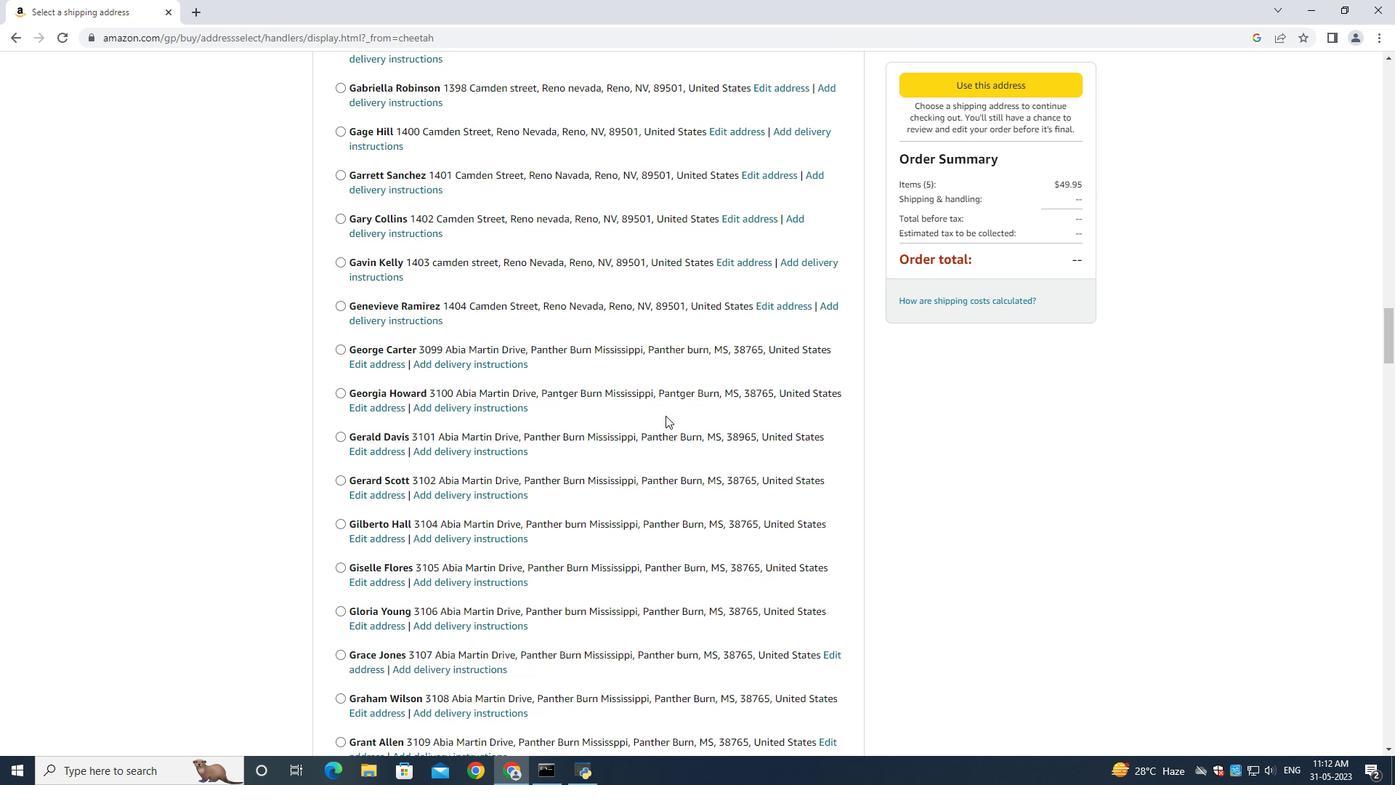 
Action: Mouse scrolled (665, 415) with delta (0, 0)
Screenshot: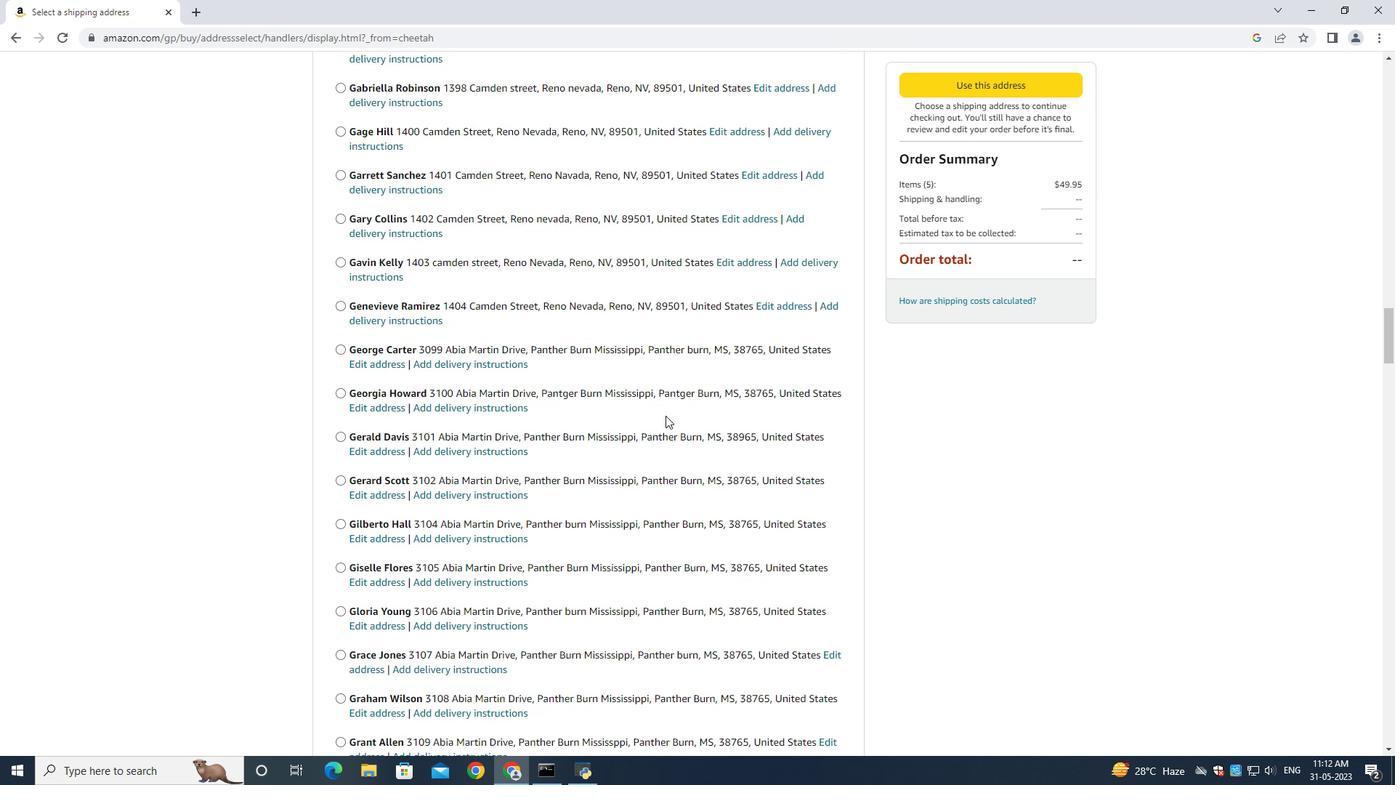 
Action: Mouse scrolled (665, 415) with delta (0, 0)
Screenshot: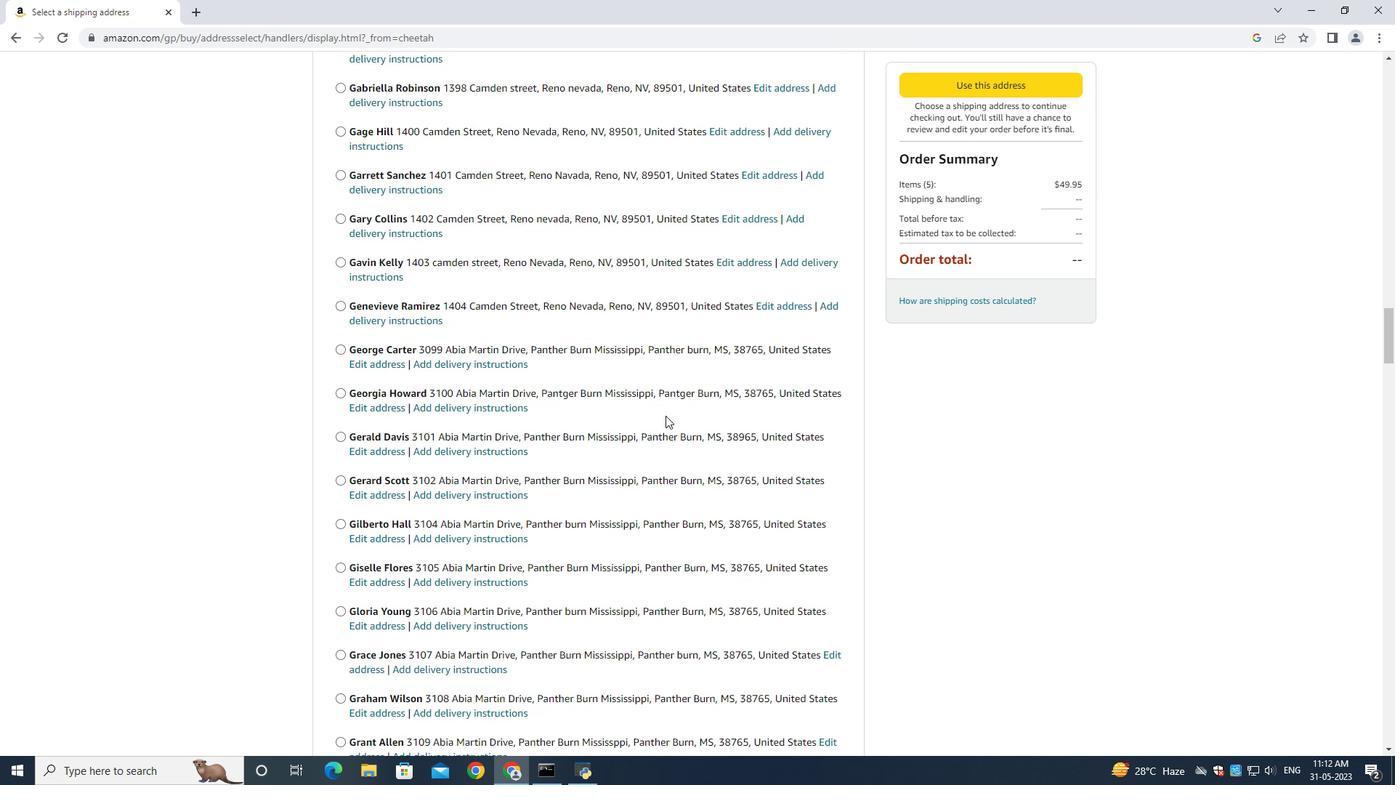 
Action: Mouse scrolled (665, 415) with delta (0, 0)
Screenshot: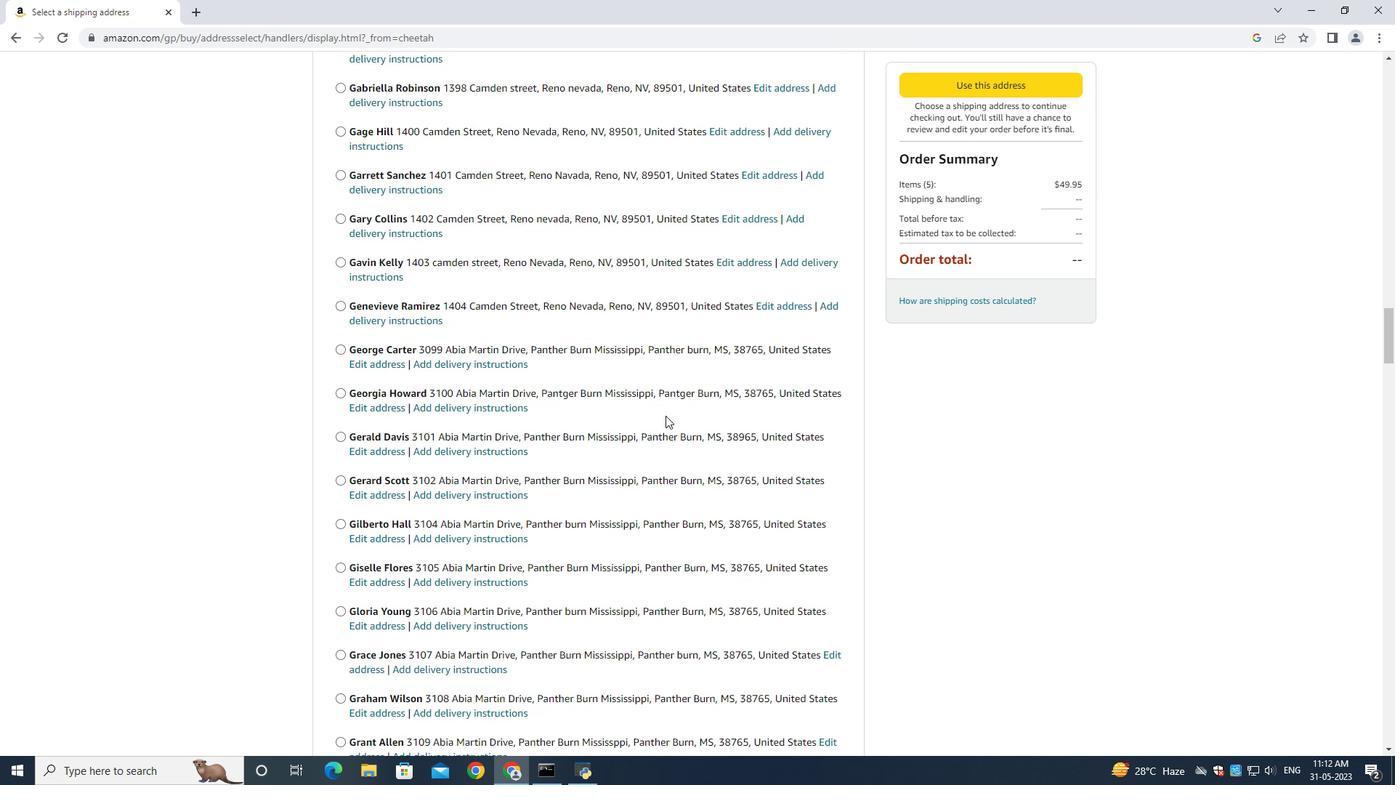 
Action: Mouse scrolled (665, 415) with delta (0, 0)
Screenshot: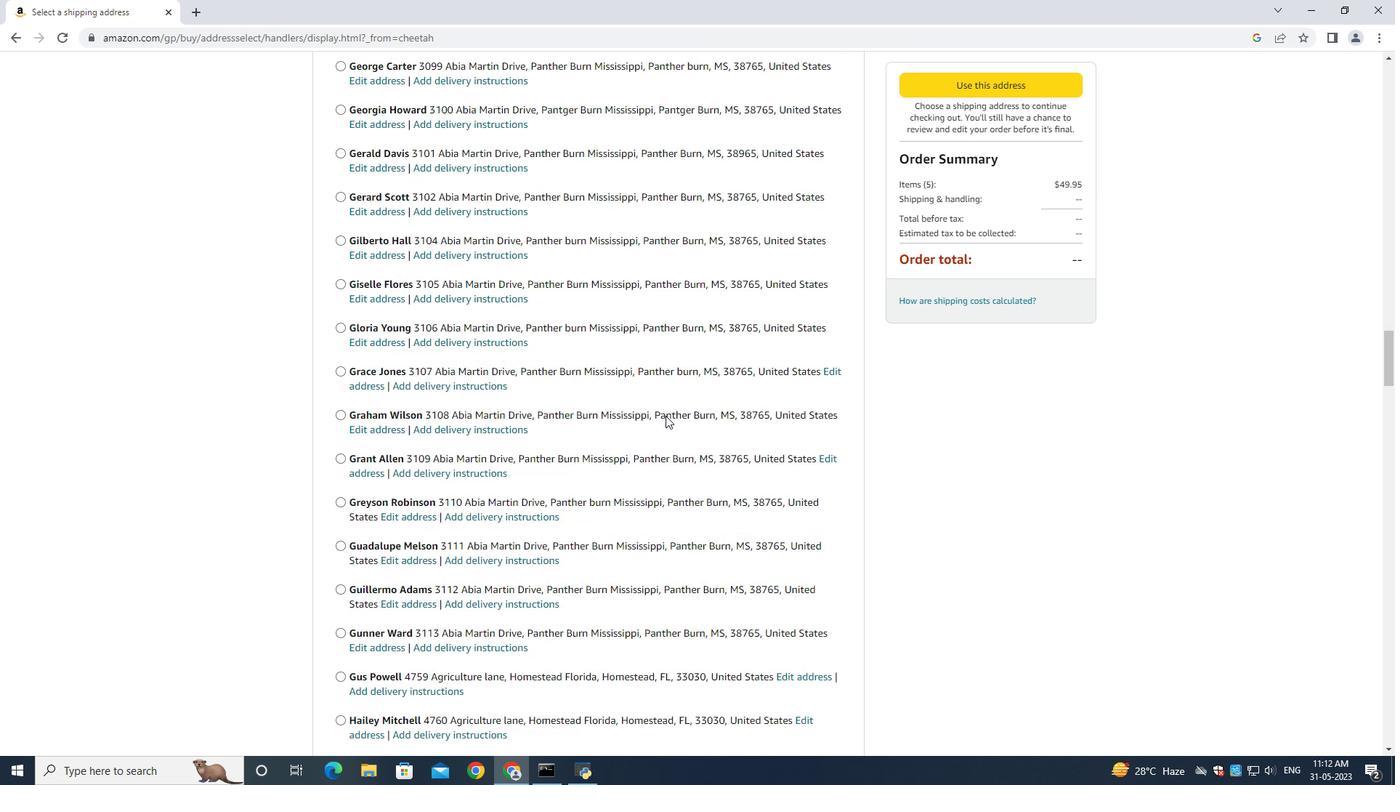
Action: Mouse scrolled (665, 415) with delta (0, 0)
Screenshot: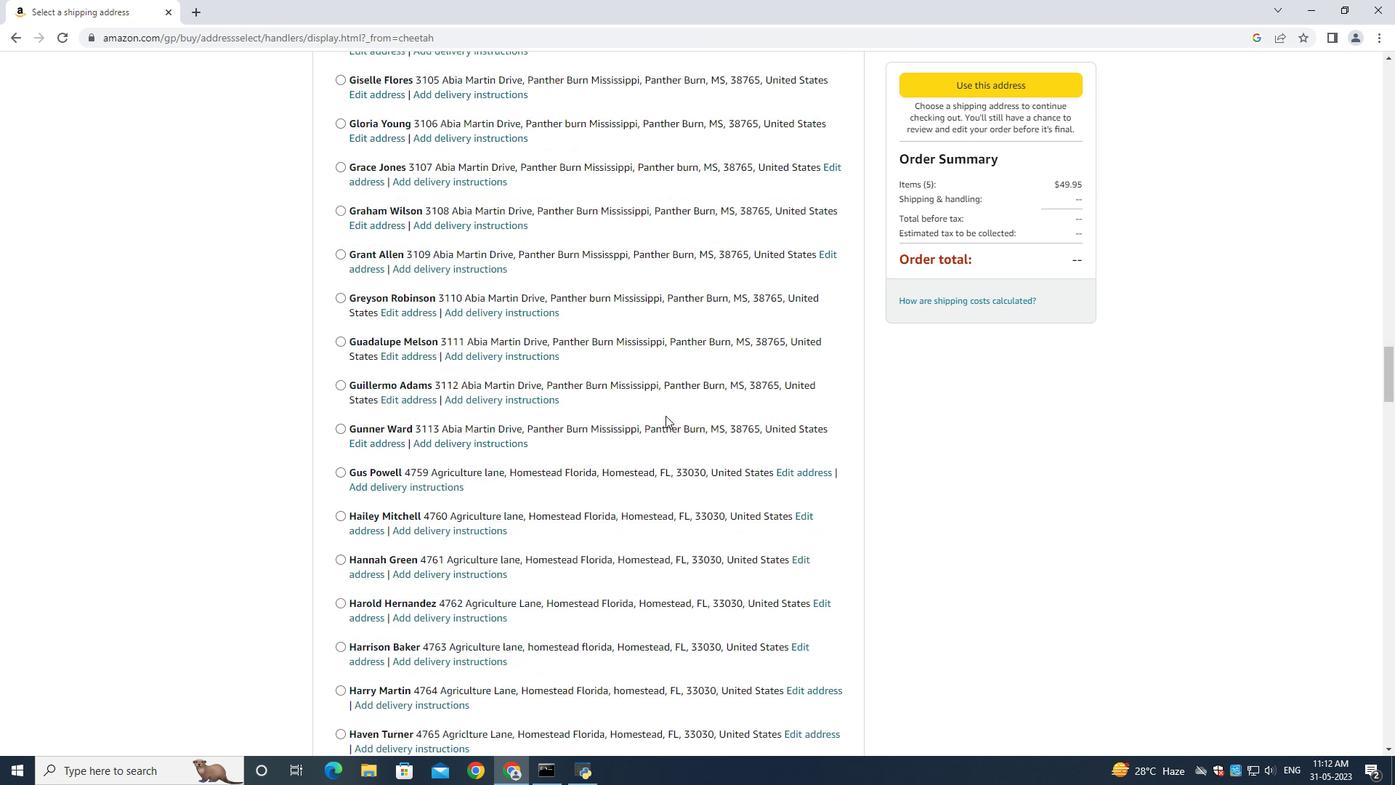 
Action: Mouse scrolled (665, 415) with delta (0, 0)
Screenshot: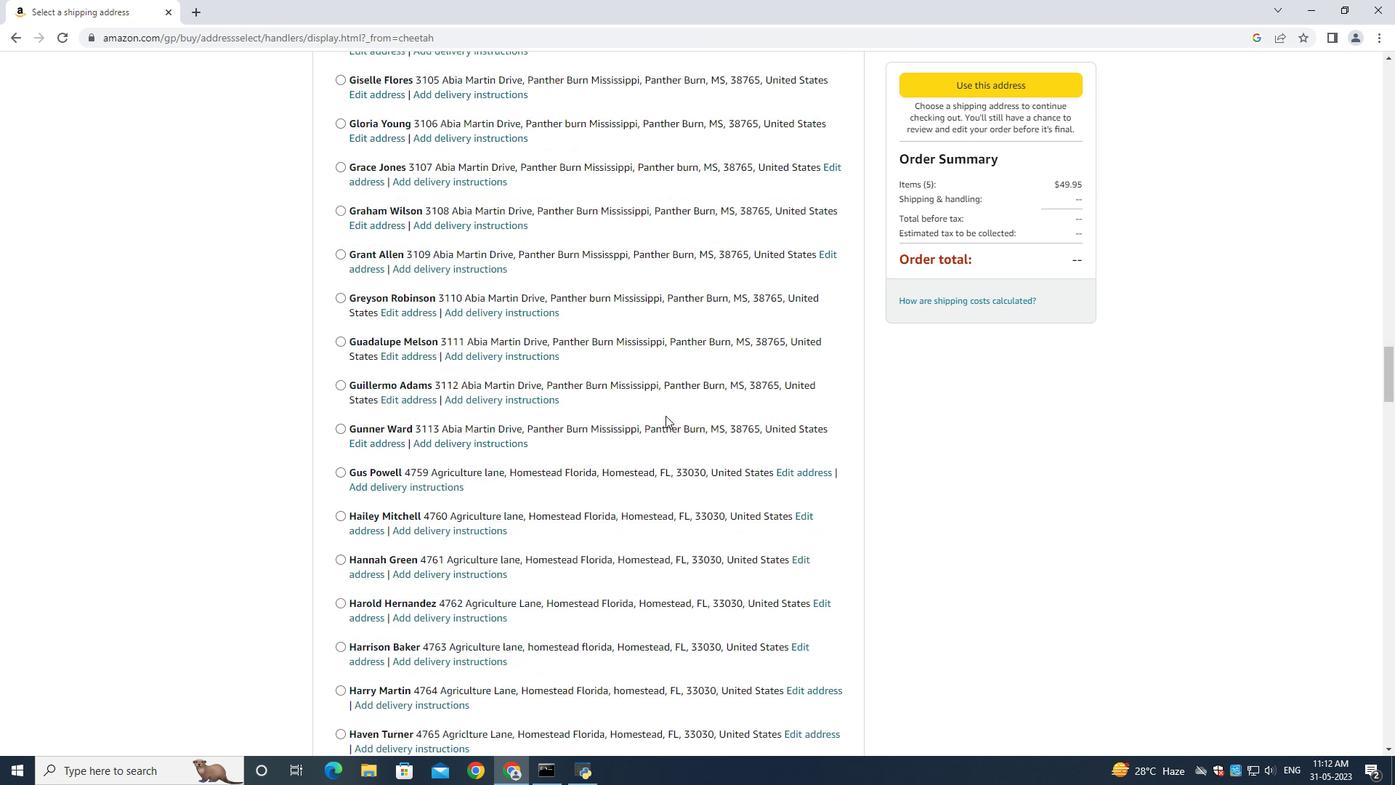 
Action: Mouse moved to (665, 415)
Screenshot: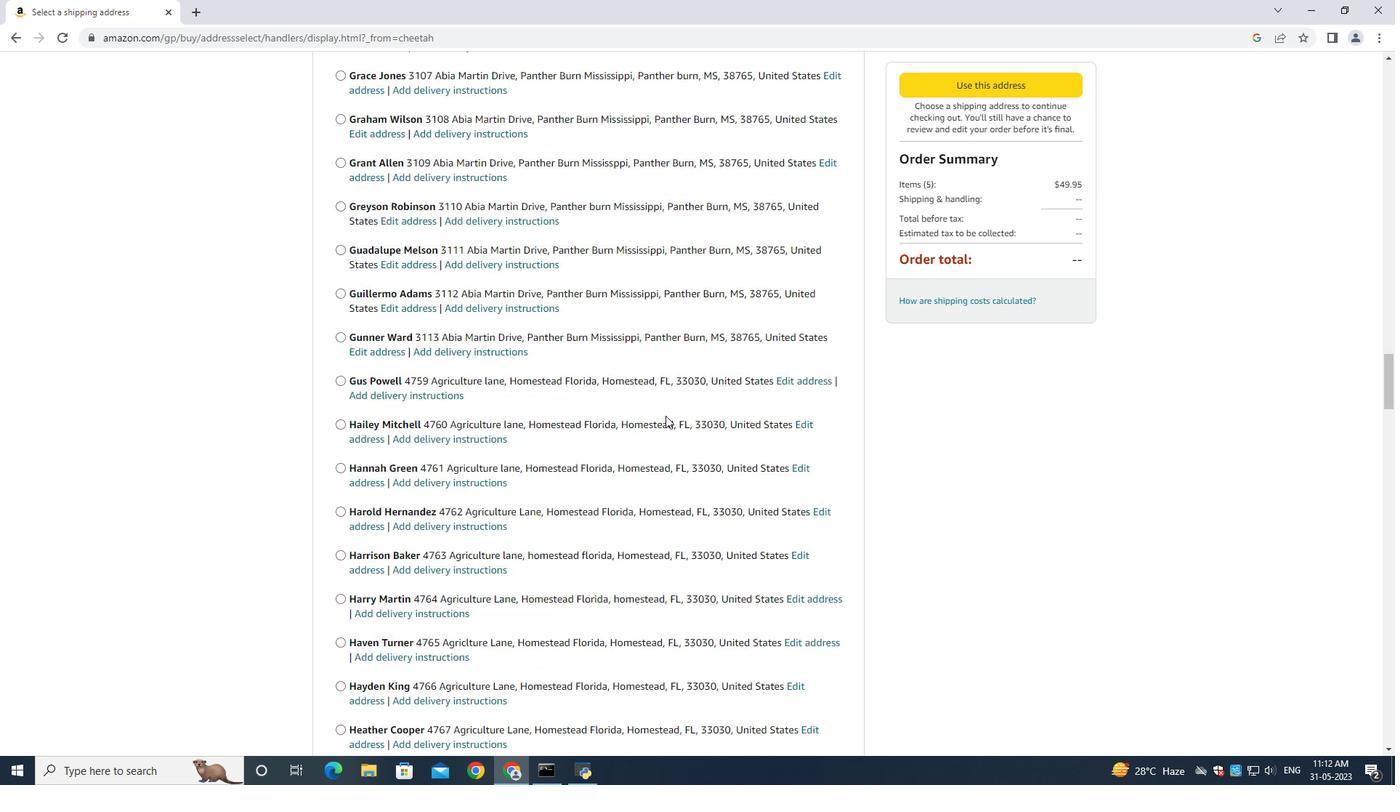 
Action: Mouse scrolled (665, 415) with delta (0, 0)
Screenshot: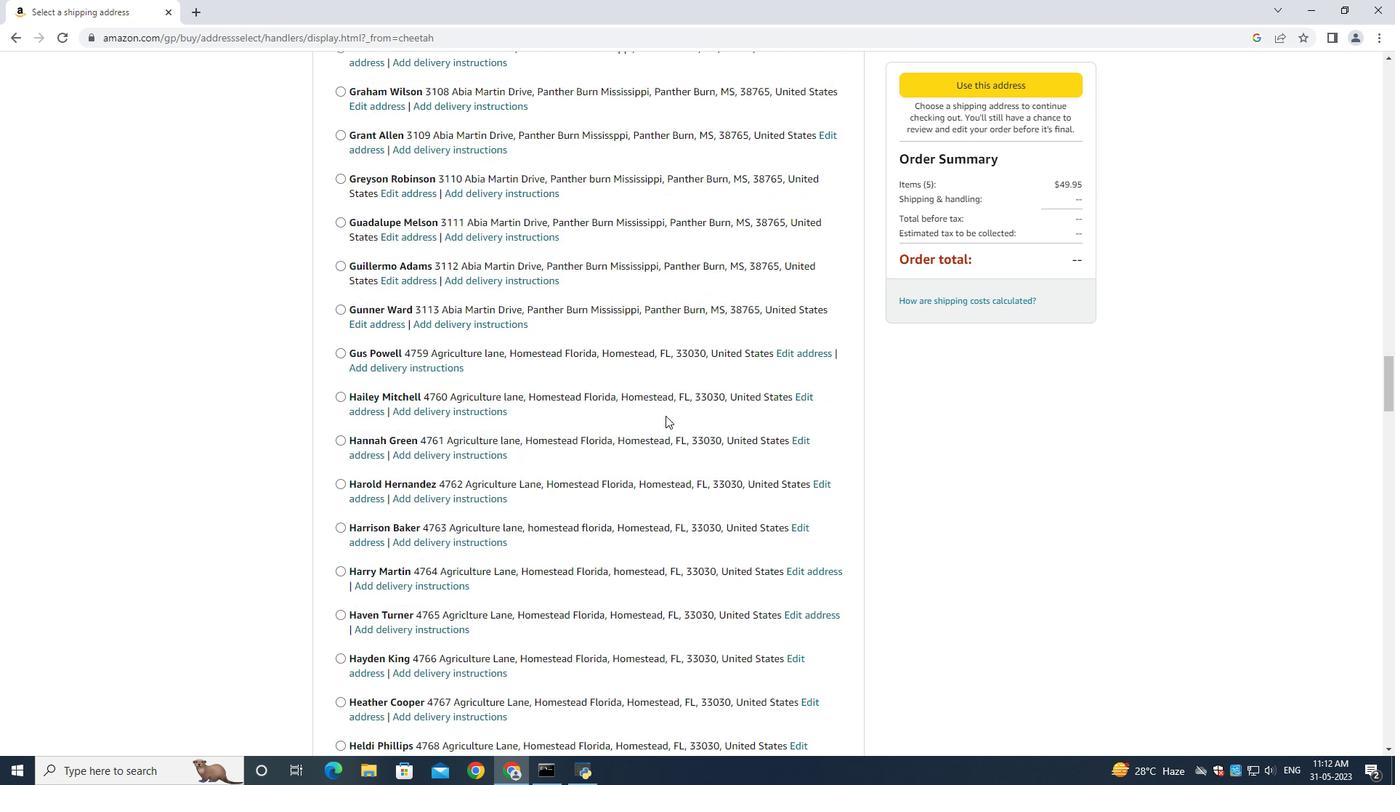 
Action: Mouse scrolled (665, 415) with delta (0, 0)
Screenshot: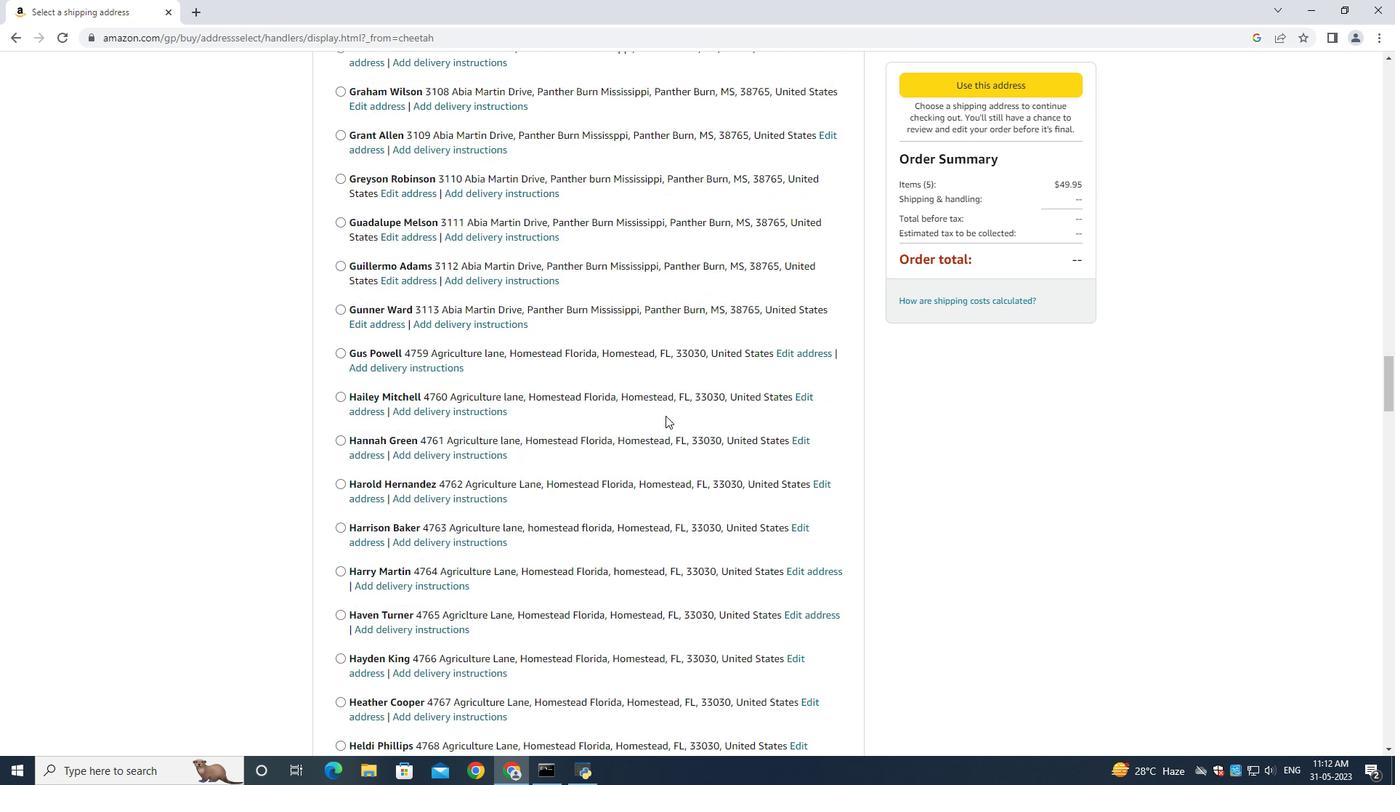 
Action: Mouse scrolled (665, 415) with delta (0, 0)
Screenshot: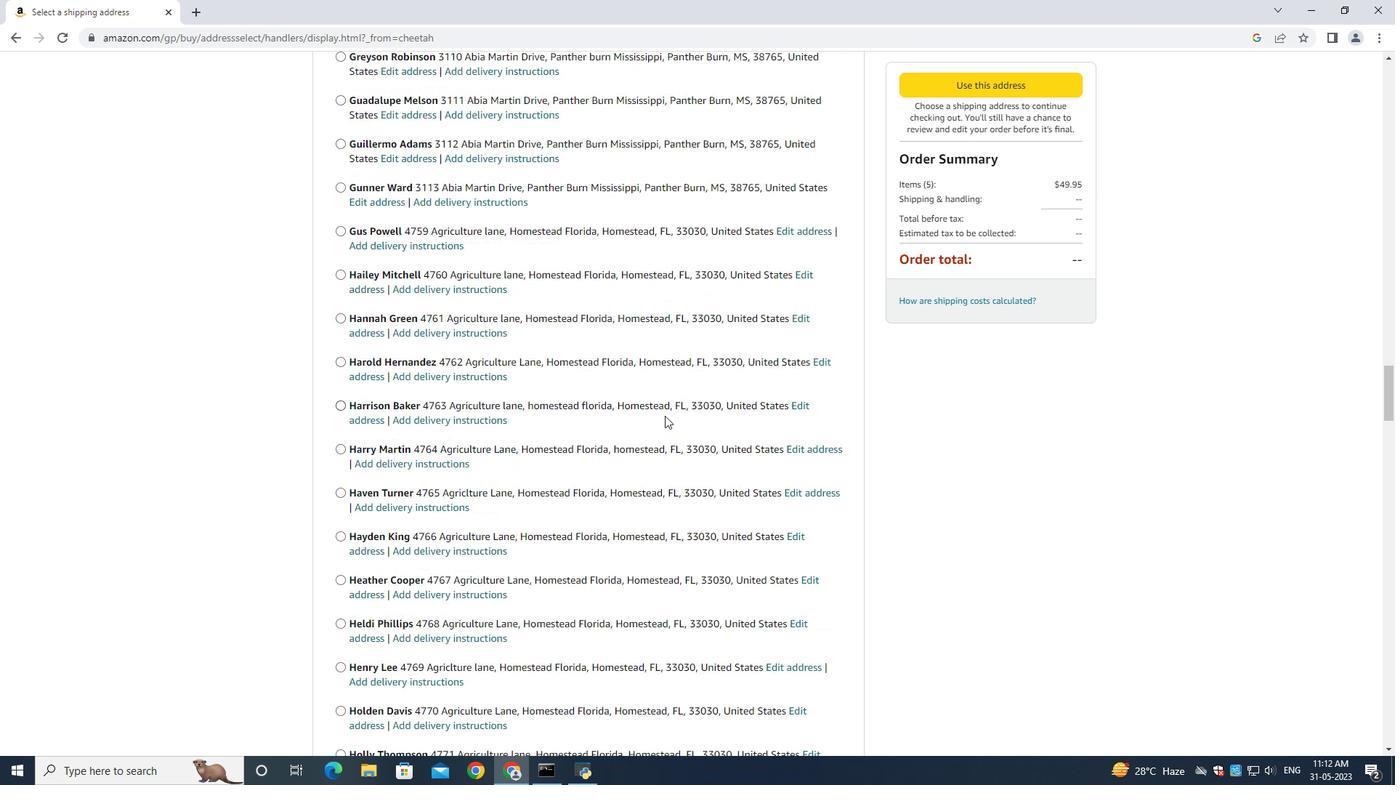 
Action: Mouse scrolled (665, 415) with delta (0, 0)
Screenshot: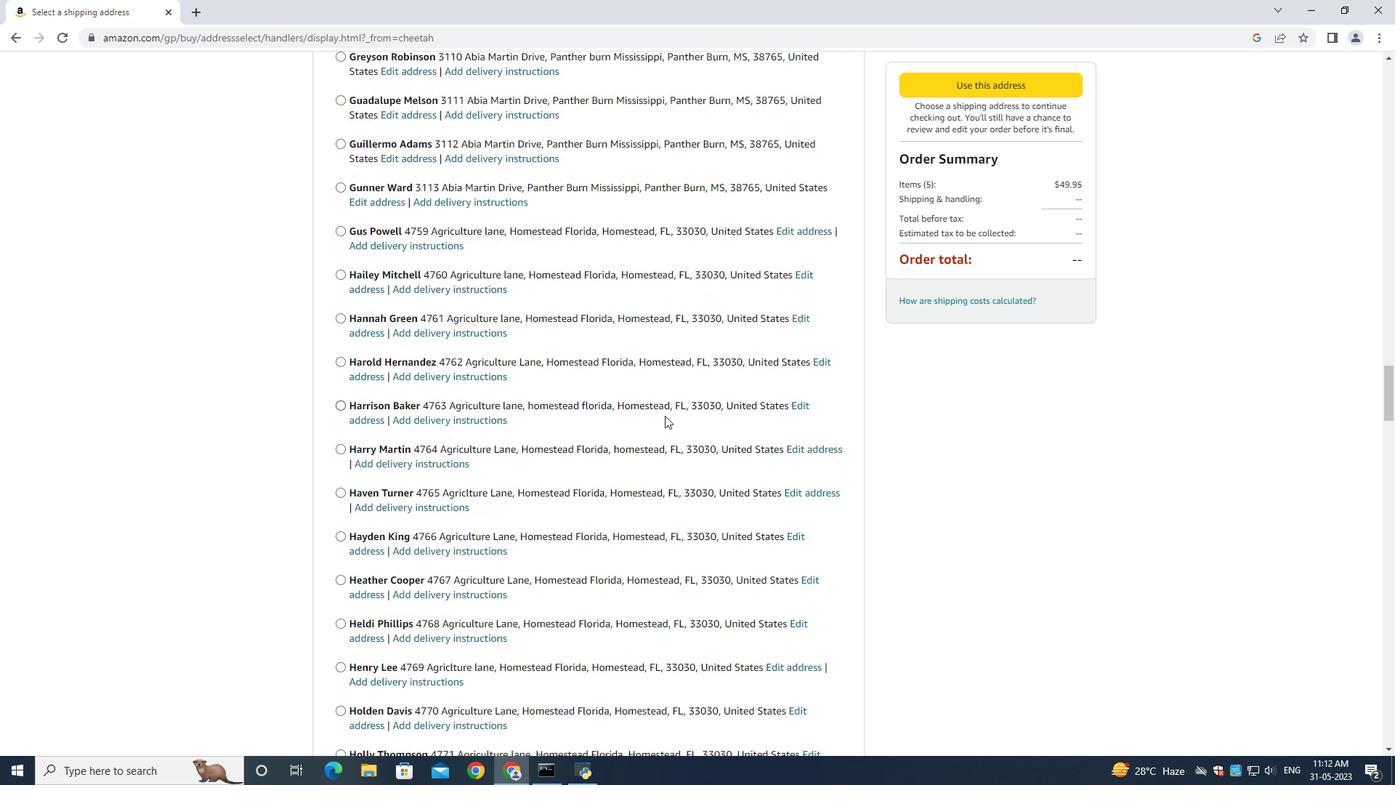 
Action: Mouse scrolled (665, 415) with delta (0, 0)
Screenshot: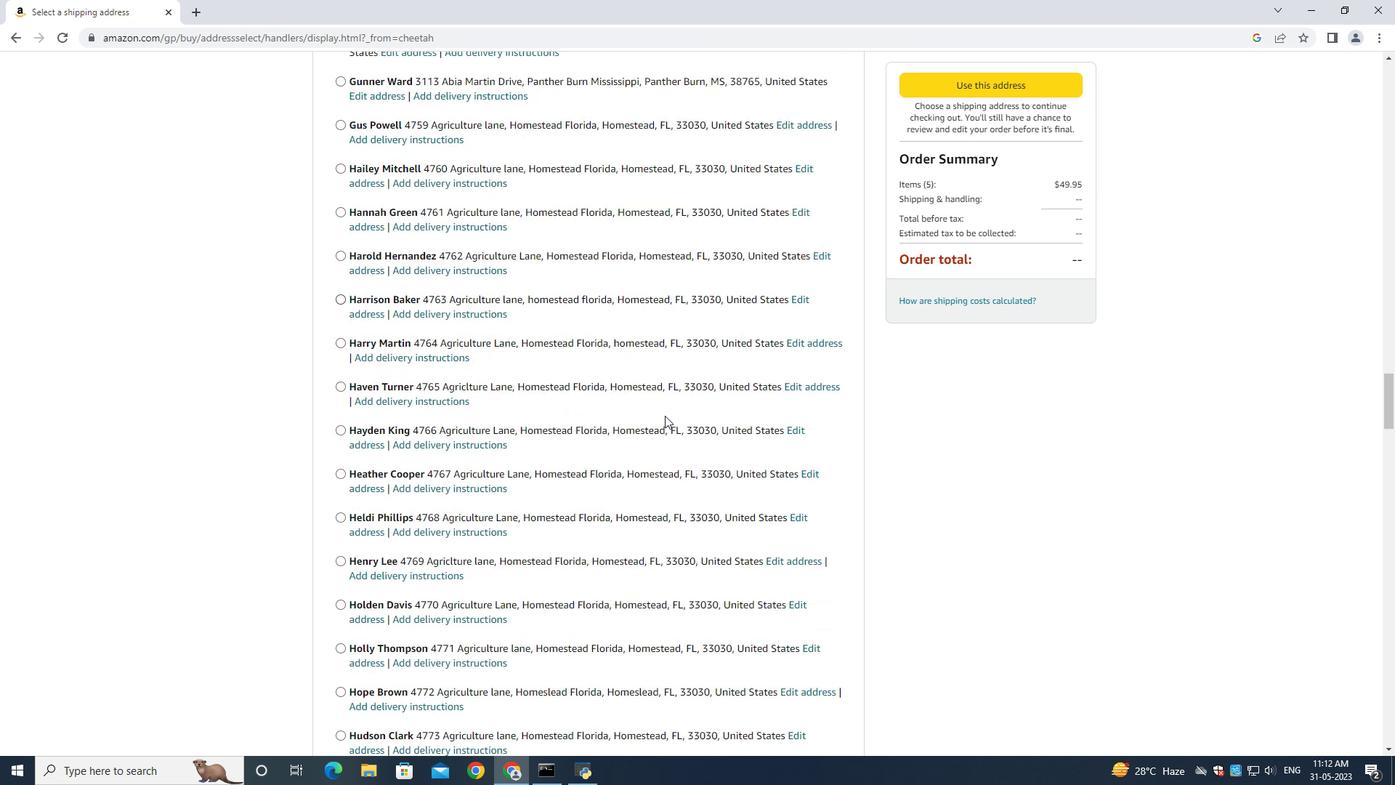 
Action: Mouse scrolled (665, 415) with delta (0, 0)
Screenshot: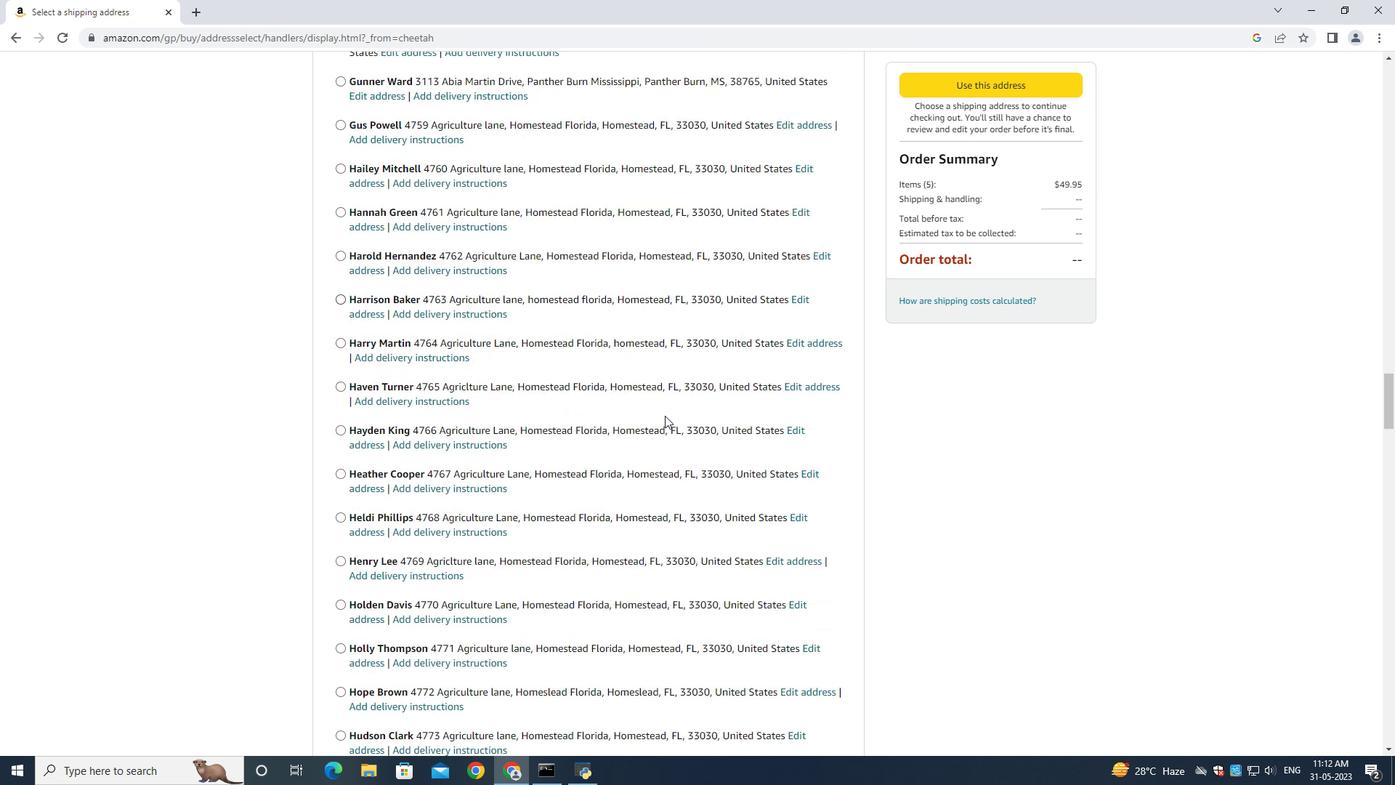 
Action: Mouse scrolled (665, 415) with delta (0, 0)
Screenshot: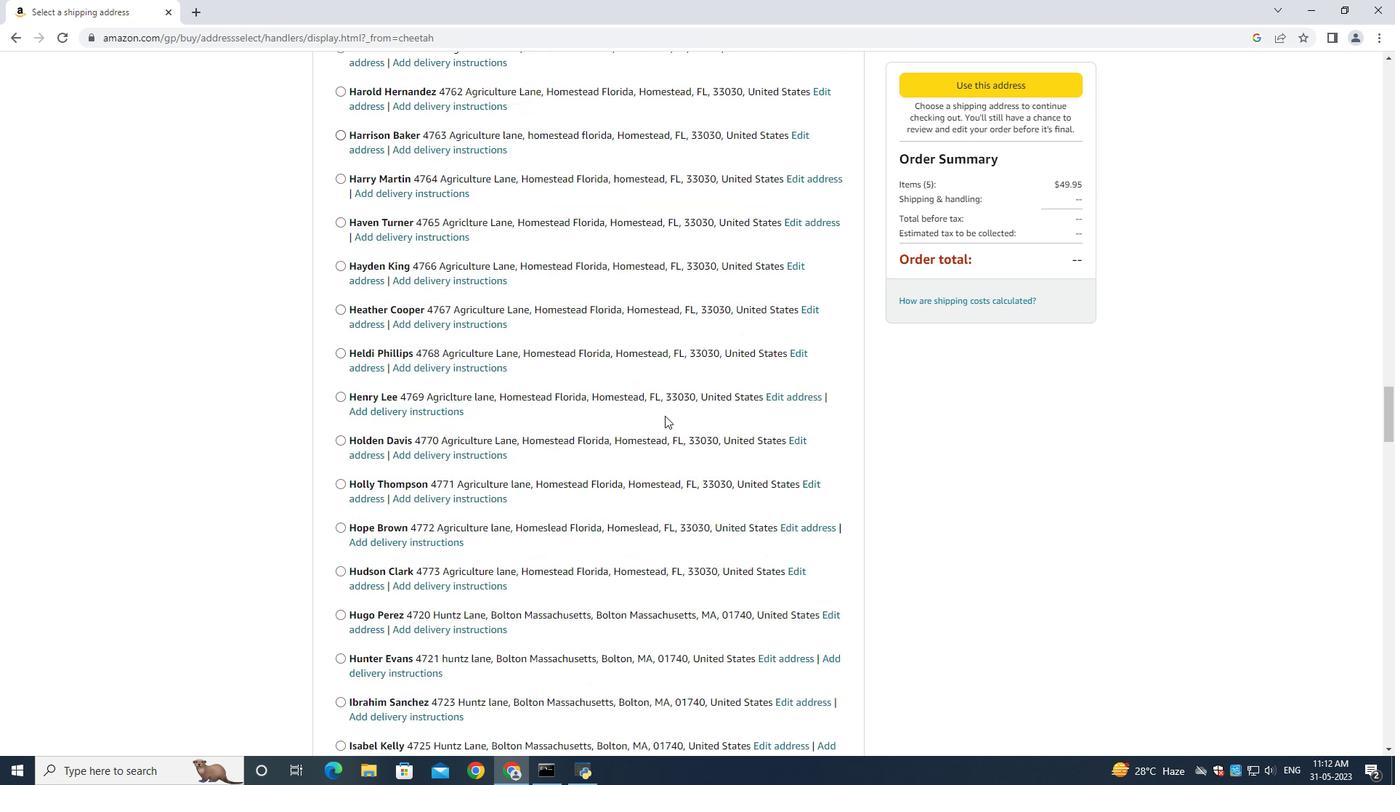 
Action: Mouse moved to (664, 412)
Screenshot: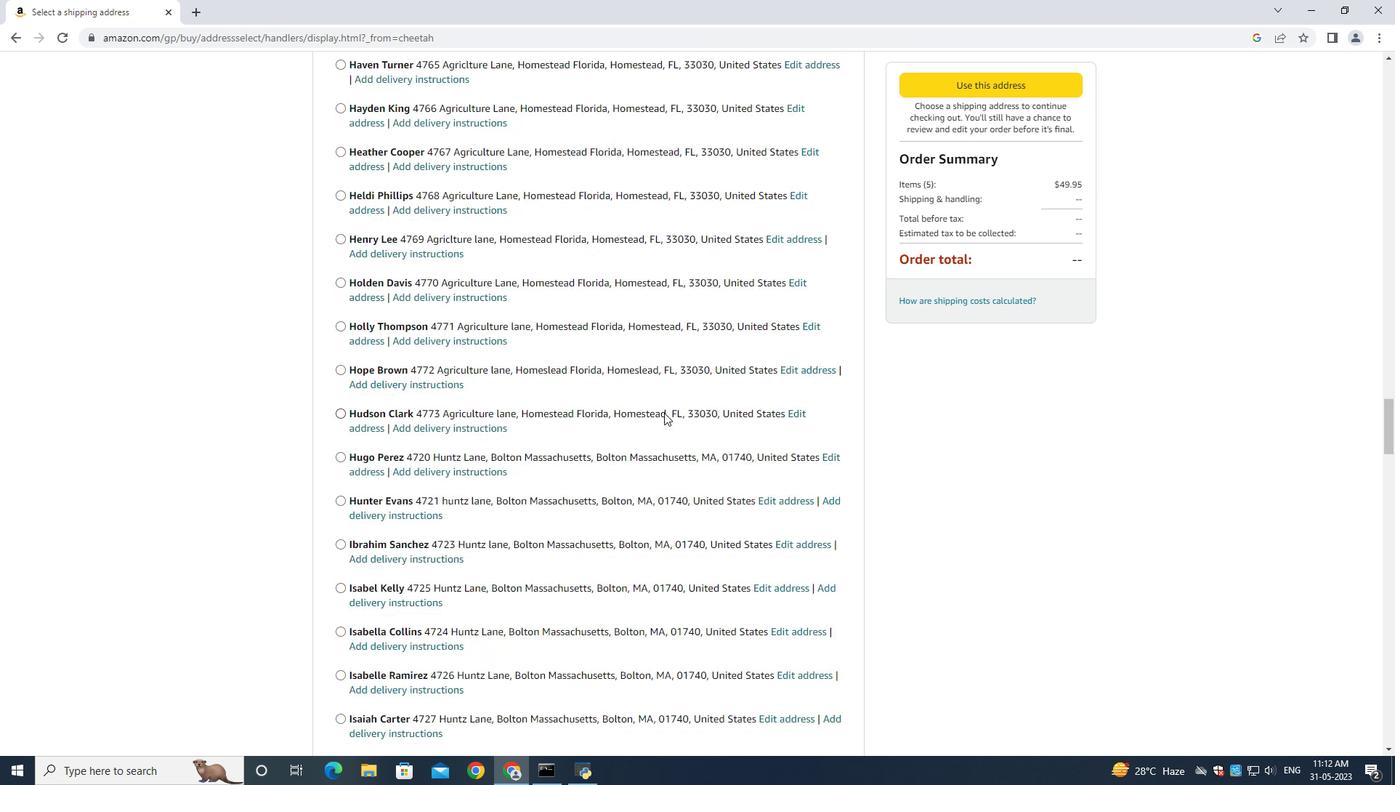 
Action: Mouse scrolled (664, 412) with delta (0, 0)
Screenshot: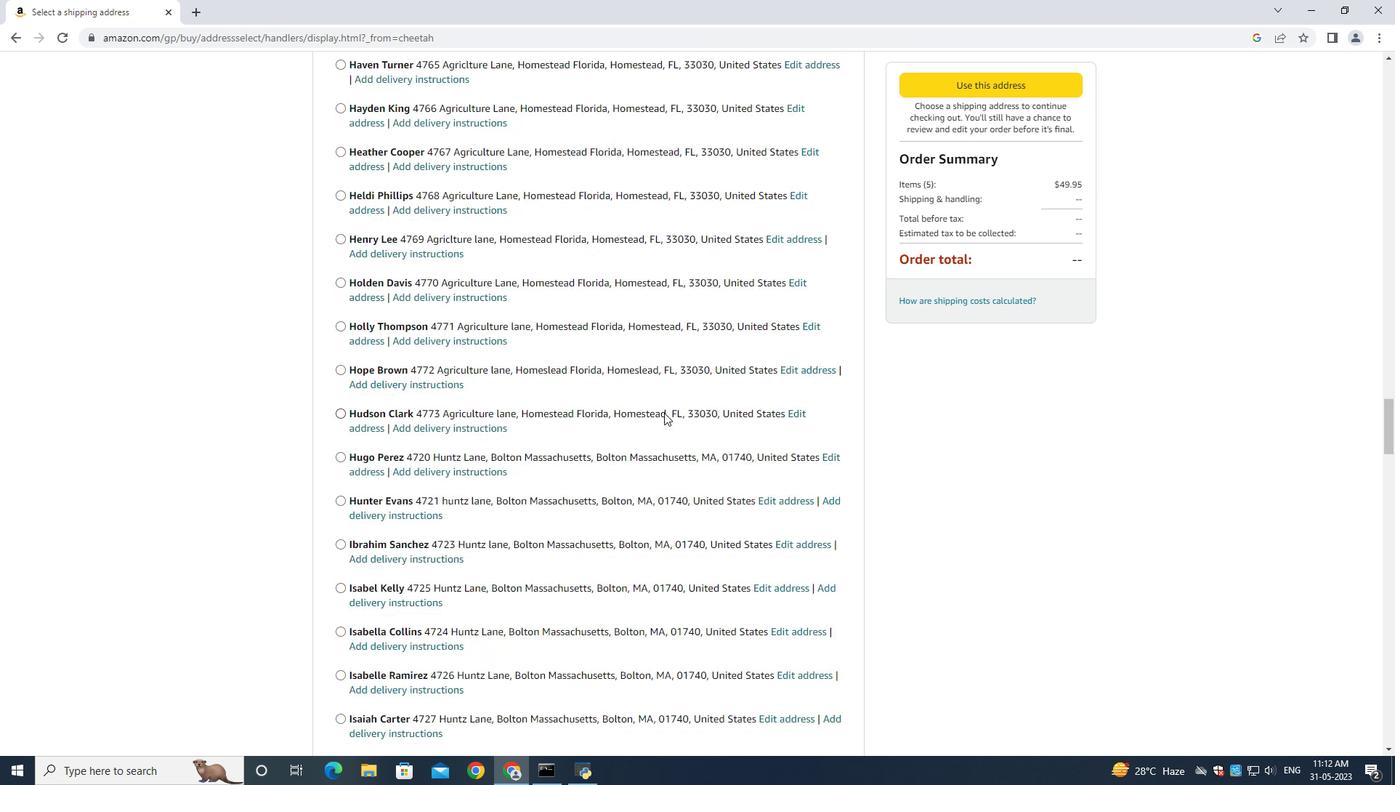 
Action: Mouse moved to (664, 412)
Screenshot: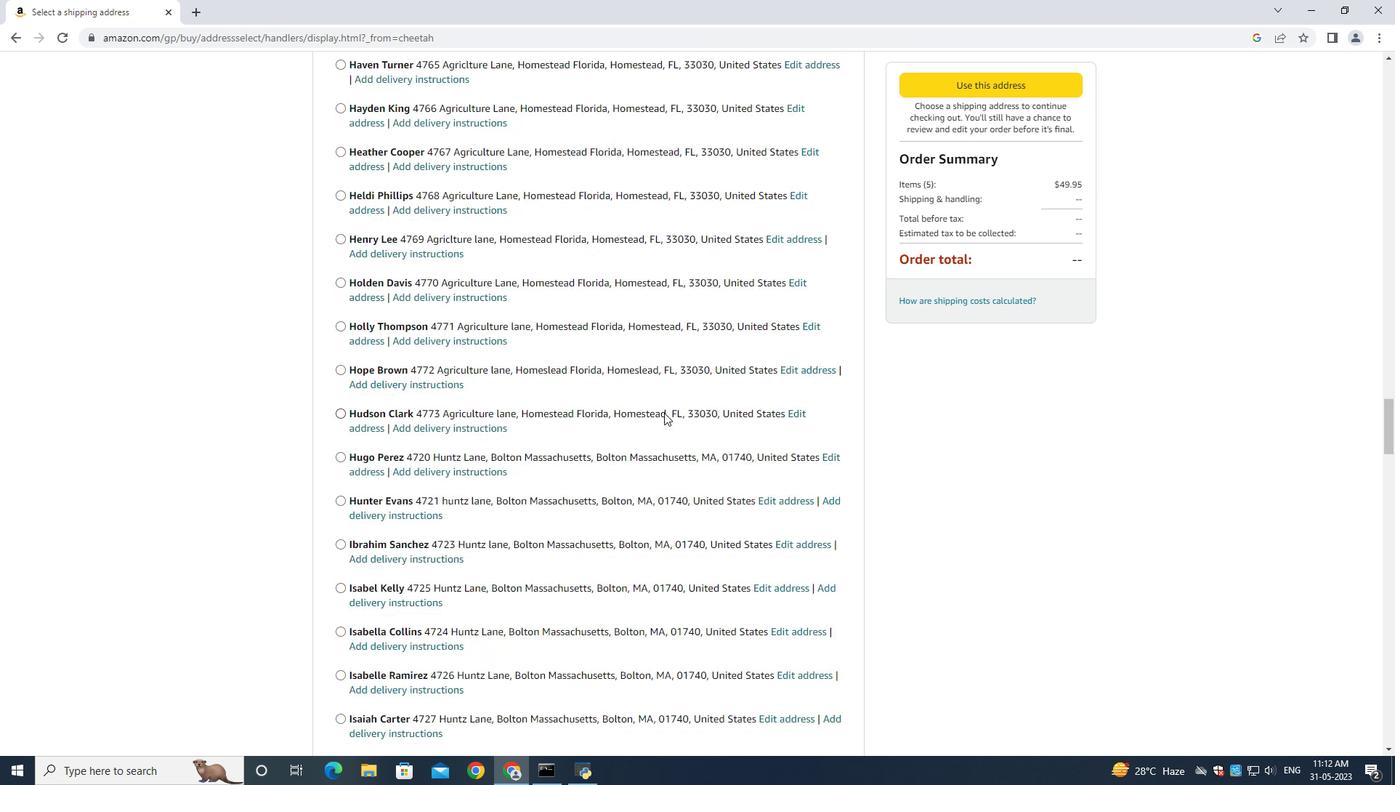 
Action: Mouse scrolled (664, 412) with delta (0, 0)
Screenshot: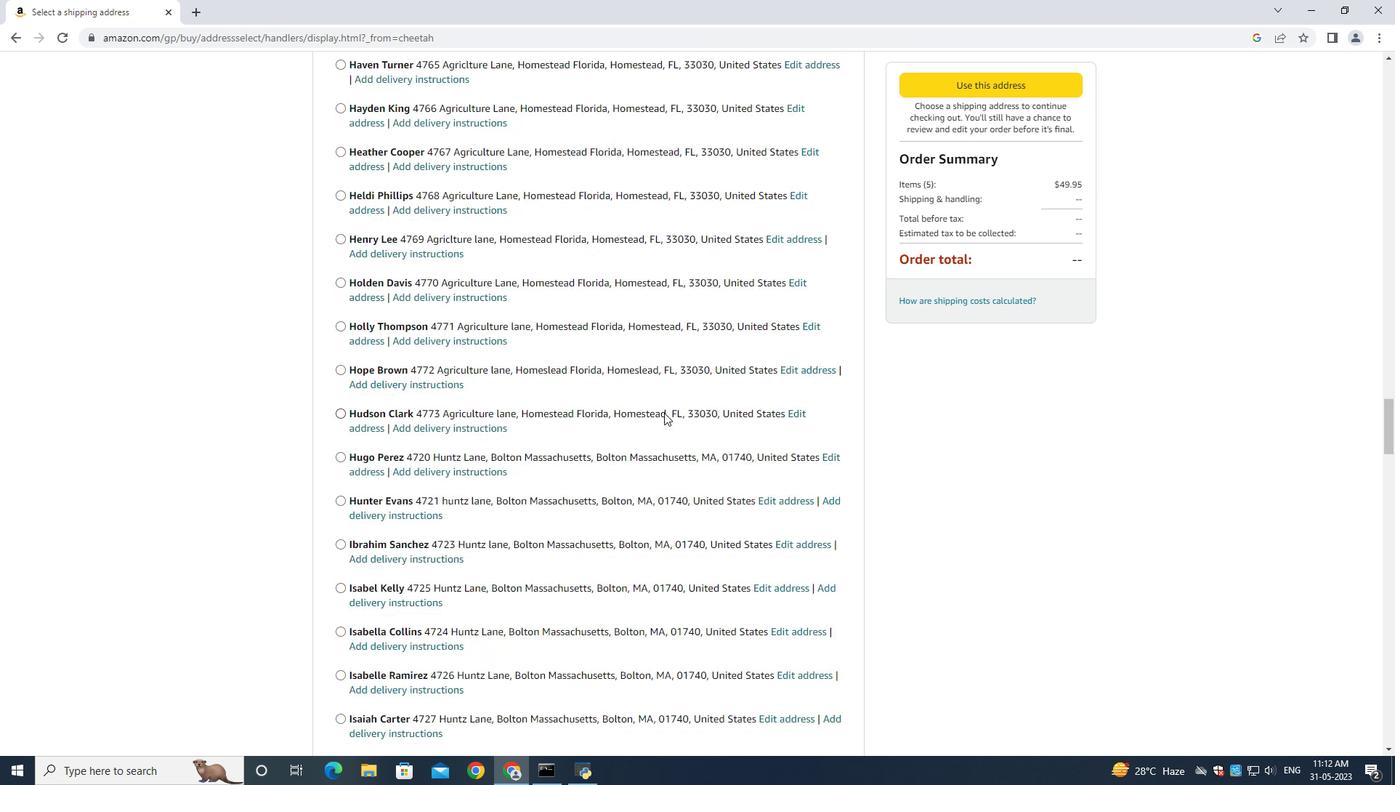 
Action: Mouse scrolled (664, 412) with delta (0, 0)
Screenshot: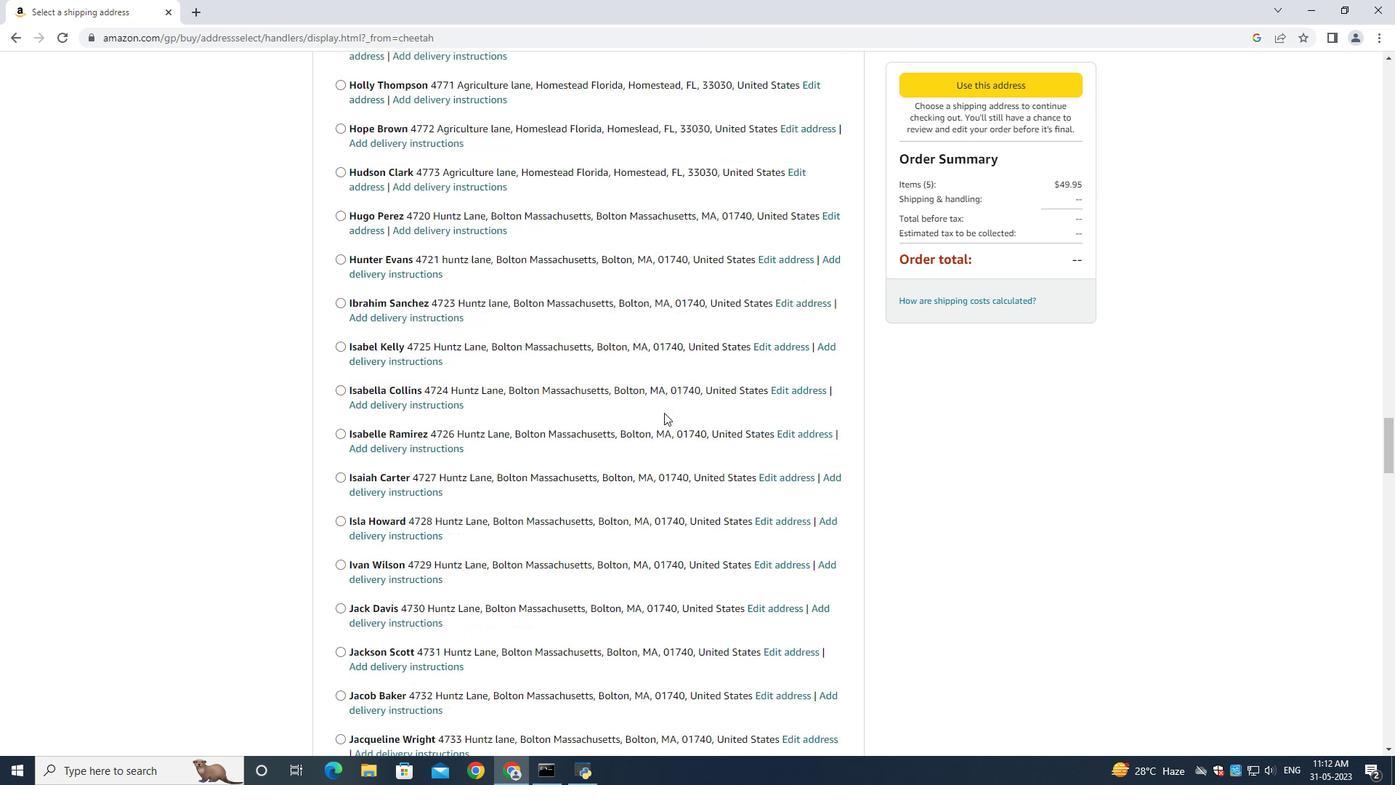 
Action: Mouse moved to (663, 412)
Screenshot: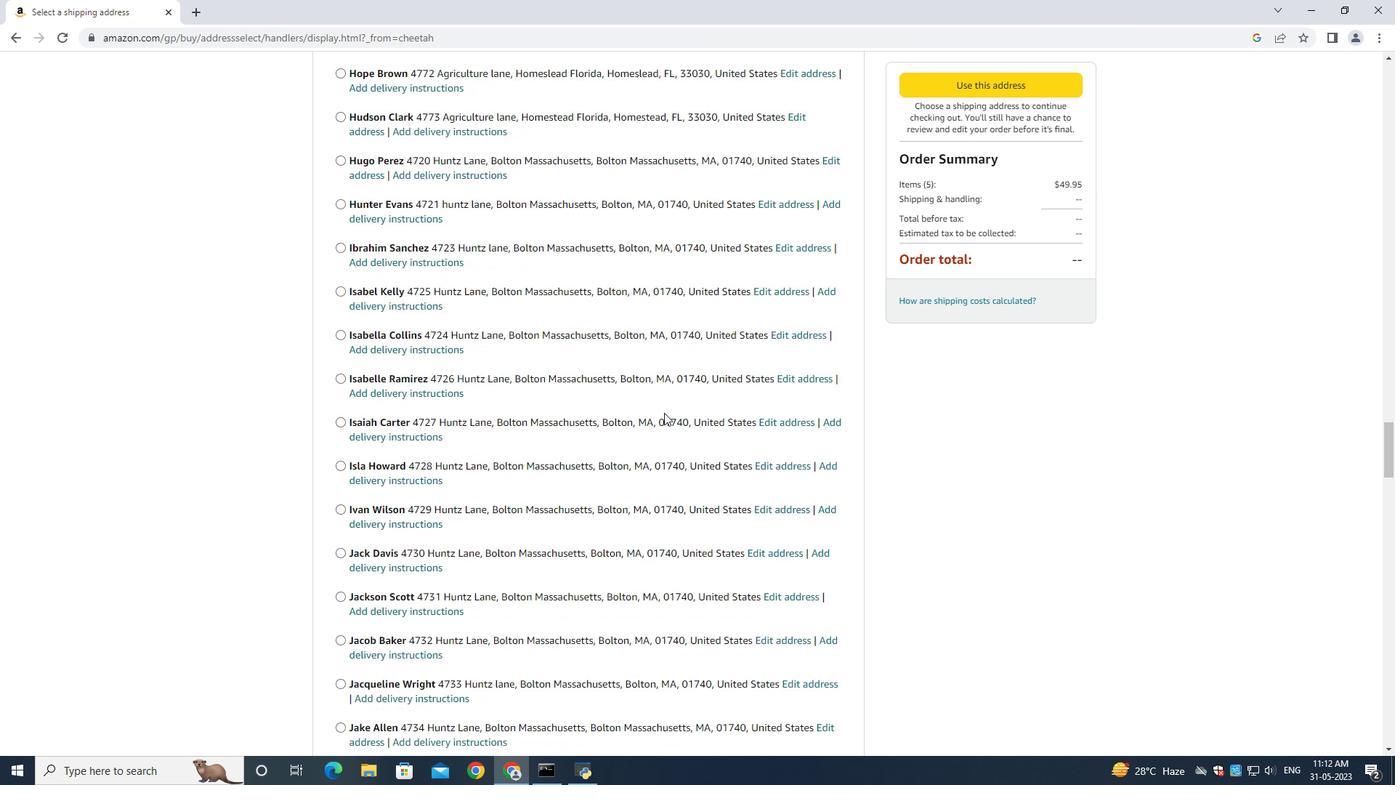 
Action: Mouse scrolled (664, 412) with delta (0, 0)
Screenshot: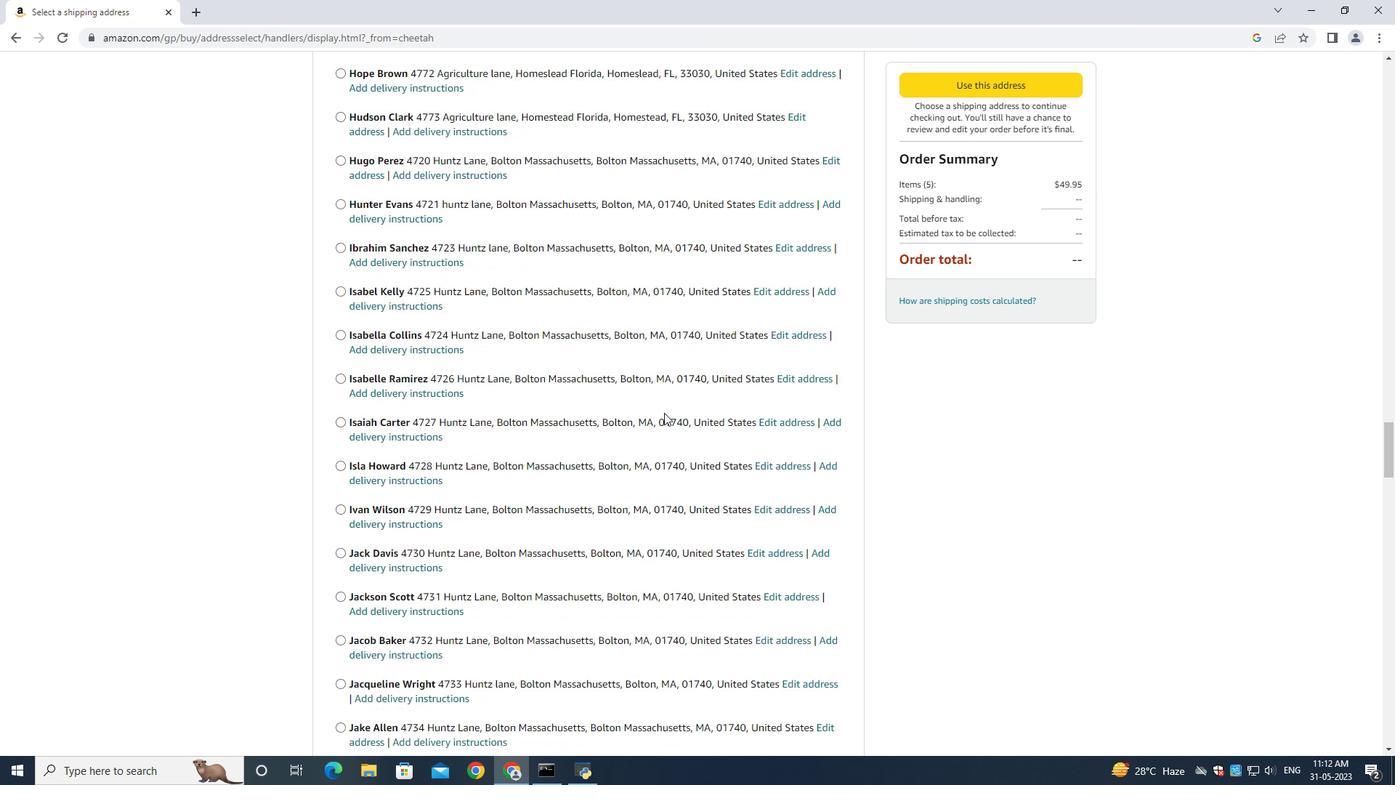 
Action: Mouse moved to (663, 414)
Screenshot: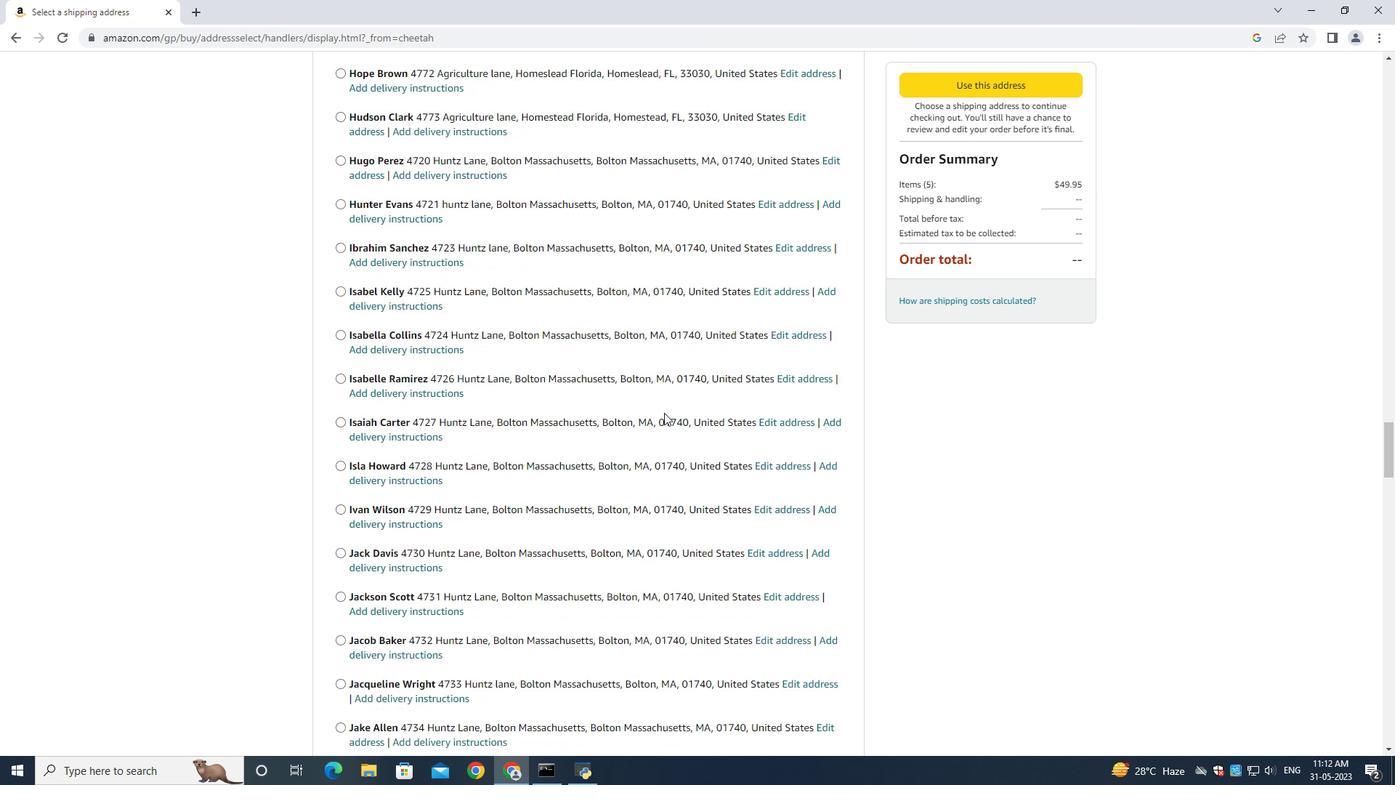 
Action: Mouse scrolled (664, 412) with delta (0, 0)
Screenshot: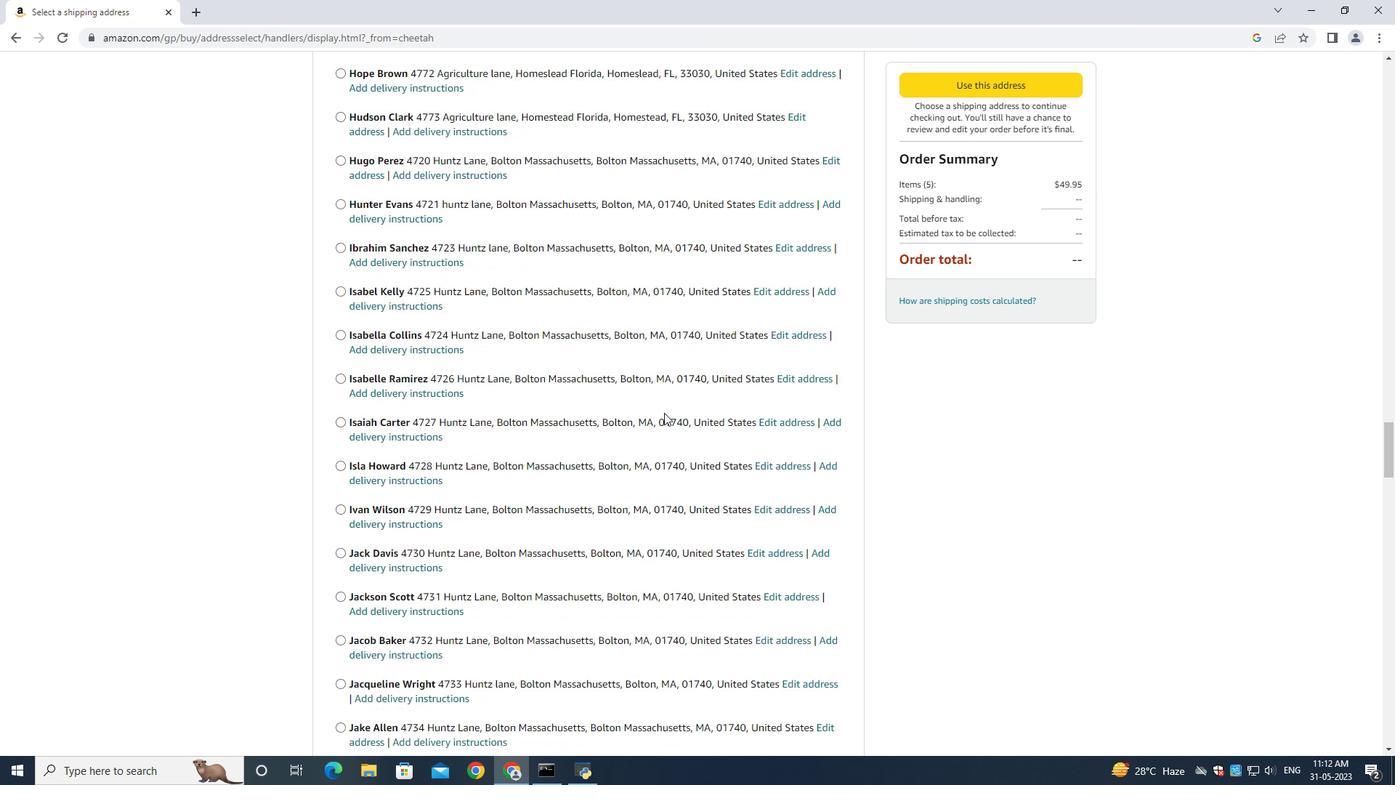 
Action: Mouse moved to (663, 415)
Screenshot: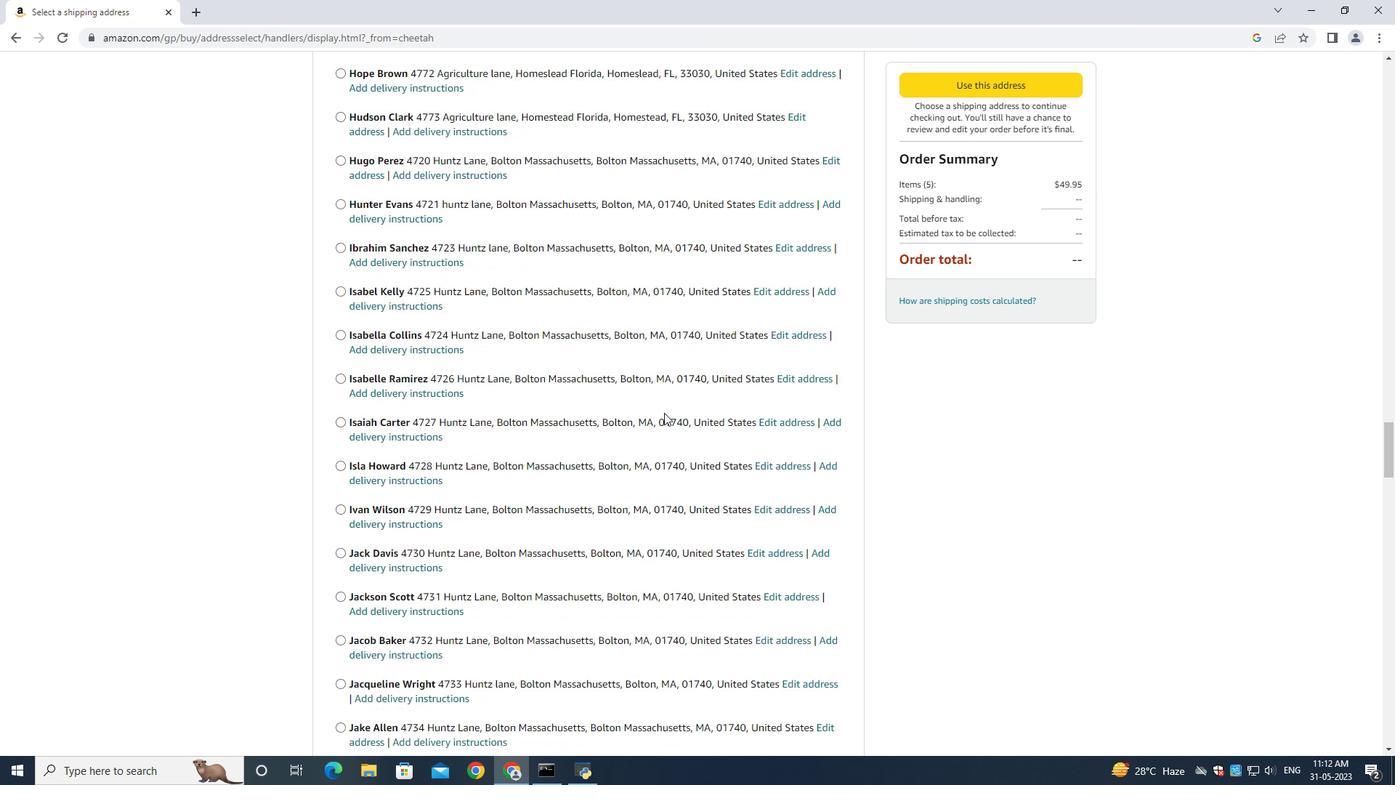 
Action: Mouse scrolled (664, 412) with delta (0, 0)
Screenshot: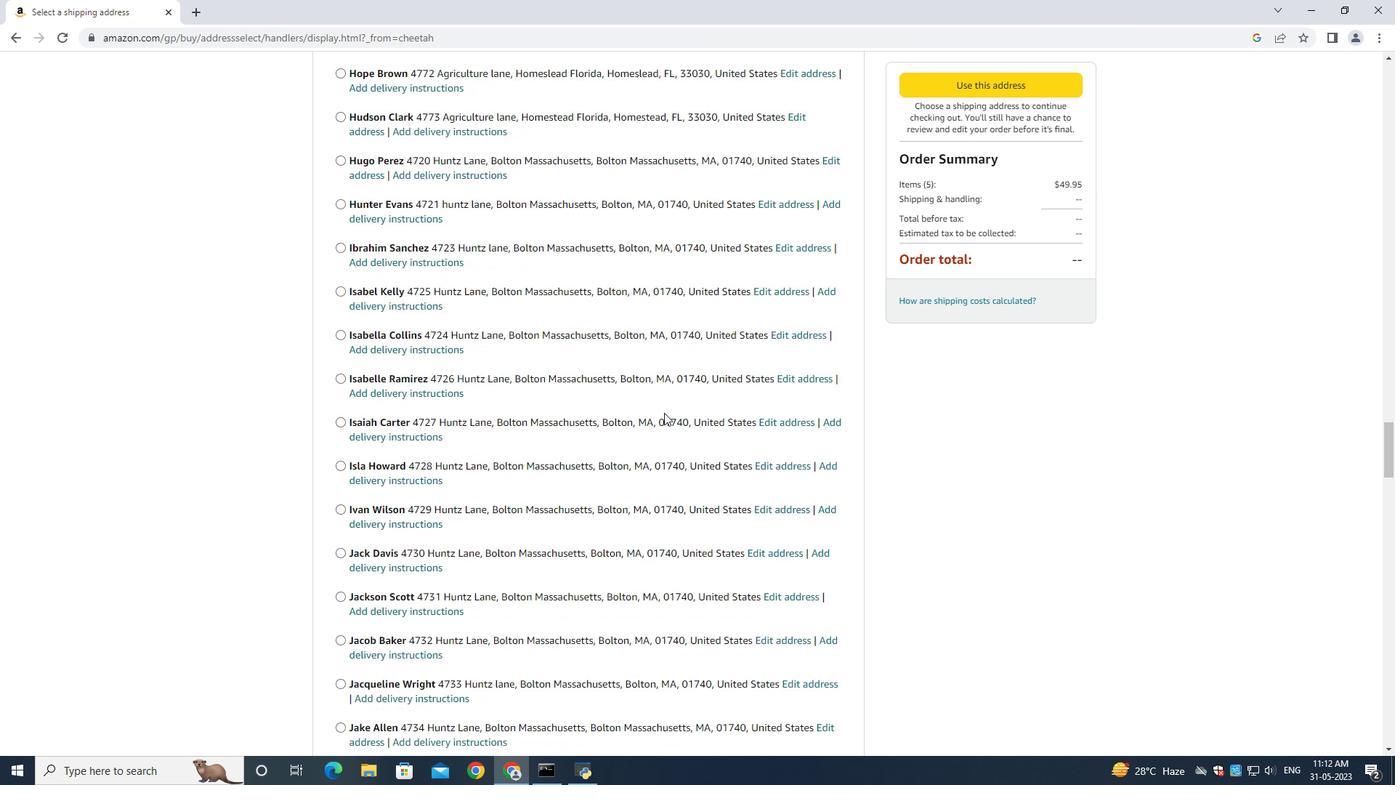 
Action: Mouse moved to (663, 416)
Screenshot: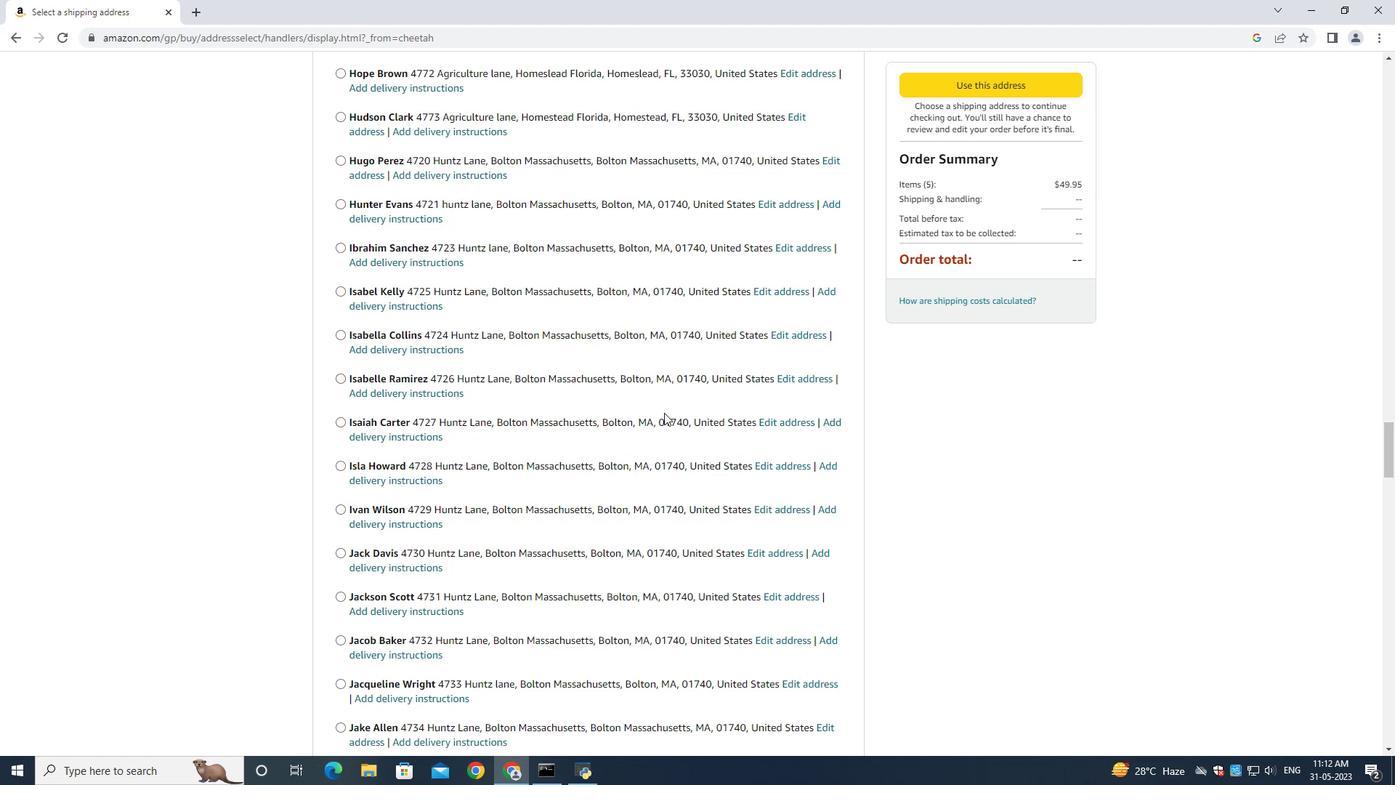 
Action: Mouse scrolled (663, 414) with delta (0, 0)
Screenshot: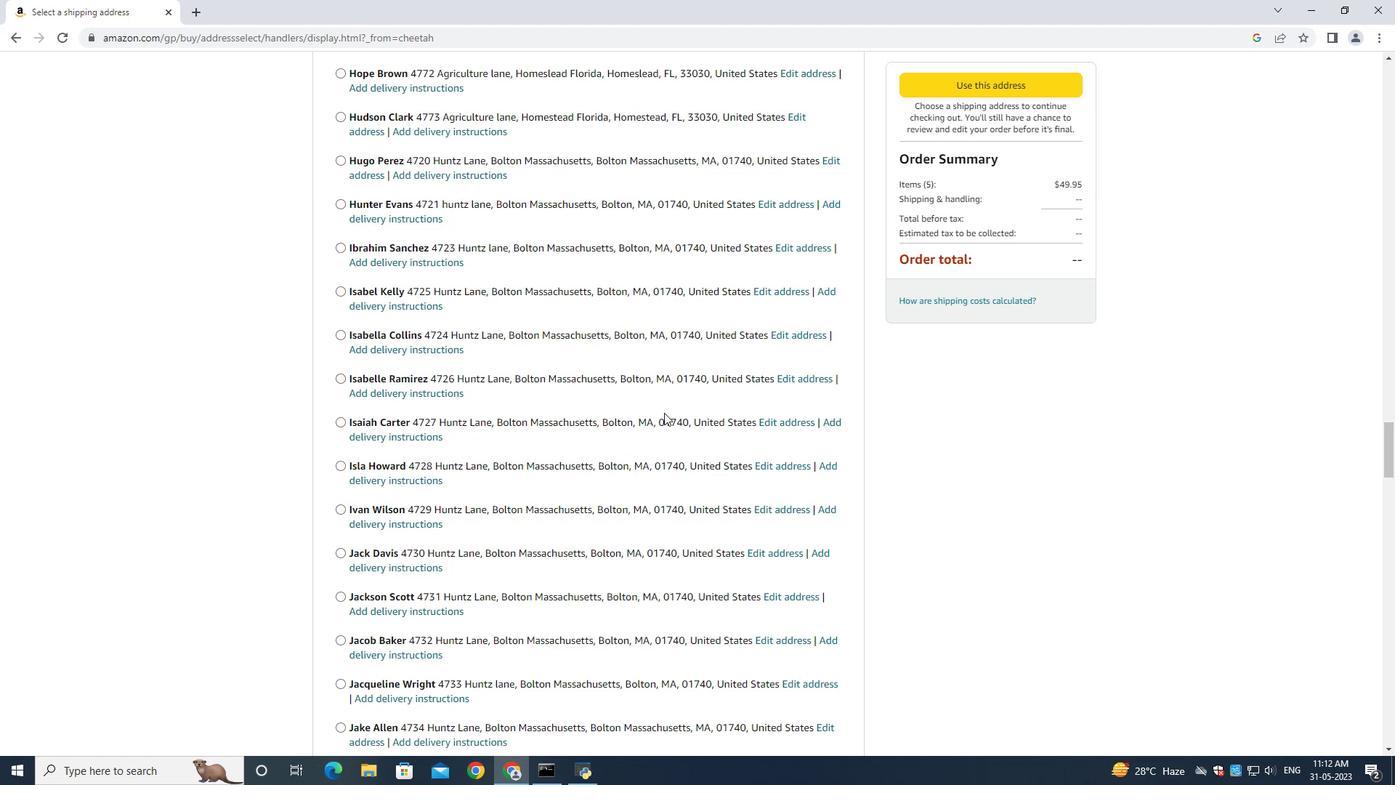 
Action: Mouse moved to (660, 414)
Screenshot: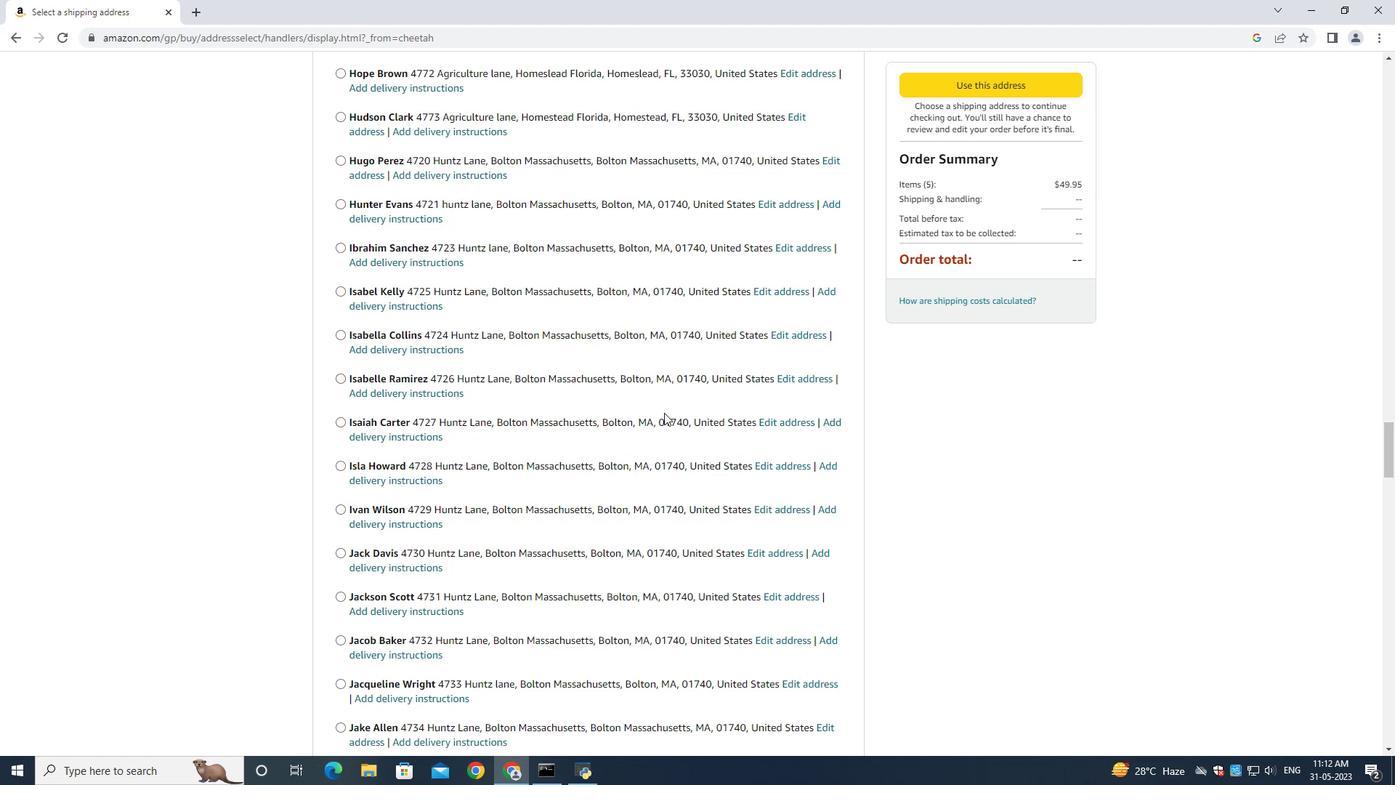 
Action: Mouse scrolled (663, 415) with delta (0, 0)
Screenshot: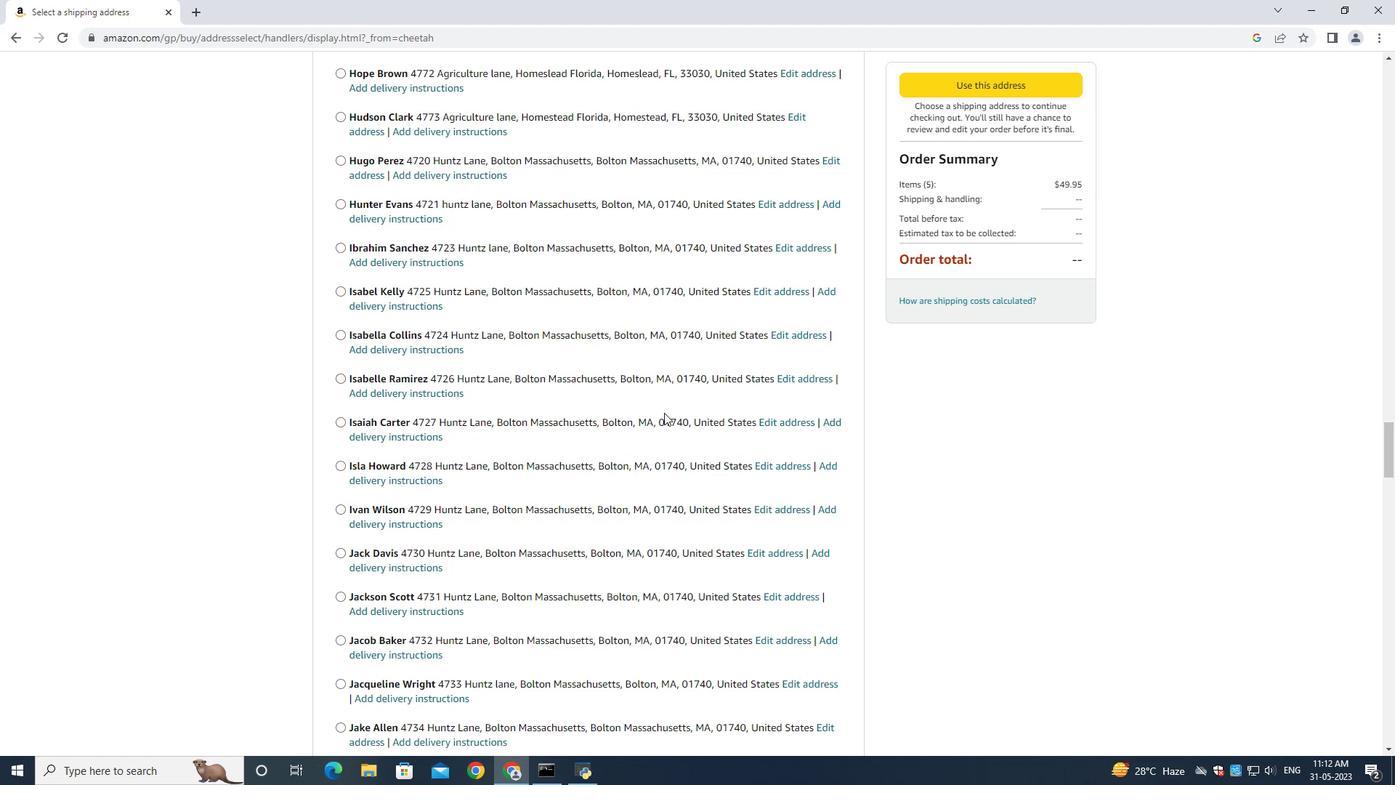 
Action: Mouse moved to (660, 412)
Screenshot: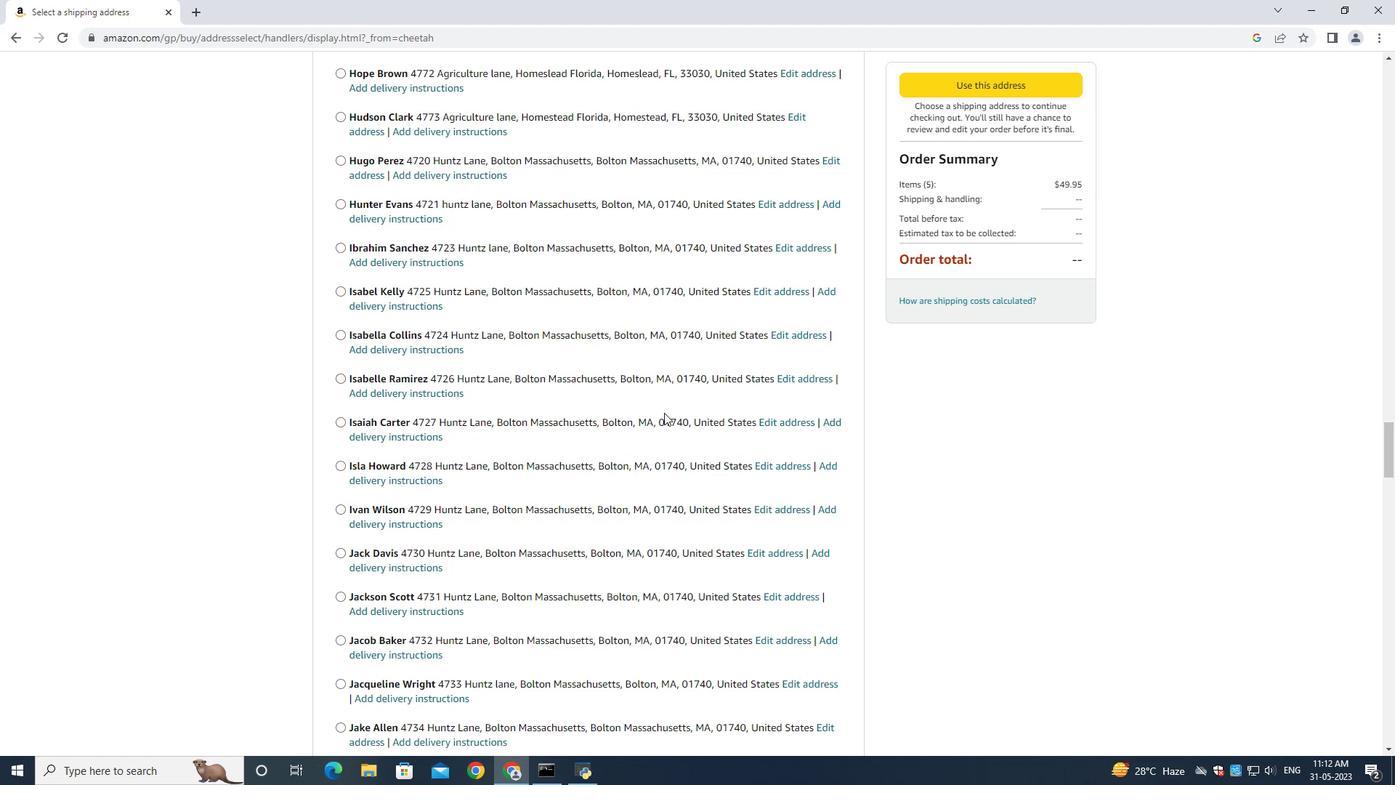 
Action: Mouse scrolled (663, 415) with delta (0, 0)
Screenshot: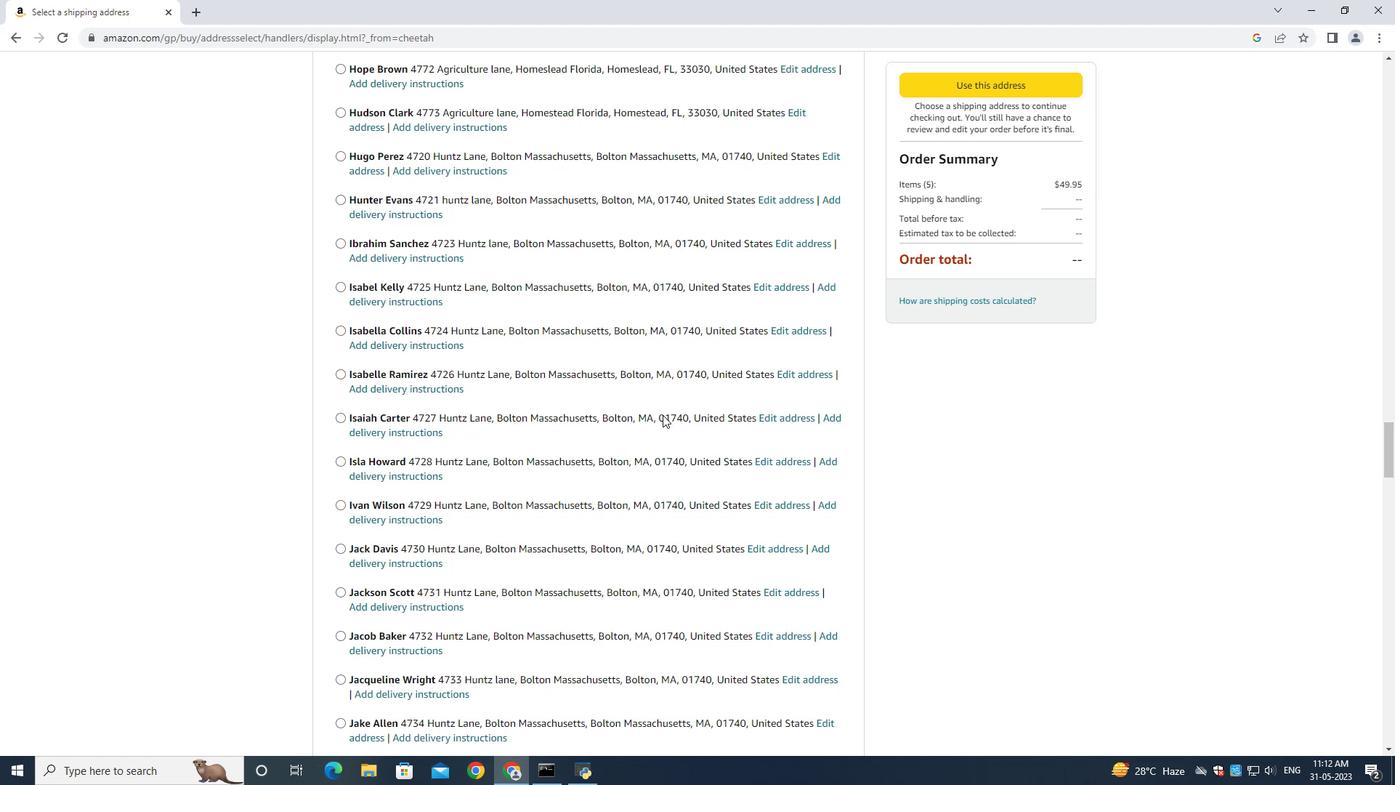 
Action: Mouse scrolled (663, 415) with delta (0, 0)
Screenshot: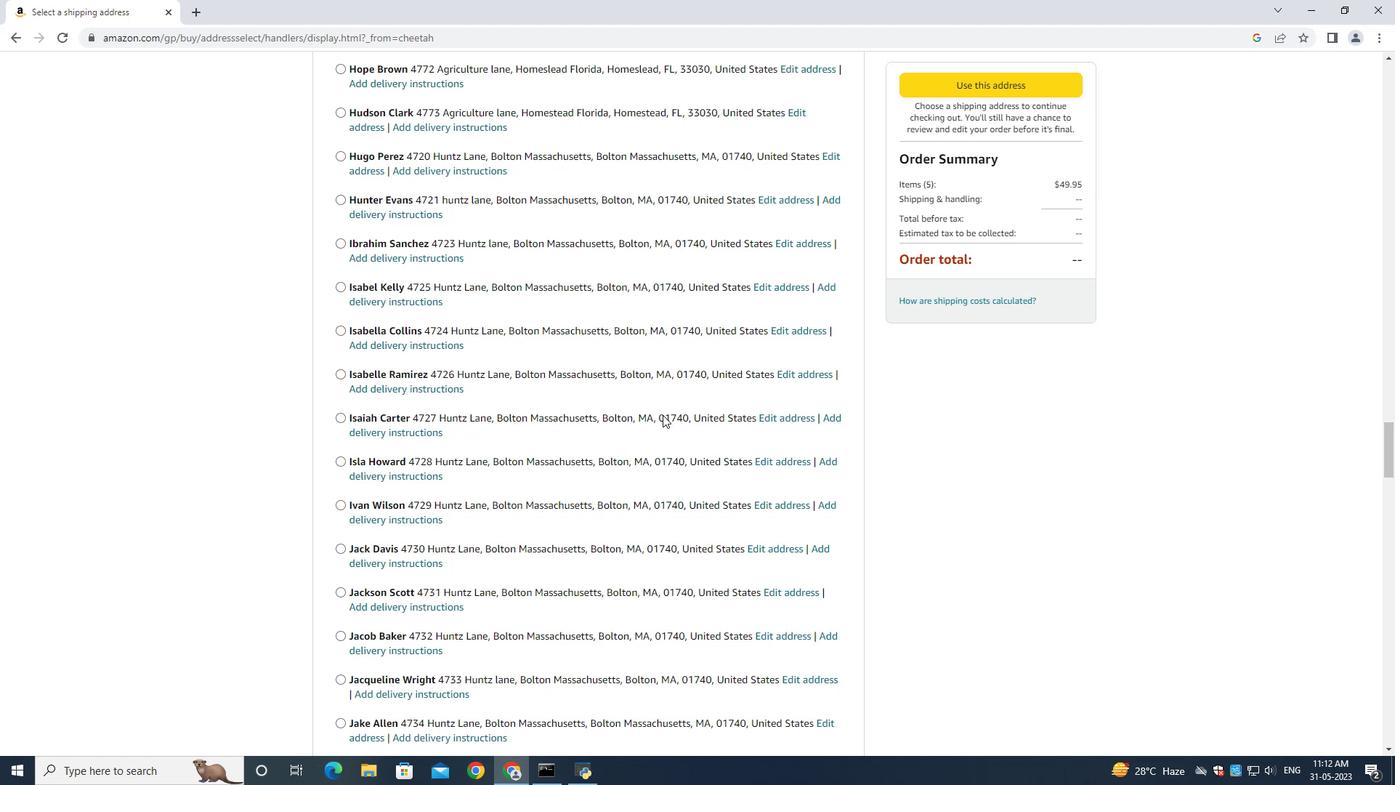 
Action: Mouse scrolled (660, 412) with delta (0, 0)
Screenshot: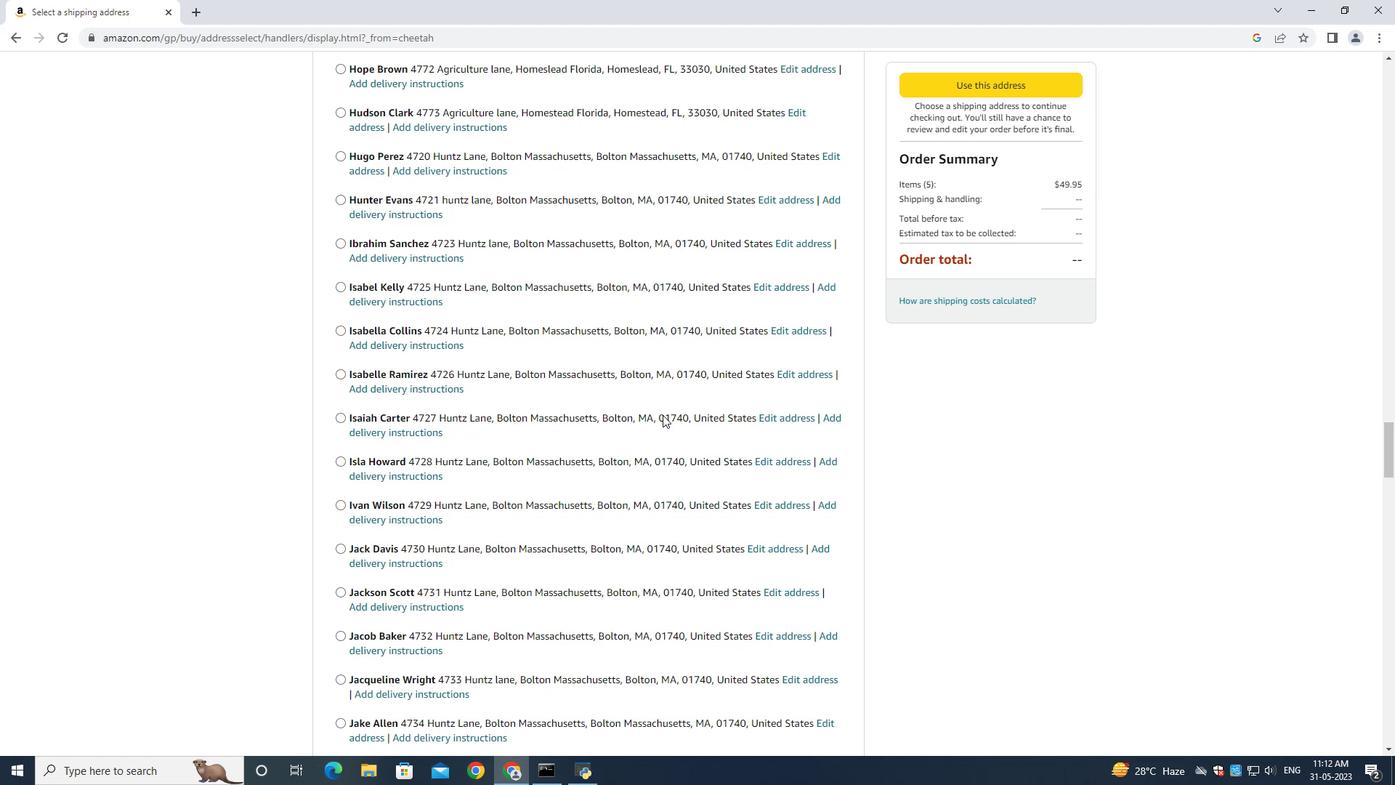 
Action: Mouse scrolled (660, 412) with delta (0, 0)
Screenshot: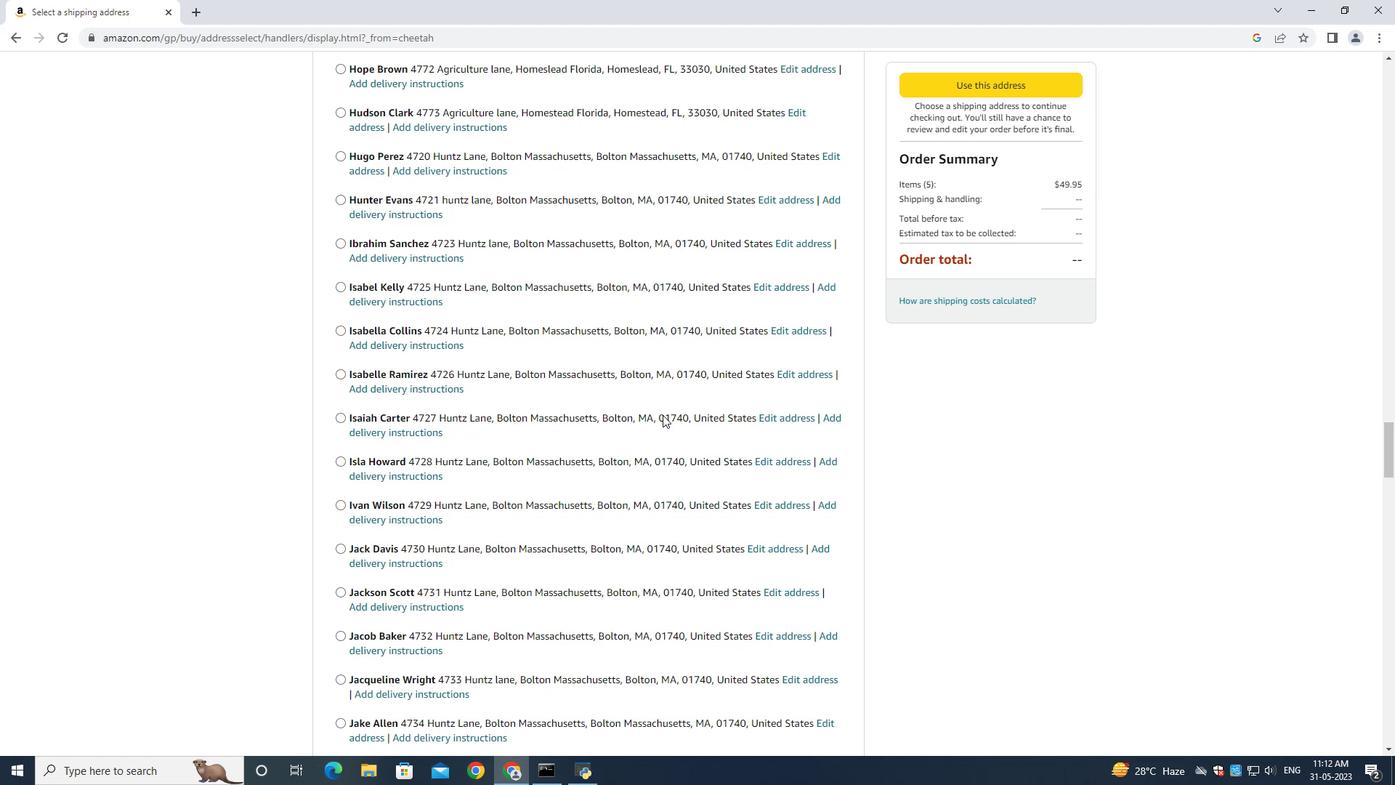 
Action: Mouse scrolled (660, 412) with delta (0, 0)
Screenshot: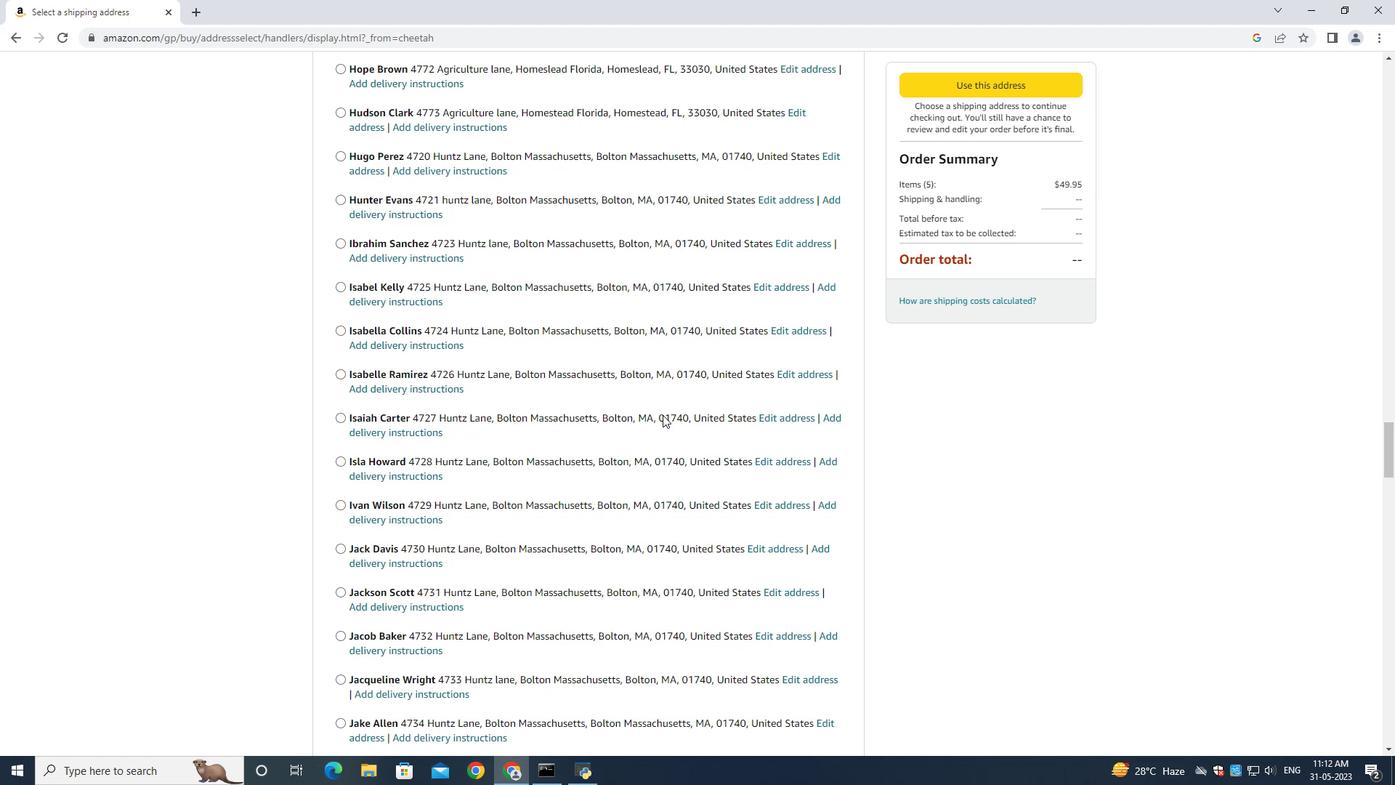 
Action: Mouse moved to (660, 414)
Screenshot: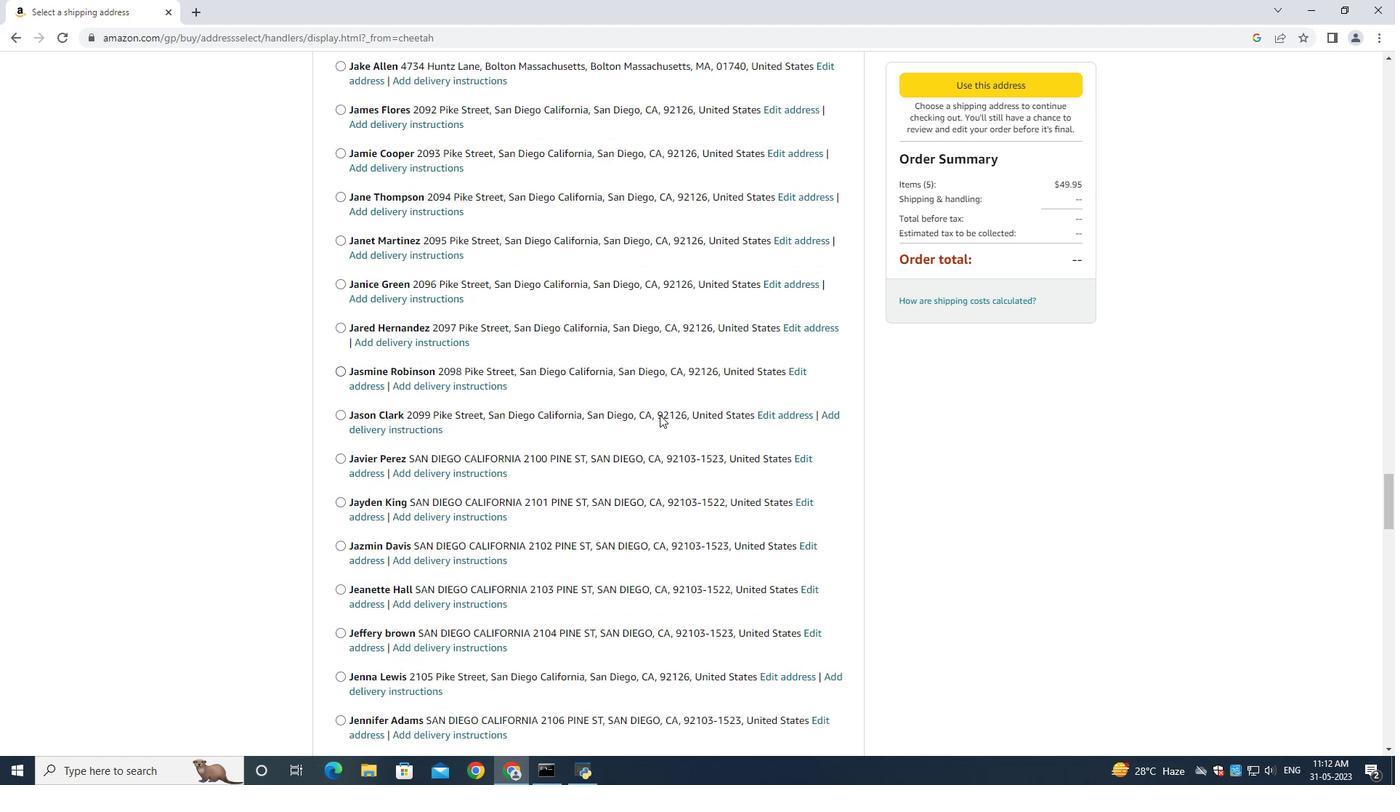 
Action: Mouse pressed middle at (660, 414)
Screenshot: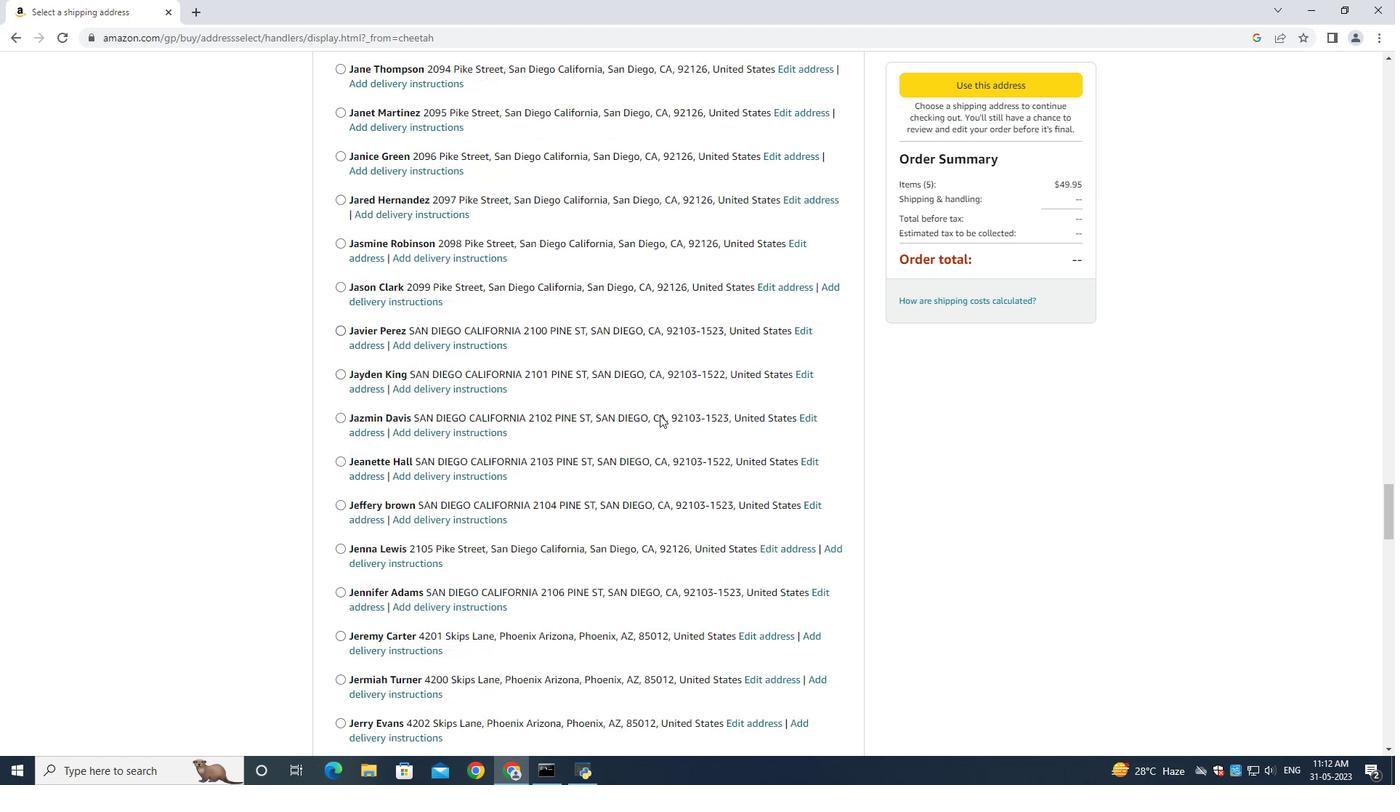 
Action: Mouse scrolled (660, 413) with delta (0, 0)
Screenshot: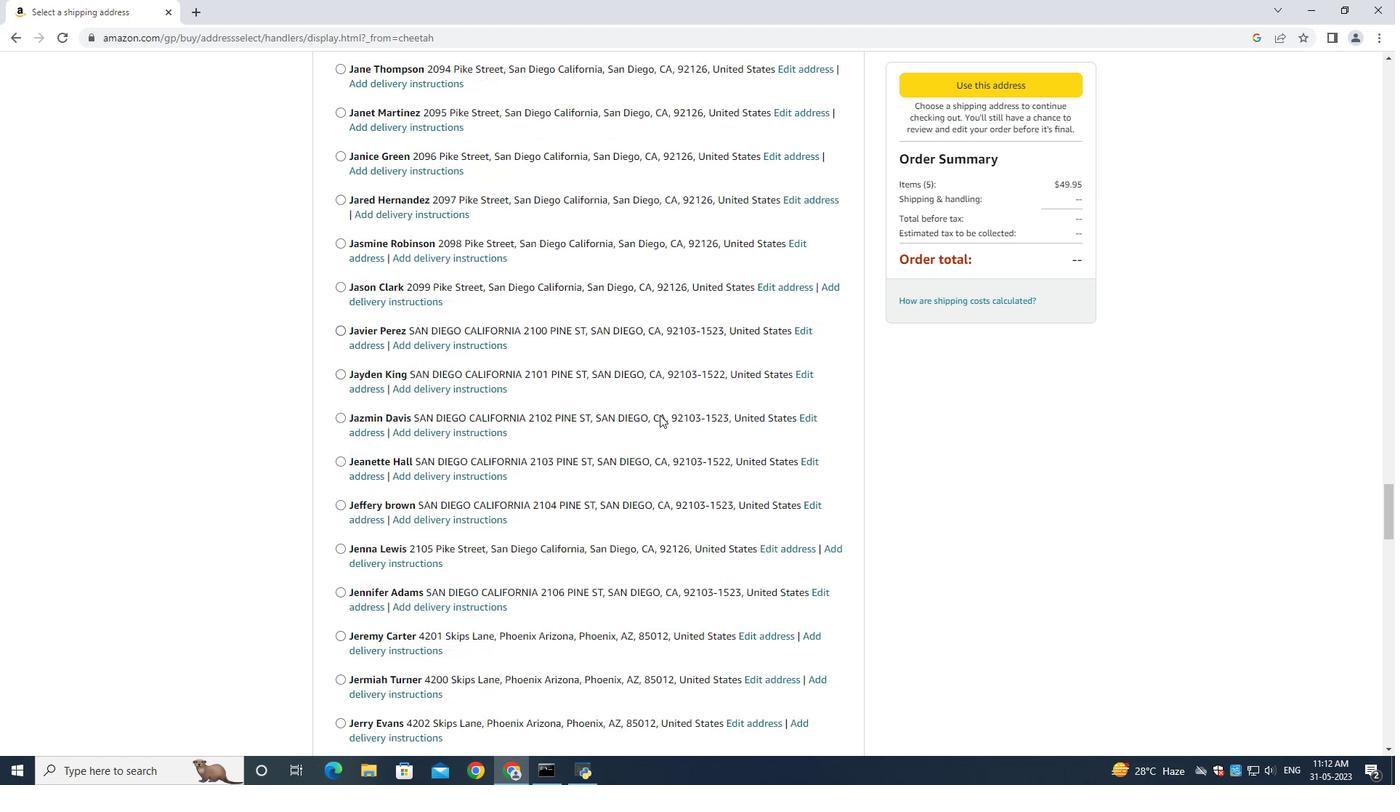 
Action: Mouse scrolled (660, 413) with delta (0, 0)
Screenshot: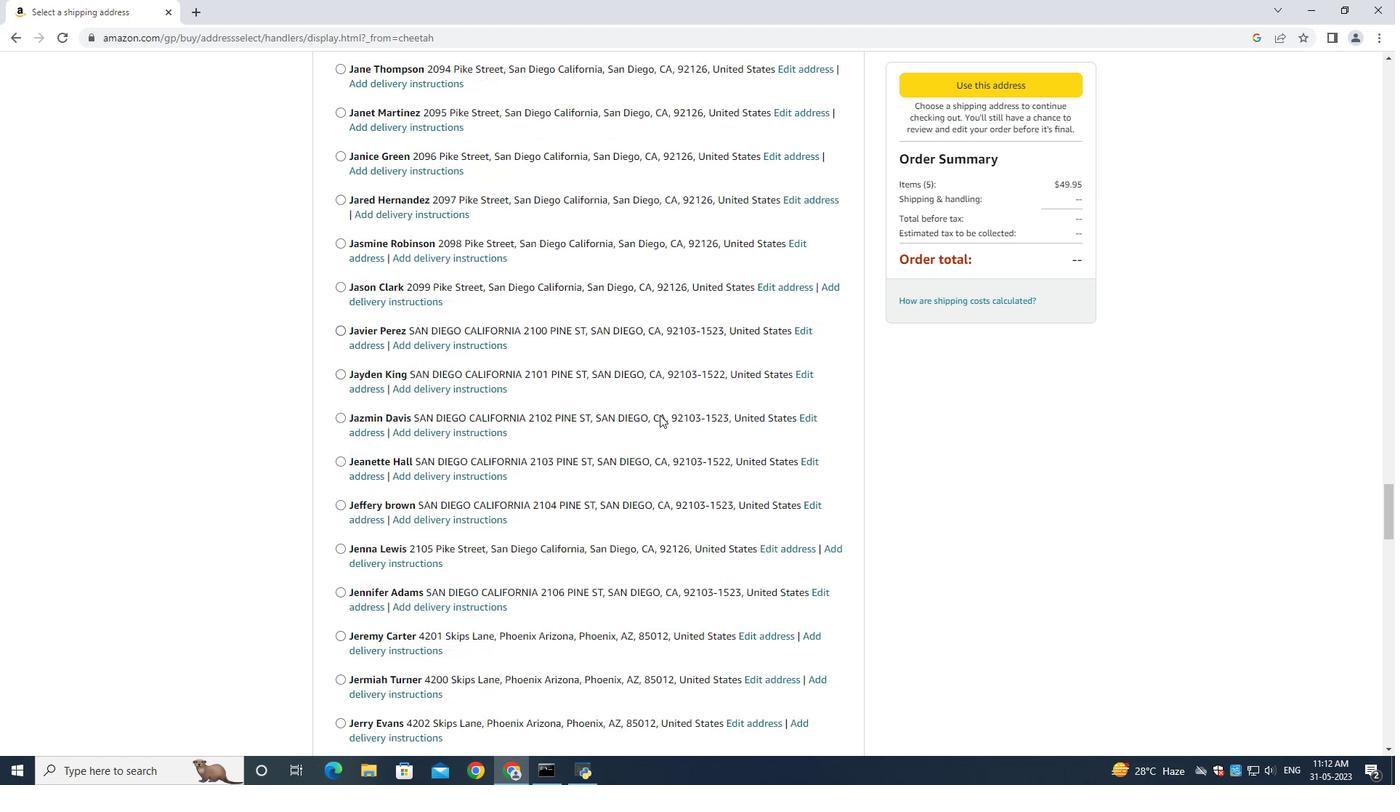 
Action: Mouse scrolled (660, 413) with delta (0, 0)
Screenshot: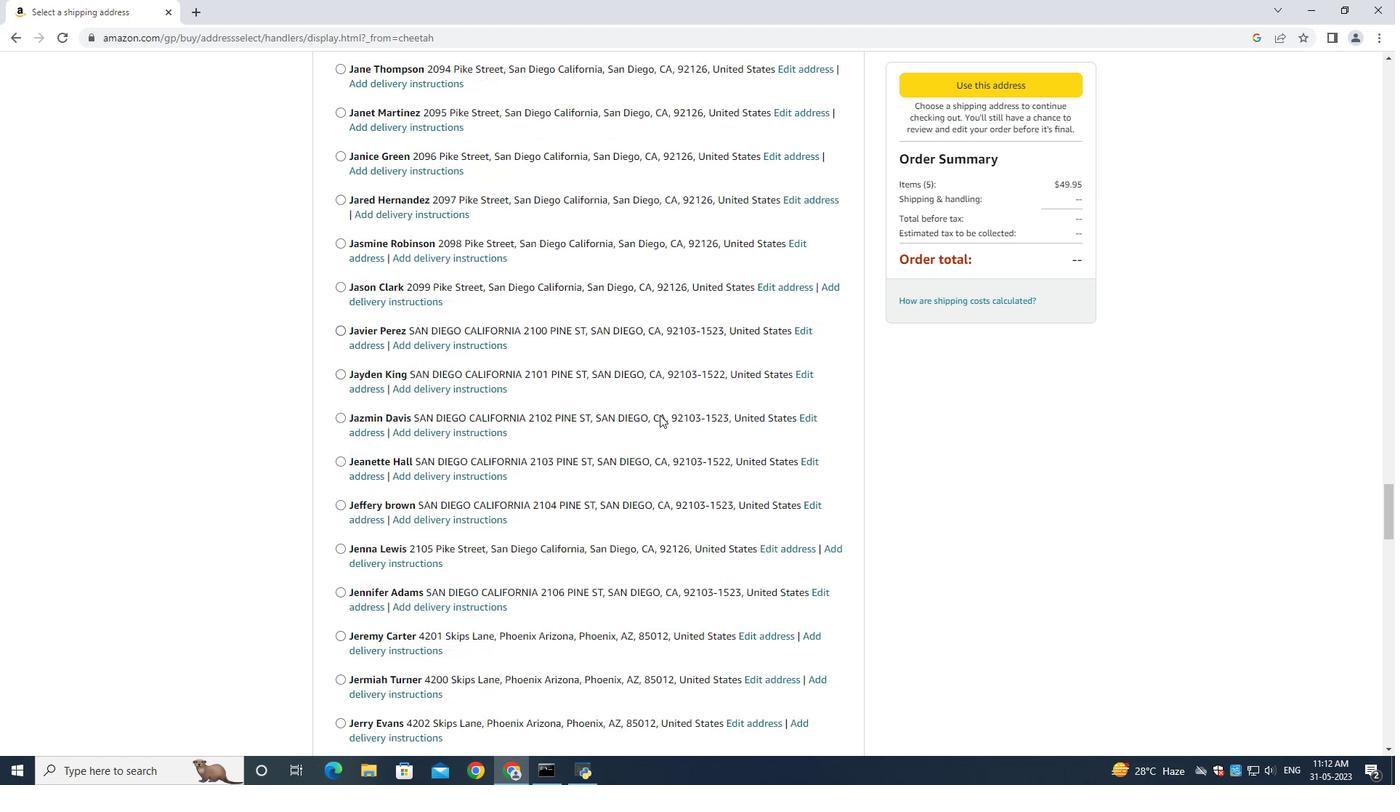 
Action: Mouse scrolled (660, 413) with delta (0, 0)
Screenshot: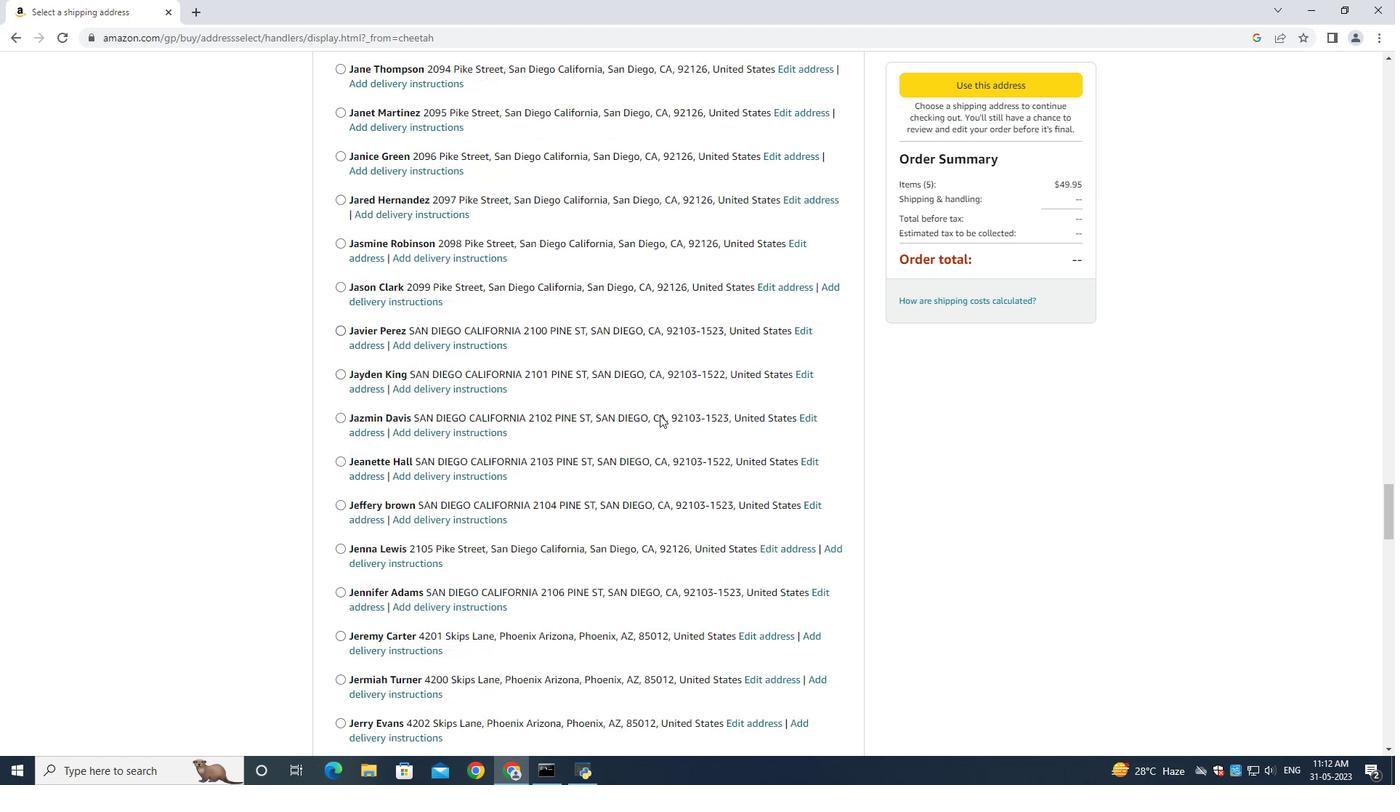 
Action: Mouse moved to (659, 414)
Screenshot: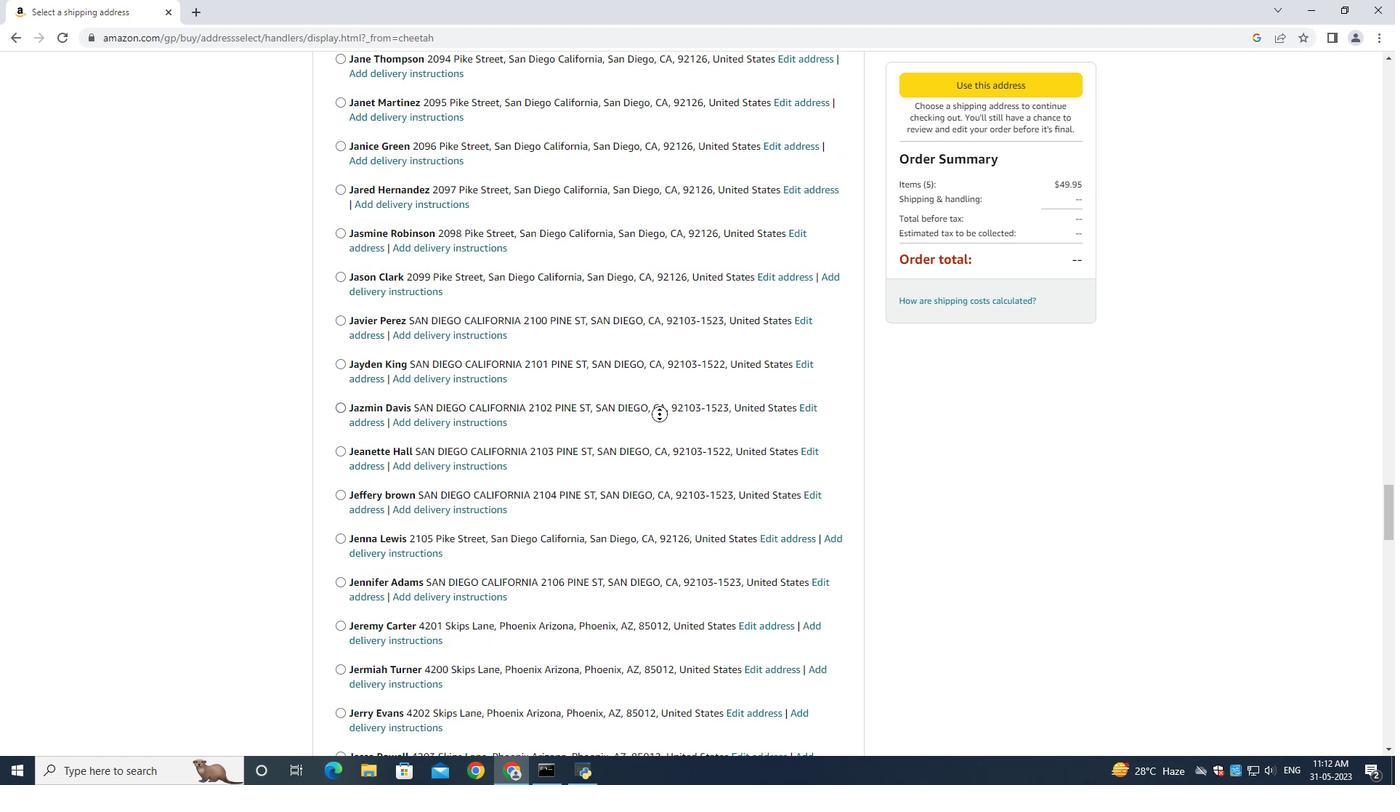 
Action: Mouse pressed middle at (659, 414)
Screenshot: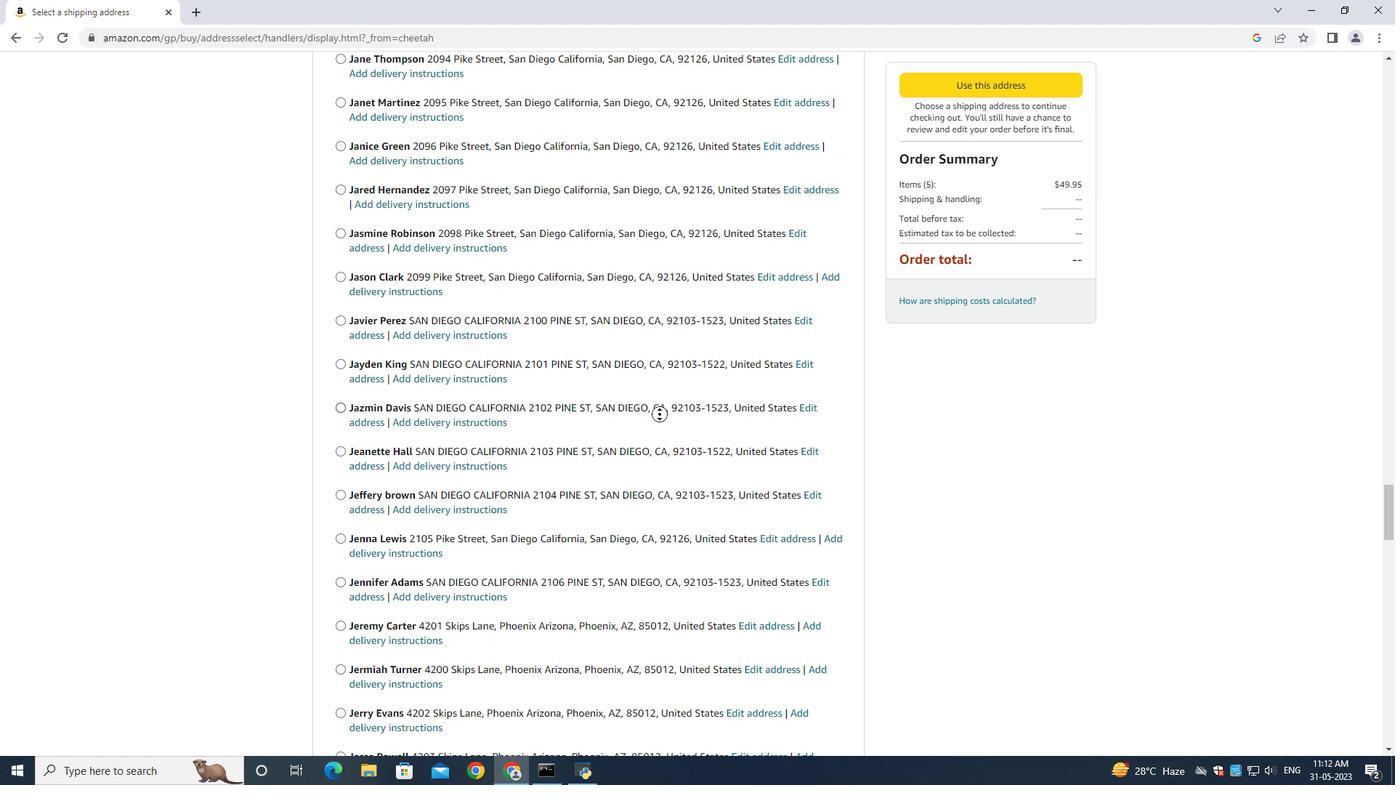 
Action: Mouse scrolled (659, 413) with delta (0, 0)
Screenshot: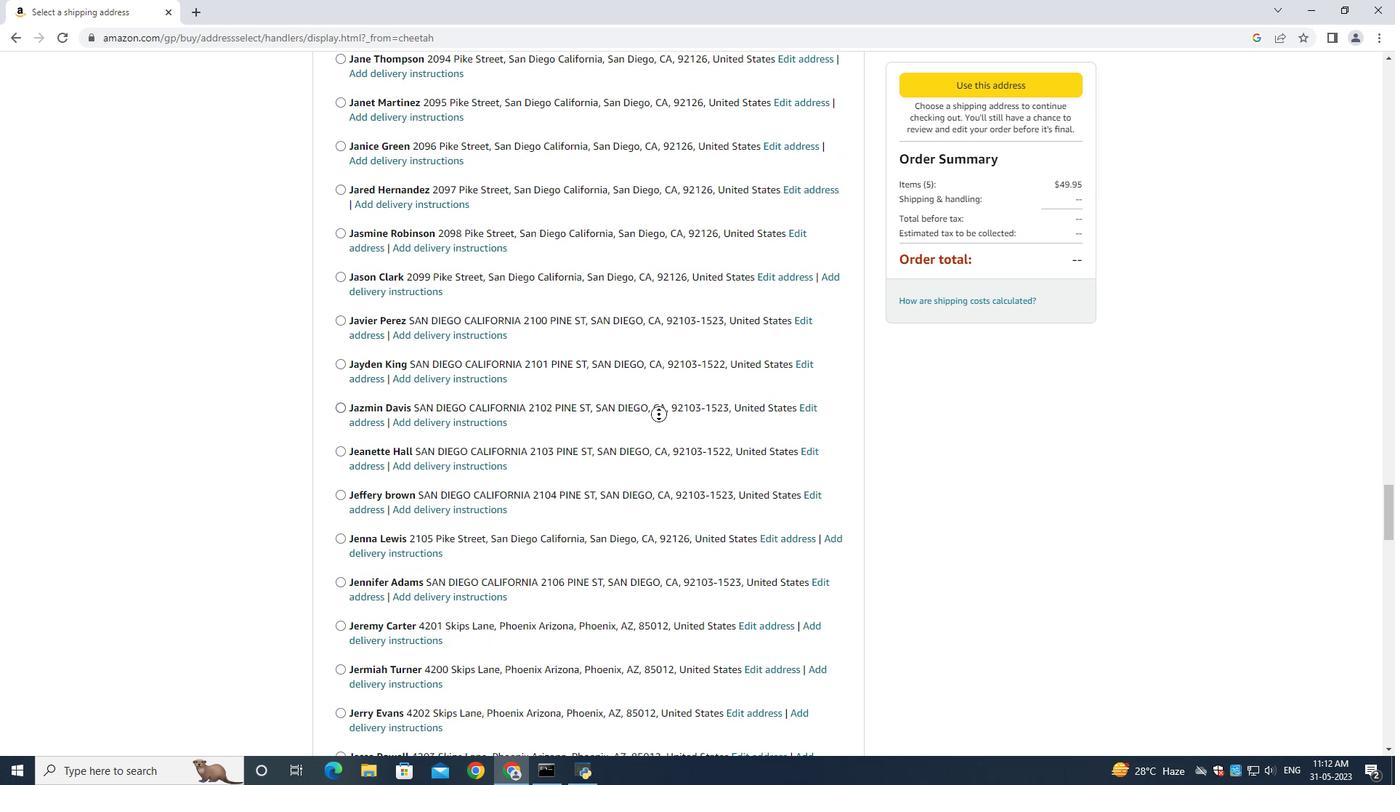 
Action: Mouse scrolled (659, 413) with delta (0, 0)
Screenshot: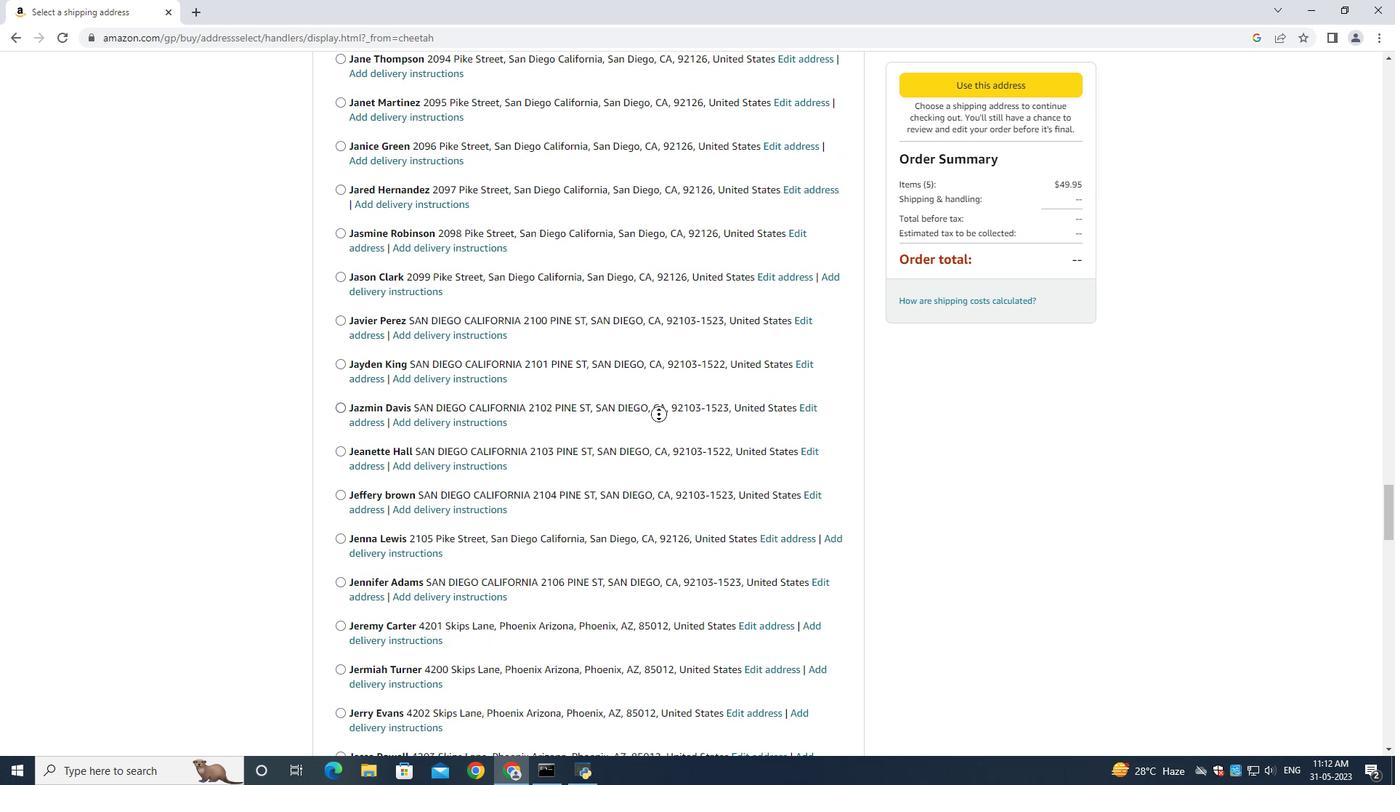 
Action: Mouse moved to (659, 414)
Screenshot: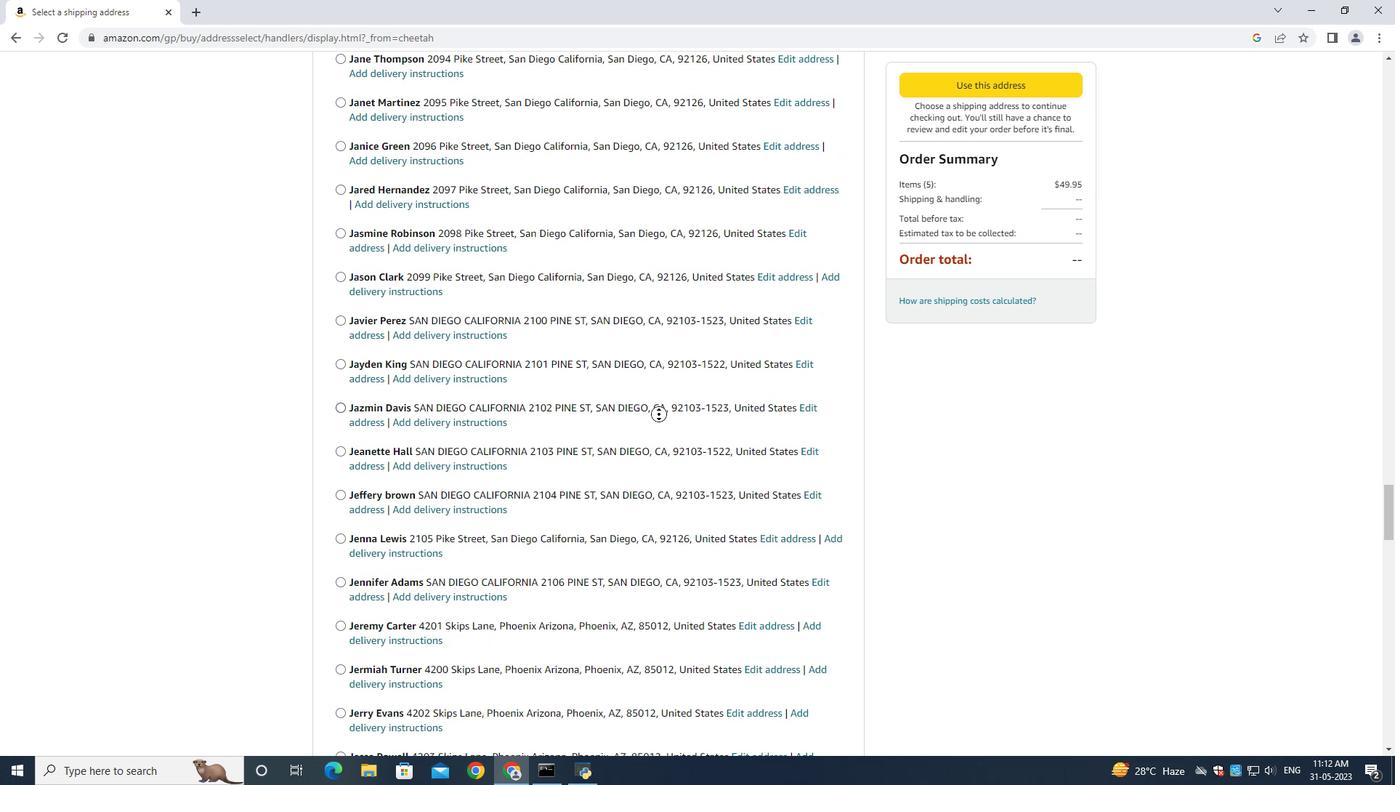 
Action: Mouse scrolled (659, 413) with delta (0, 0)
Screenshot: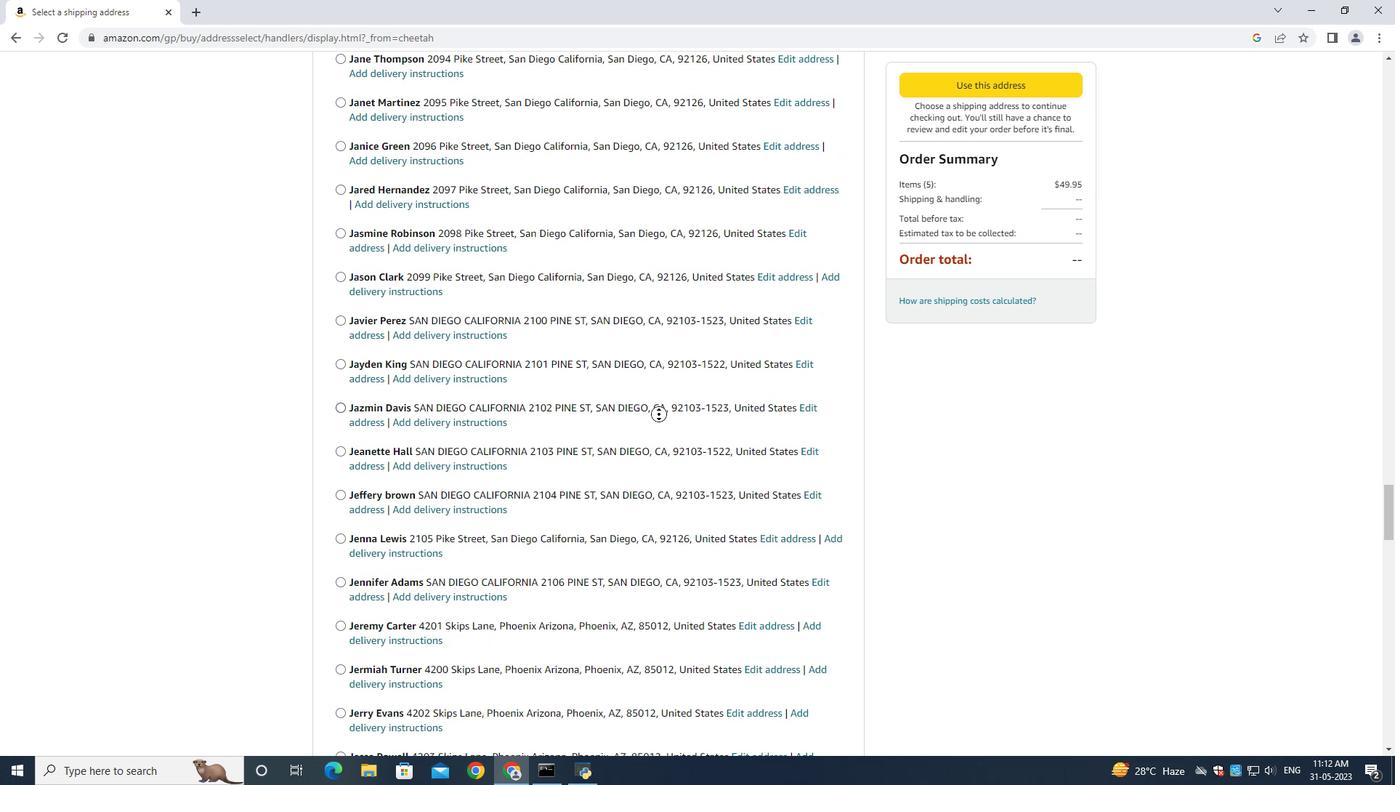 
Action: Mouse scrolled (659, 413) with delta (0, 0)
Screenshot: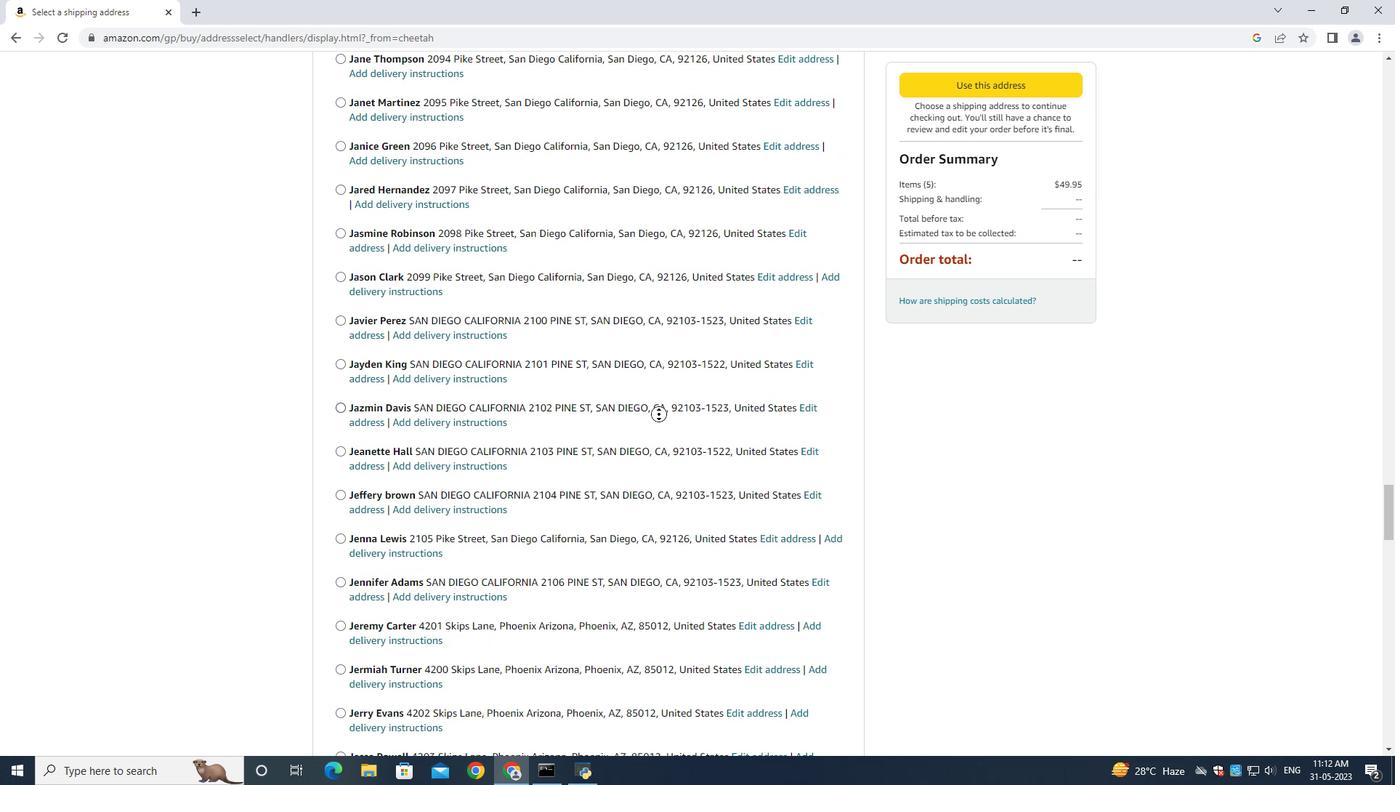 
Action: Mouse moved to (659, 415)
Screenshot: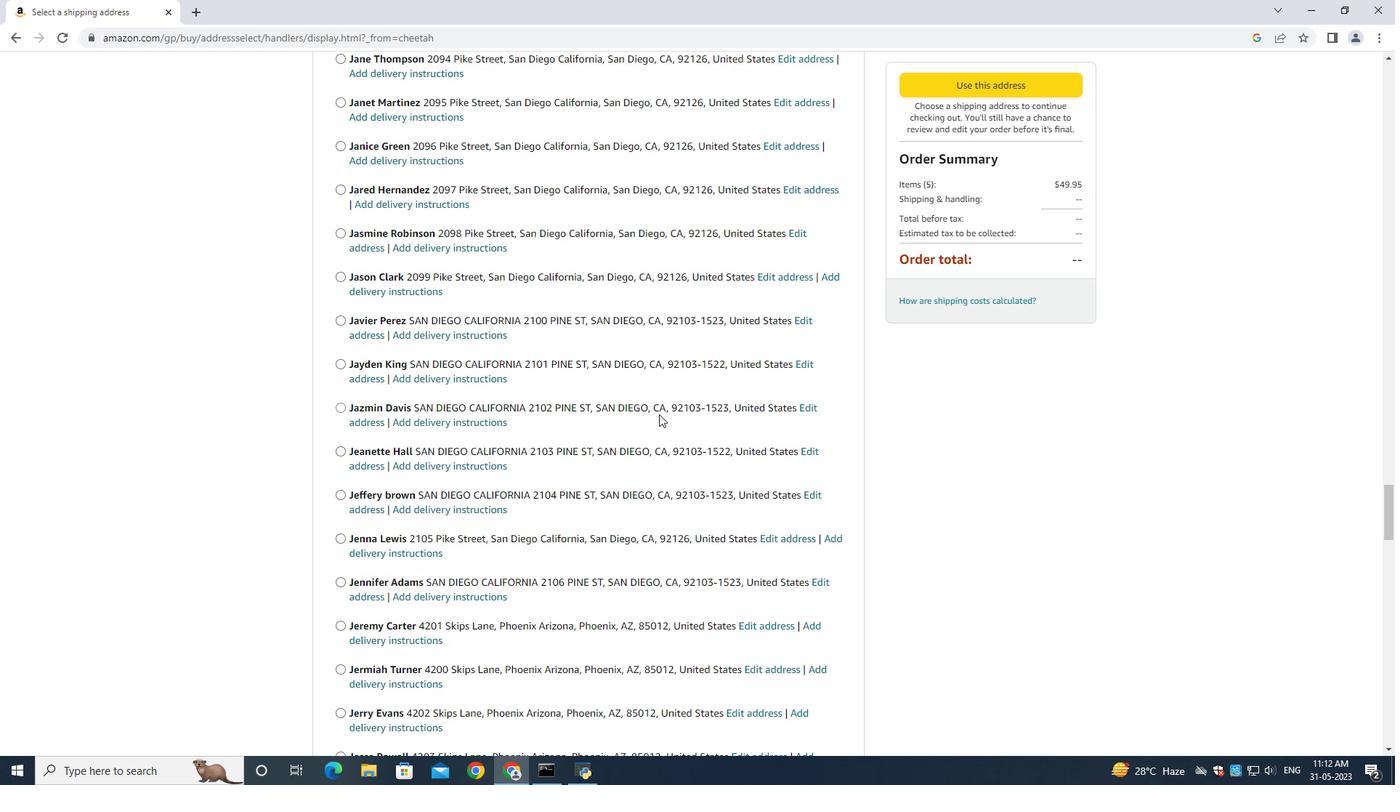 
Action: Mouse pressed middle at (659, 415)
Screenshot: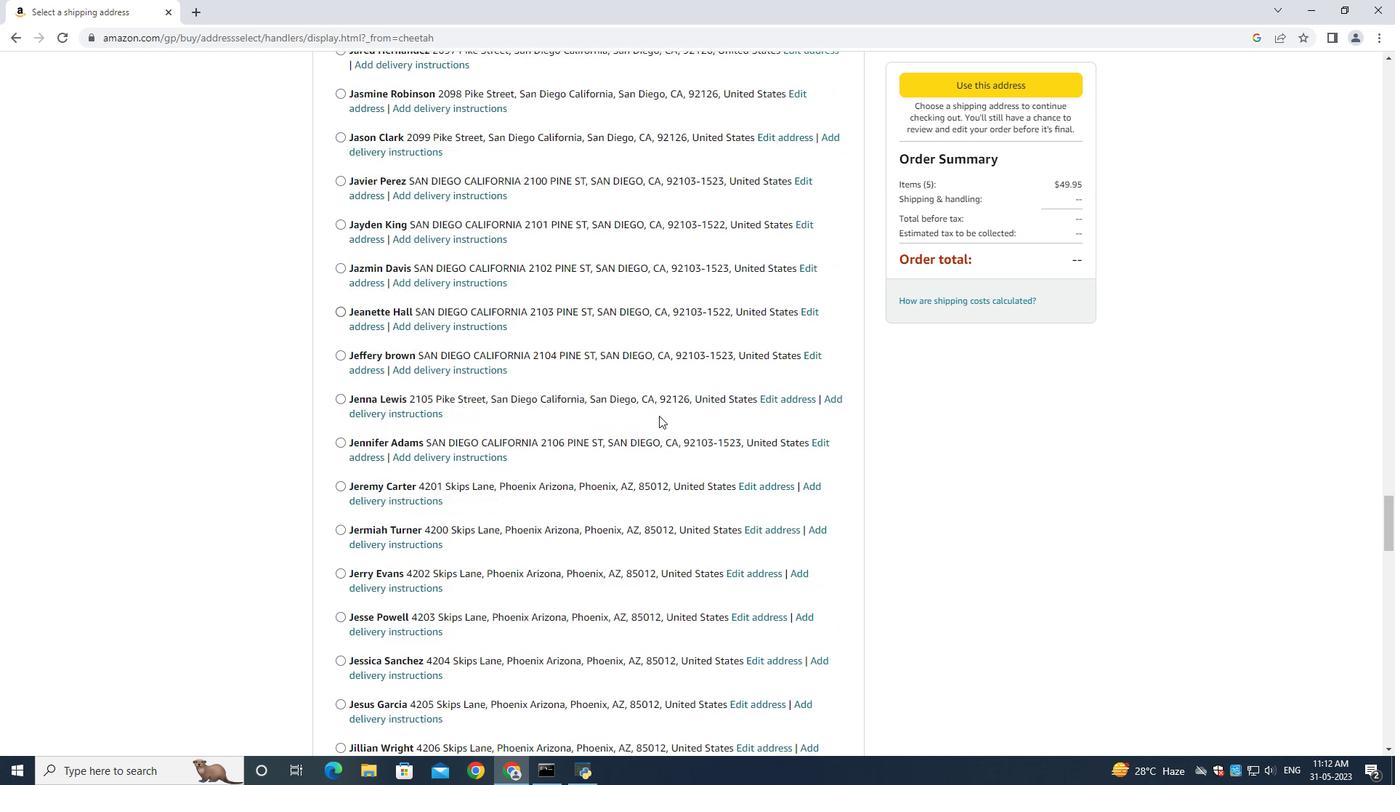 
Action: Mouse scrolled (659, 415) with delta (0, 0)
Screenshot: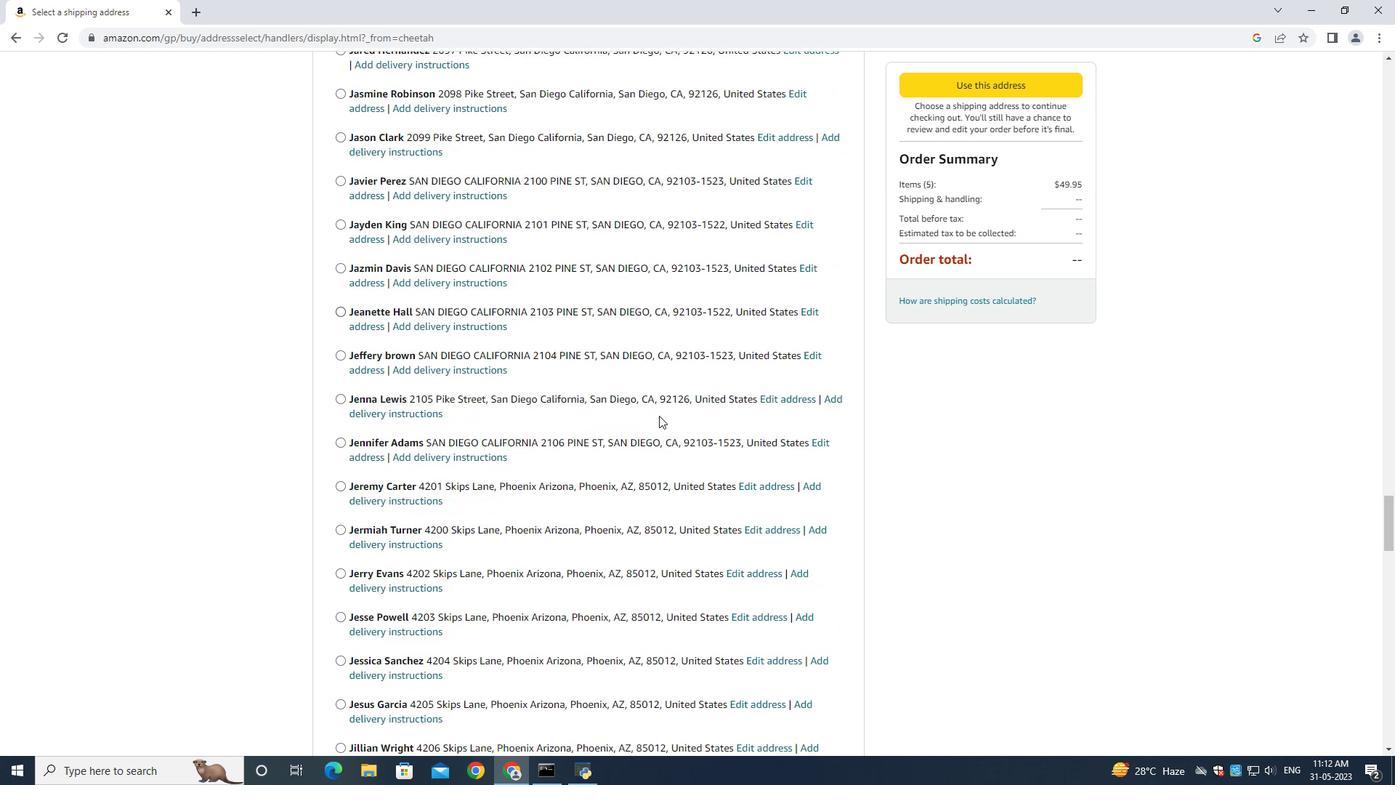 
Action: Mouse scrolled (659, 415) with delta (0, 0)
Screenshot: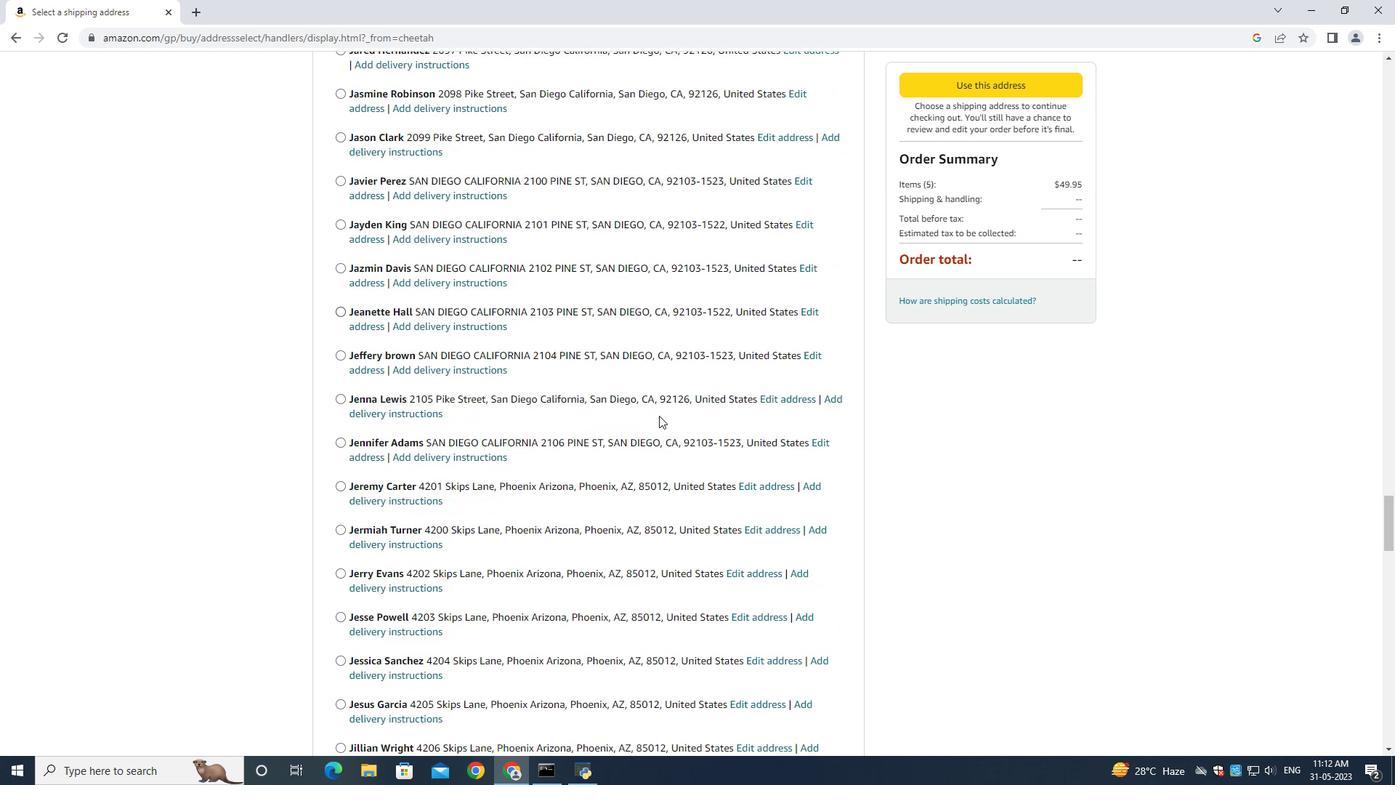 
Action: Mouse scrolled (659, 415) with delta (0, 0)
Screenshot: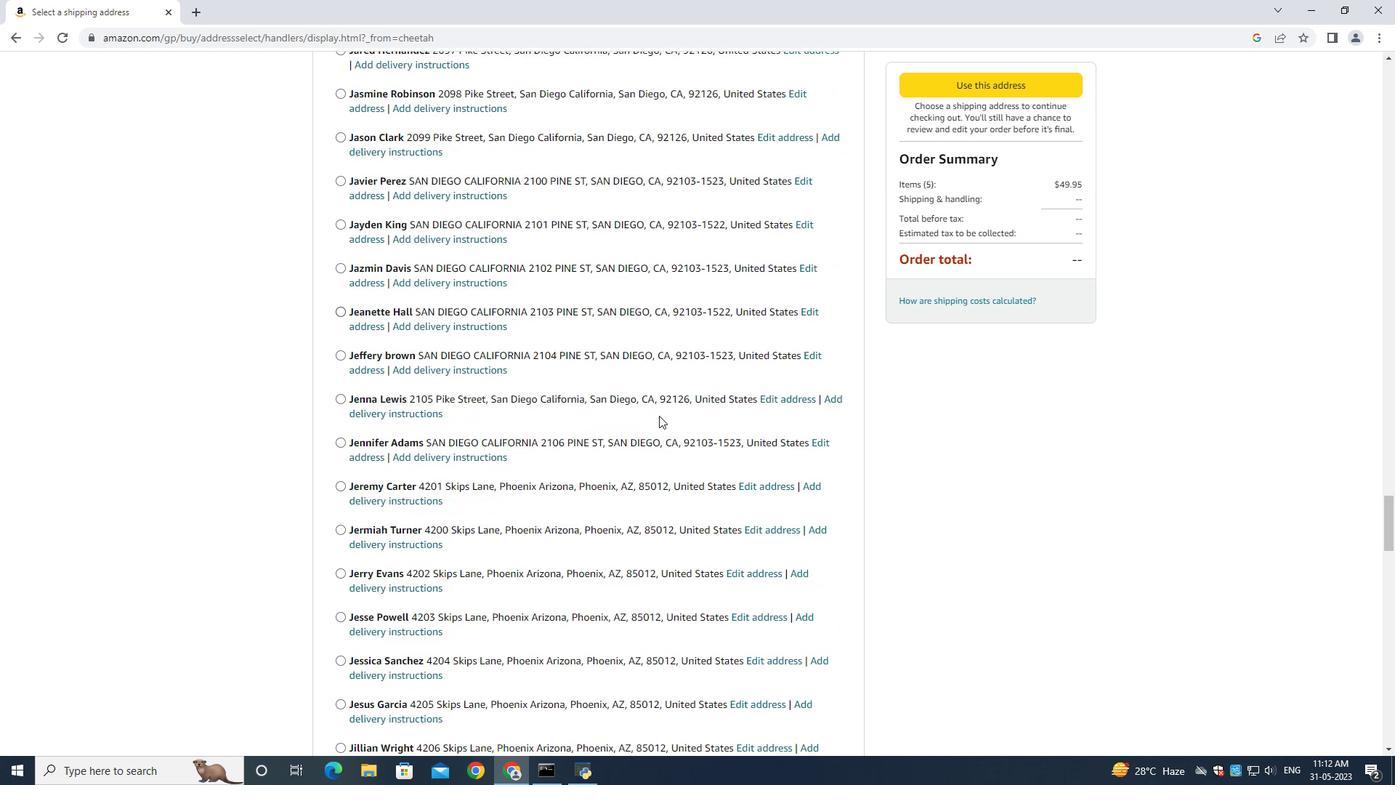 
Action: Mouse scrolled (659, 415) with delta (0, 0)
Screenshot: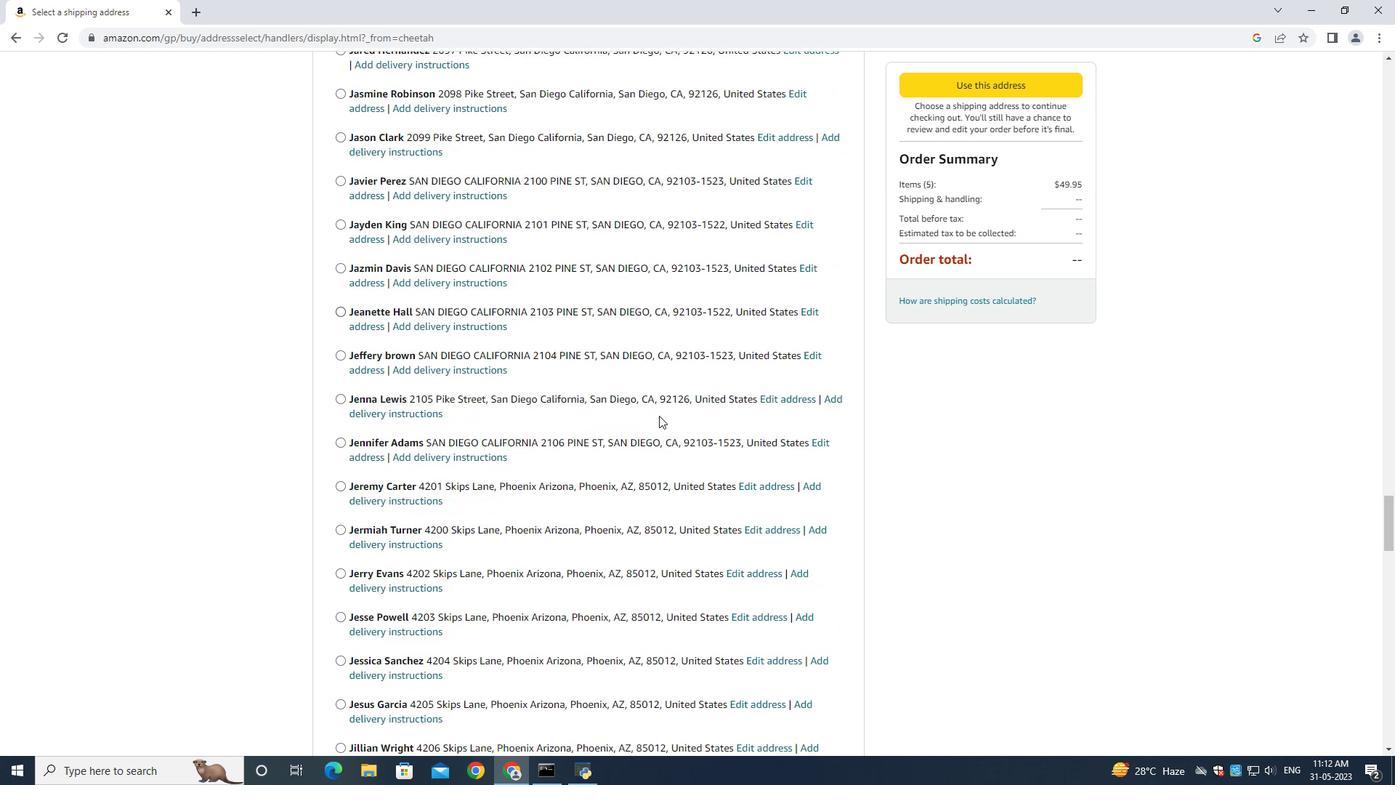 
Action: Mouse scrolled (659, 415) with delta (0, 0)
Screenshot: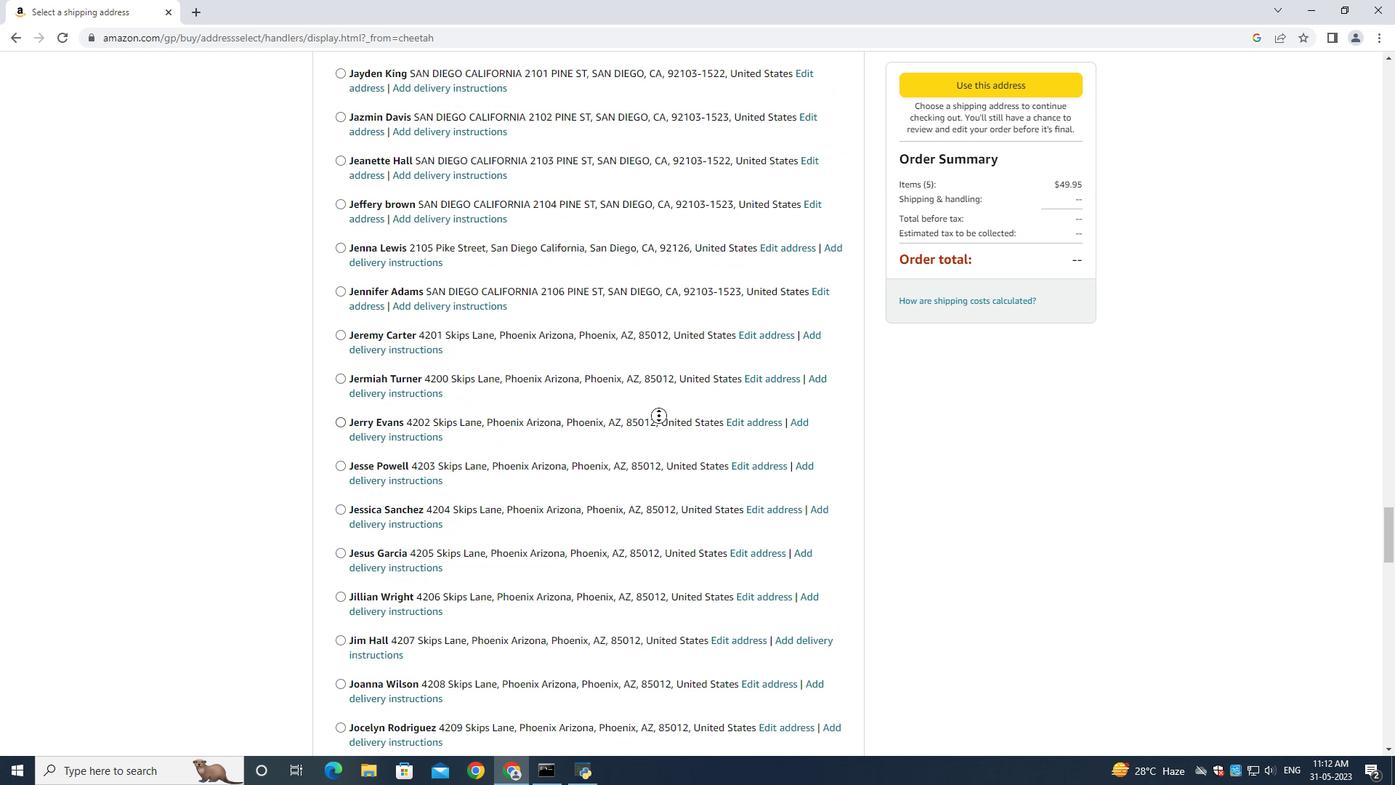
Action: Mouse scrolled (659, 415) with delta (0, 0)
Screenshot: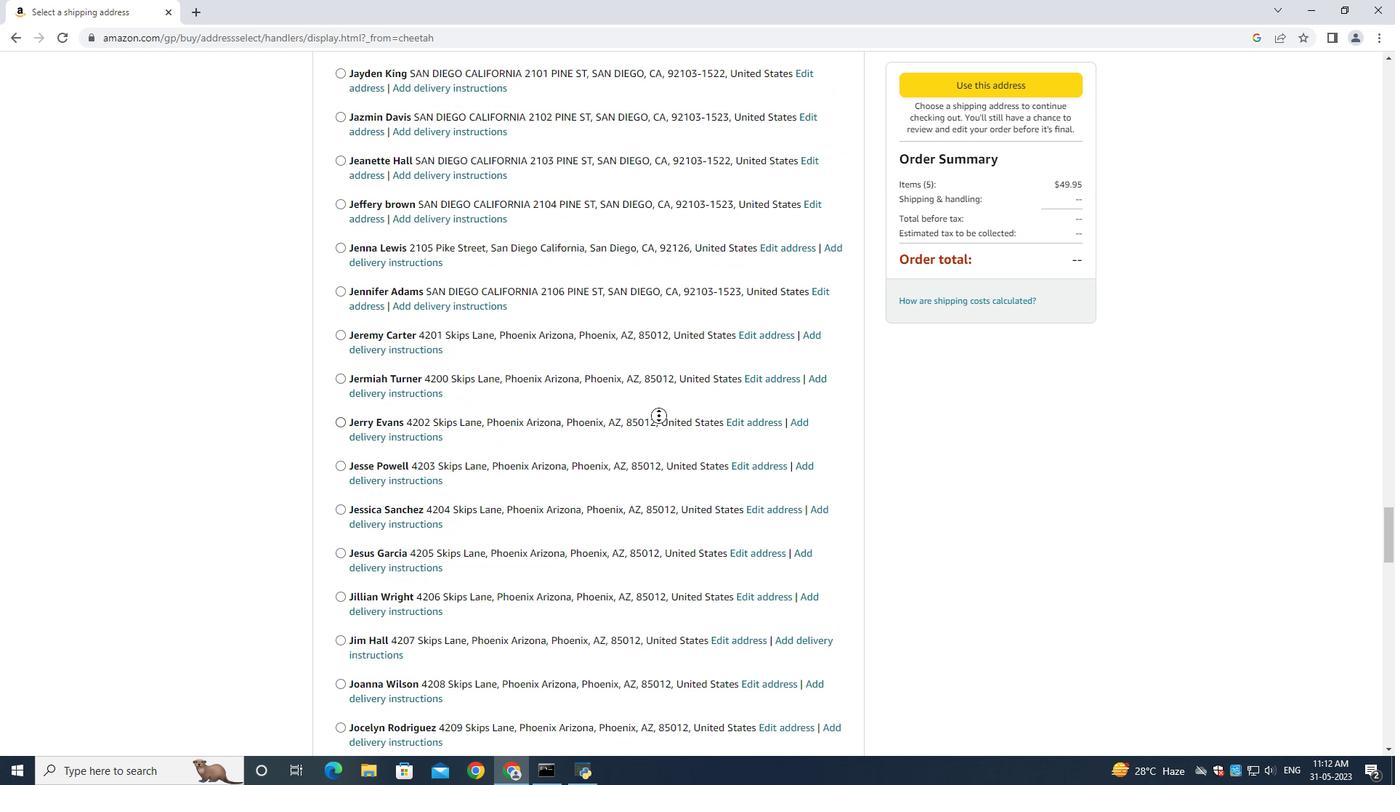 
Action: Mouse scrolled (659, 415) with delta (0, 0)
Screenshot: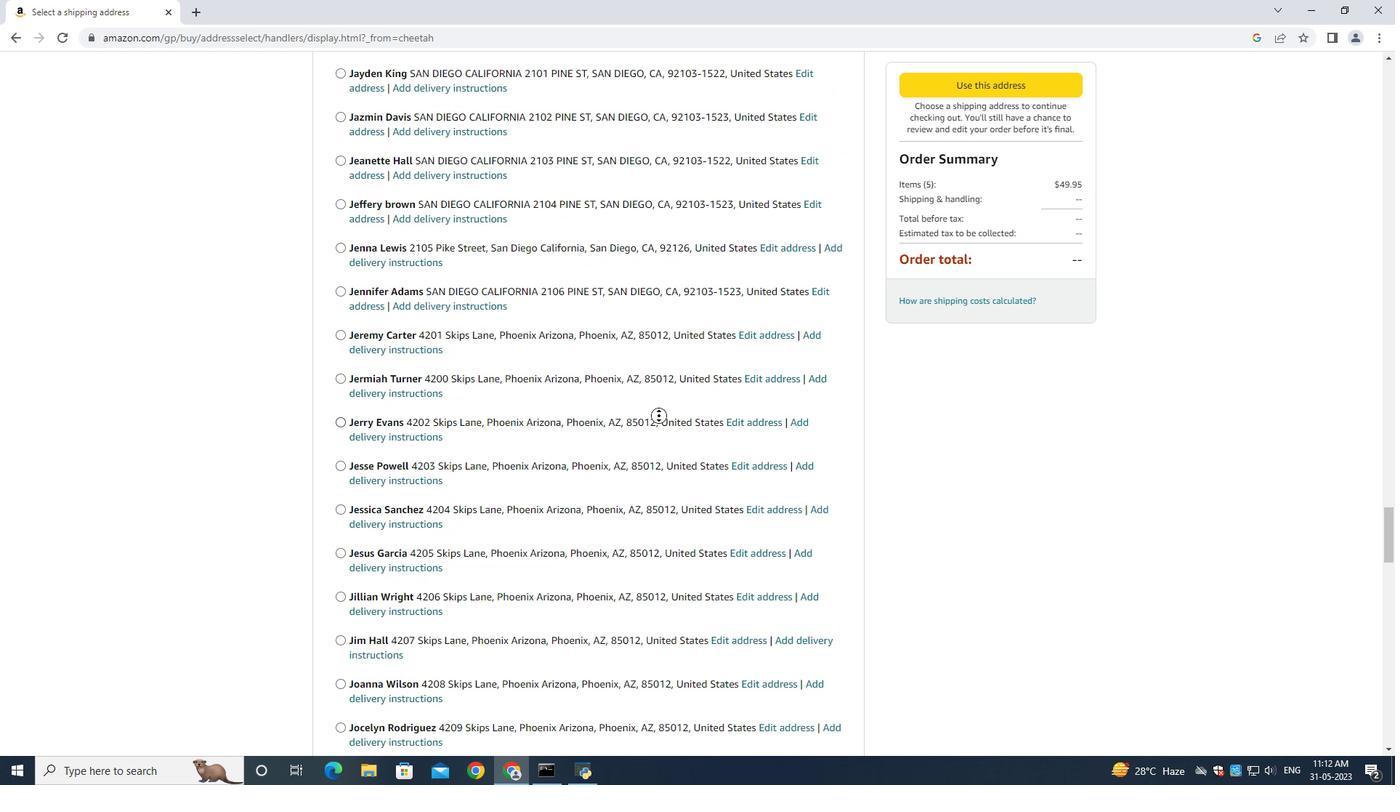 
Action: Mouse scrolled (659, 414) with delta (0, -1)
Screenshot: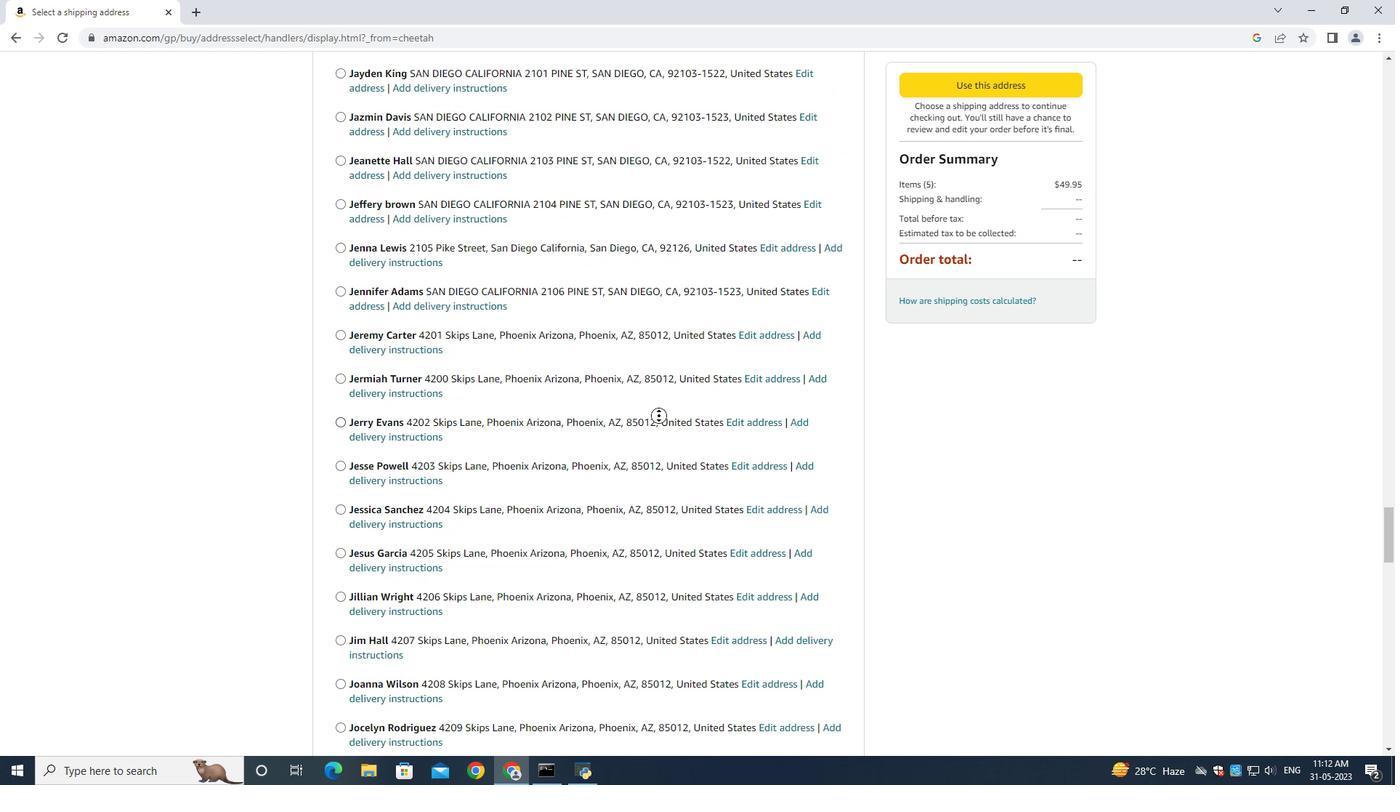 
Action: Mouse scrolled (659, 415) with delta (0, 0)
Screenshot: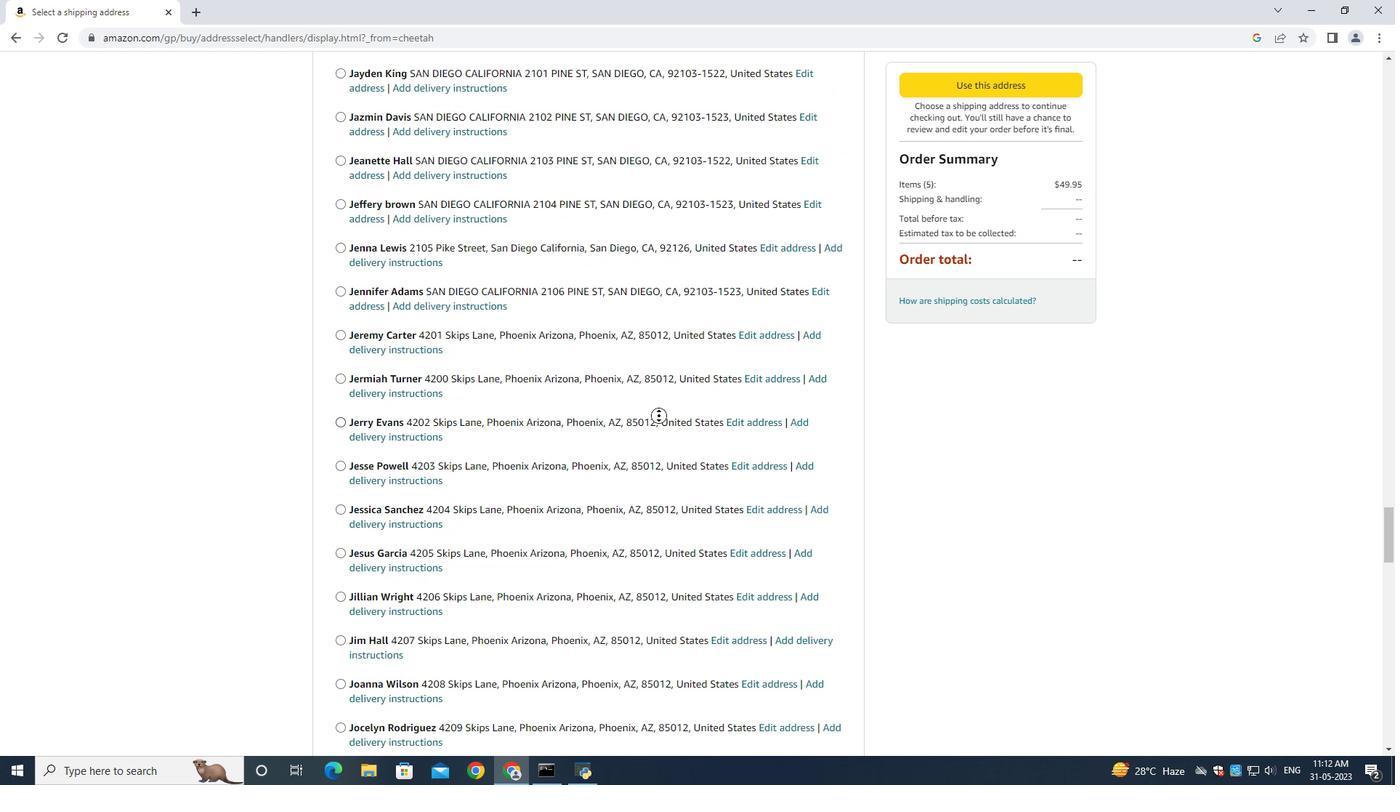 
Action: Mouse moved to (982, 484)
Screenshot: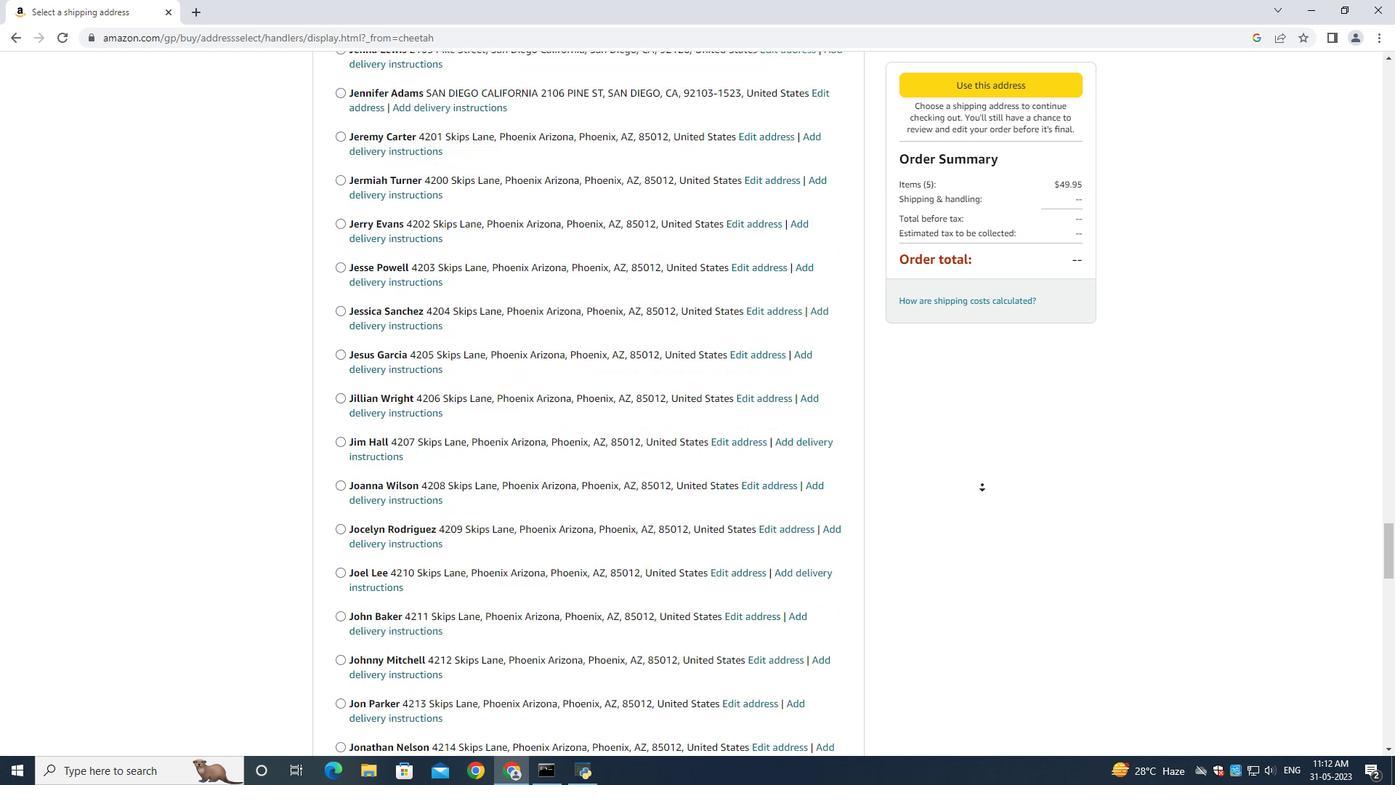 
Action: Mouse scrolled (982, 484) with delta (0, 0)
Screenshot: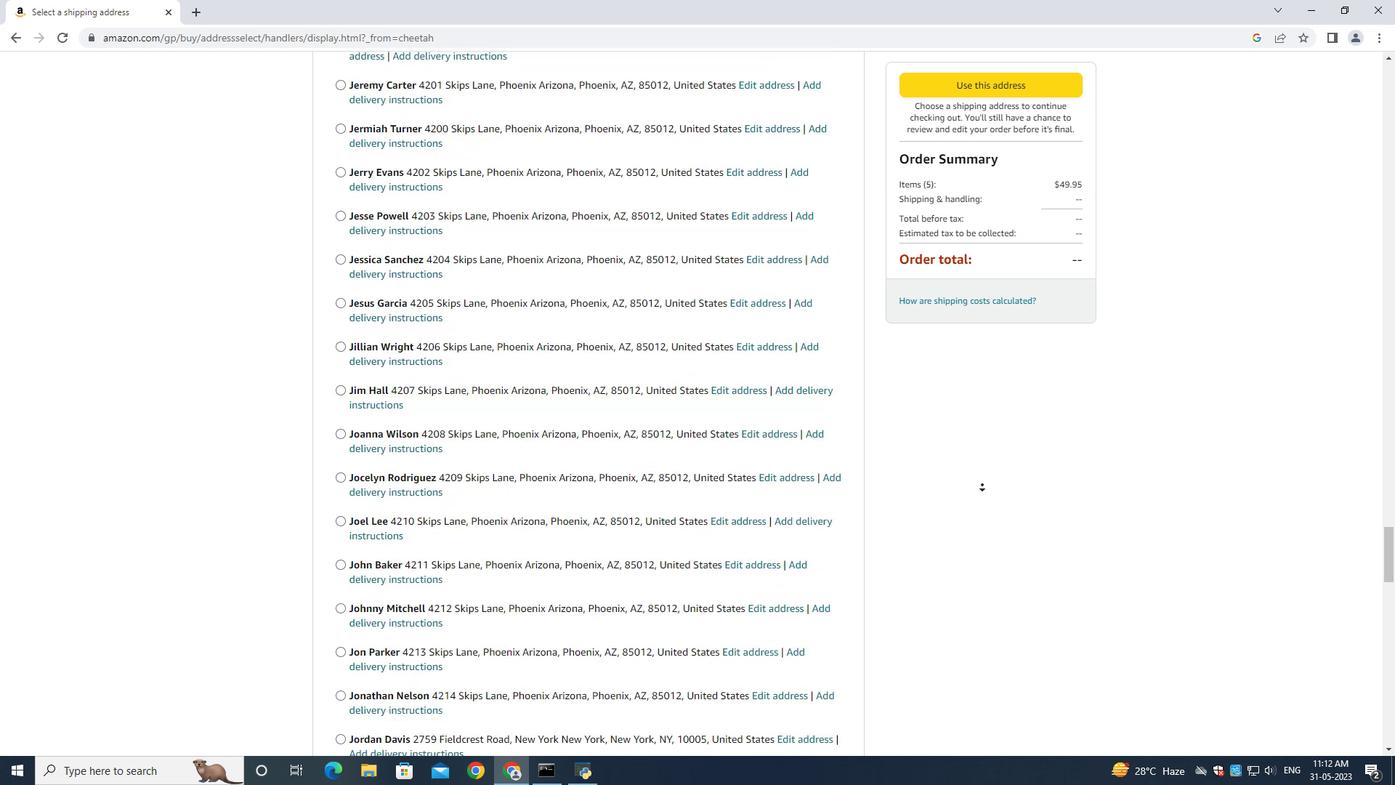 
Action: Mouse scrolled (982, 484) with delta (0, 0)
Screenshot: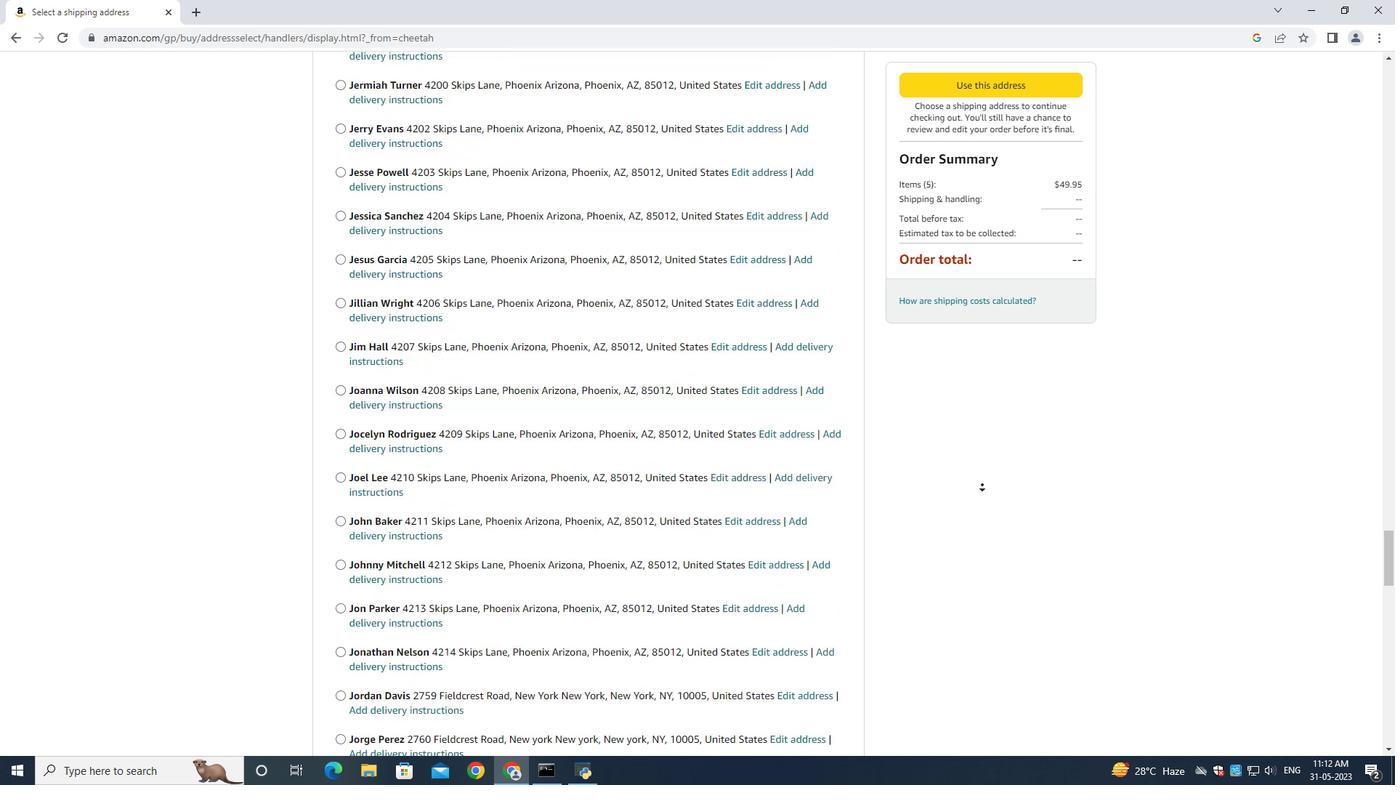 
Action: Mouse scrolled (982, 484) with delta (0, 0)
Screenshot: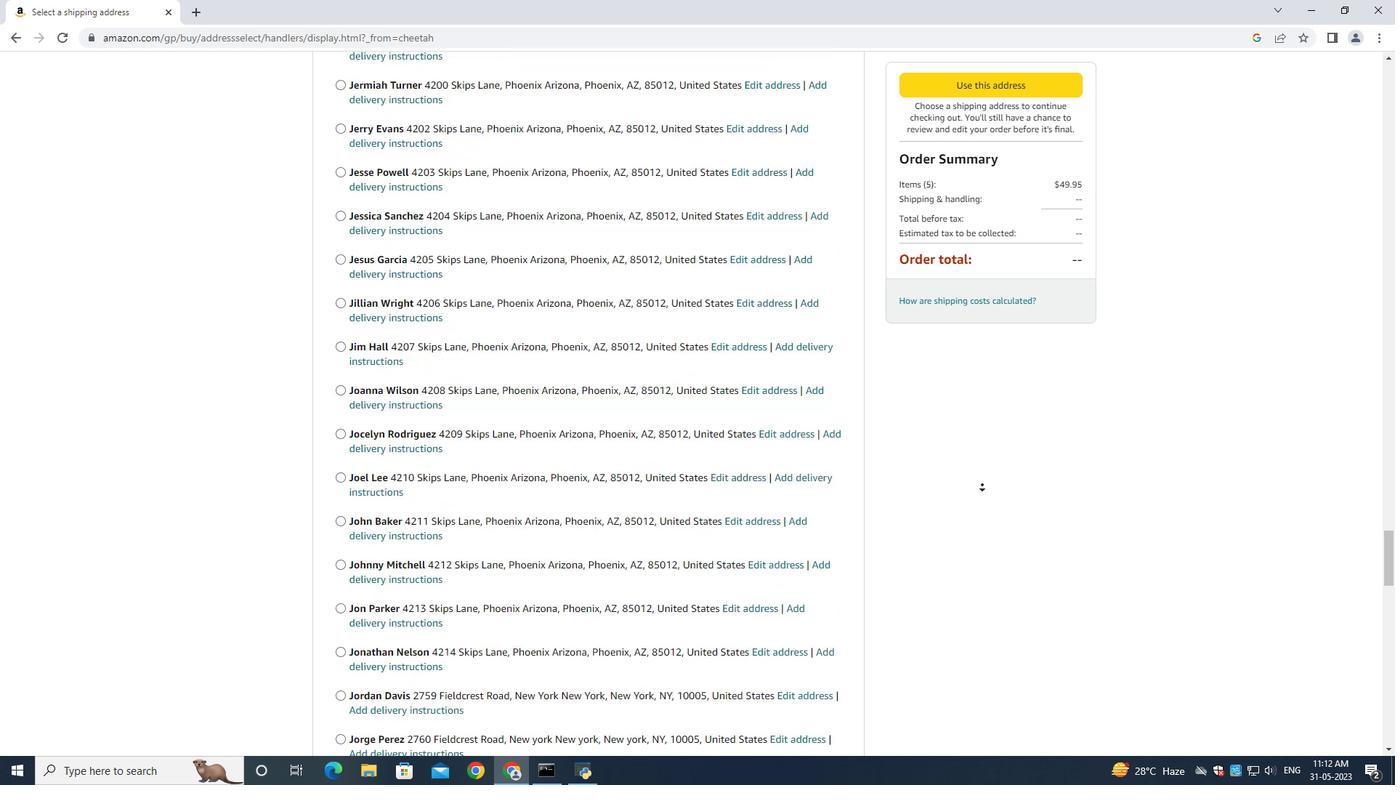 
Action: Mouse scrolled (982, 484) with delta (0, 0)
Screenshot: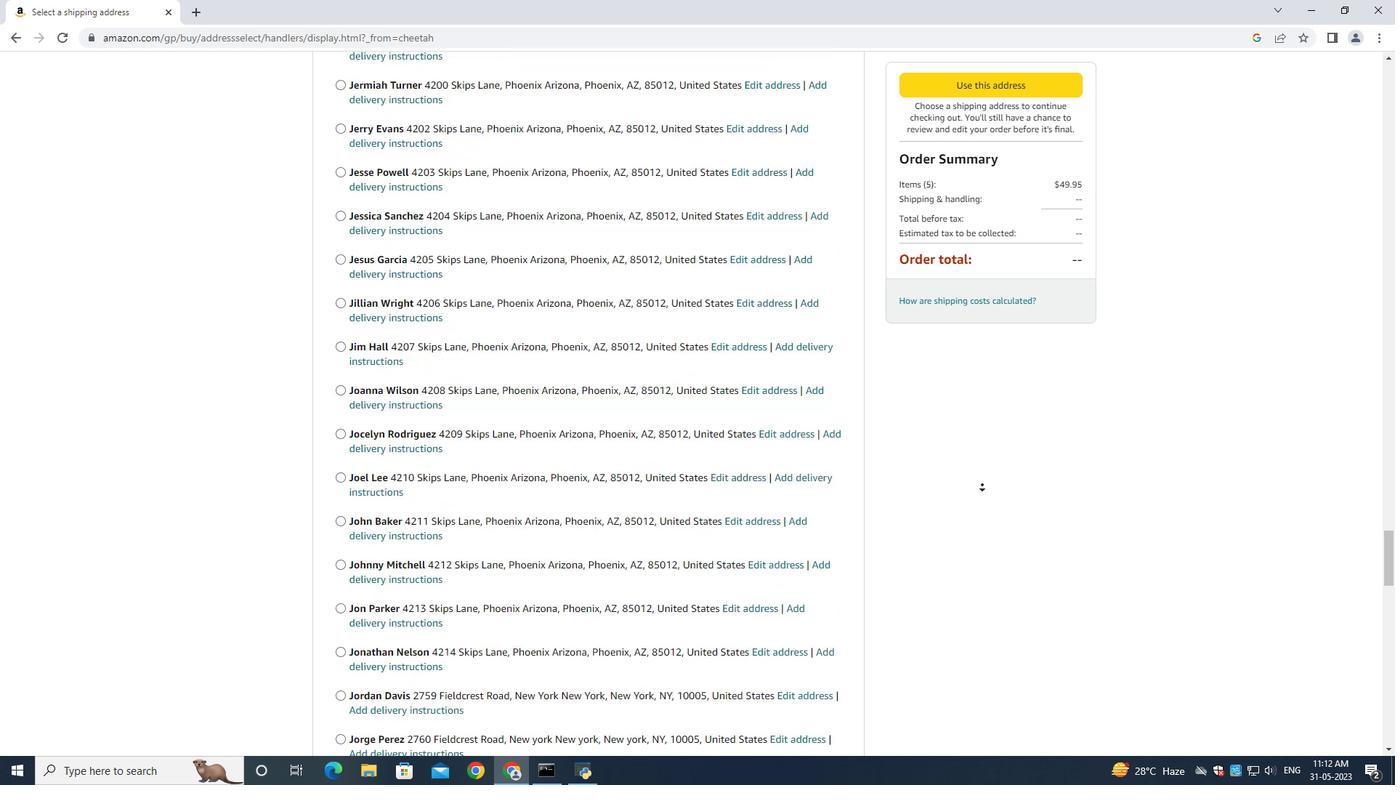 
Action: Mouse scrolled (982, 484) with delta (0, 0)
Screenshot: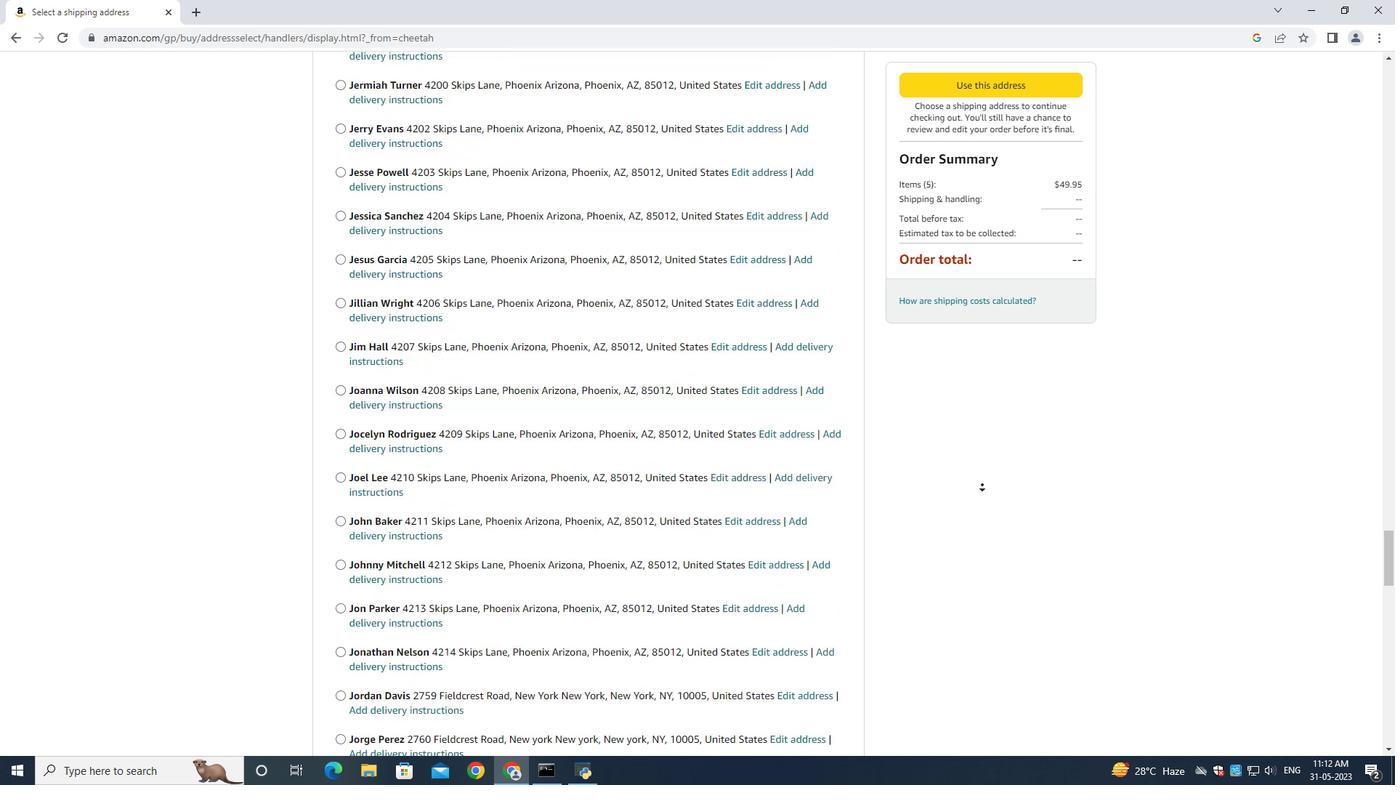 
Action: Mouse scrolled (982, 484) with delta (0, 0)
Screenshot: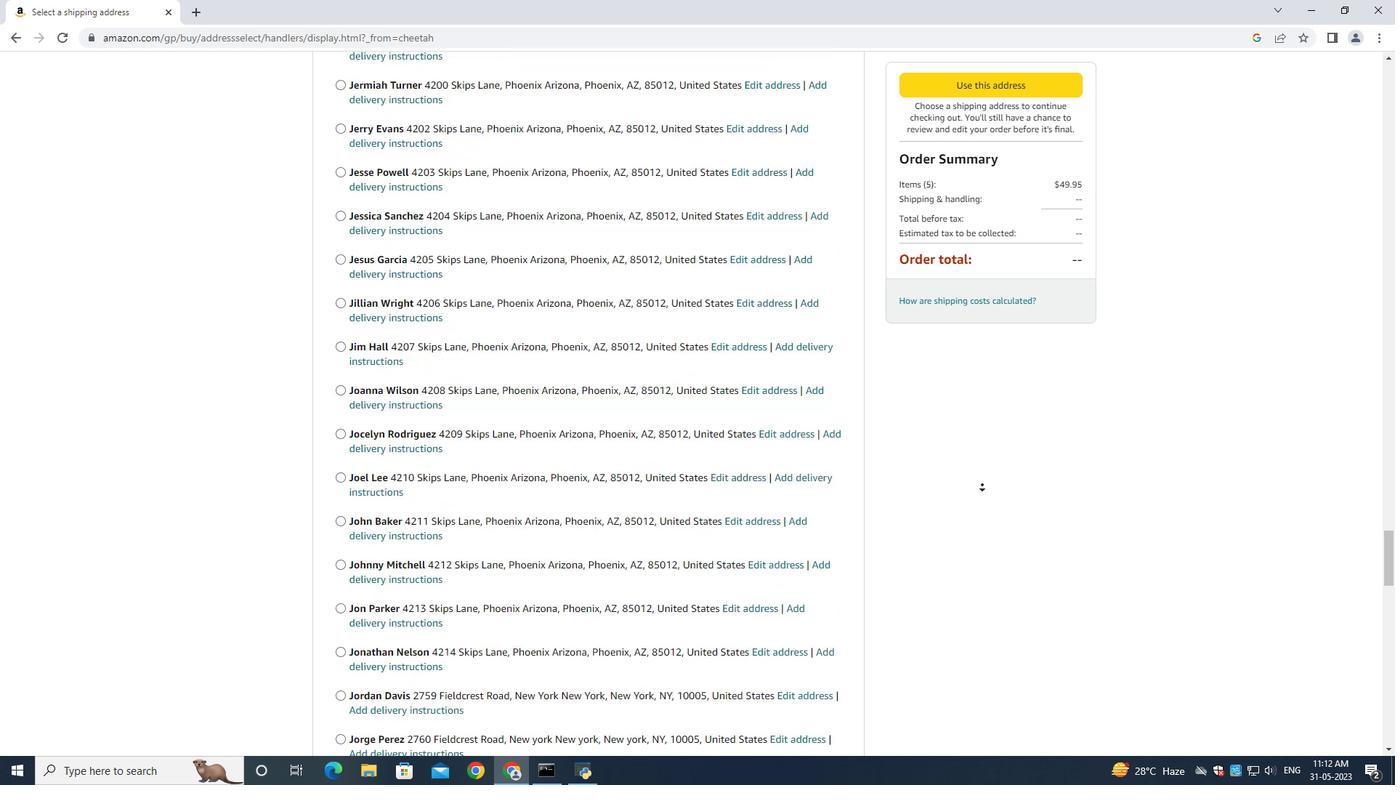 
Action: Mouse scrolled (982, 484) with delta (0, 0)
Screenshot: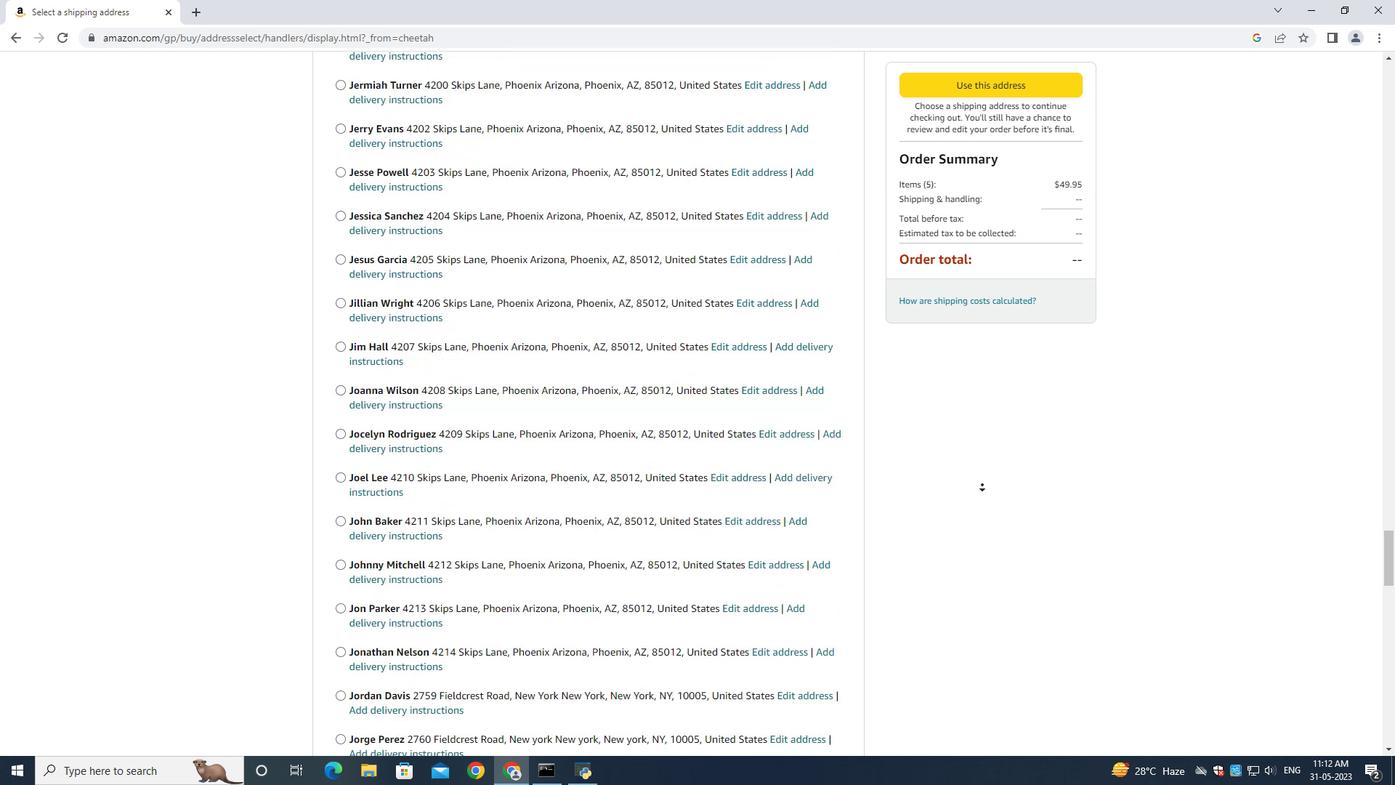 
Action: Mouse moved to (980, 481)
Screenshot: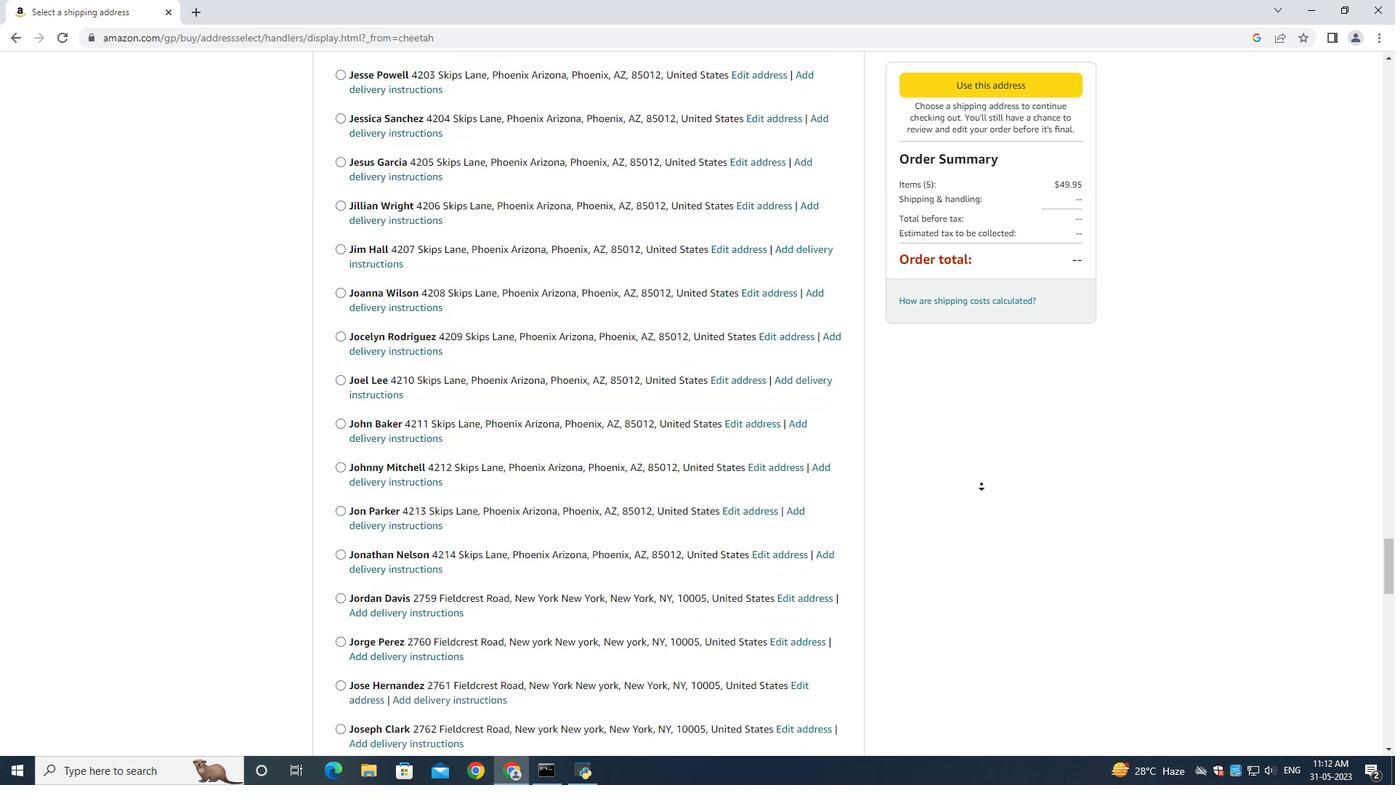 
Action: Mouse pressed left at (980, 481)
Screenshot: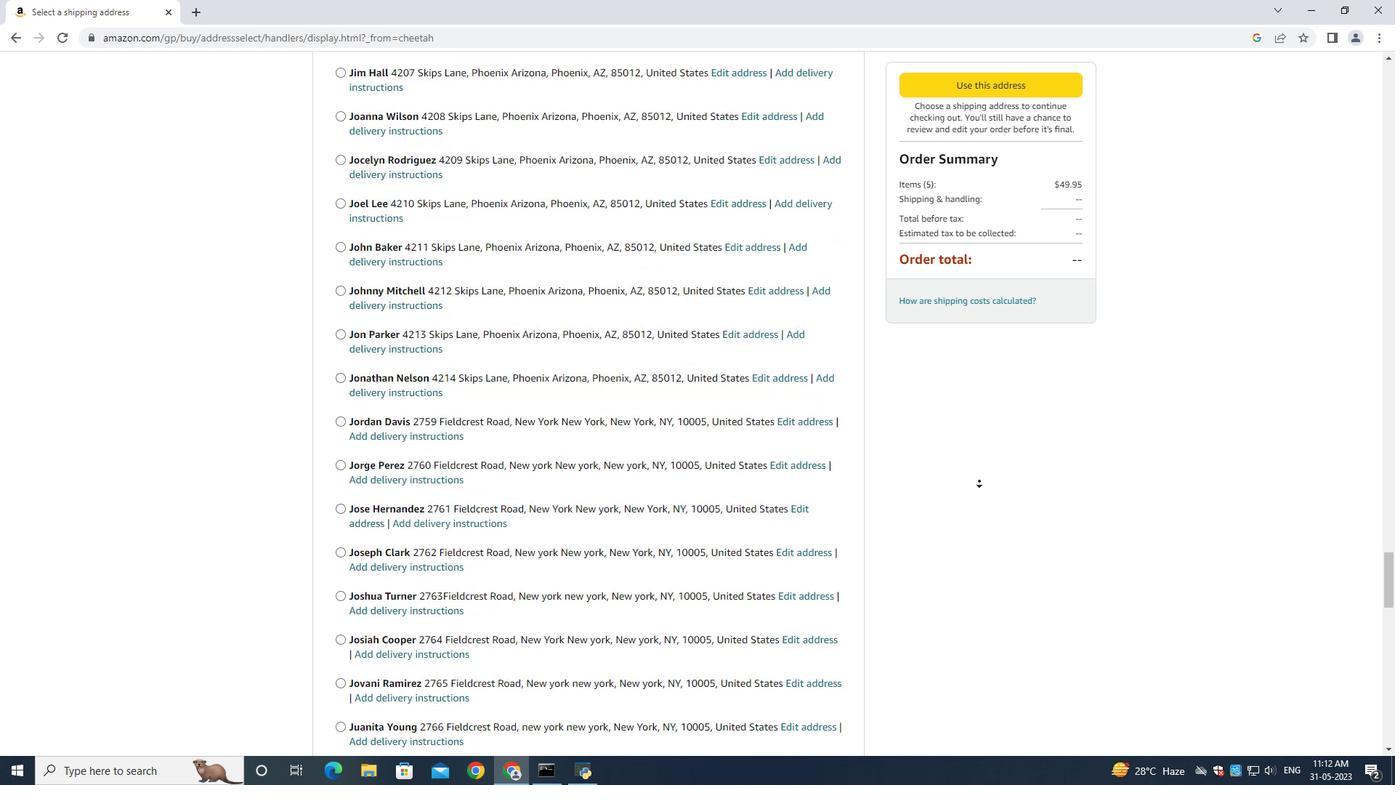 
Action: Mouse scrolled (980, 480) with delta (0, 0)
Screenshot: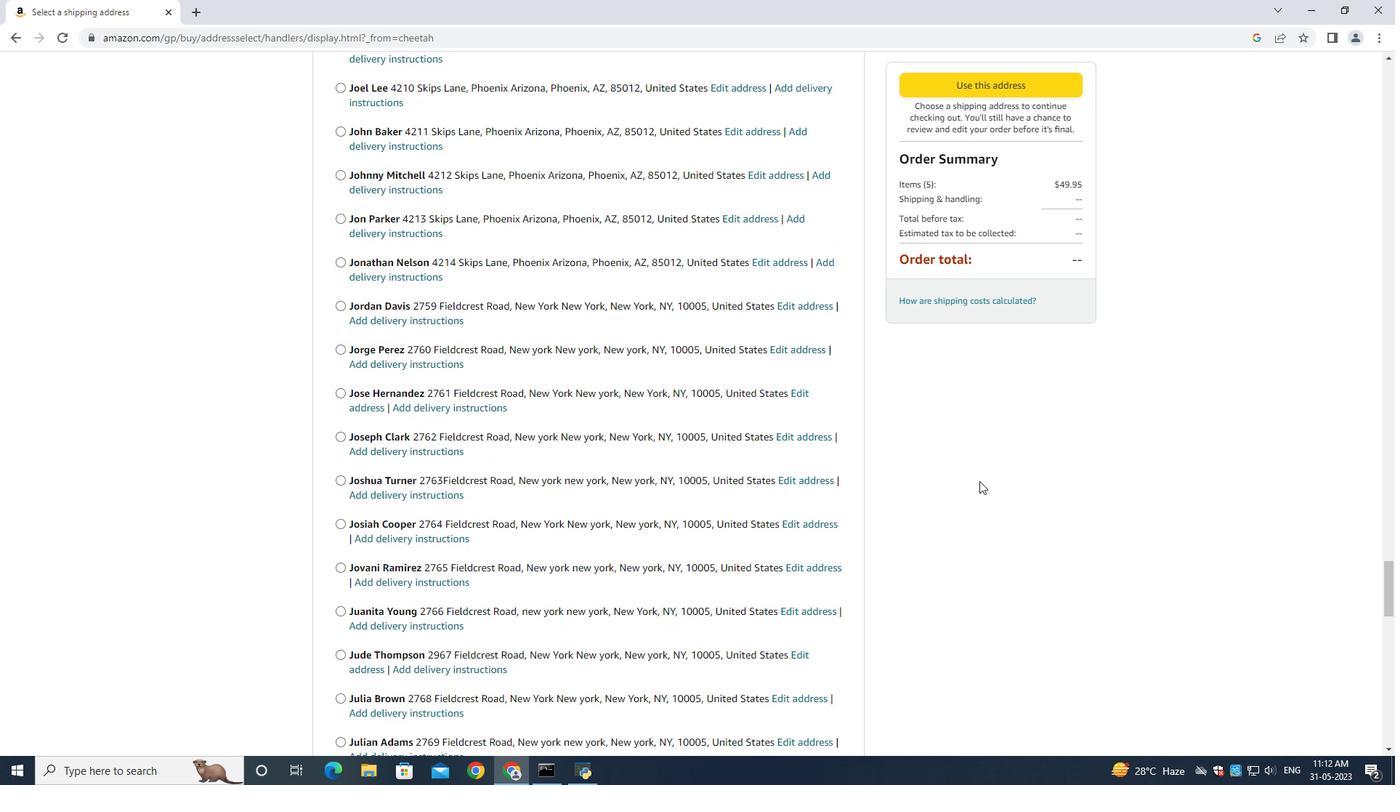 
Action: Mouse scrolled (980, 480) with delta (0, 0)
Screenshot: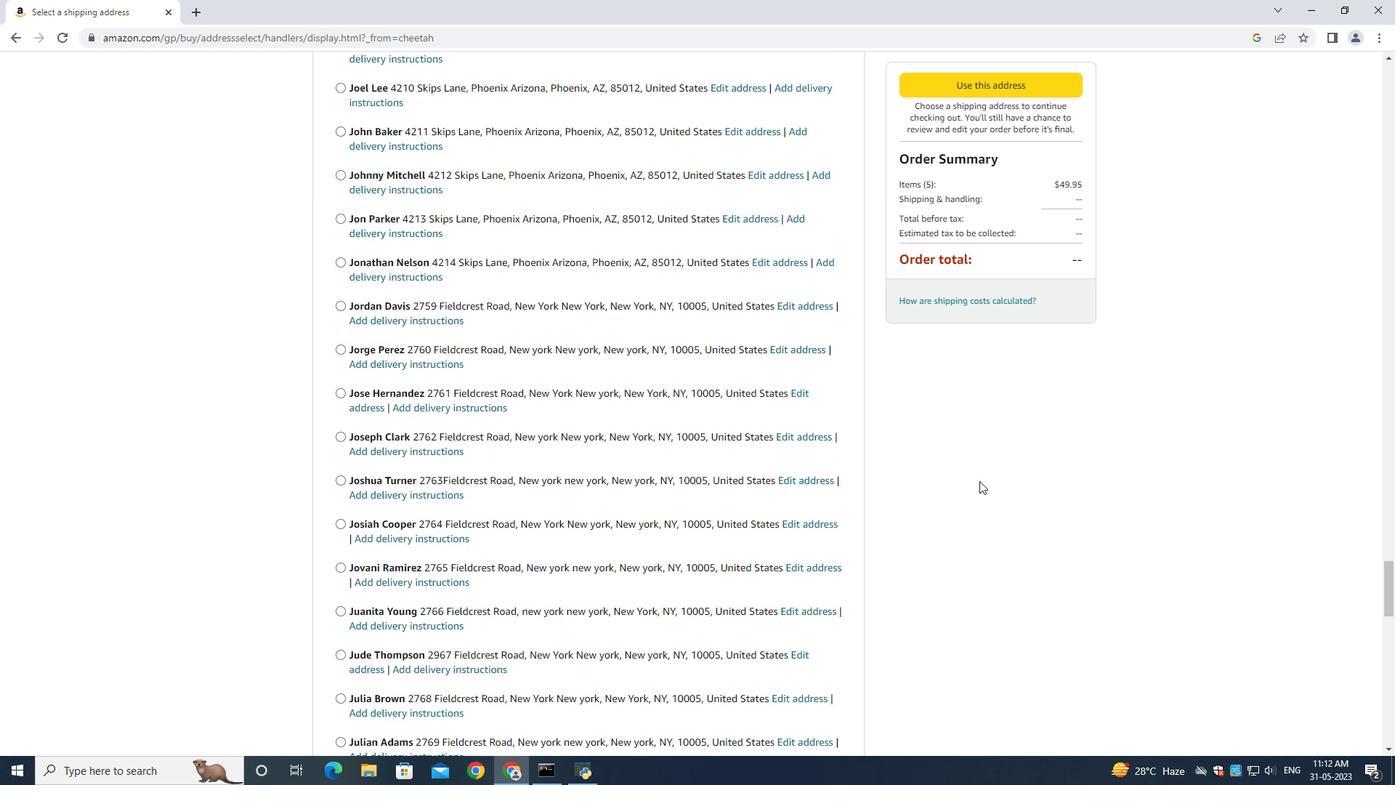 
Action: Mouse scrolled (980, 480) with delta (0, 0)
Screenshot: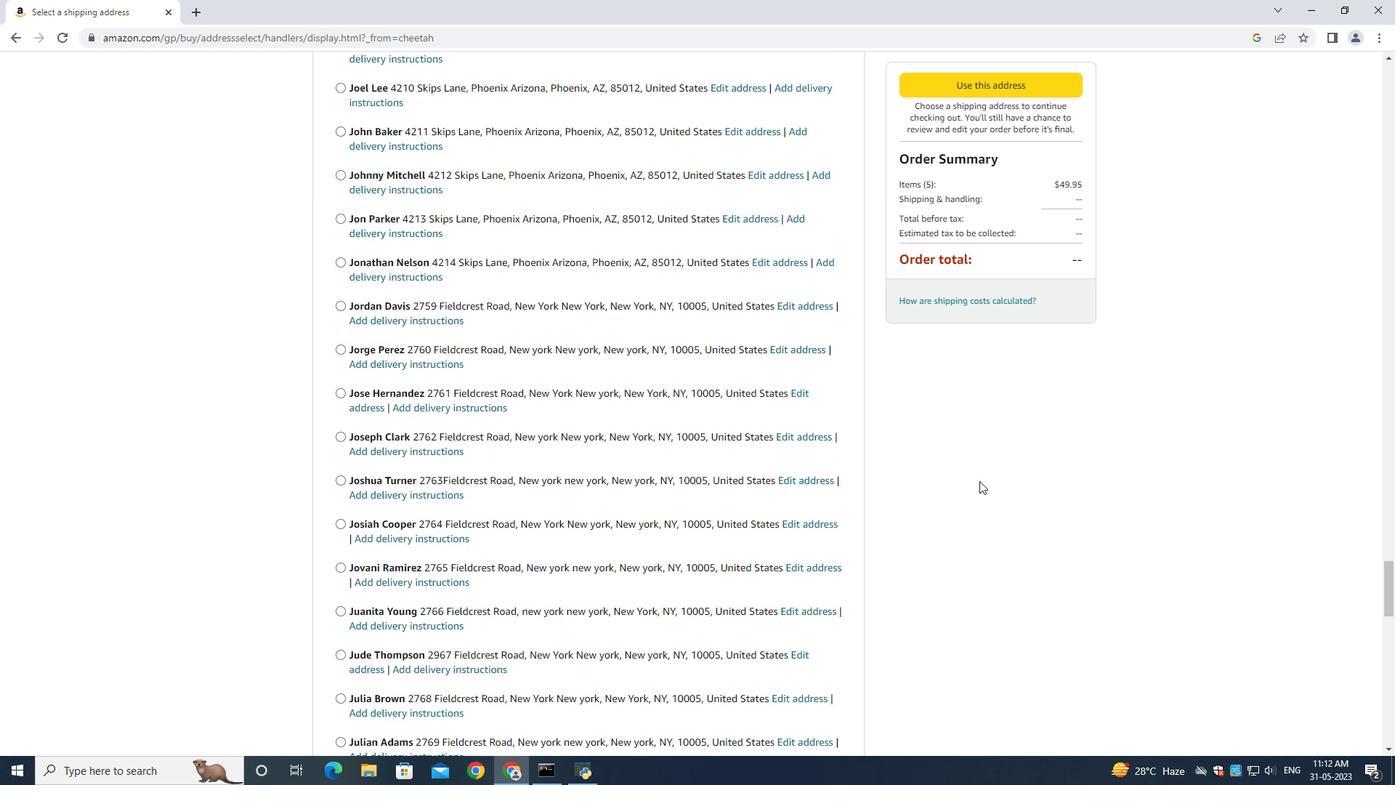 
Action: Mouse scrolled (980, 480) with delta (0, 0)
Screenshot: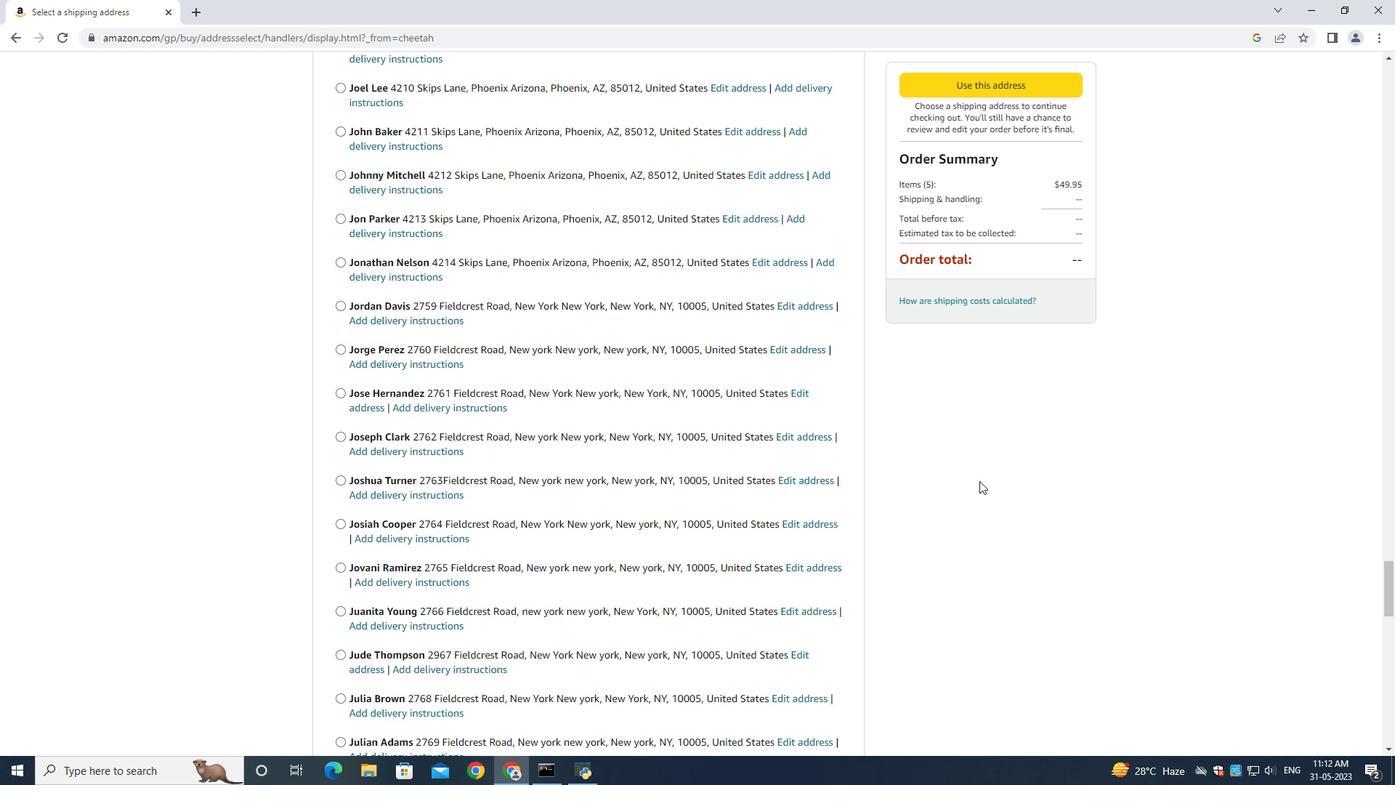 
Action: Mouse scrolled (980, 480) with delta (0, 0)
Screenshot: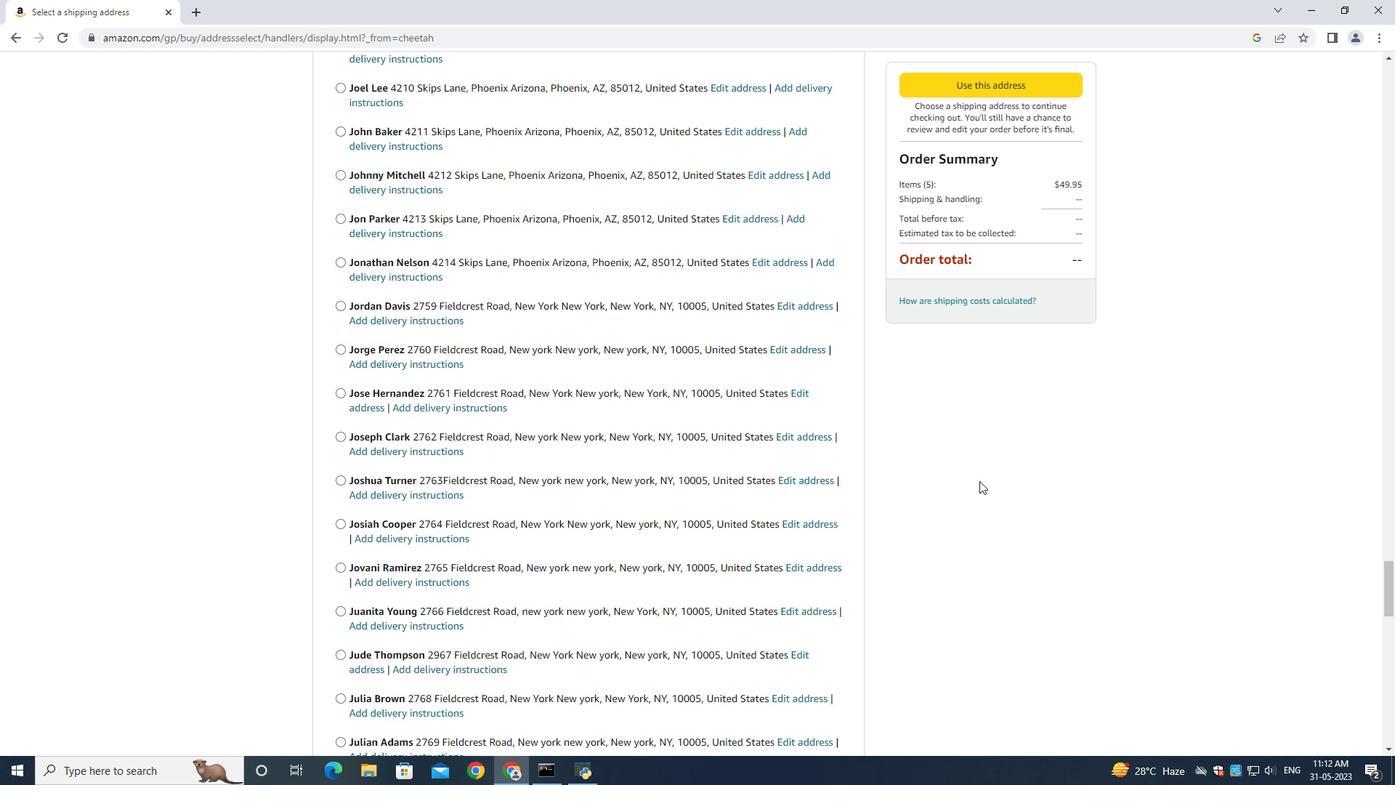 
Action: Mouse scrolled (980, 479) with delta (0, -1)
Screenshot: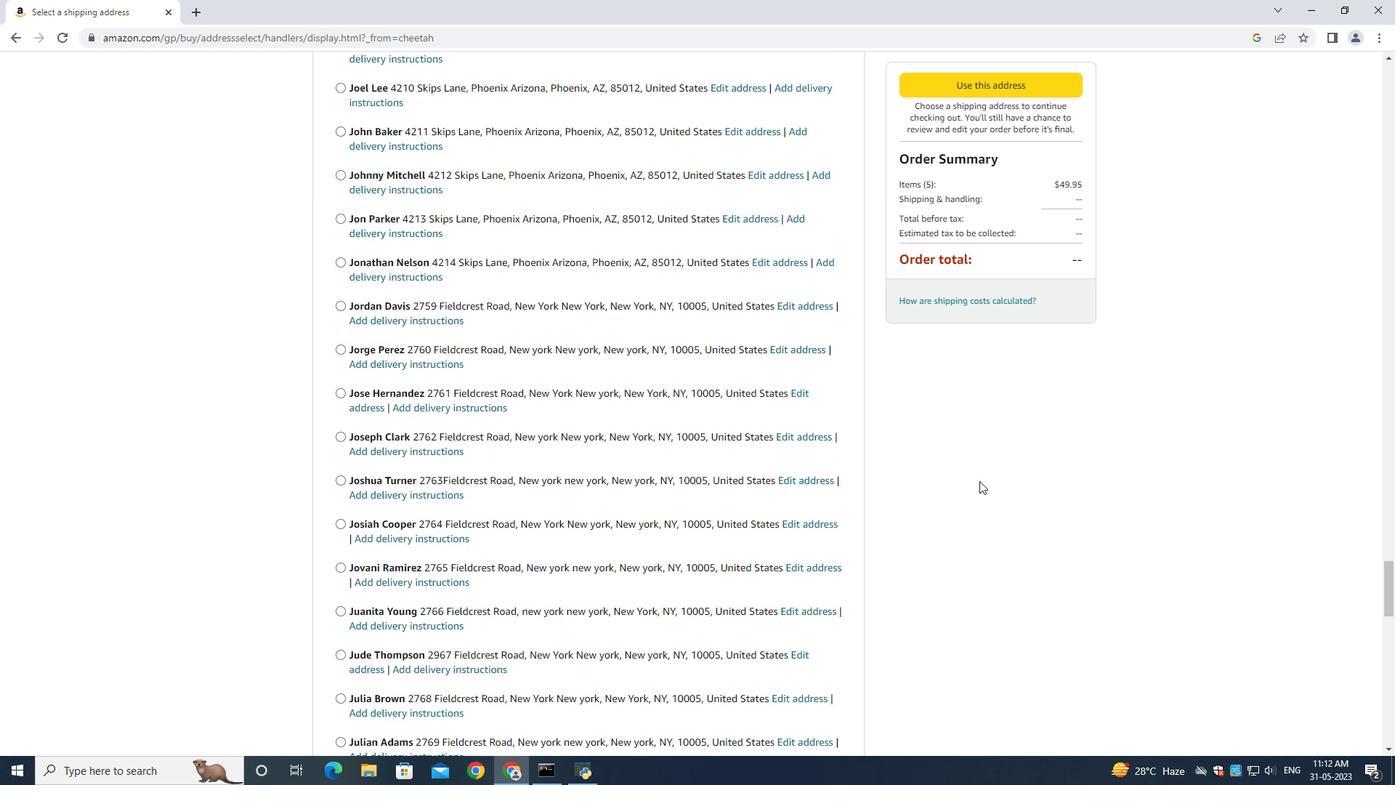 
Action: Mouse moved to (975, 482)
Screenshot: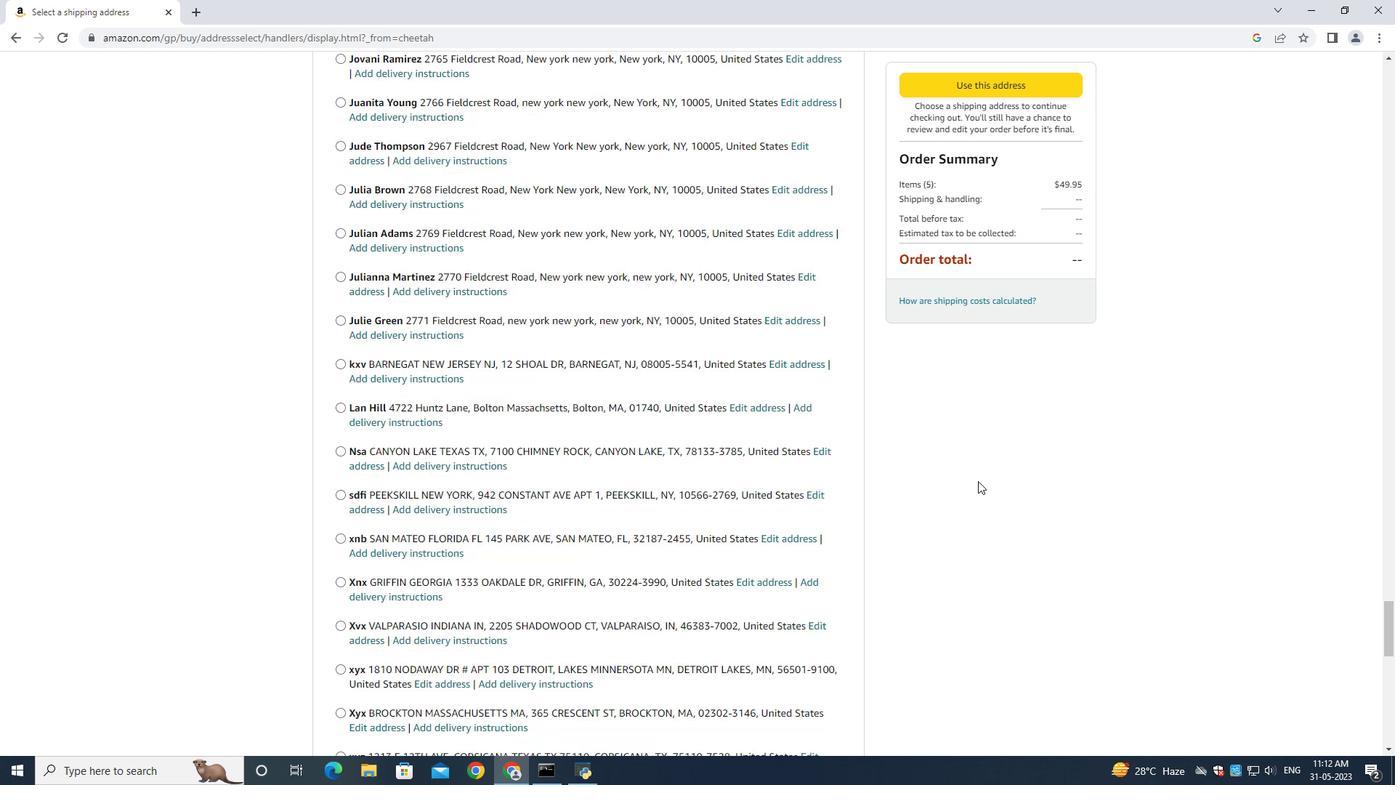 
Action: Mouse scrolled (975, 482) with delta (0, 0)
Screenshot: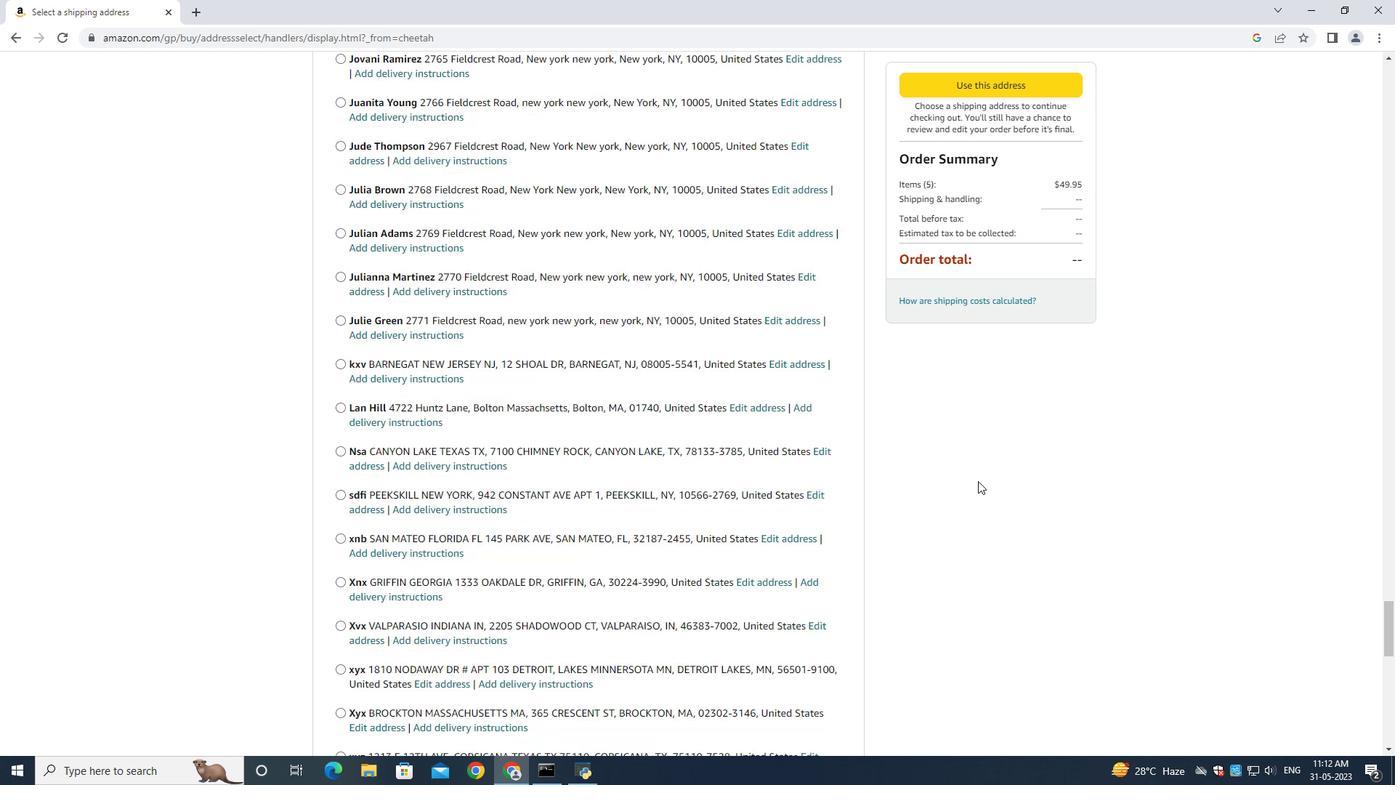 
Action: Mouse moved to (974, 483)
Screenshot: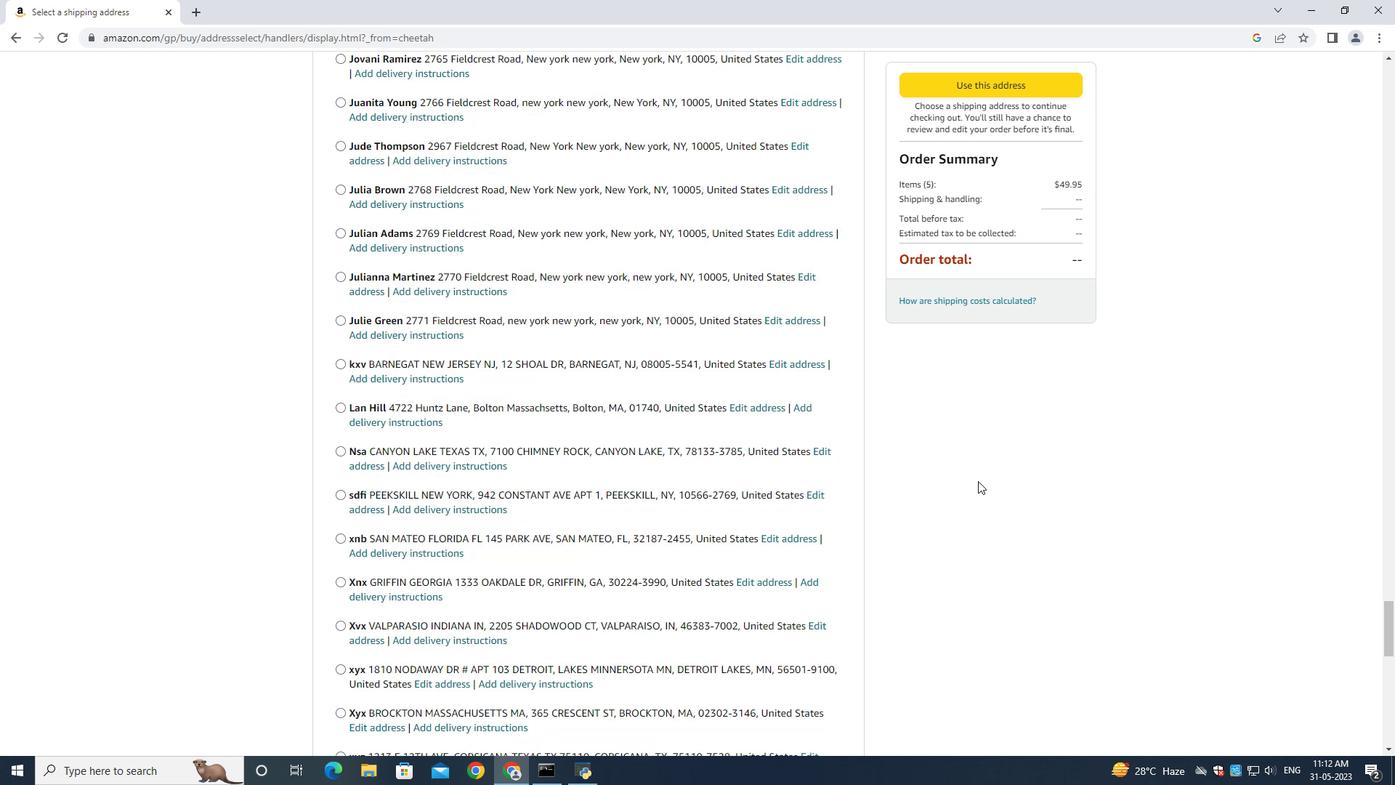 
Action: Mouse scrolled (975, 482) with delta (0, 0)
Screenshot: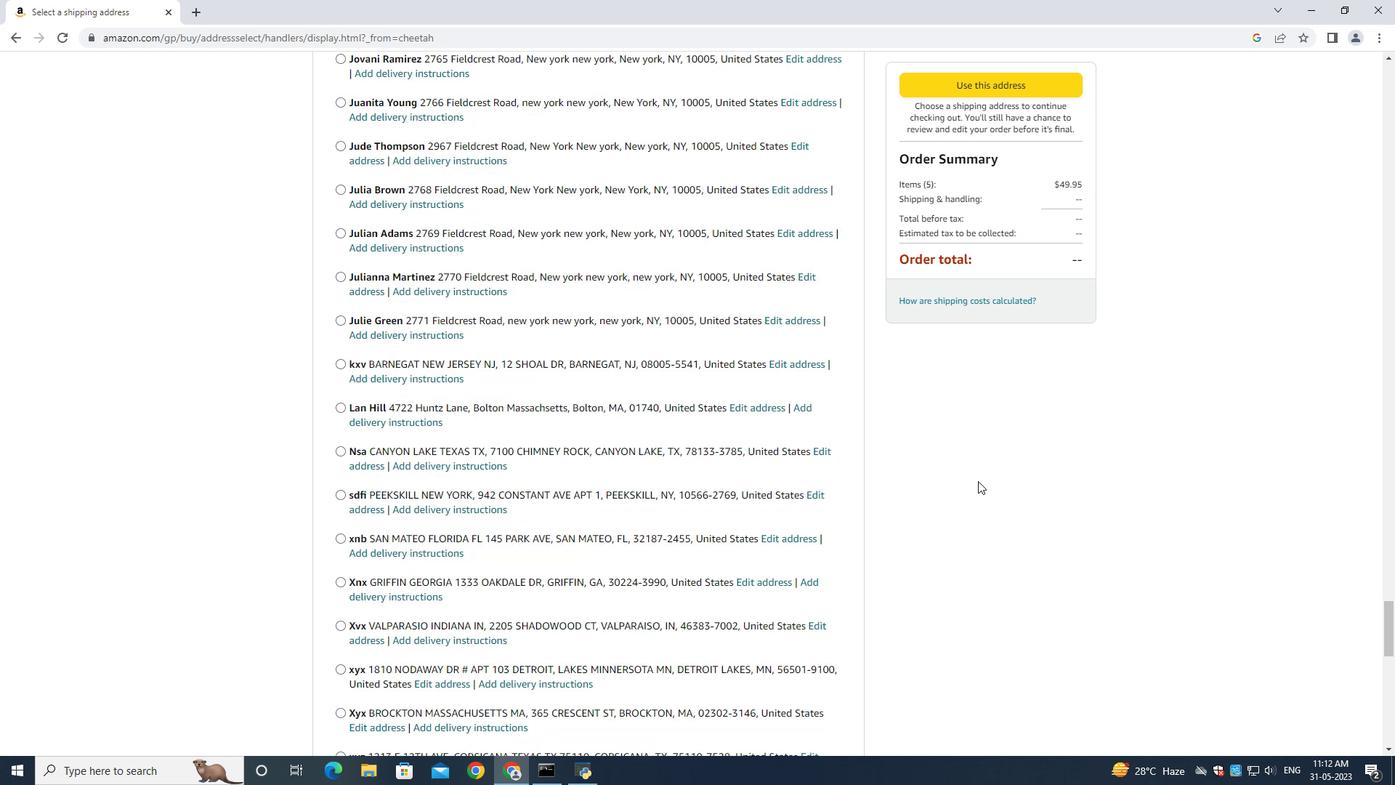 
Action: Mouse moved to (974, 484)
Screenshot: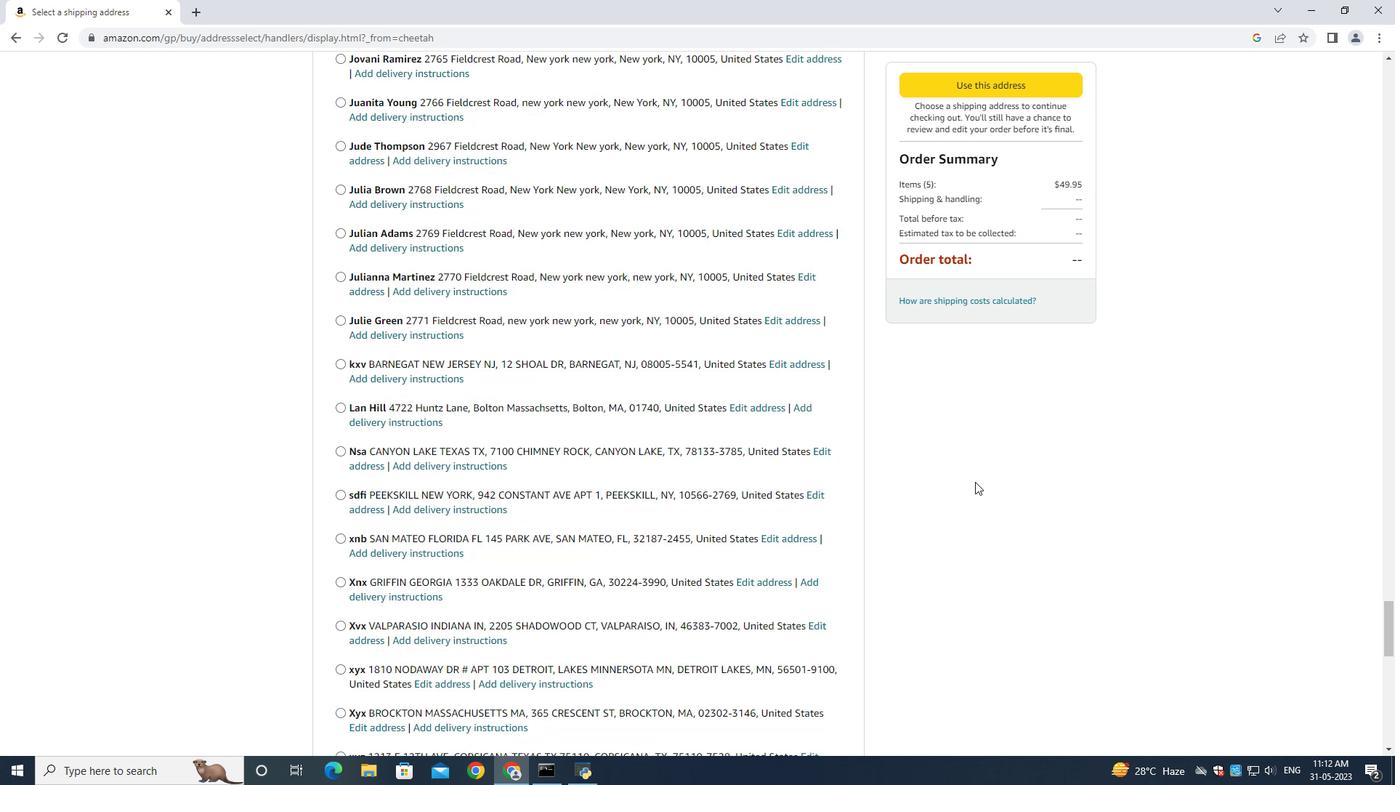 
Action: Mouse scrolled (974, 482) with delta (0, 0)
Screenshot: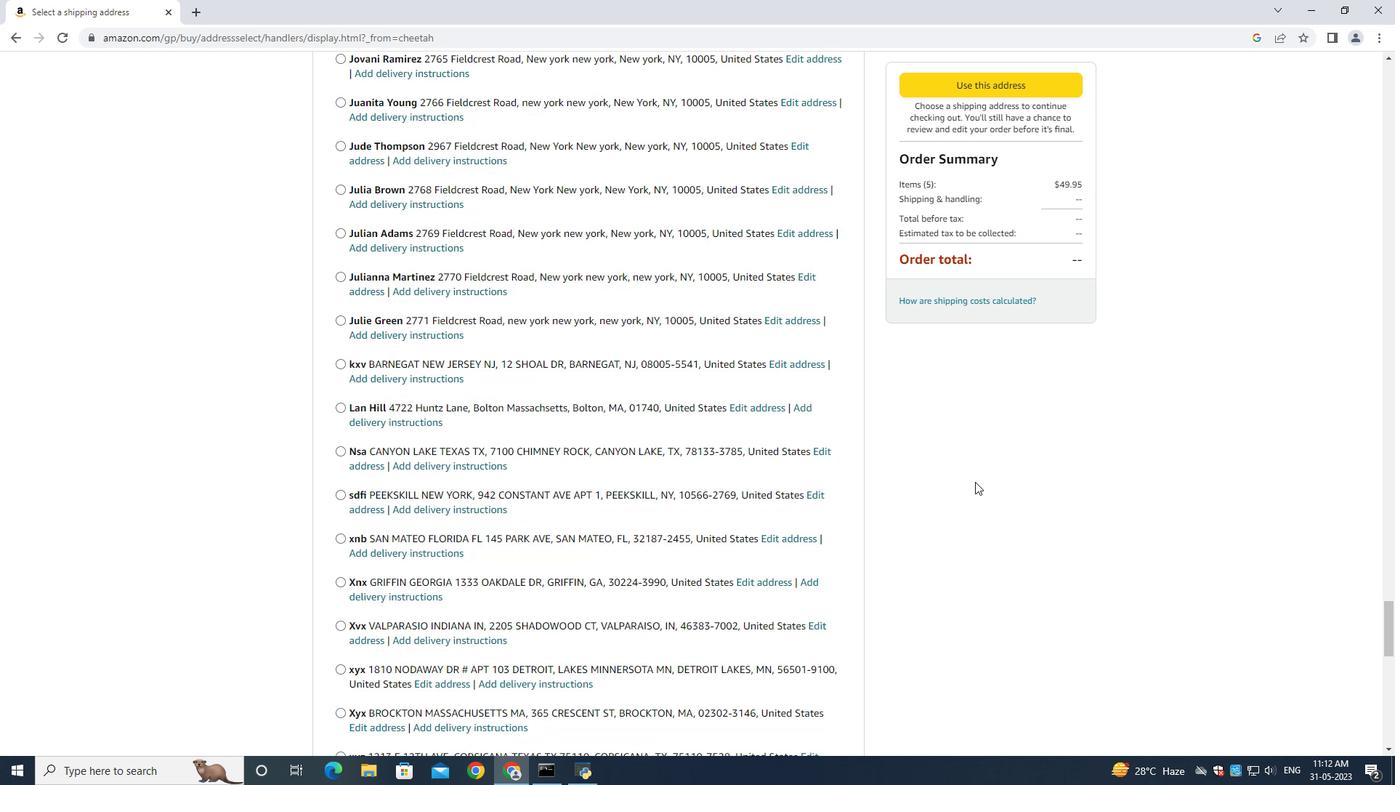 
Action: Mouse scrolled (974, 483) with delta (0, 0)
Screenshot: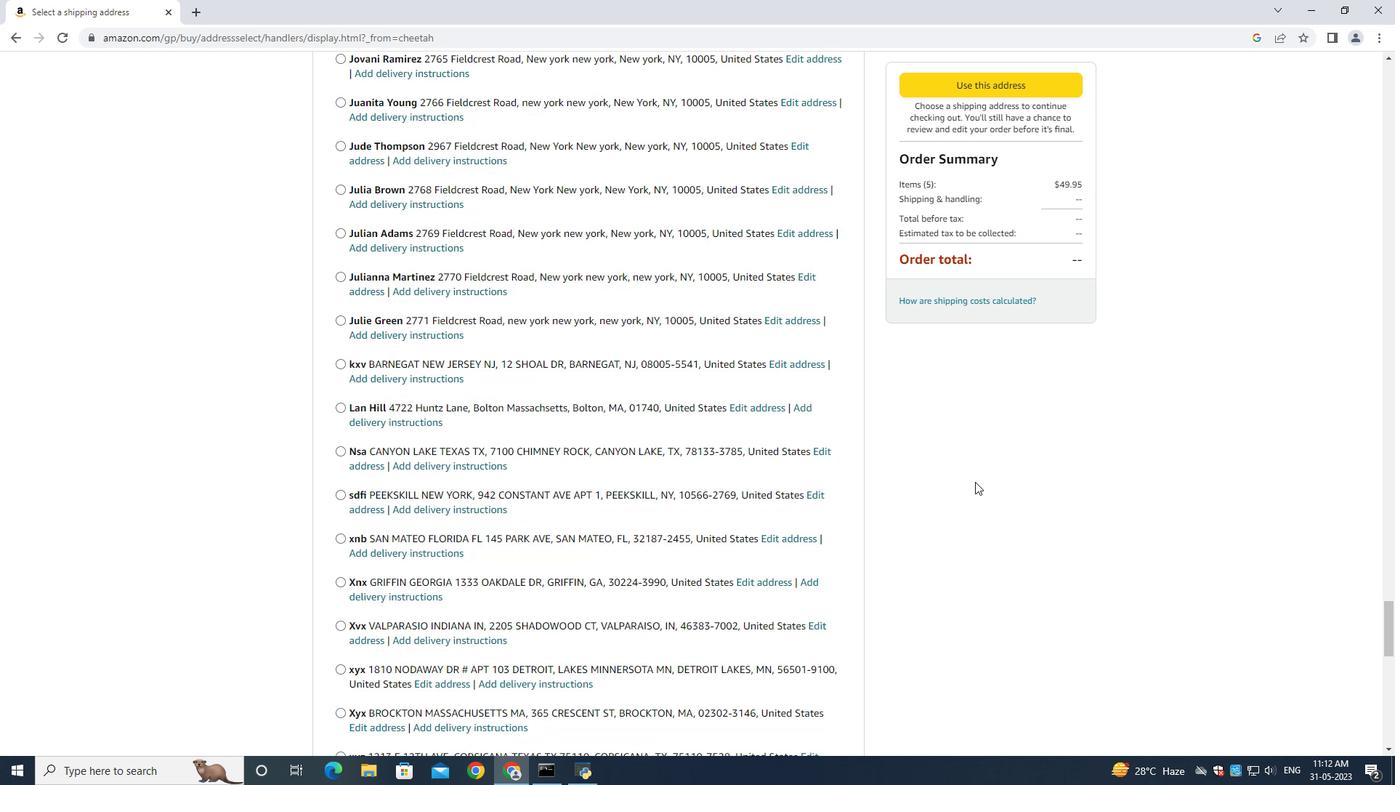 
Action: Mouse scrolled (974, 483) with delta (0, 0)
Screenshot: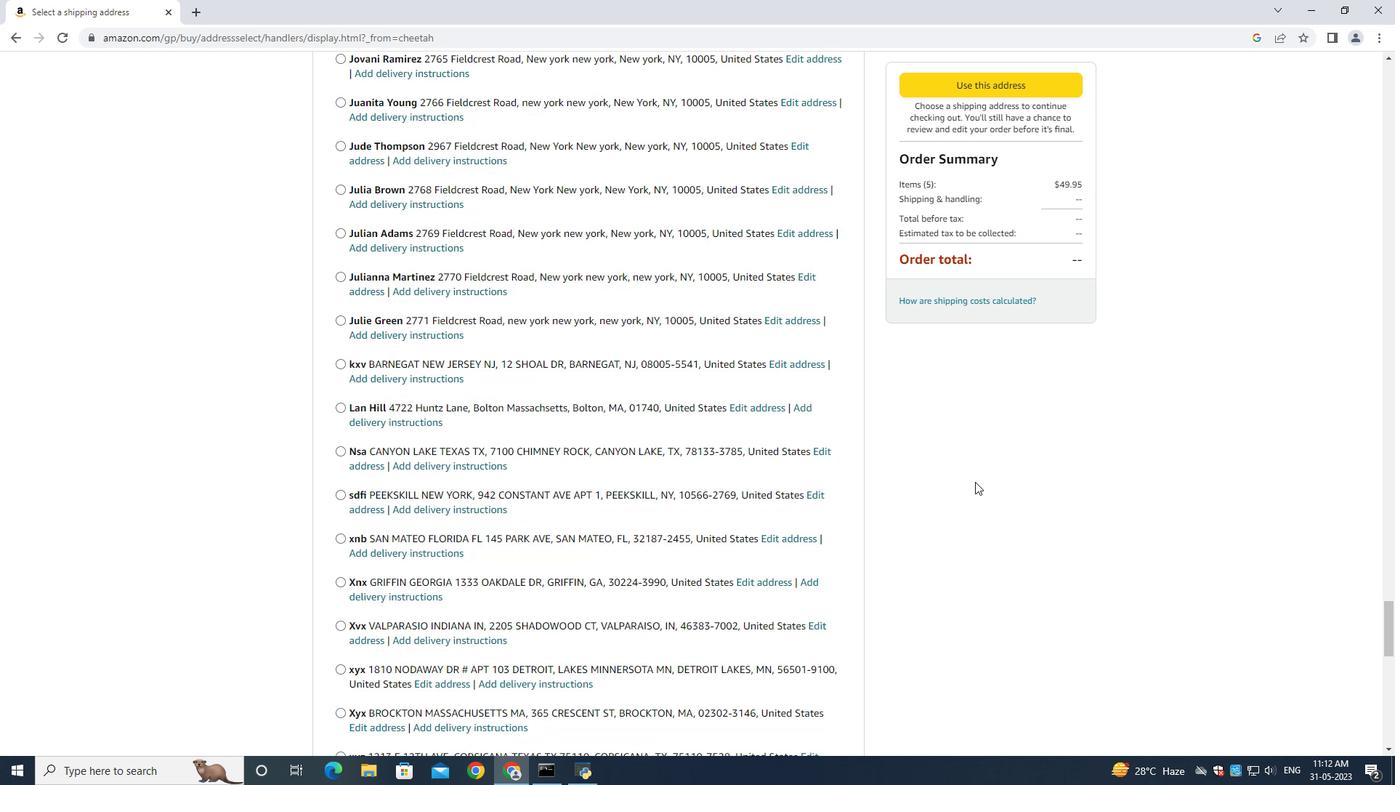 
Action: Mouse scrolled (974, 483) with delta (0, 0)
Screenshot: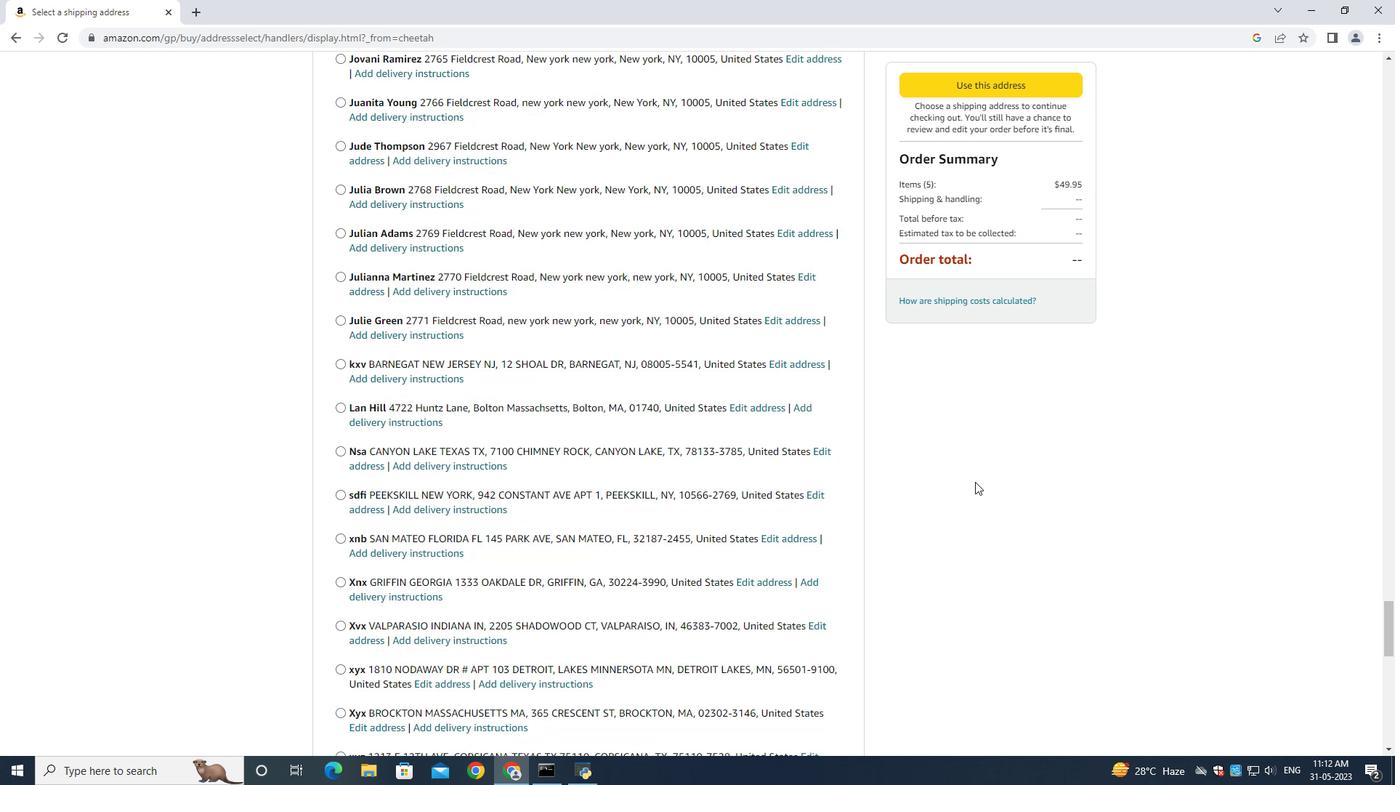 
Action: Mouse scrolled (974, 483) with delta (0, 0)
Screenshot: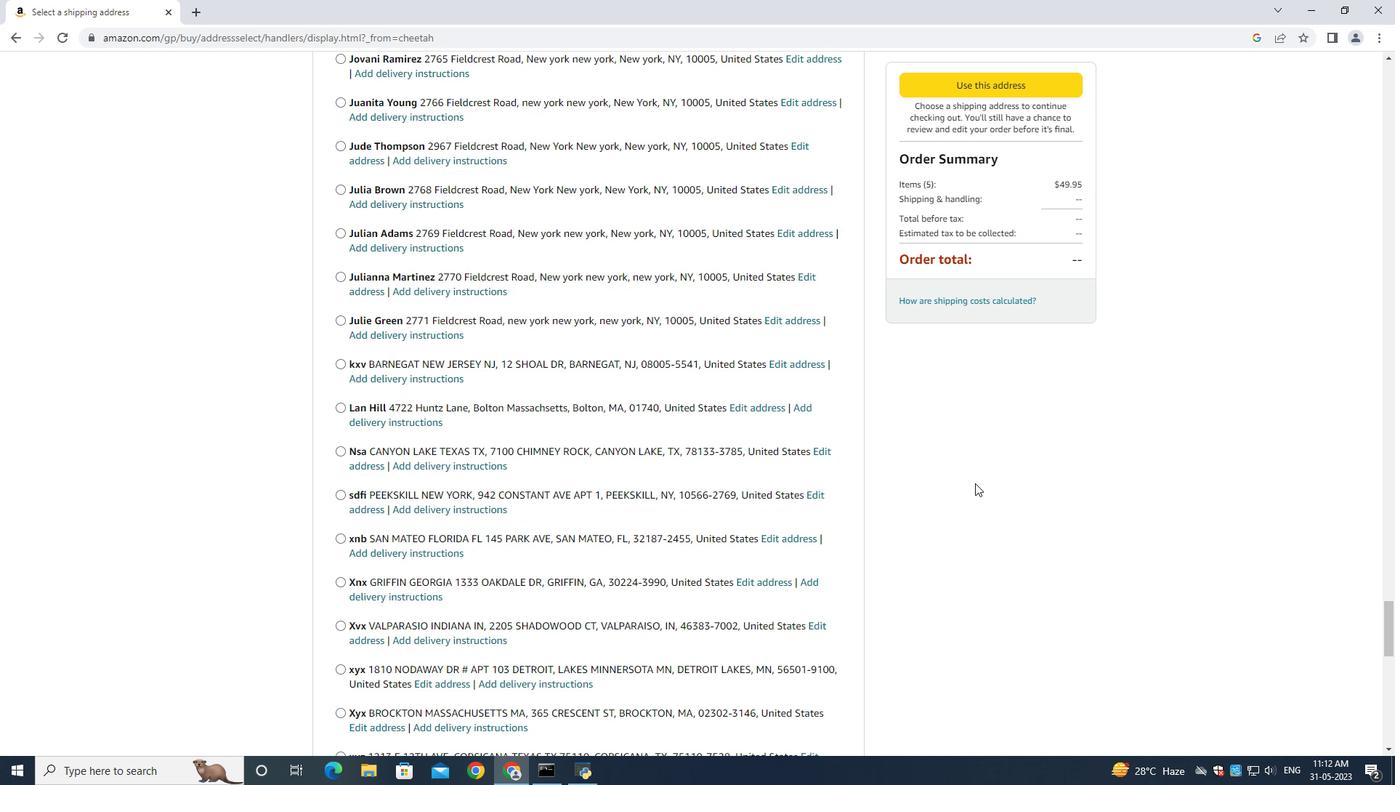 
Action: Mouse scrolled (974, 483) with delta (0, 0)
Screenshot: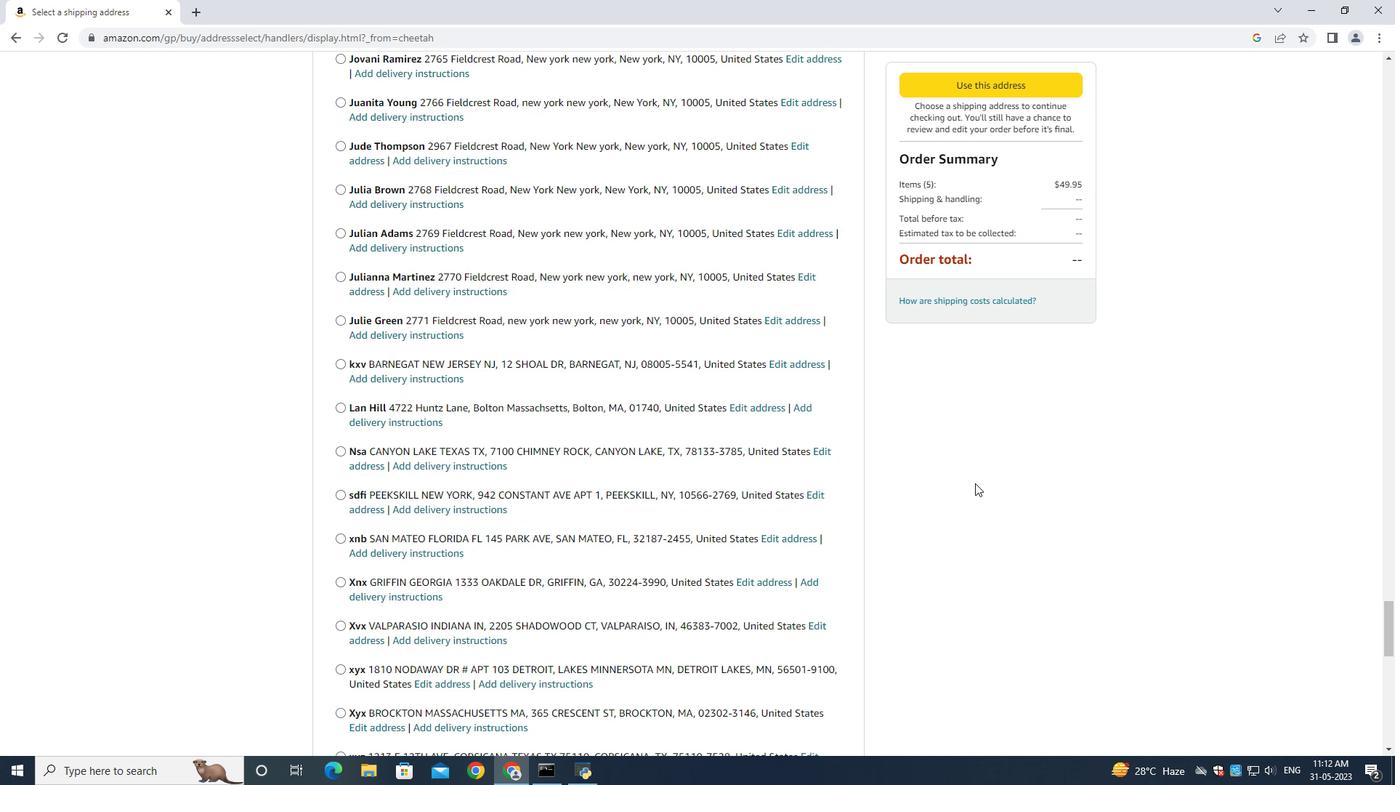 
Action: Mouse moved to (964, 488)
Screenshot: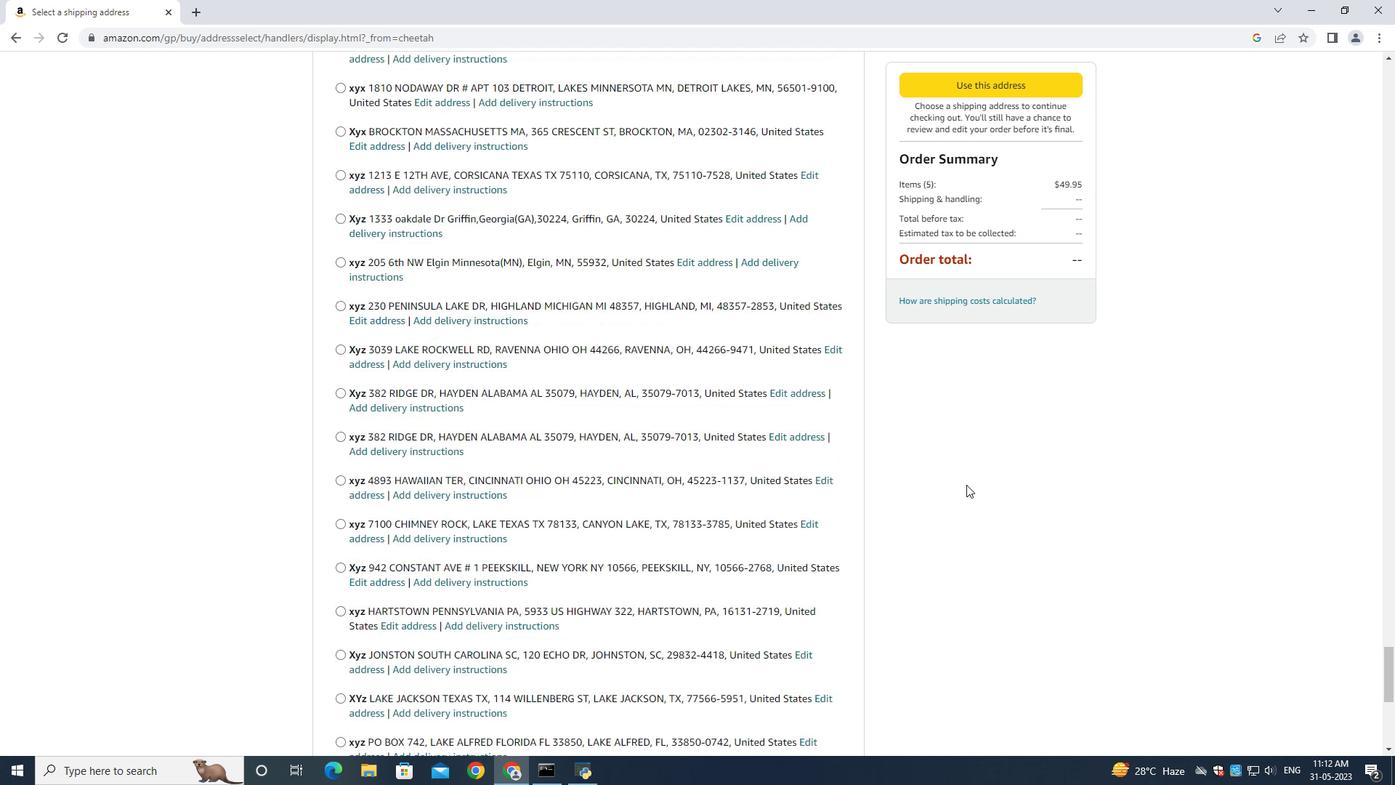 
Action: Mouse scrolled (964, 487) with delta (0, 0)
Screenshot: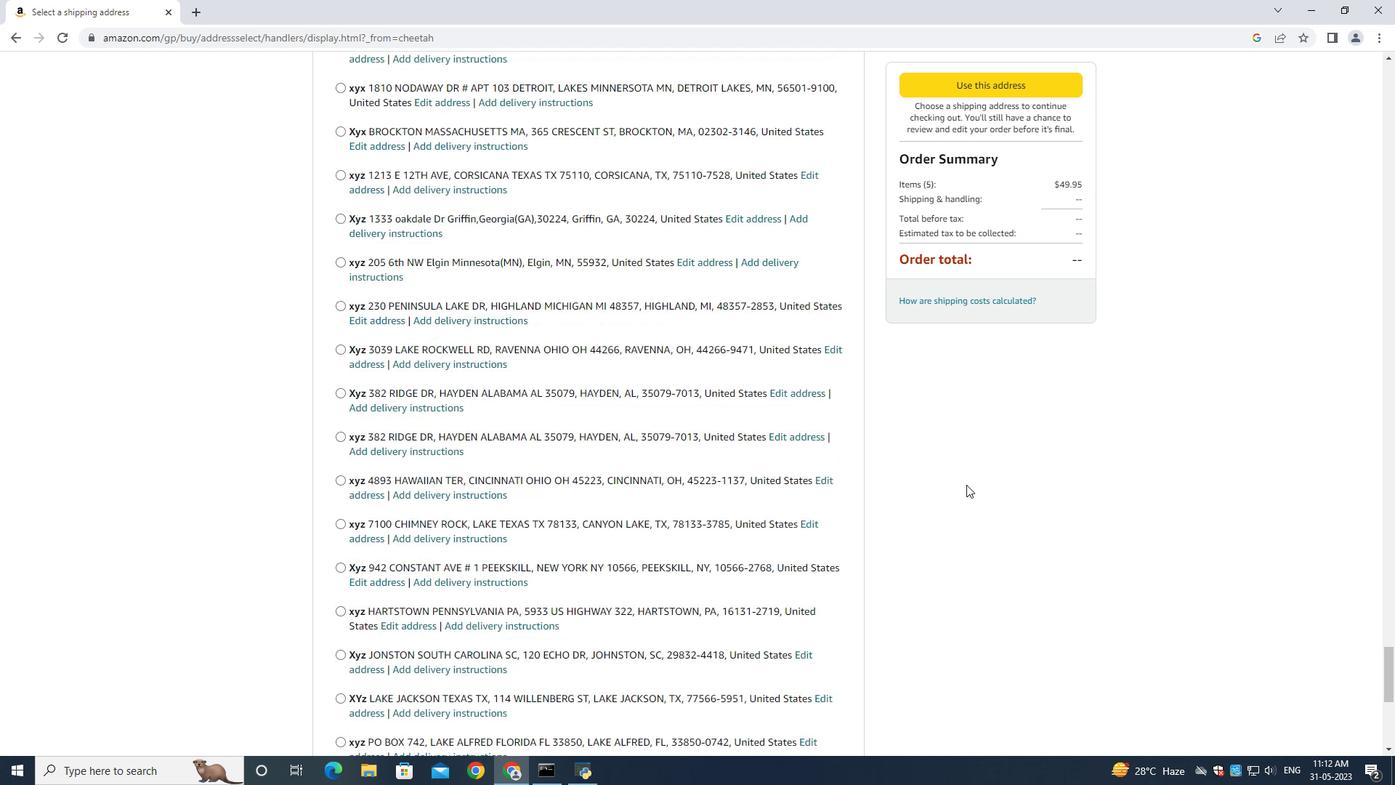 
Action: Mouse moved to (964, 489)
Screenshot: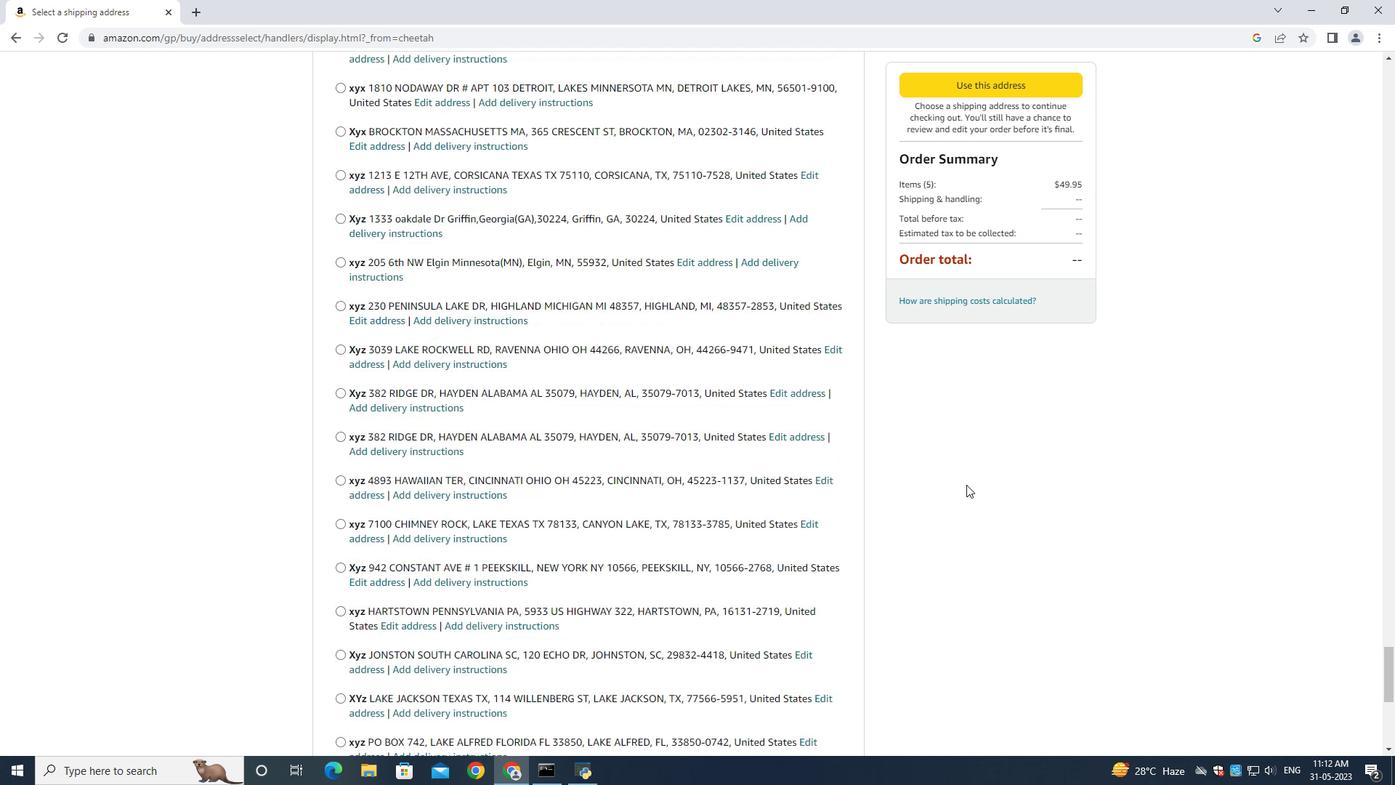 
Action: Mouse scrolled (964, 488) with delta (0, 0)
Screenshot: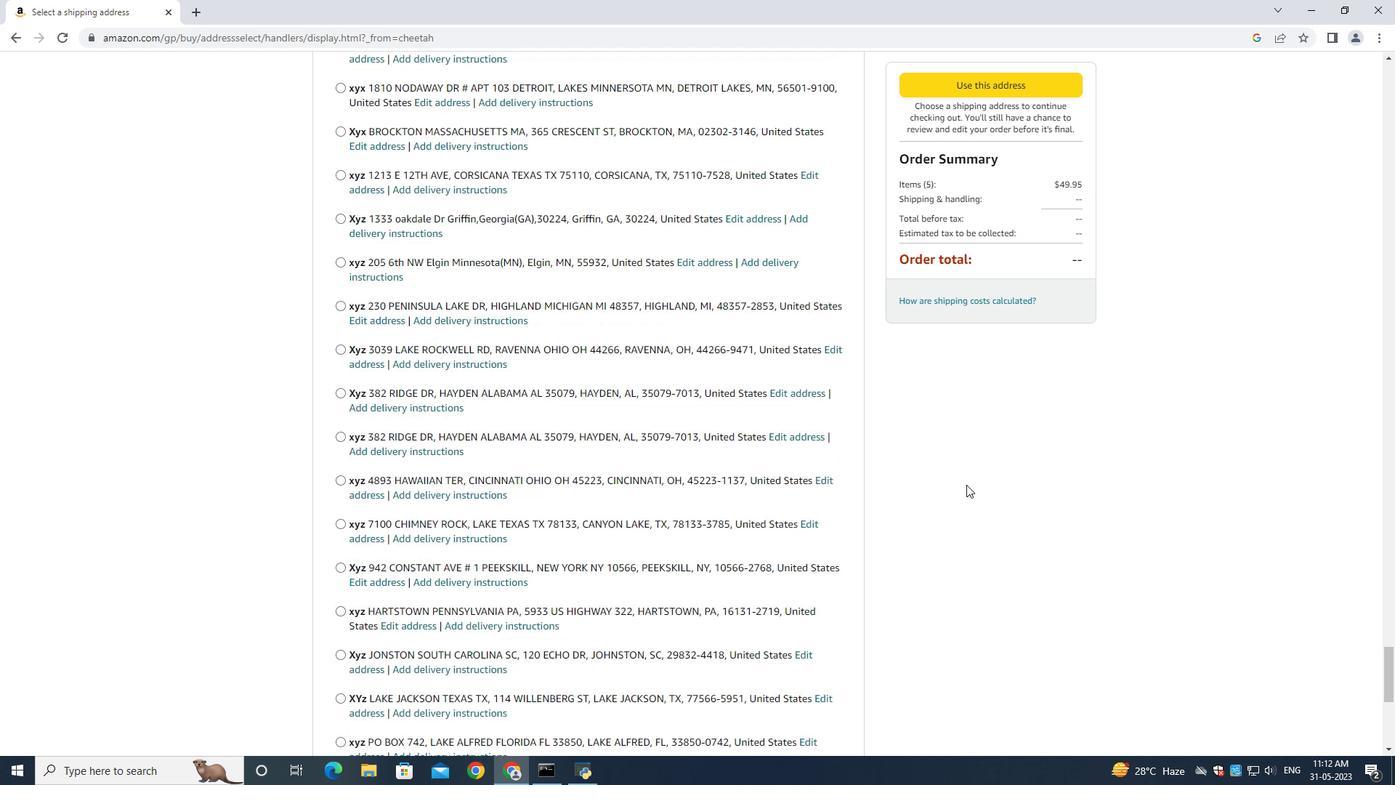 
Action: Mouse scrolled (964, 488) with delta (0, 0)
Screenshot: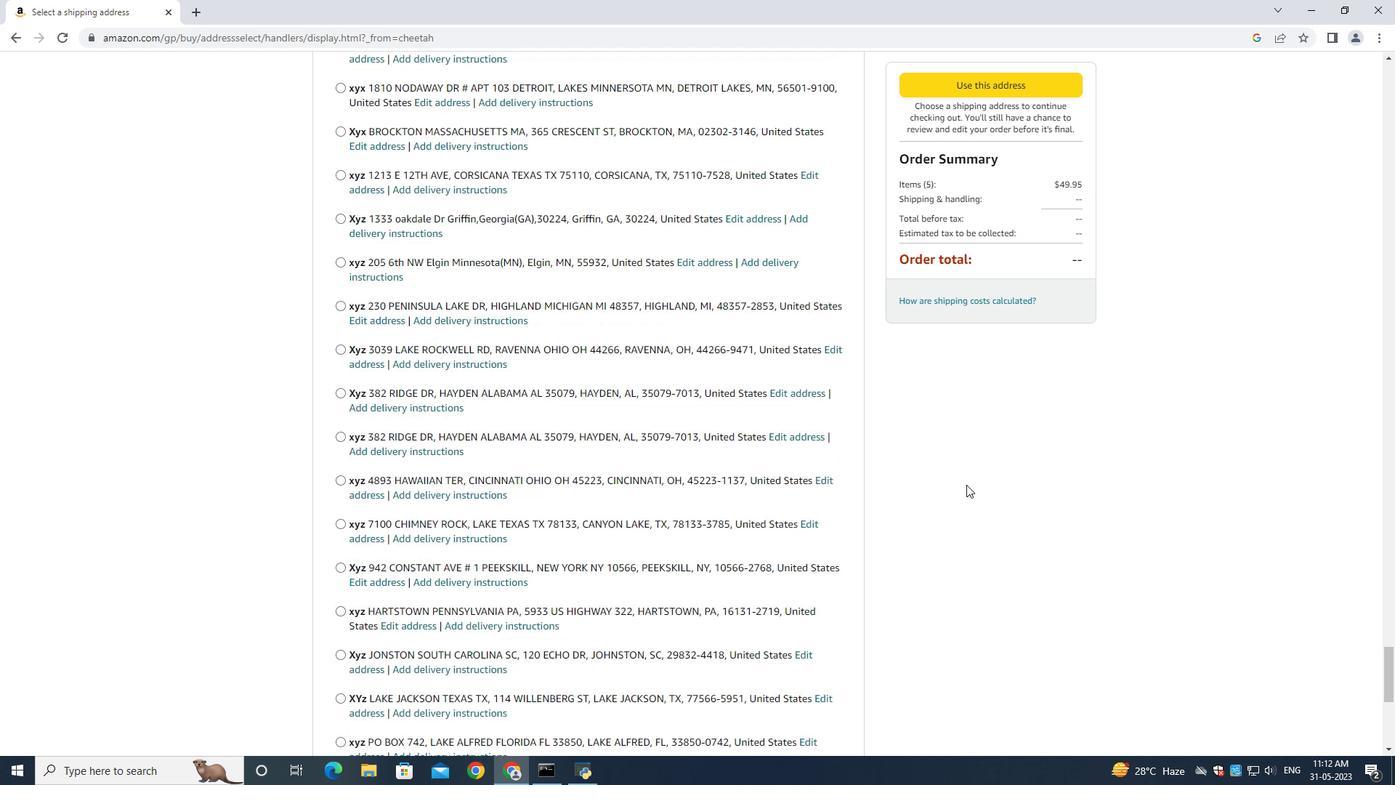 
Action: Mouse scrolled (964, 488) with delta (0, 0)
Screenshot: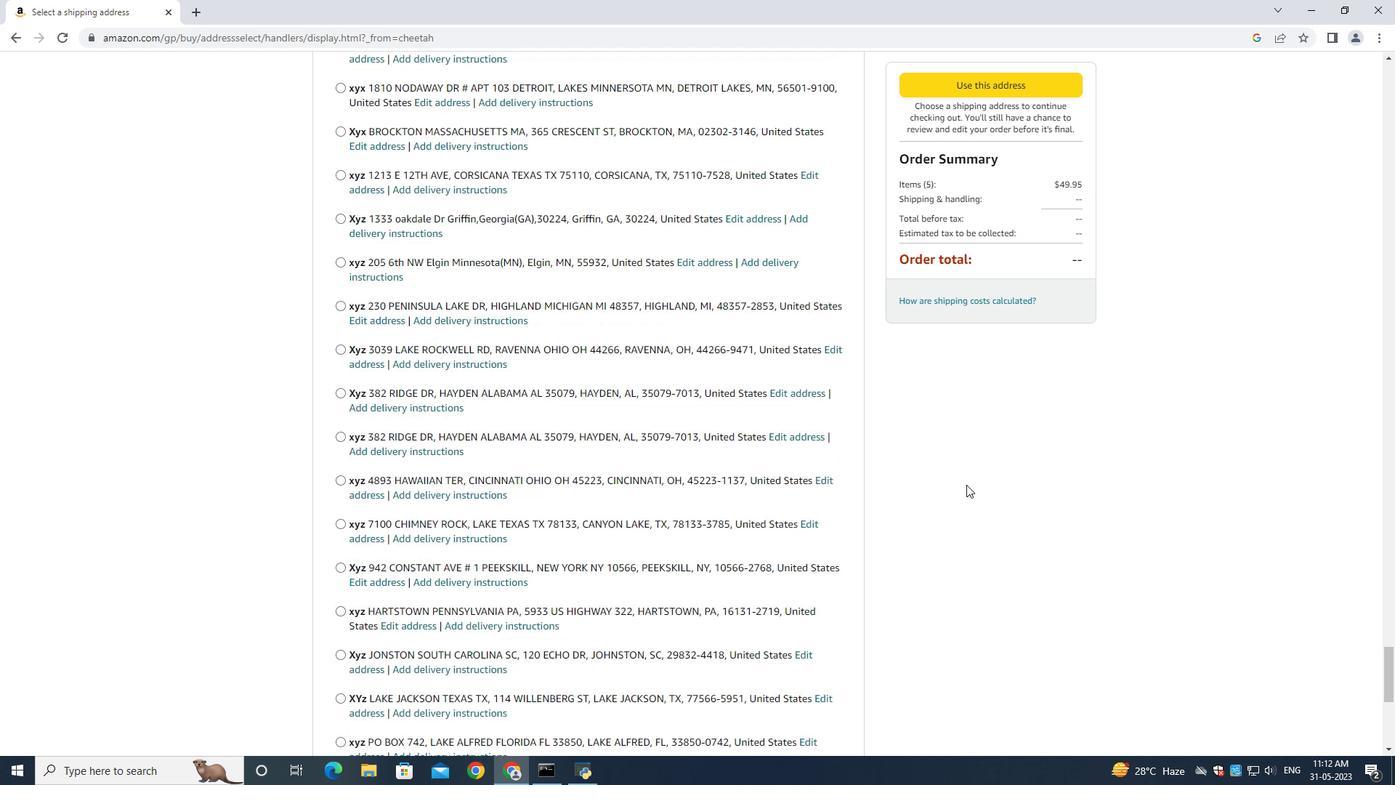 
Action: Mouse scrolled (964, 488) with delta (0, 0)
Screenshot: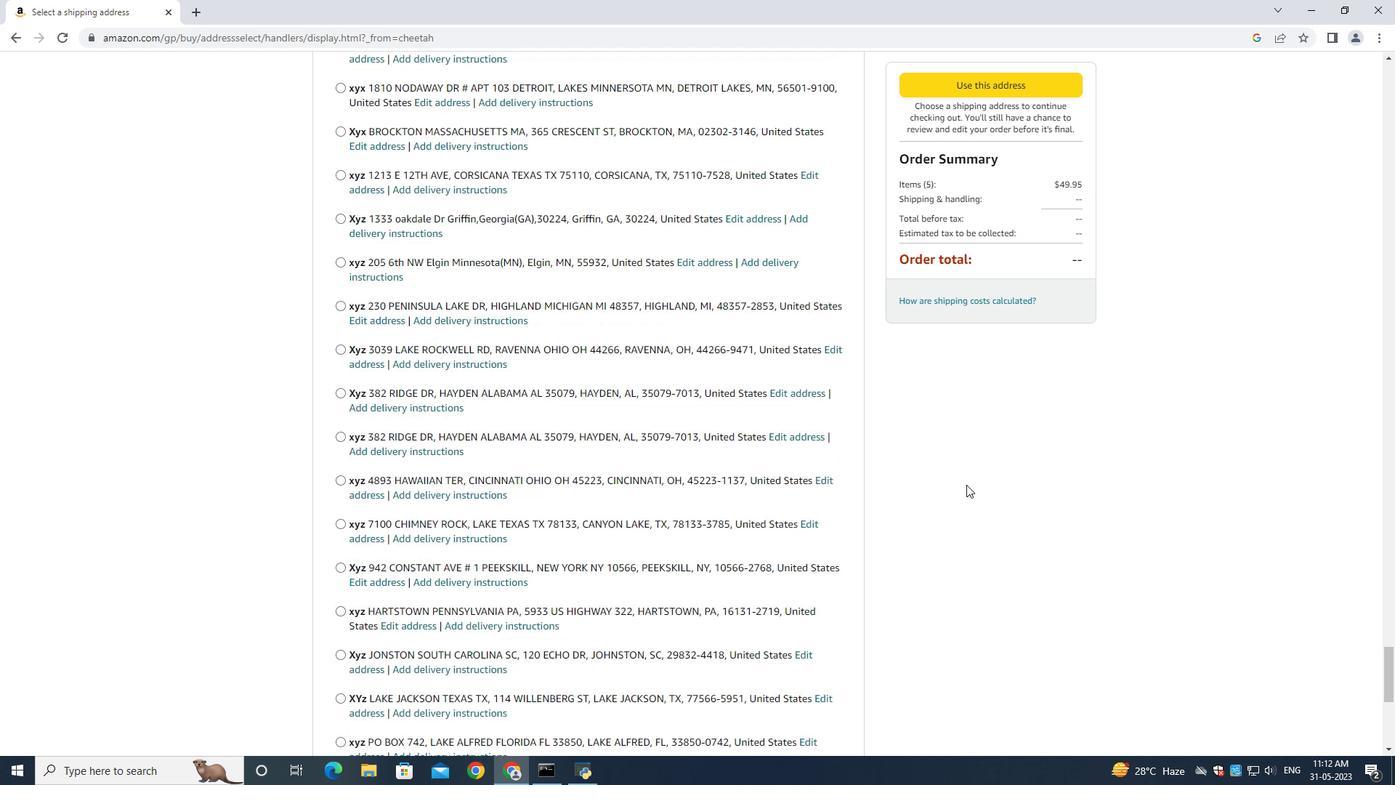 
Action: Mouse scrolled (964, 488) with delta (0, 0)
Screenshot: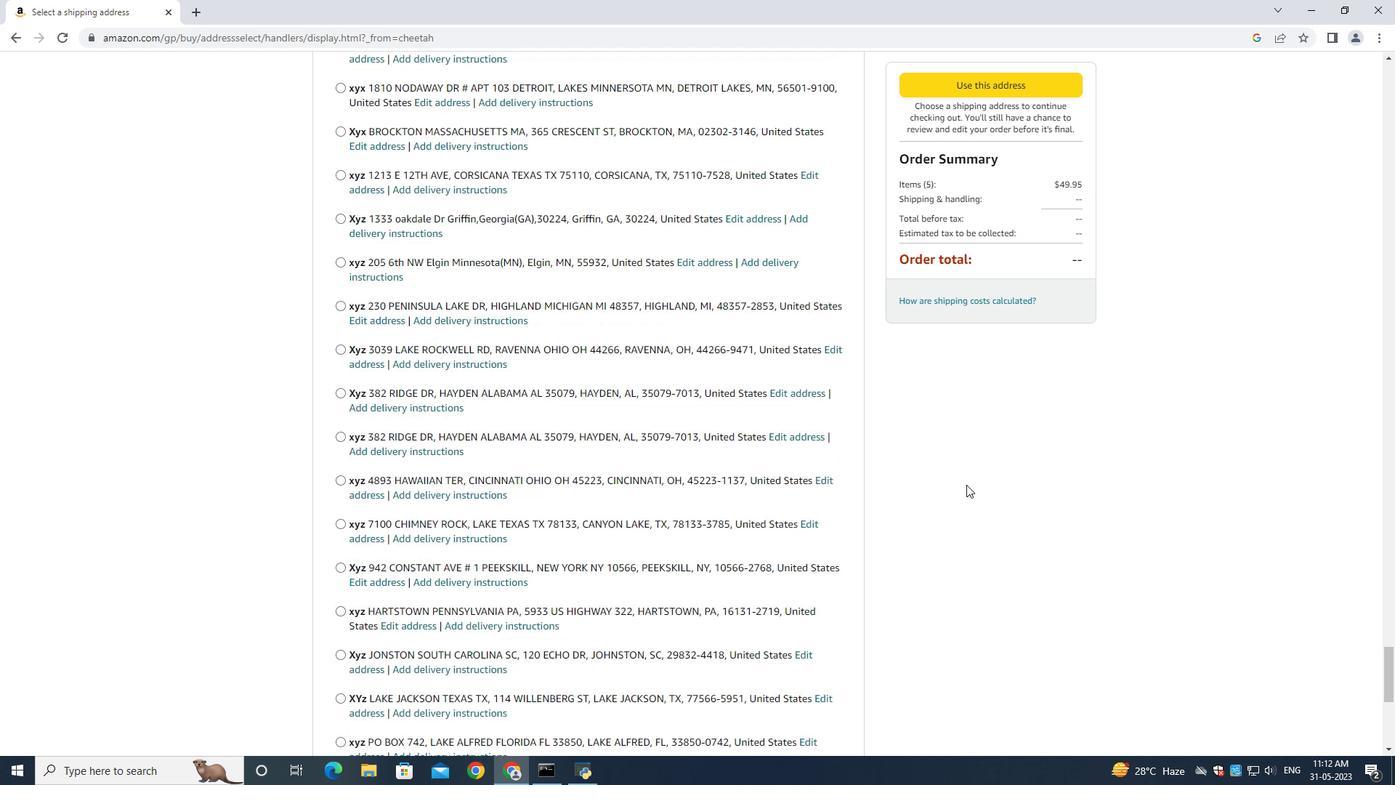 
Action: Mouse moved to (964, 489)
Screenshot: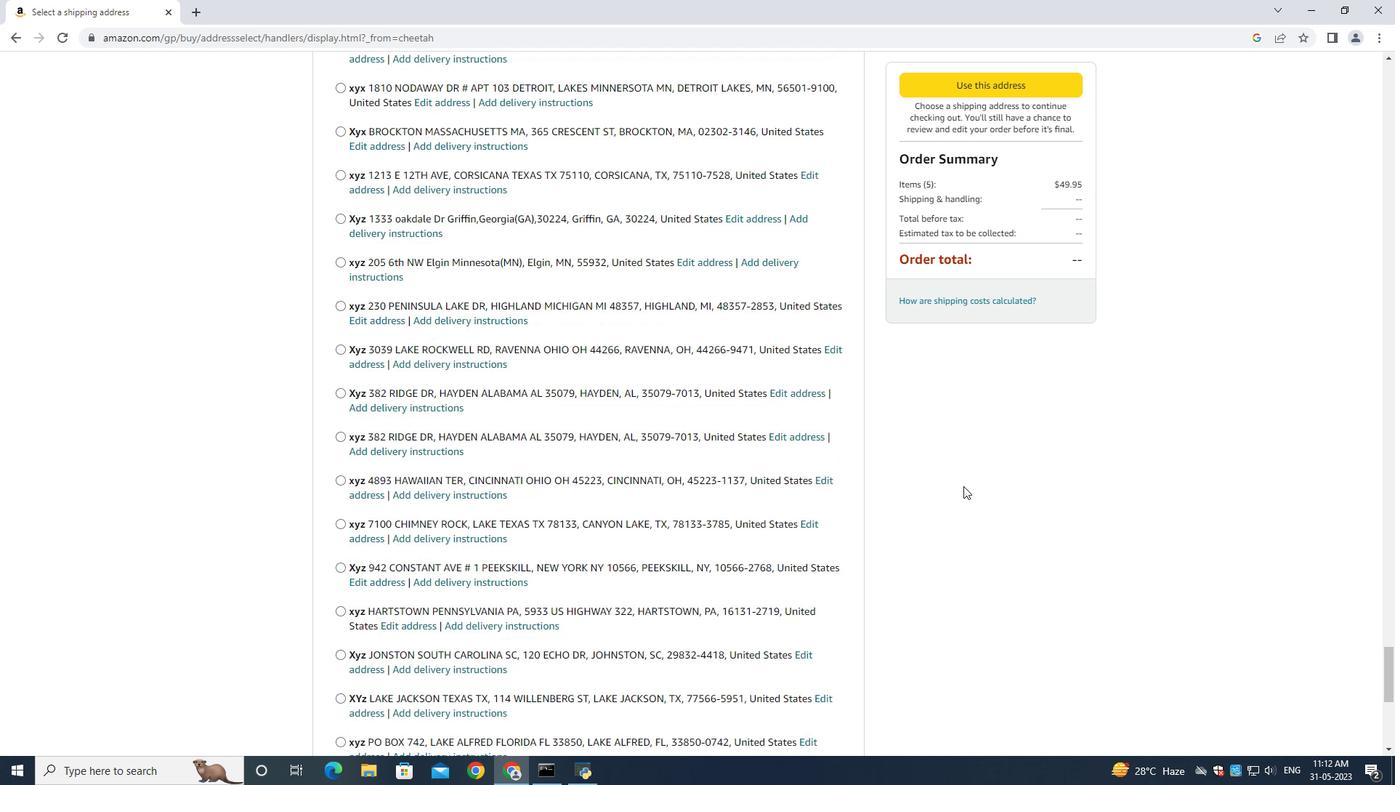 
Action: Mouse scrolled (964, 488) with delta (0, 0)
Screenshot: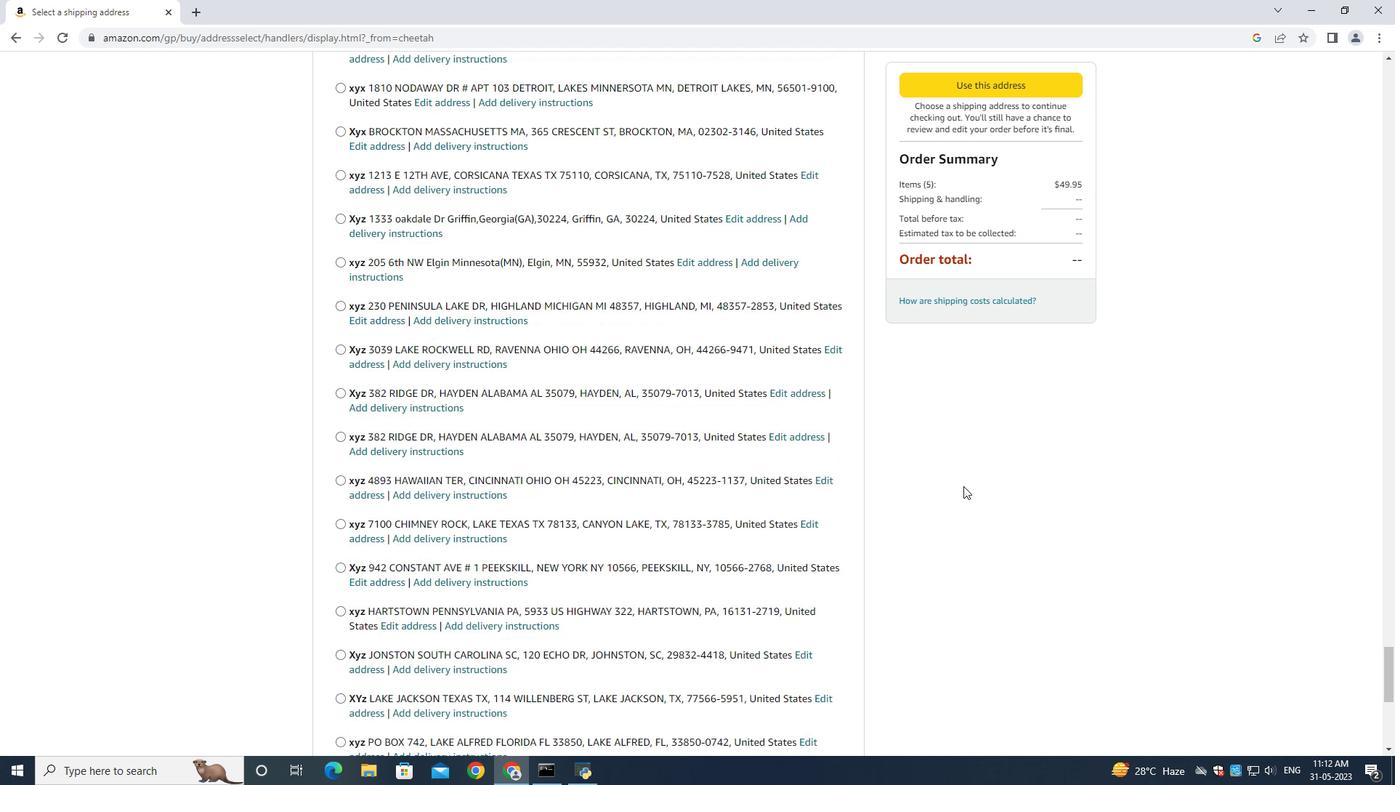 
Action: Mouse moved to (961, 489)
Screenshot: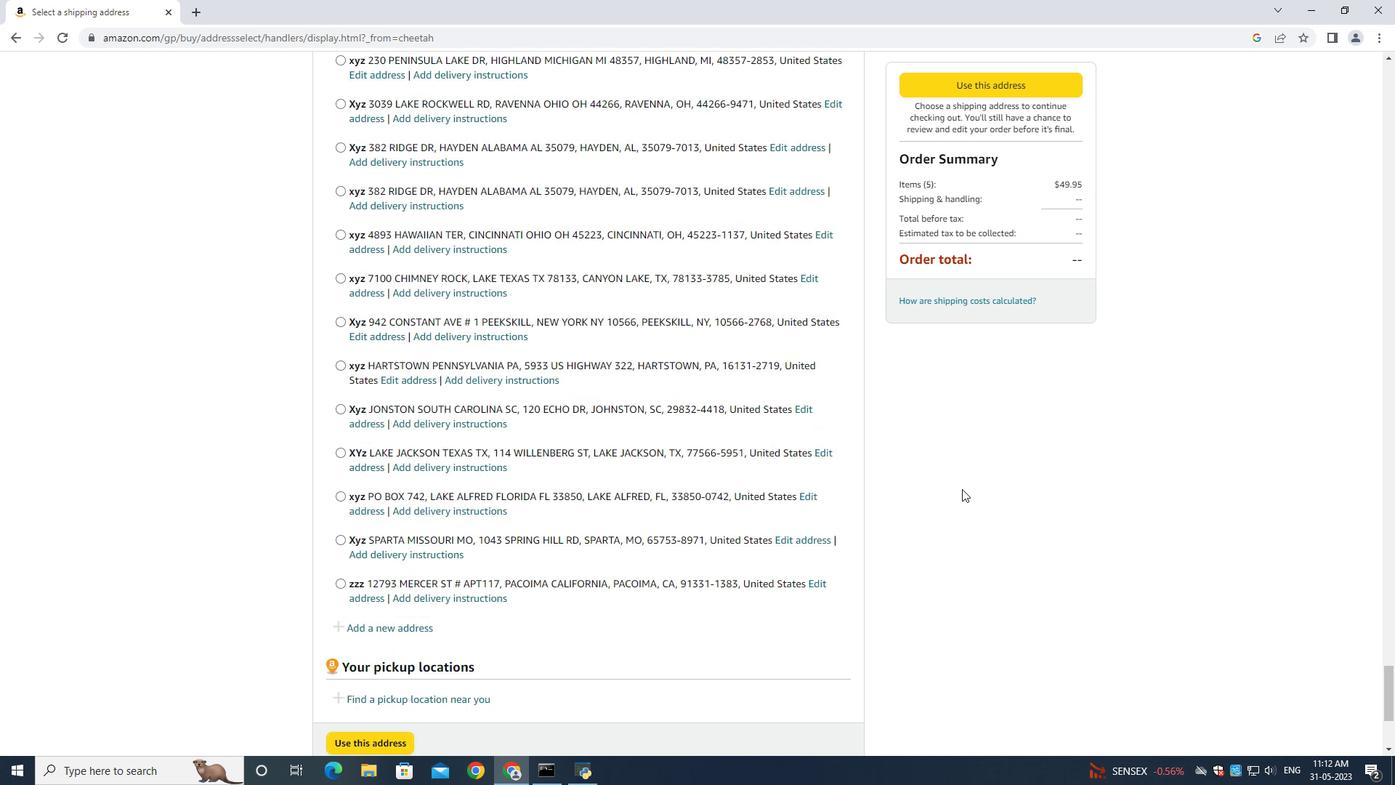 
Action: Mouse scrolled (961, 488) with delta (0, 0)
Screenshot: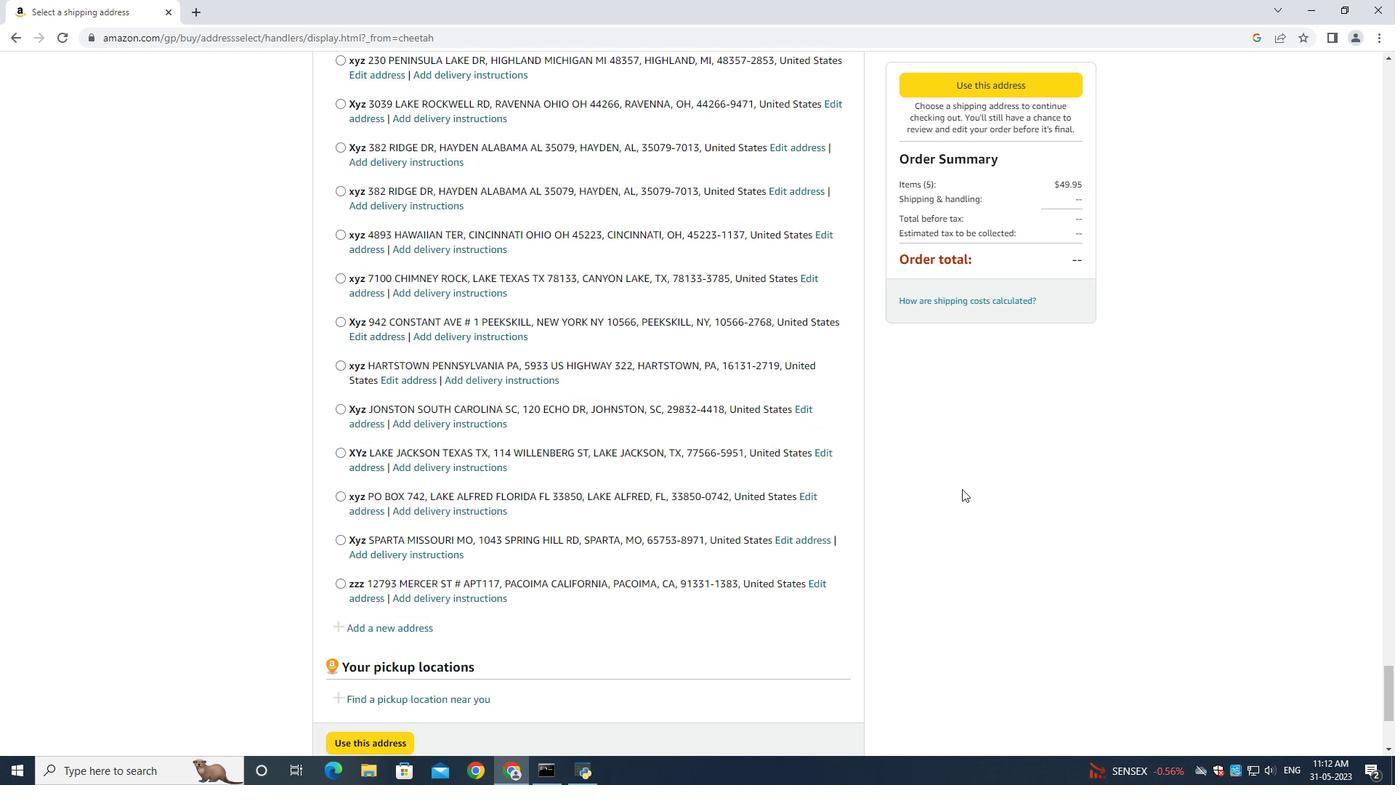 
Action: Mouse moved to (961, 489)
Screenshot: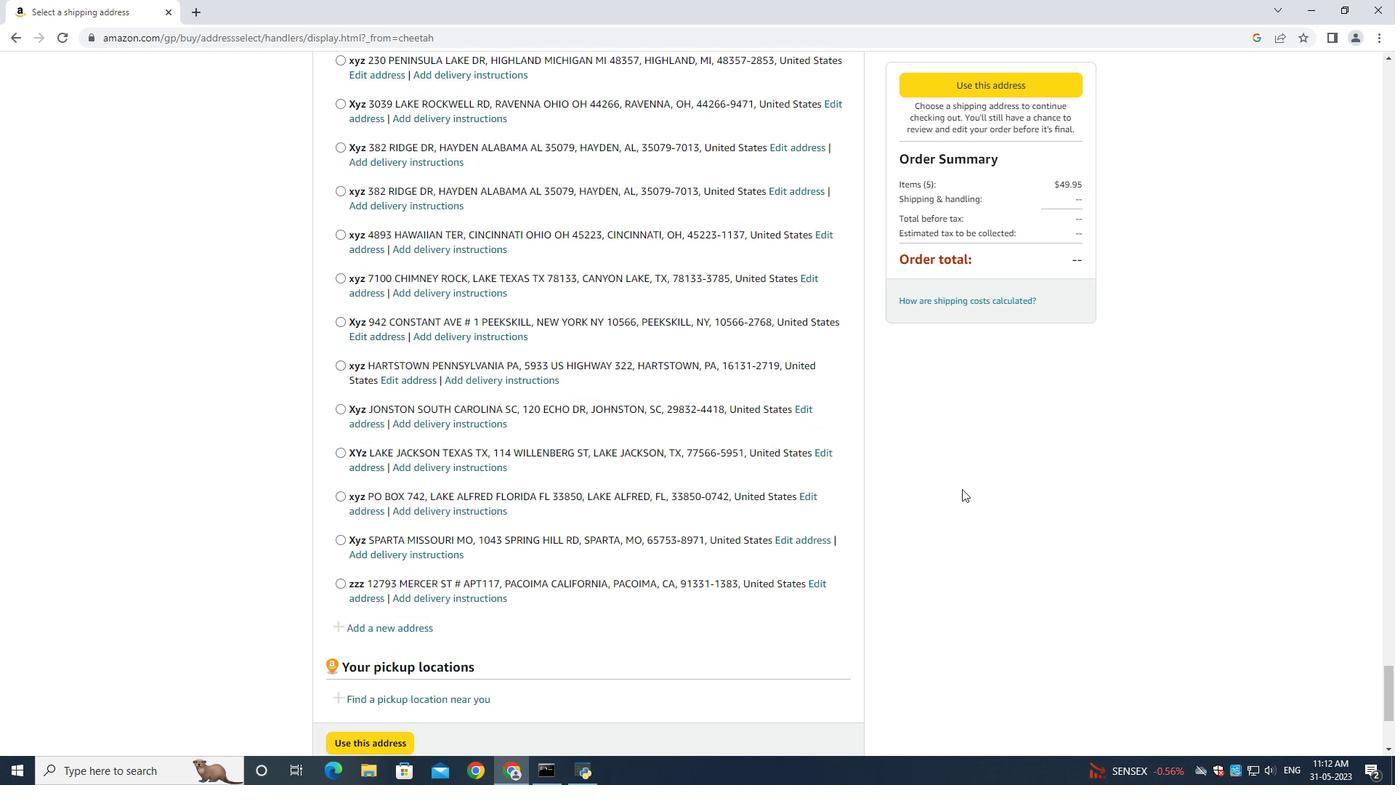 
Action: Mouse scrolled (961, 488) with delta (0, 0)
Screenshot: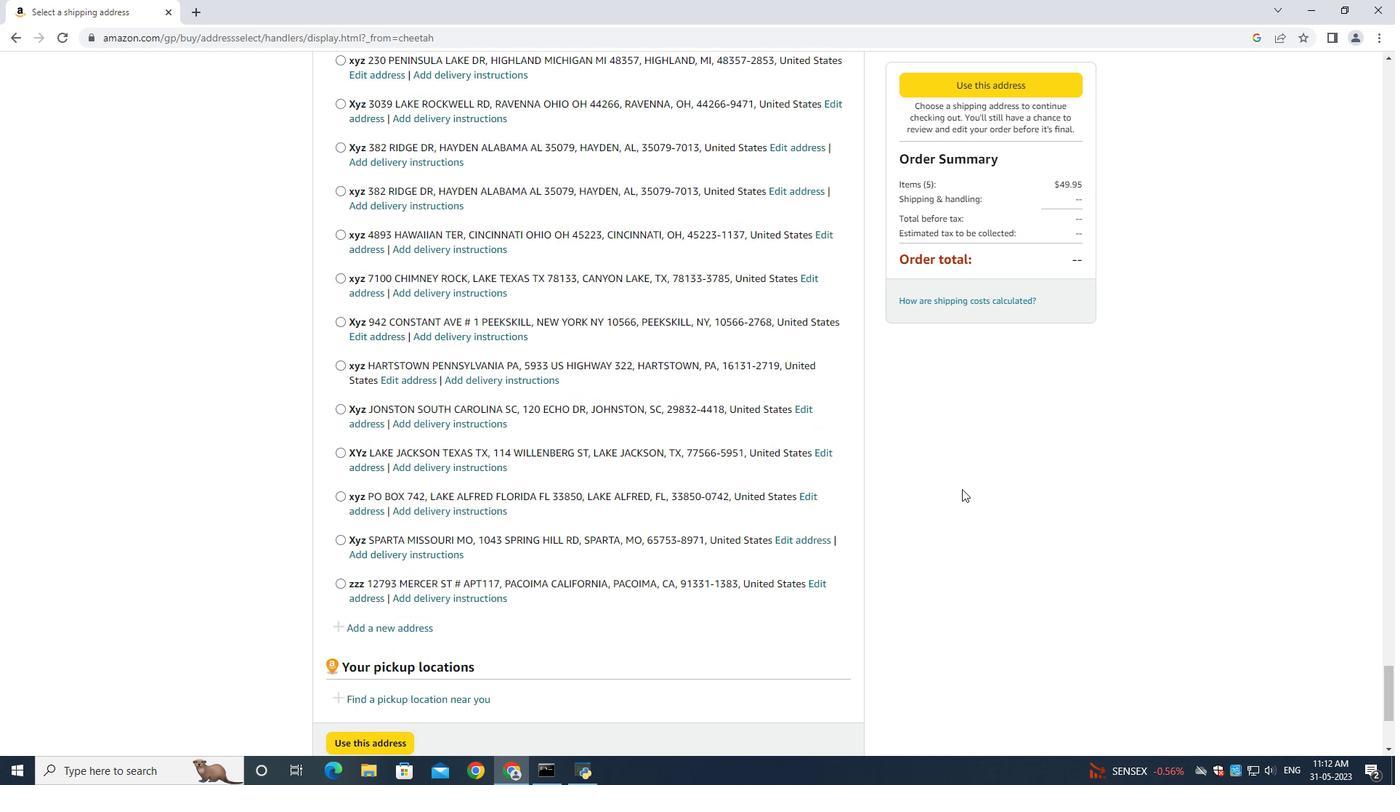 
Action: Mouse scrolled (961, 488) with delta (0, 0)
Screenshot: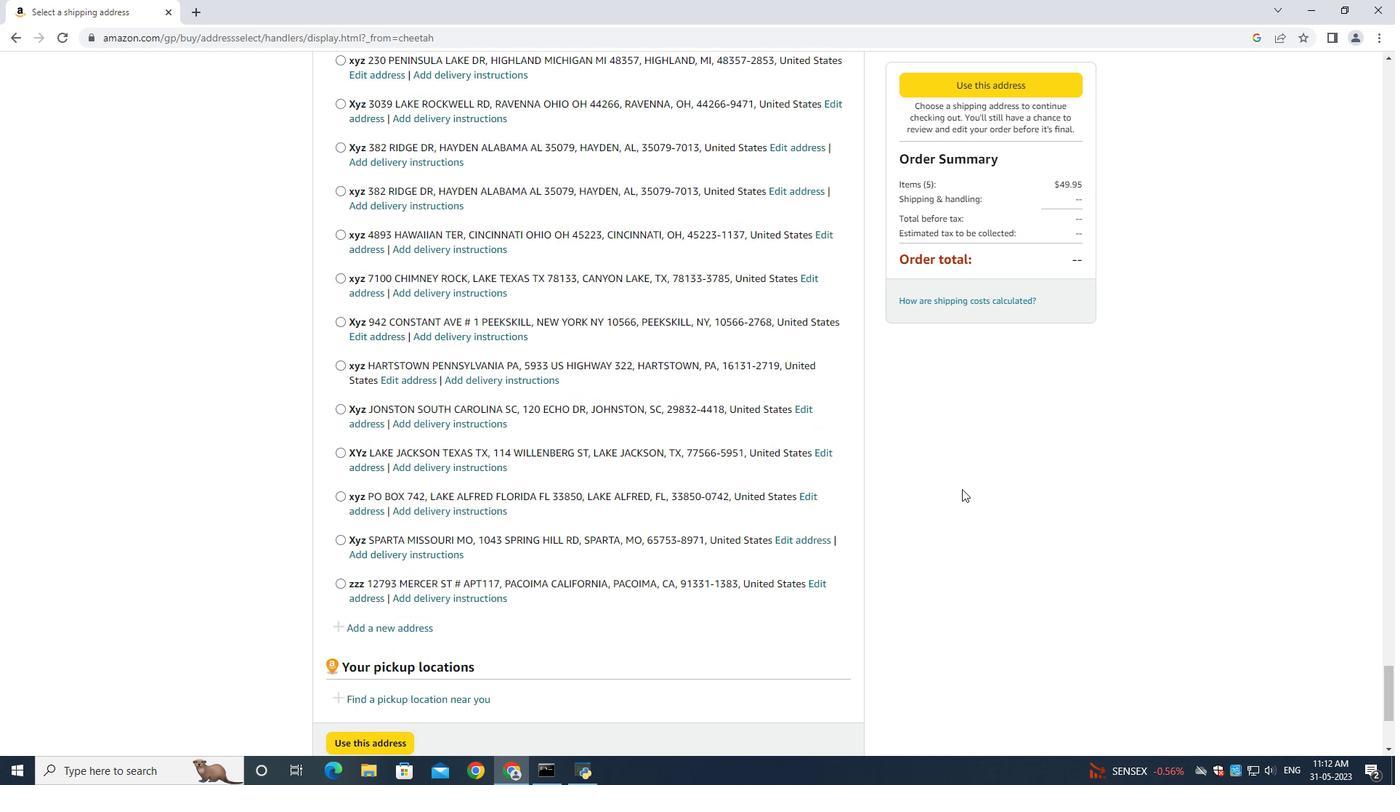 
Action: Mouse moved to (961, 489)
Screenshot: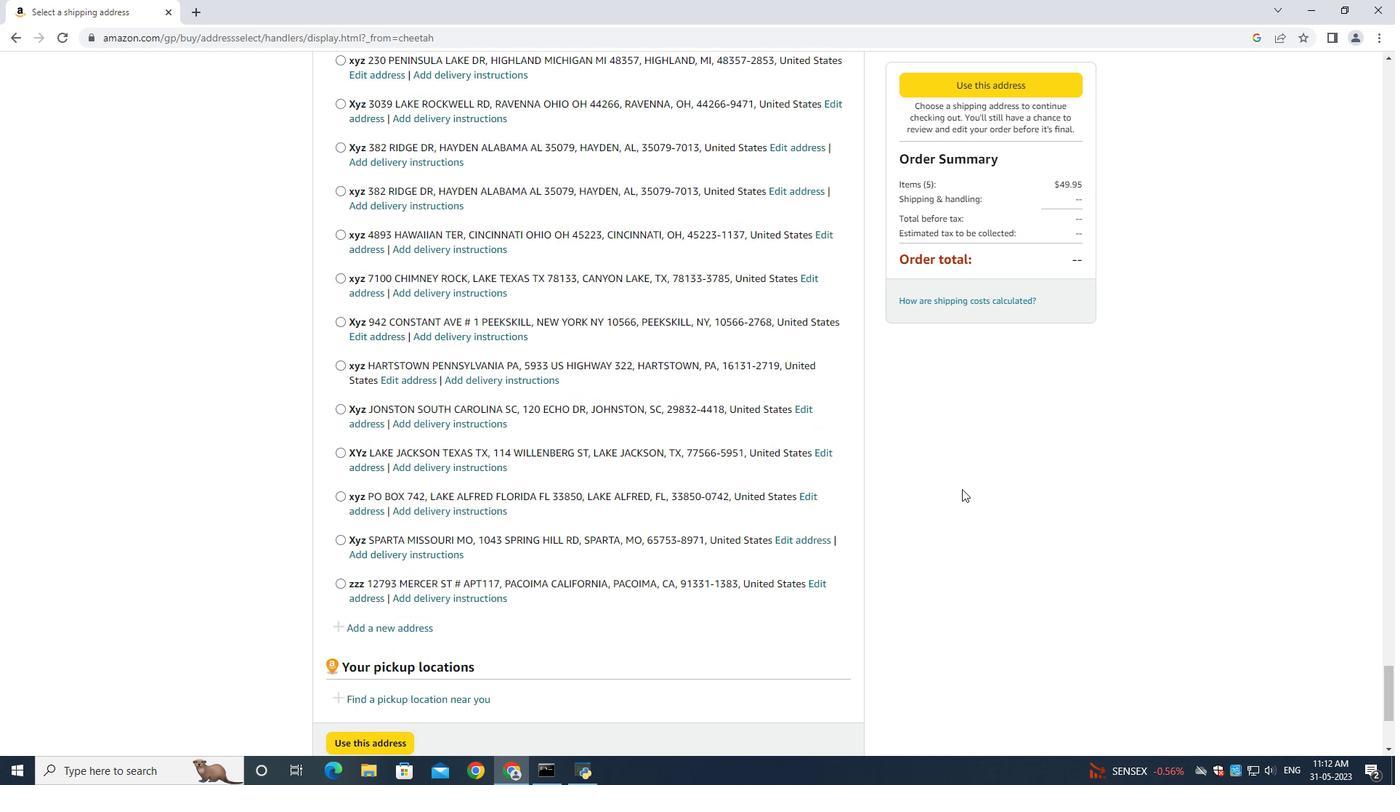 
Action: Mouse scrolled (961, 488) with delta (0, 0)
Screenshot: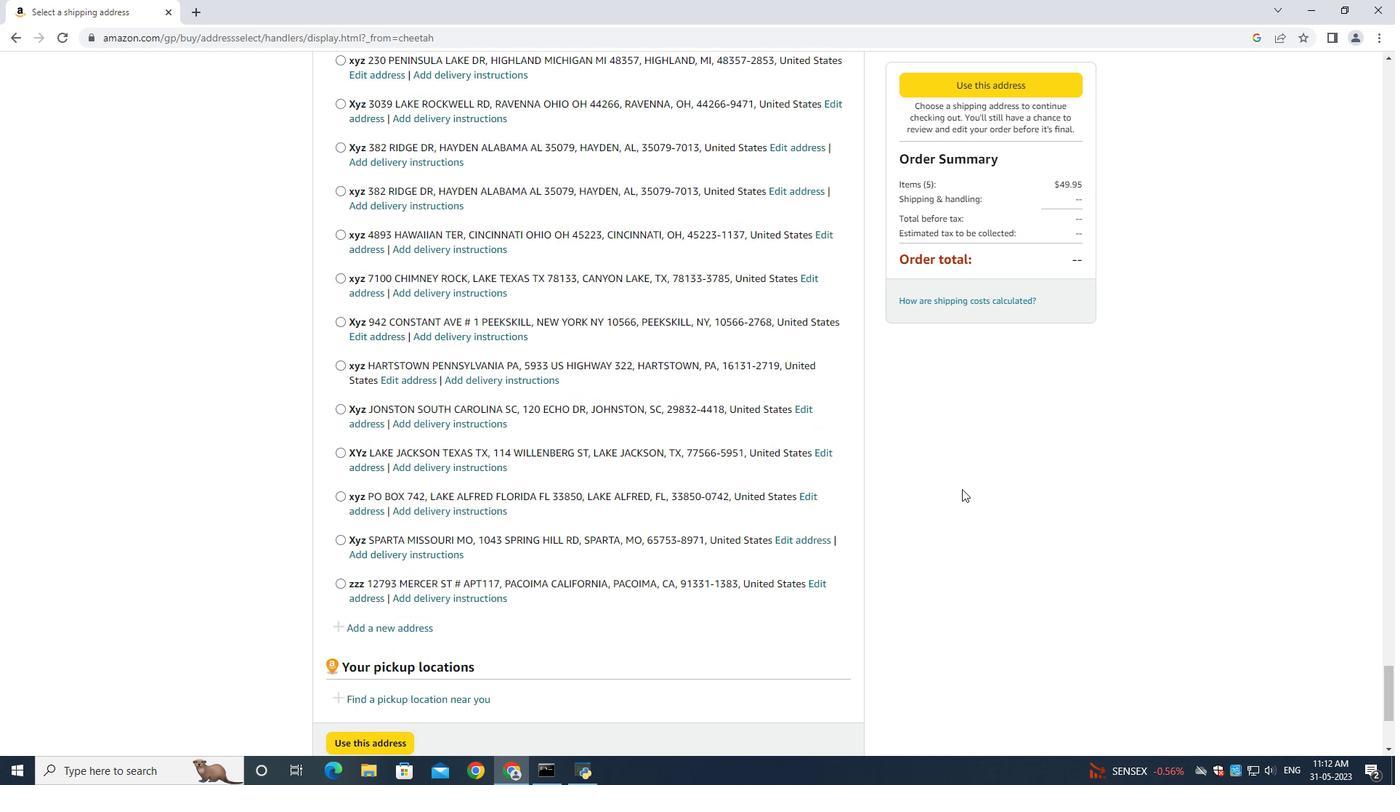 
Action: Mouse scrolled (961, 488) with delta (0, 0)
Screenshot: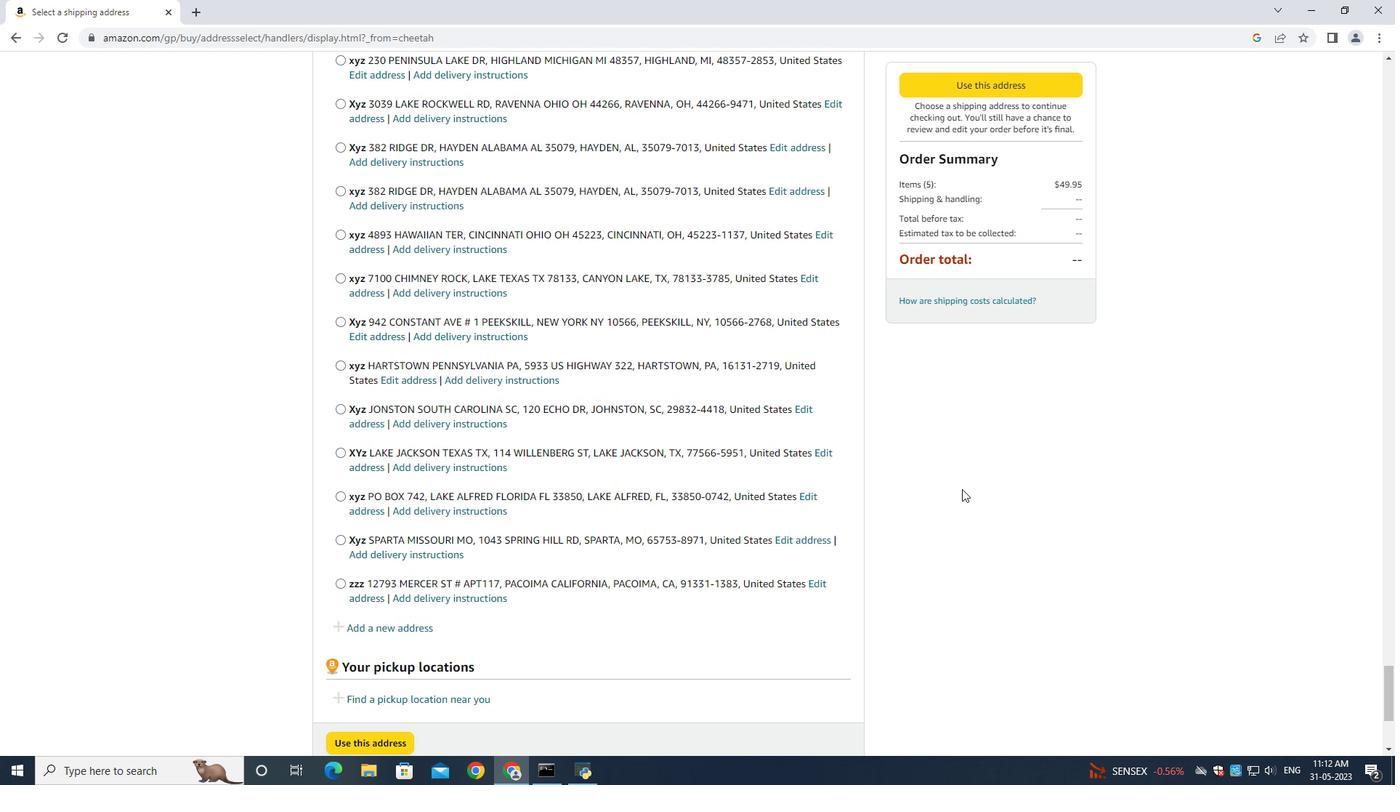 
Action: Mouse scrolled (961, 488) with delta (0, 0)
Screenshot: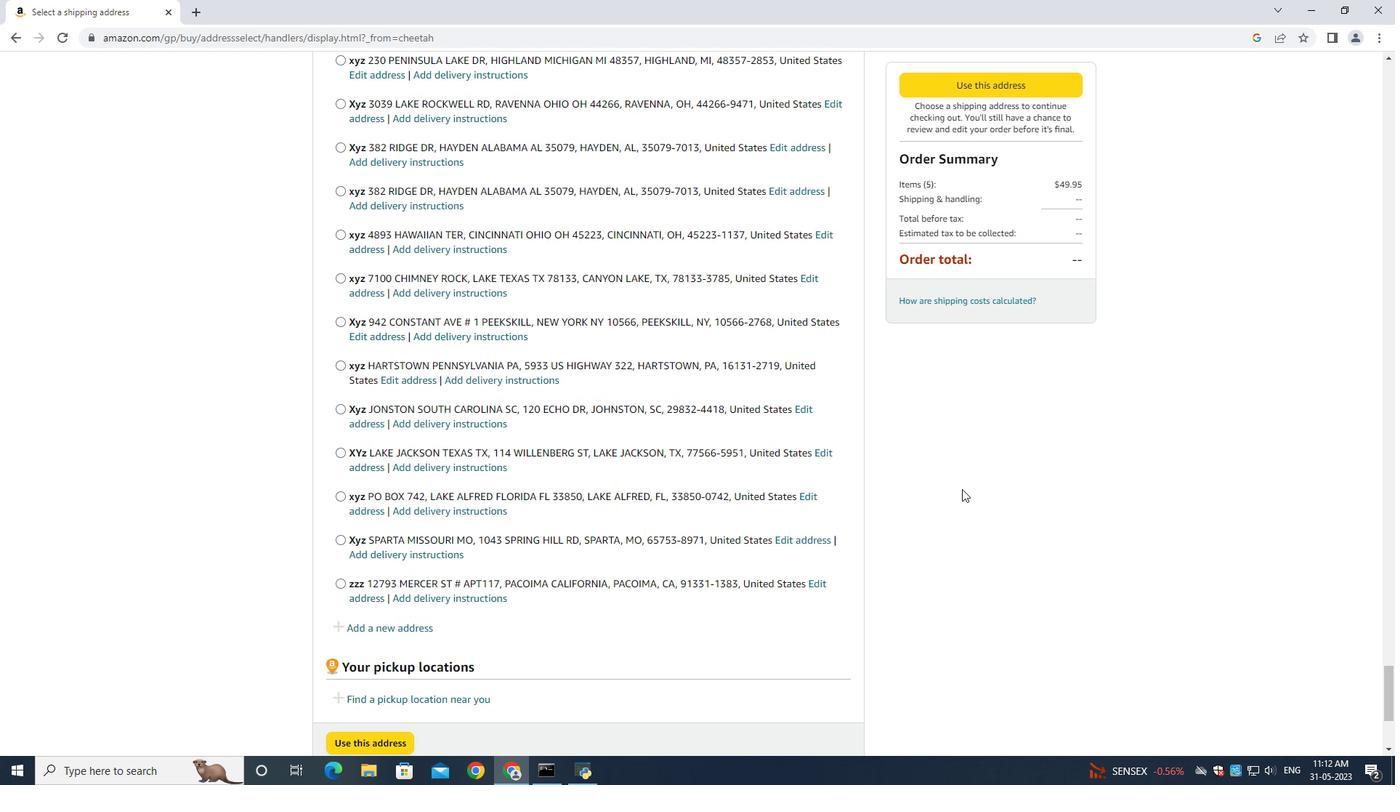 
Action: Mouse moved to (961, 490)
Screenshot: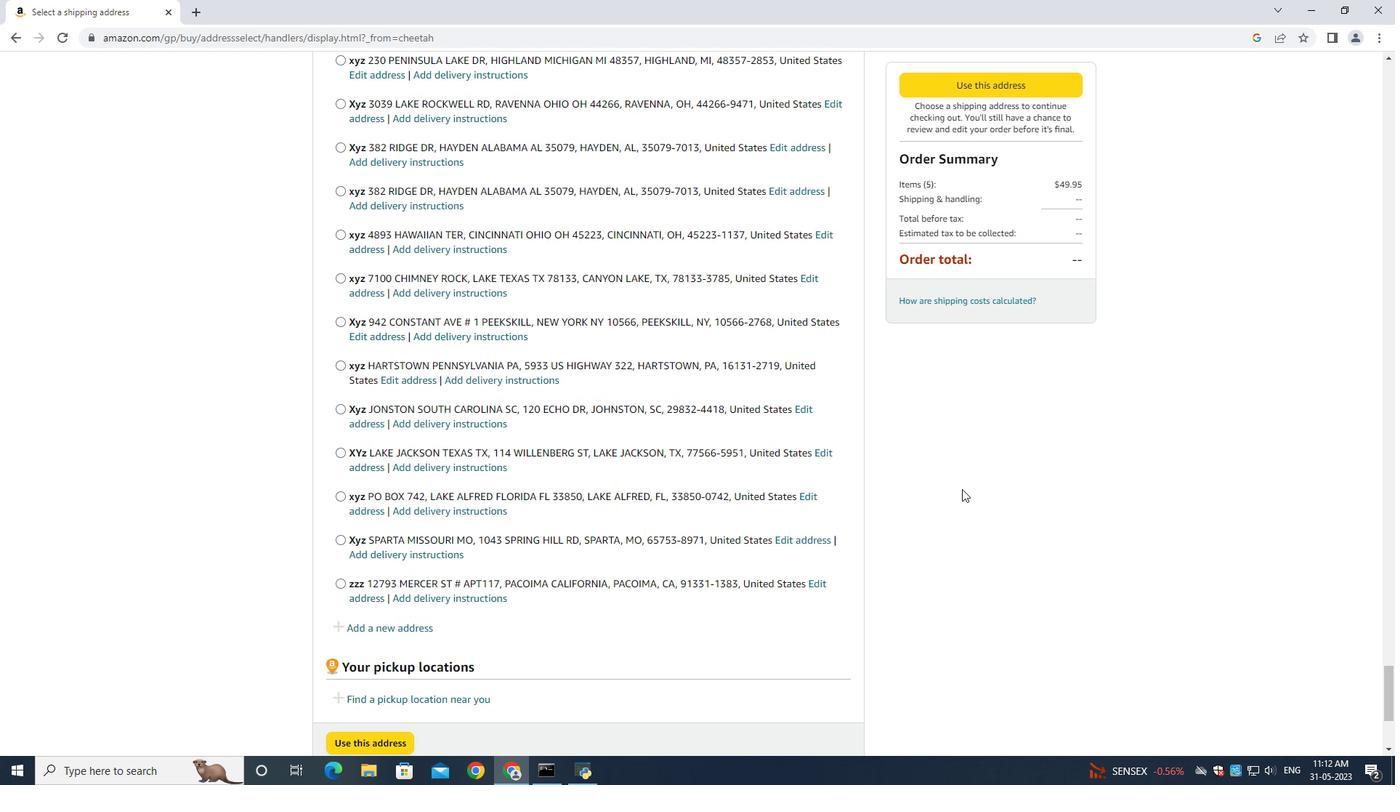 
Action: Mouse scrolled (961, 488) with delta (0, 0)
Screenshot: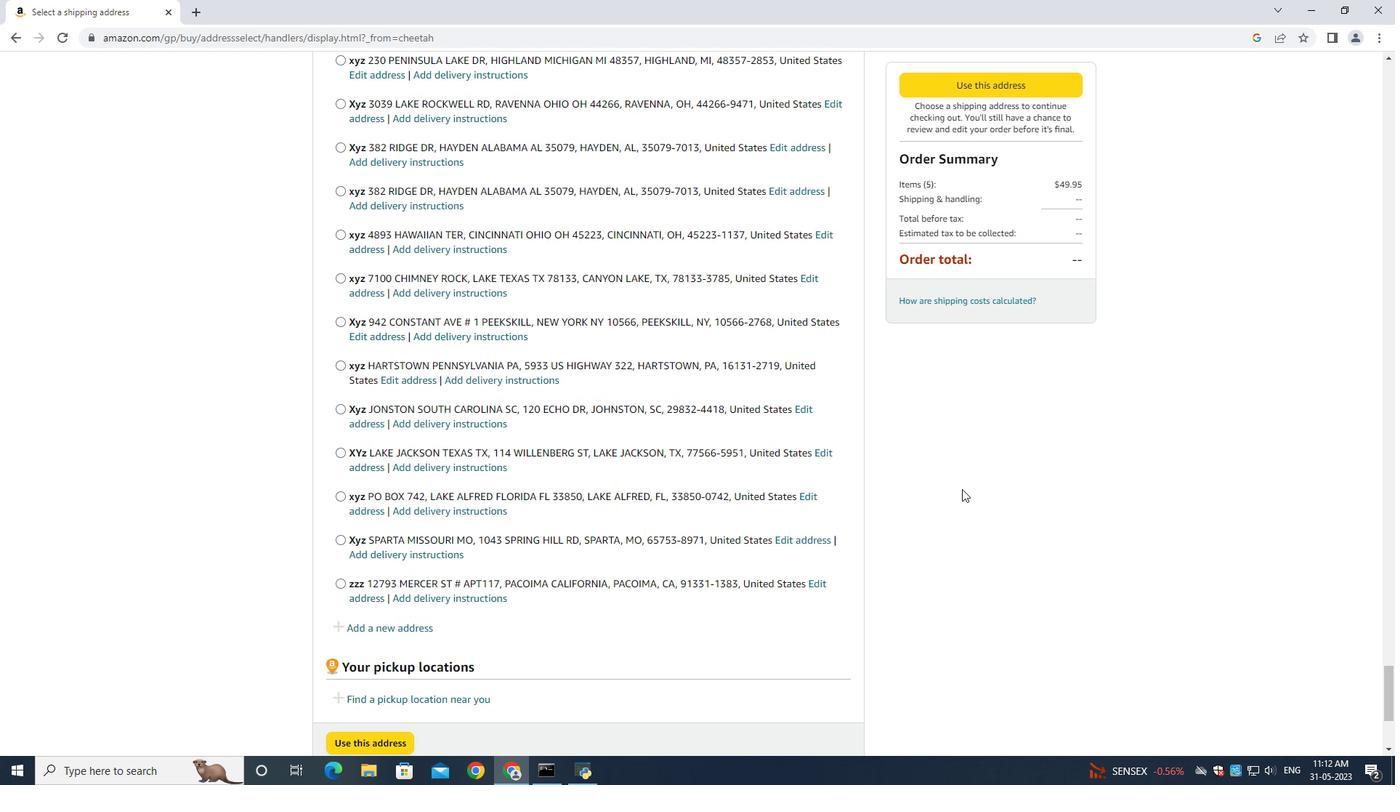 
Action: Mouse moved to (401, 346)
Screenshot: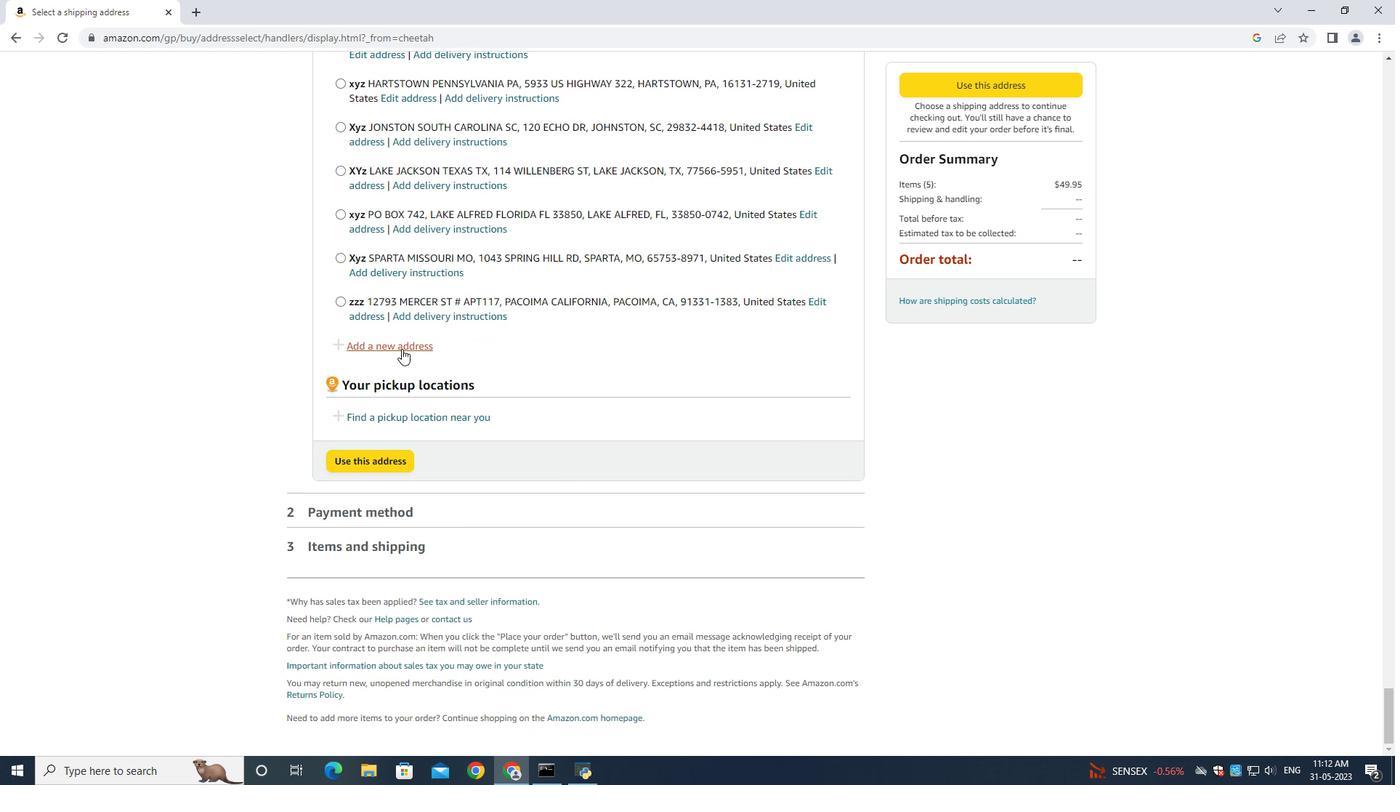 
Action: Mouse pressed left at (401, 346)
Screenshot: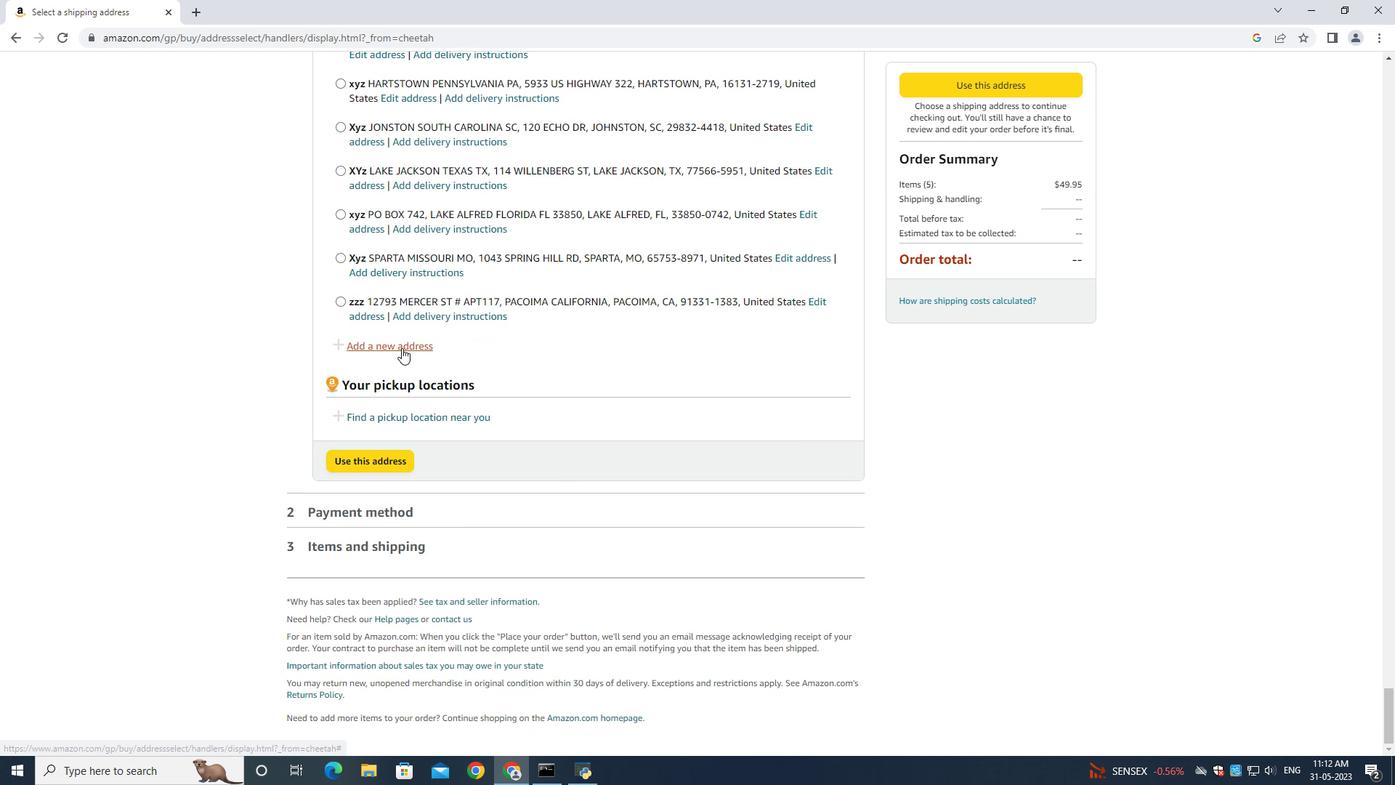 
Action: Mouse moved to (494, 353)
Screenshot: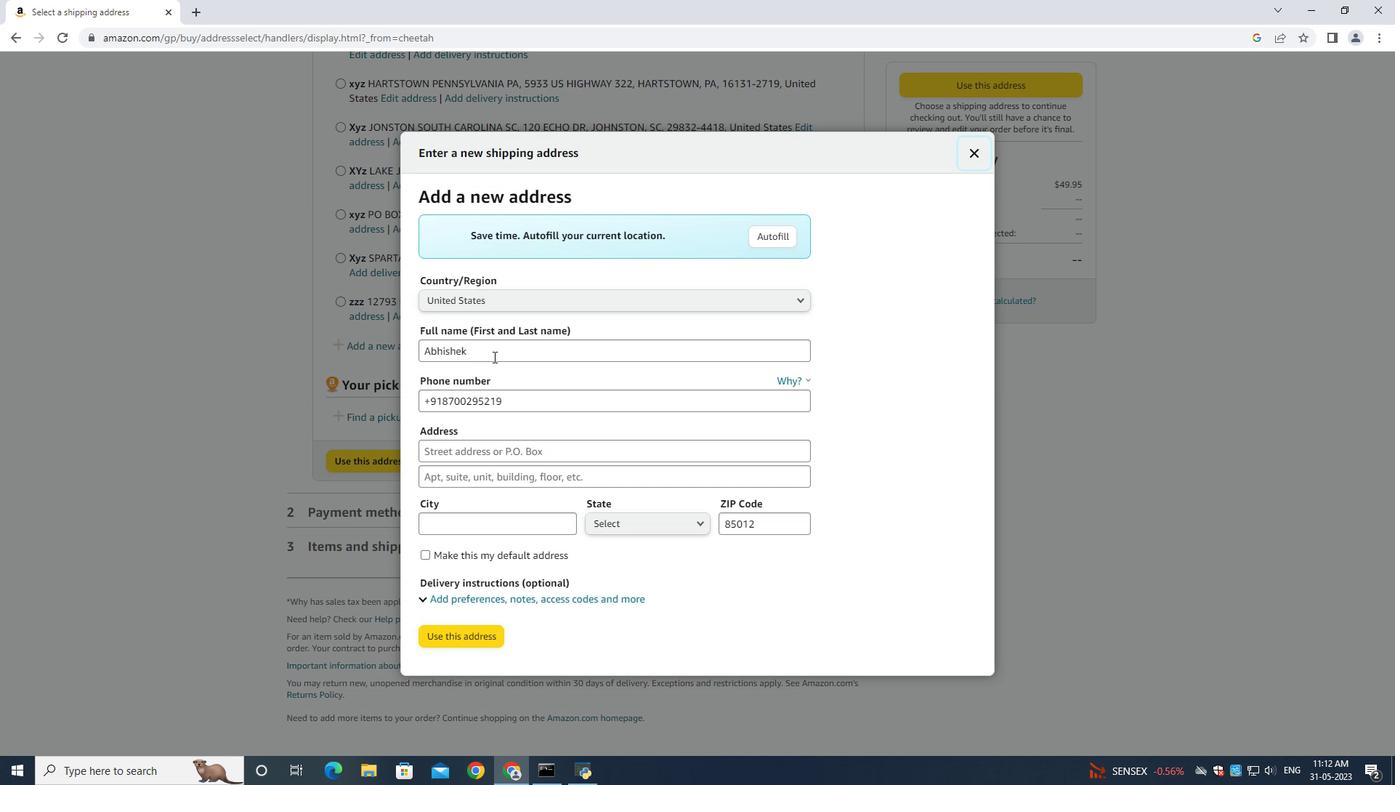 
Action: Mouse pressed left at (494, 353)
Screenshot: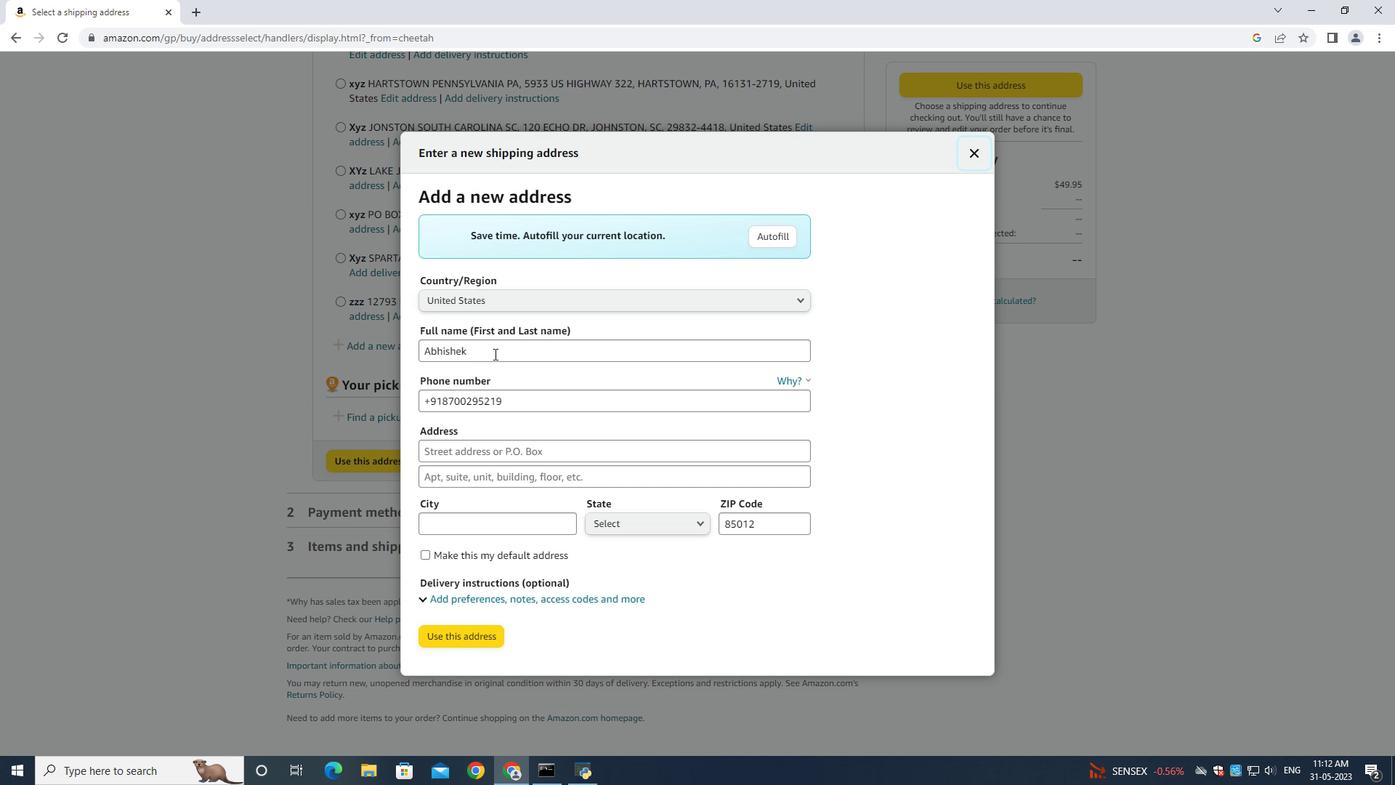 
Action: Mouse moved to (494, 353)
Screenshot: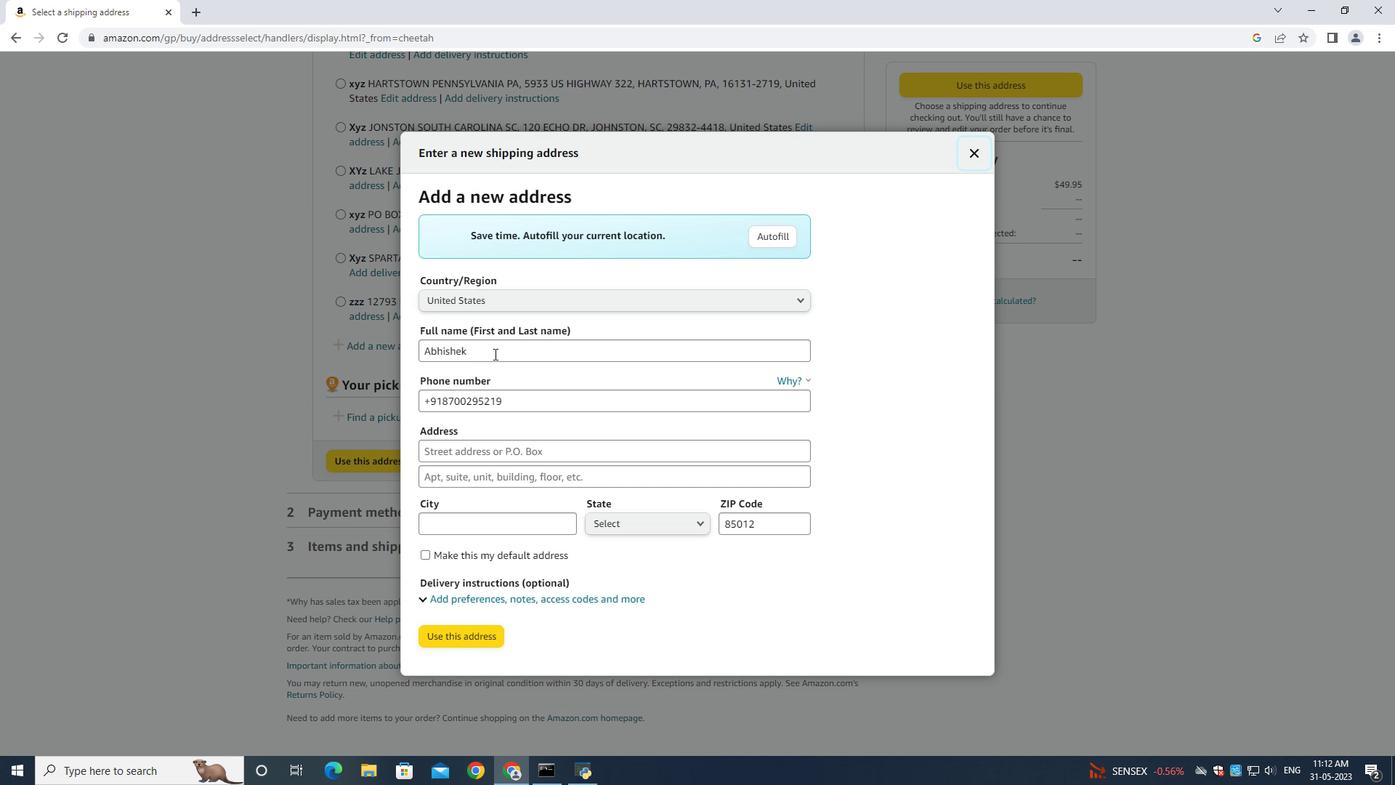 
Action: Key pressed ctrl+A<Key.backspace><Key.shift><Key.shift><Key.shift><Key.shift><Key.shift><Key.shift><Key.shift><Key.shift><Key.shift><Key.shift><Key.shift><Key.shift>Justin<Key.space>k<Key.backspace><Key.shift><Key.shift><Key.shift>Kelly<Key.space><Key.tab><Key.tab><Key.backspace>6318899<Key.backspace><Key.backspace><Key.backspace>992398<Key.space><Key.tab>2772<Key.space><Key.shift>Fieldcre
Screenshot: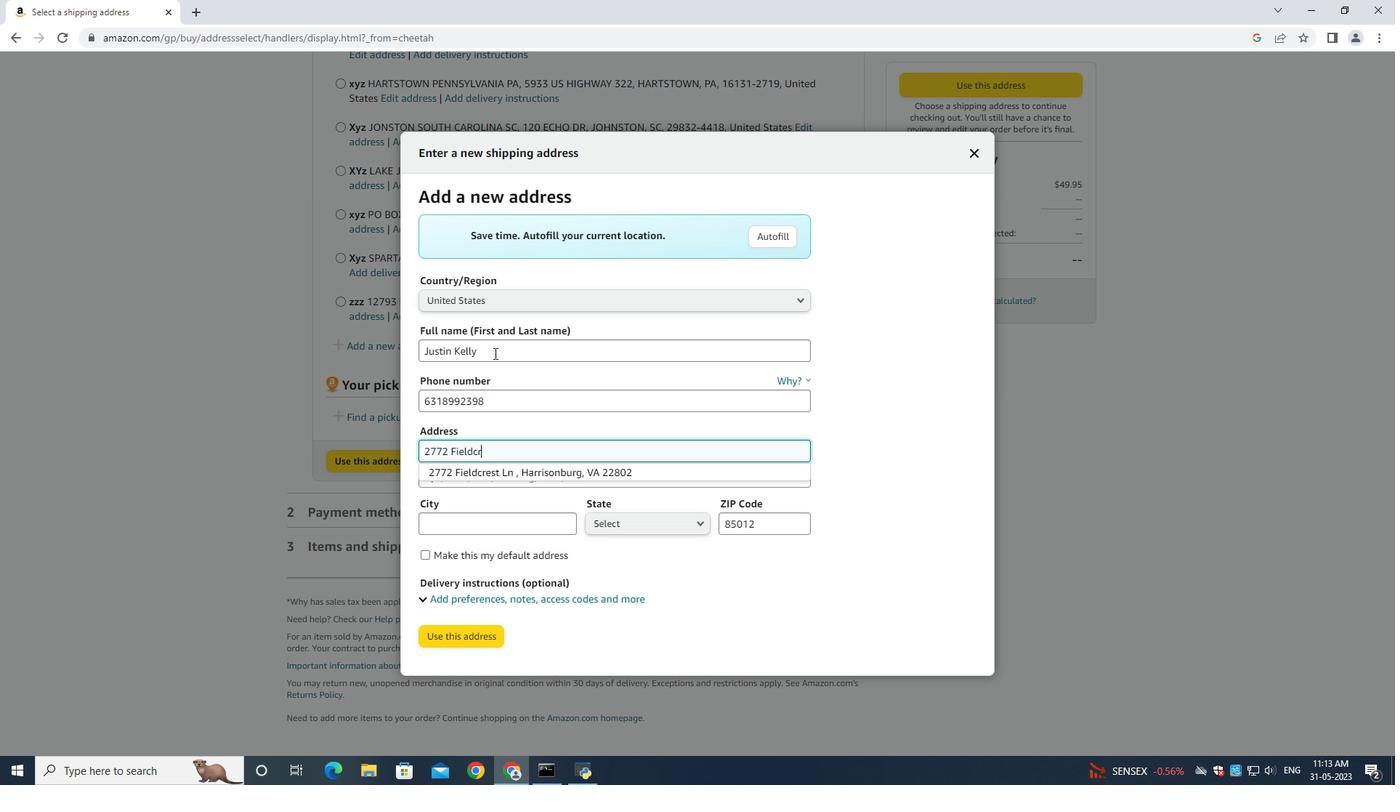 
Action: Mouse moved to (492, 351)
Screenshot: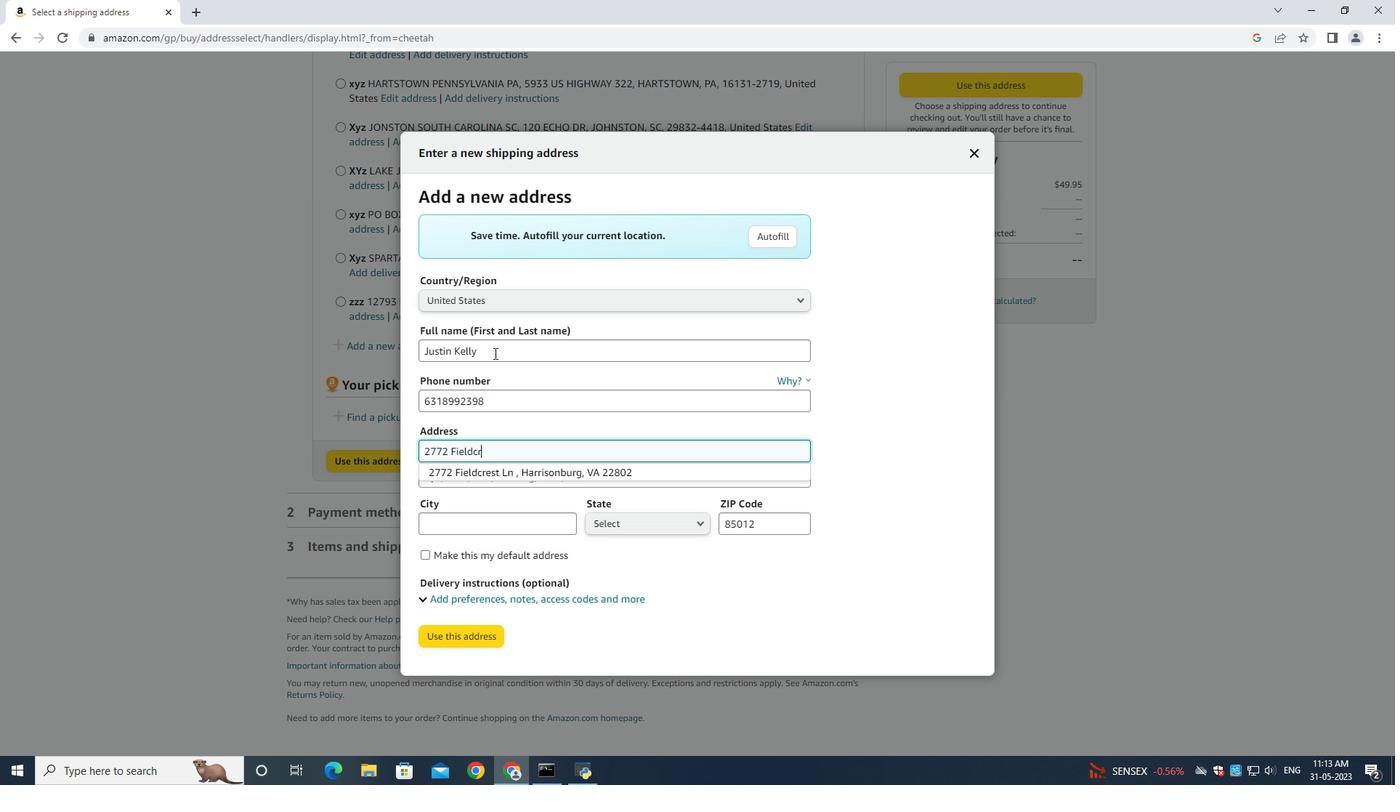 
Action: Key pressed st<Key.space><Key.shift>Road<Key.tab><Key.shift><Key.shift><Key.shift><Key.shift><Key.shift><Key.shift><Key.shift><Key.shift><Key.shift><Key.shift><Key.shift><Key.shift><Key.shift><Key.shift><Key.shift><Key.shift><Key.shift><Key.shift>New<Key.space><Key.shift>York<Key.space><Key.shift><Key.shift><Key.shift><Key.shift><Key.shift><Key.shift><Key.shift><Key.shift><Key.shift><Key.shift><Key.shift><Key.shift><Key.shift><Key.shift><Key.shift><Key.shift><Key.shift>New<Key.space><Key.shift>York<Key.tab><Key.shift><Key.shift><Key.shift><Key.shift><Key.shift><Key.shift><Key.shift><Key.shift><Key.shift><Key.shift><Key.shift><Key.shift><Key.shift><Key.shift><Key.shift><Key.shift><Key.shift><Key.shift><Key.shift><Key.shift><Key.shift><Key.shift><Key.shift><Key.shift><Key.shift><Key.shift><Key.shift><Key.shift><Key.shift><Key.shift><Key.shift><Key.shift><Key.shift><Key.shift><Key.shift><Key.shift><Key.shift><Key.shift><Key.shift><Key.shift><Key.shift><Key.shift><Key.shift><Key.shift><Key.shift><Key.shift><Key.shift><Key.shift><Key.shift><Key.shift><Key.shift><Key.shift><Key.shift><Key.shift><Key.shift><Key.shift><Key.shift><Key.shift><Key.shift>New<Key.space><Key.shift><Key.shift><Key.shift><Key.shift><Key.shift><Key.shift>York<Key.space>
Screenshot: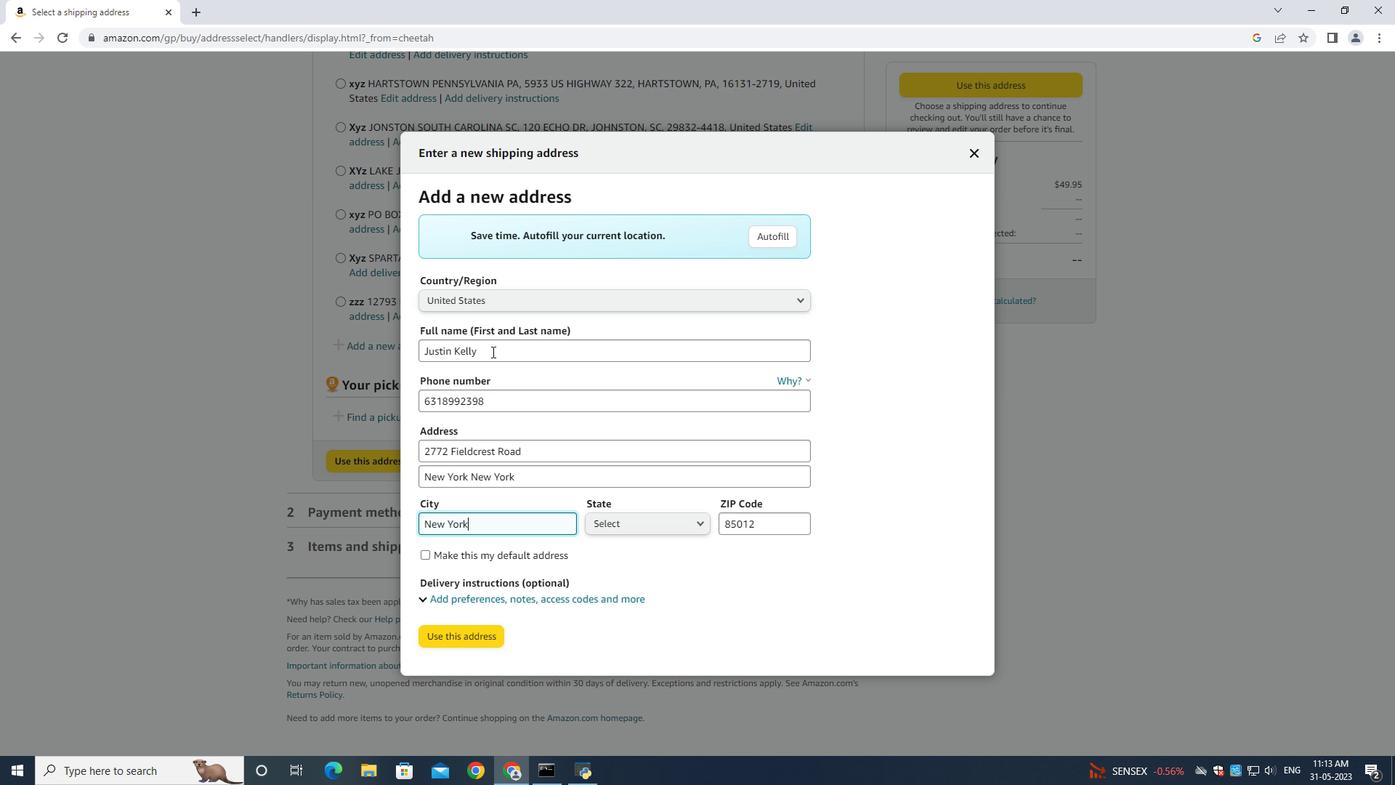 
Action: Mouse moved to (671, 519)
Screenshot: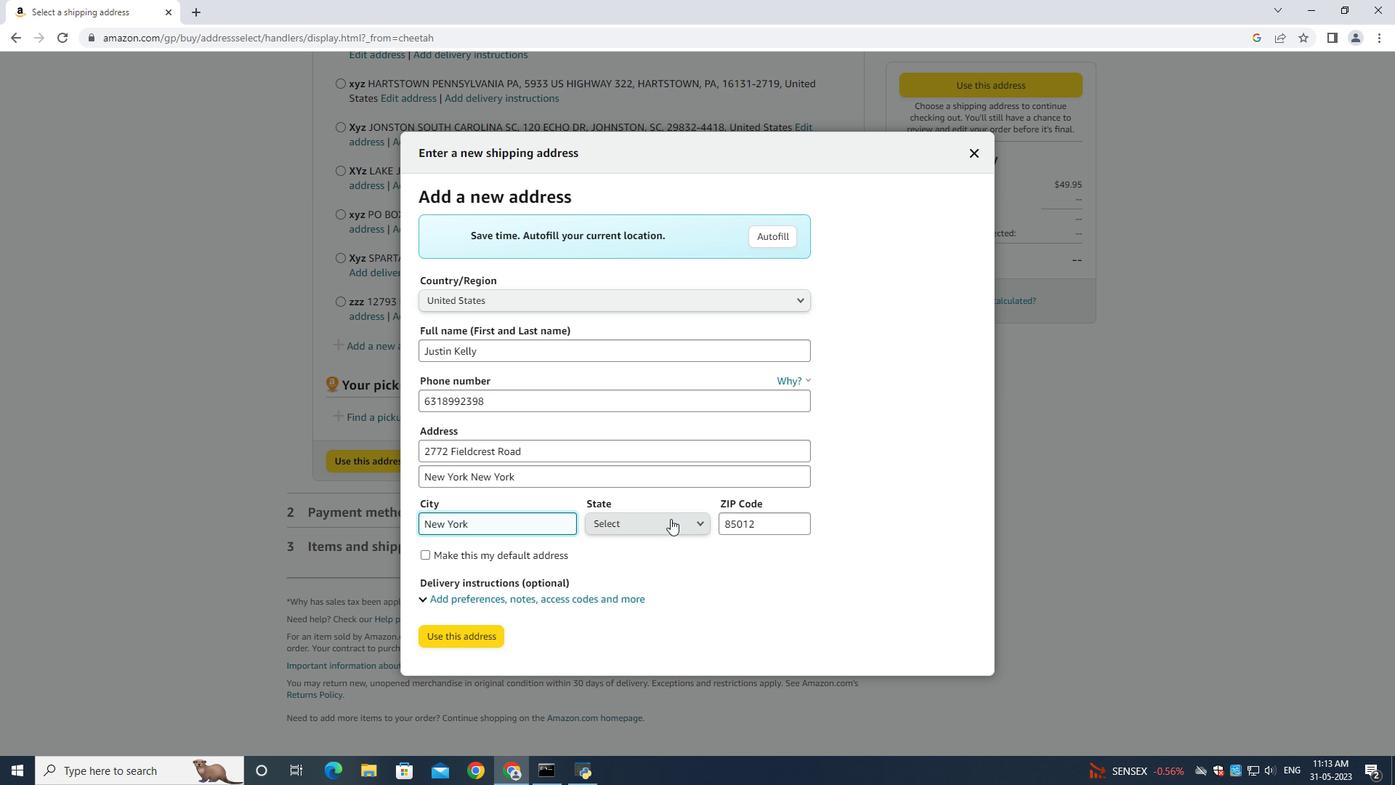
Action: Mouse pressed left at (671, 519)
Screenshot: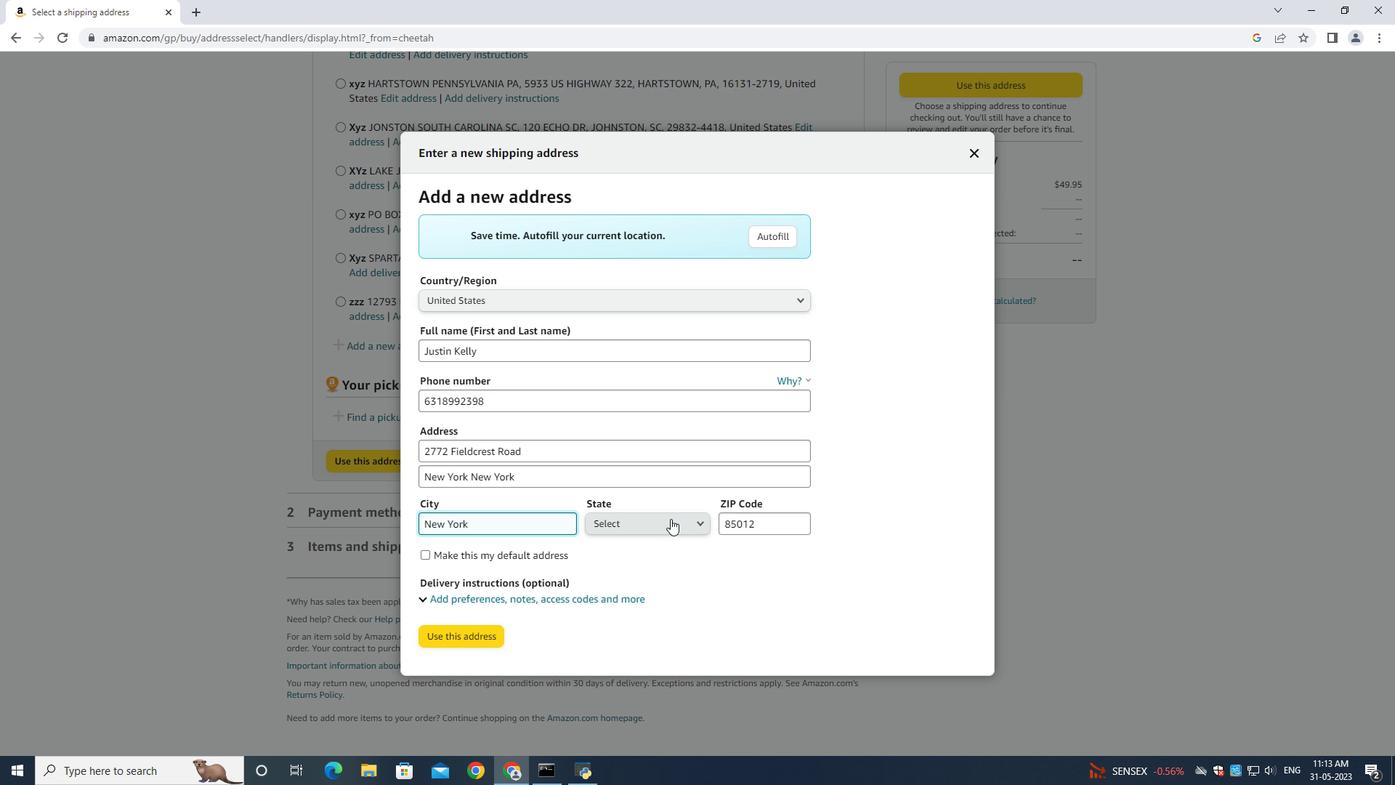 
Action: Mouse moved to (668, 433)
Screenshot: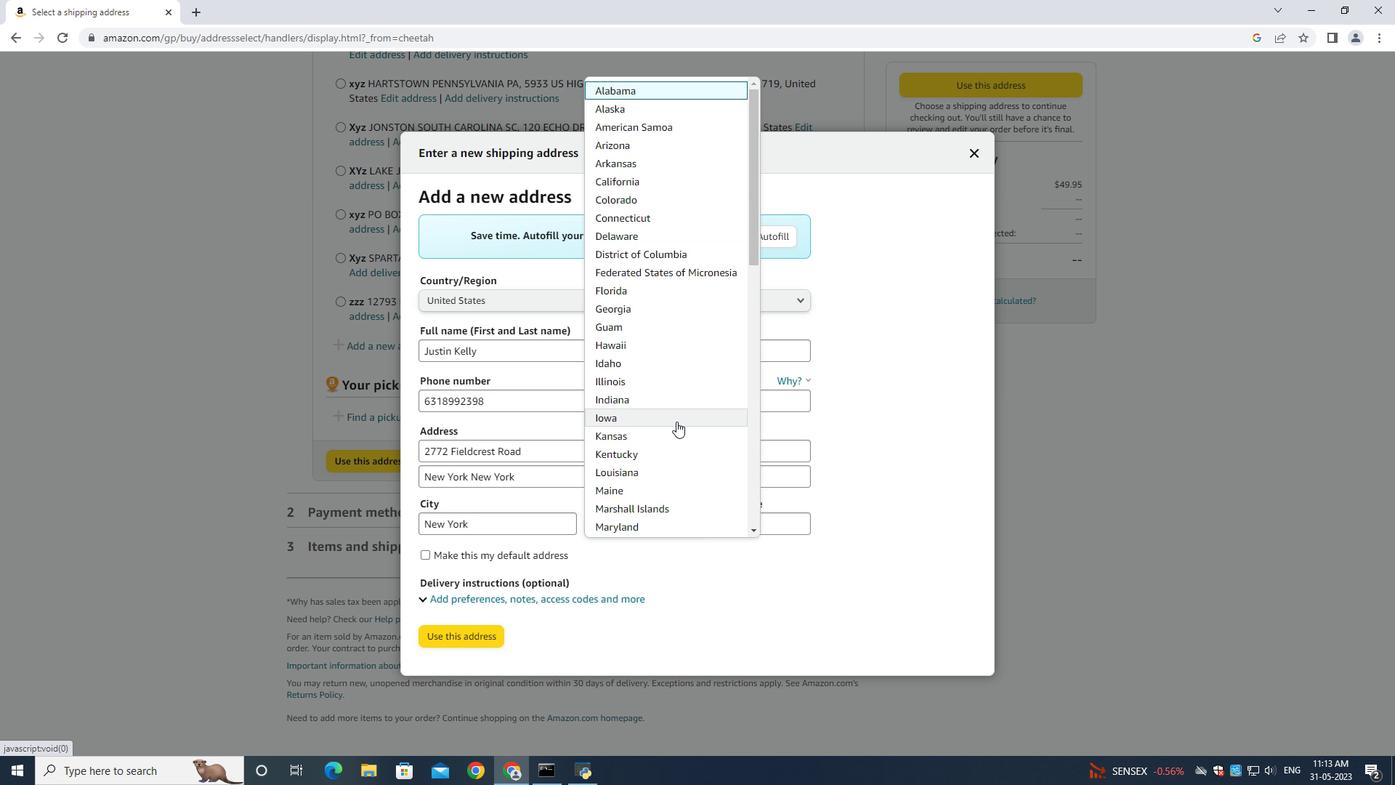 
Action: Mouse scrolled (668, 432) with delta (0, 0)
Screenshot: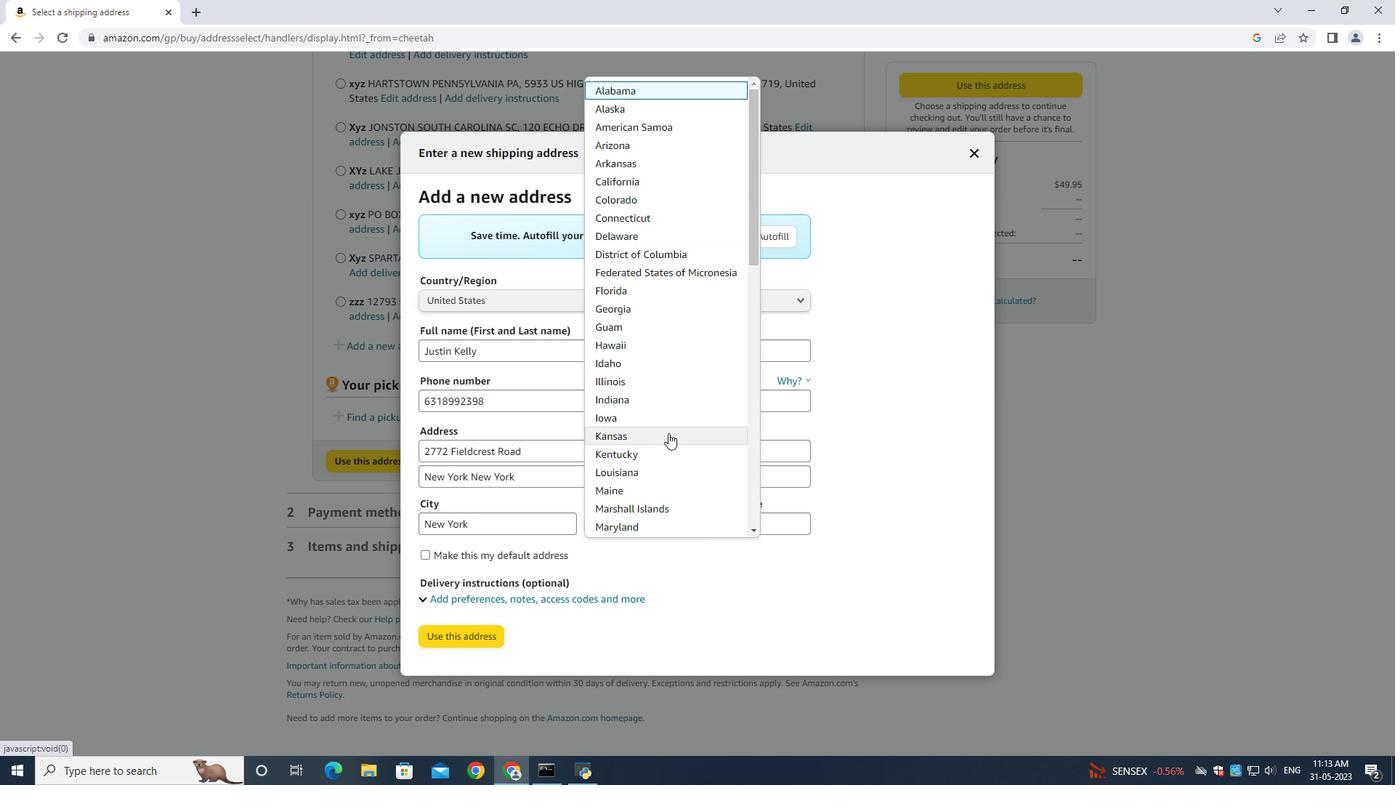 
Action: Mouse scrolled (668, 432) with delta (0, 0)
Screenshot: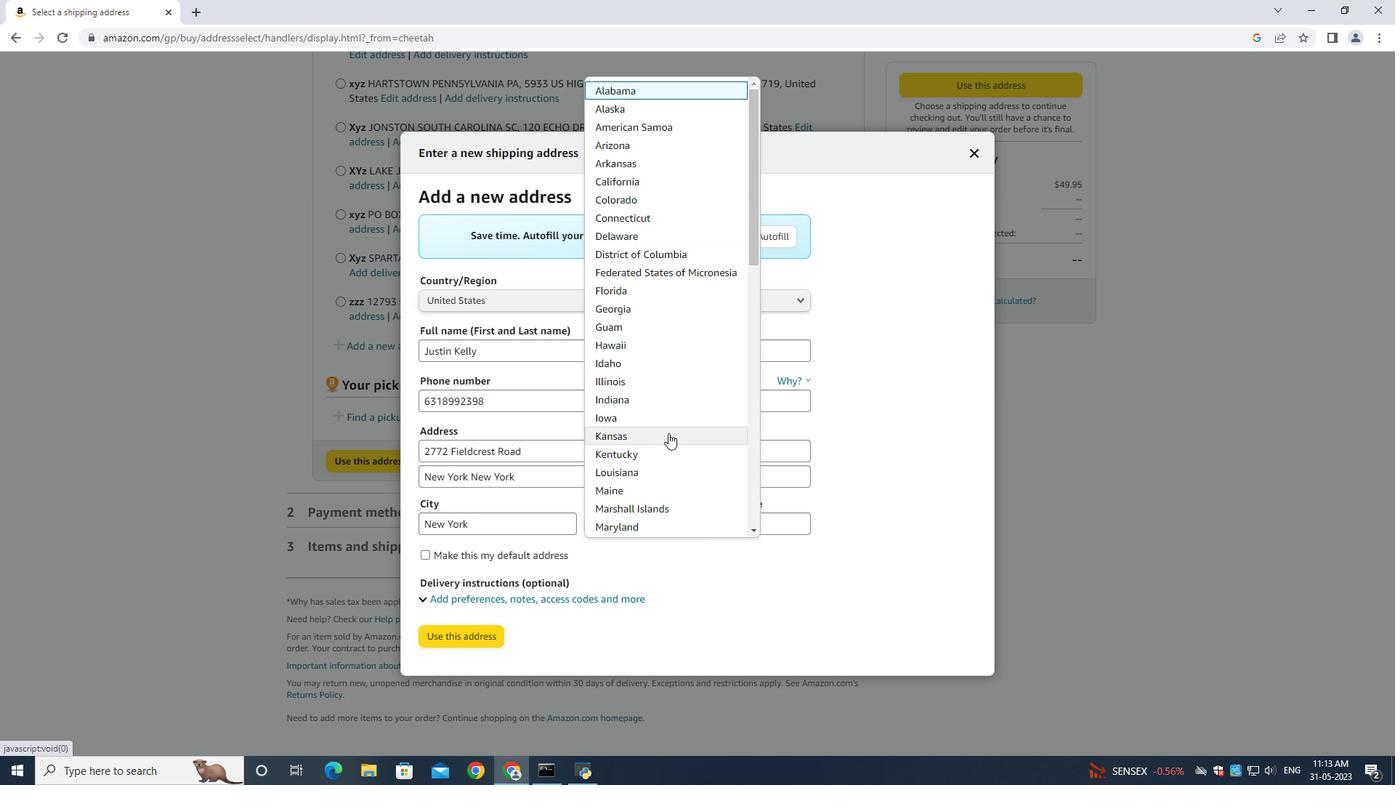 
Action: Mouse scrolled (668, 432) with delta (0, 0)
Screenshot: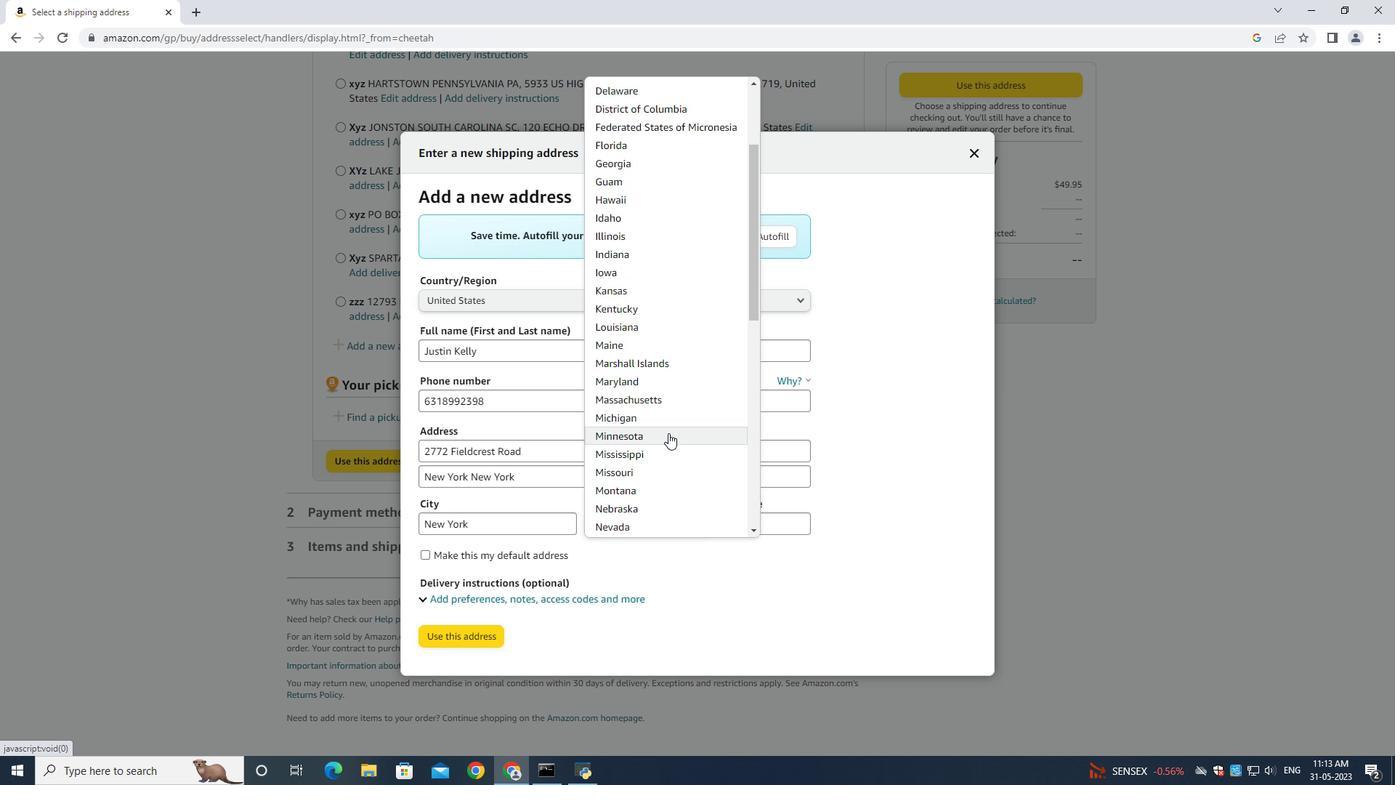
Action: Mouse moved to (657, 495)
Screenshot: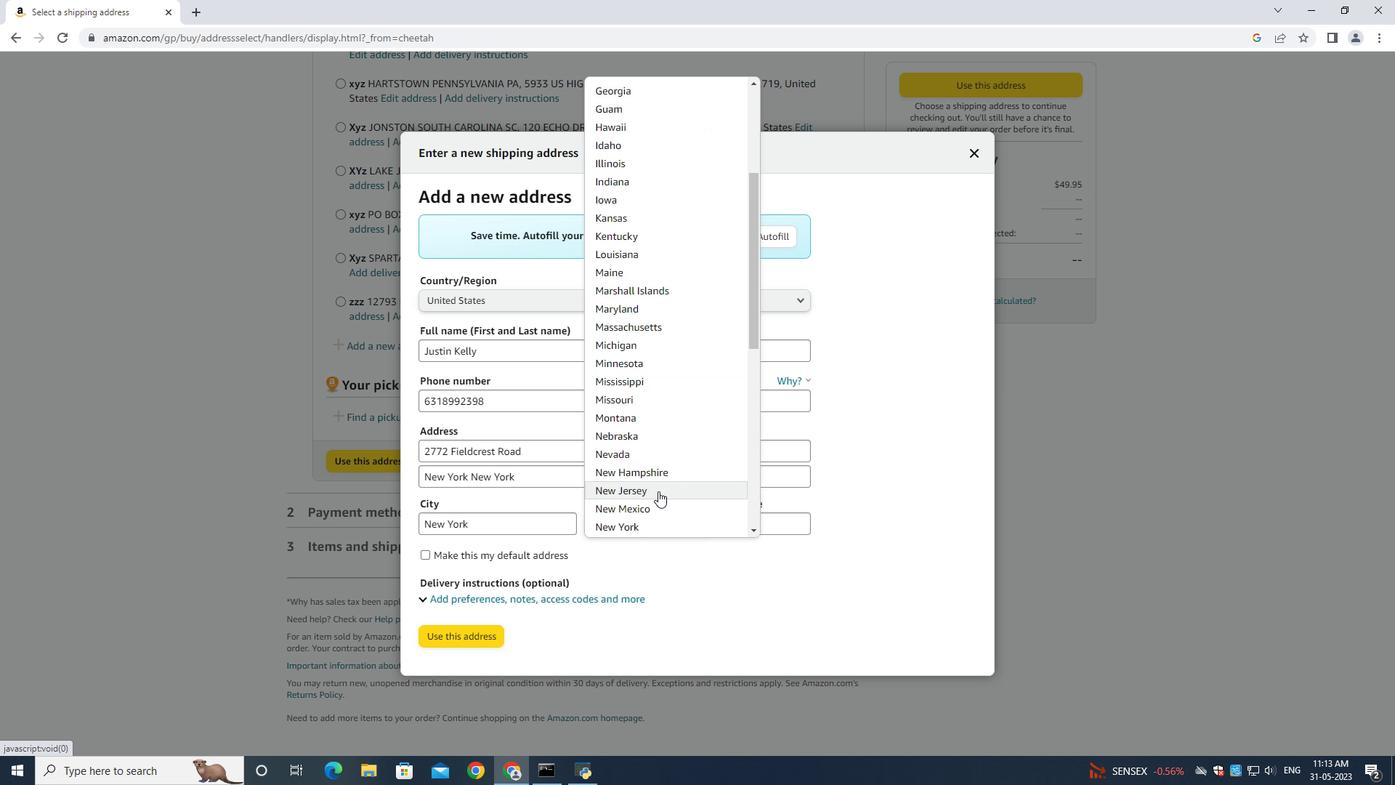 
Action: Mouse scrolled (657, 494) with delta (0, 0)
Screenshot: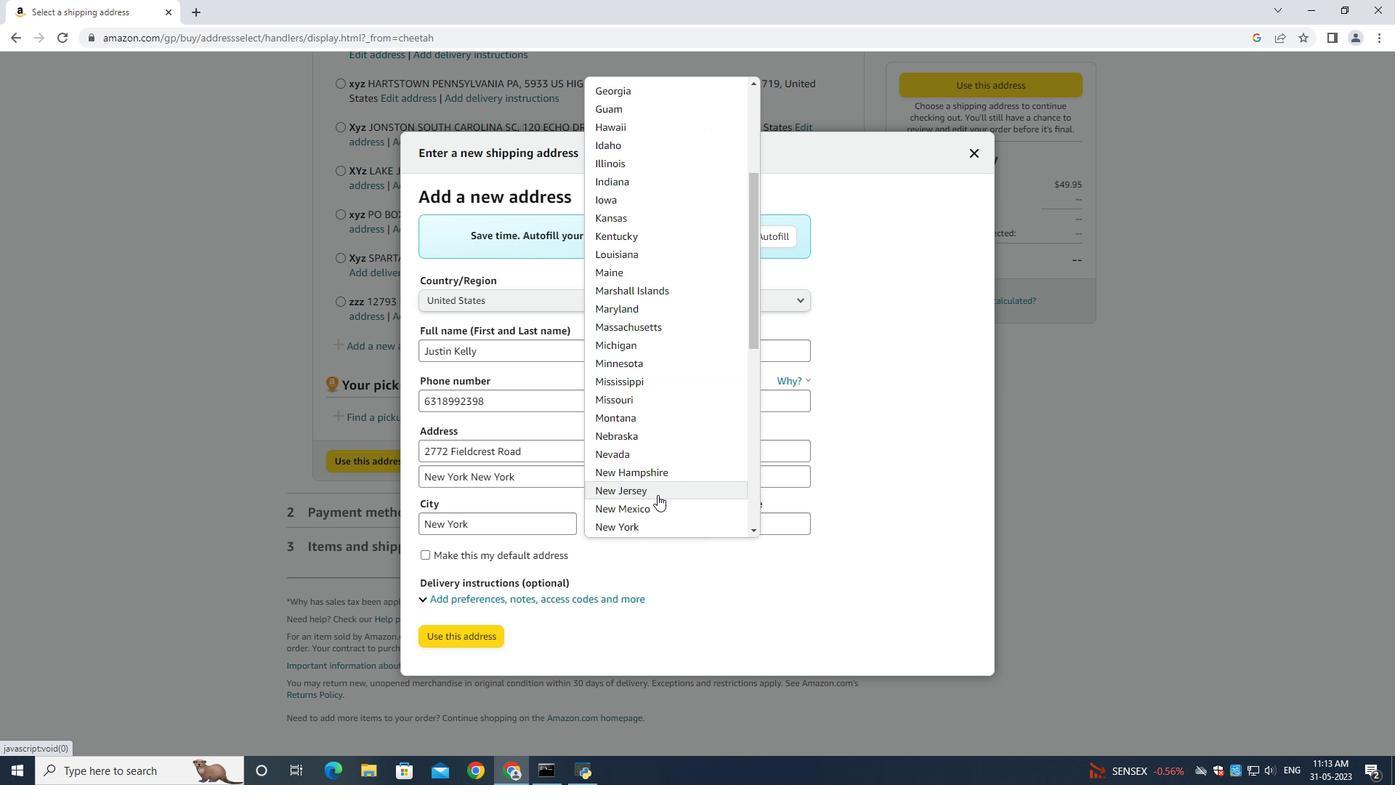 
Action: Mouse moved to (646, 459)
Screenshot: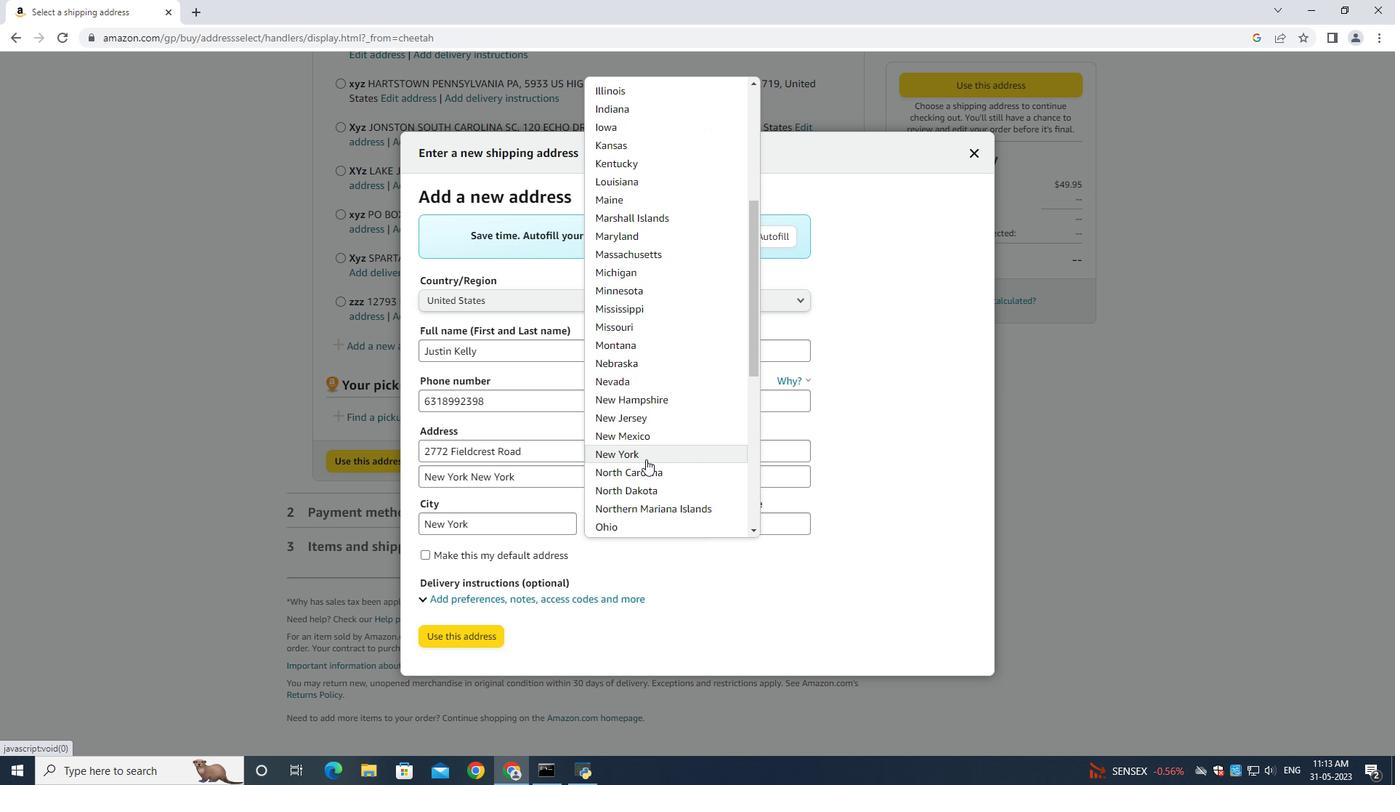 
Action: Mouse pressed left at (646, 459)
Screenshot: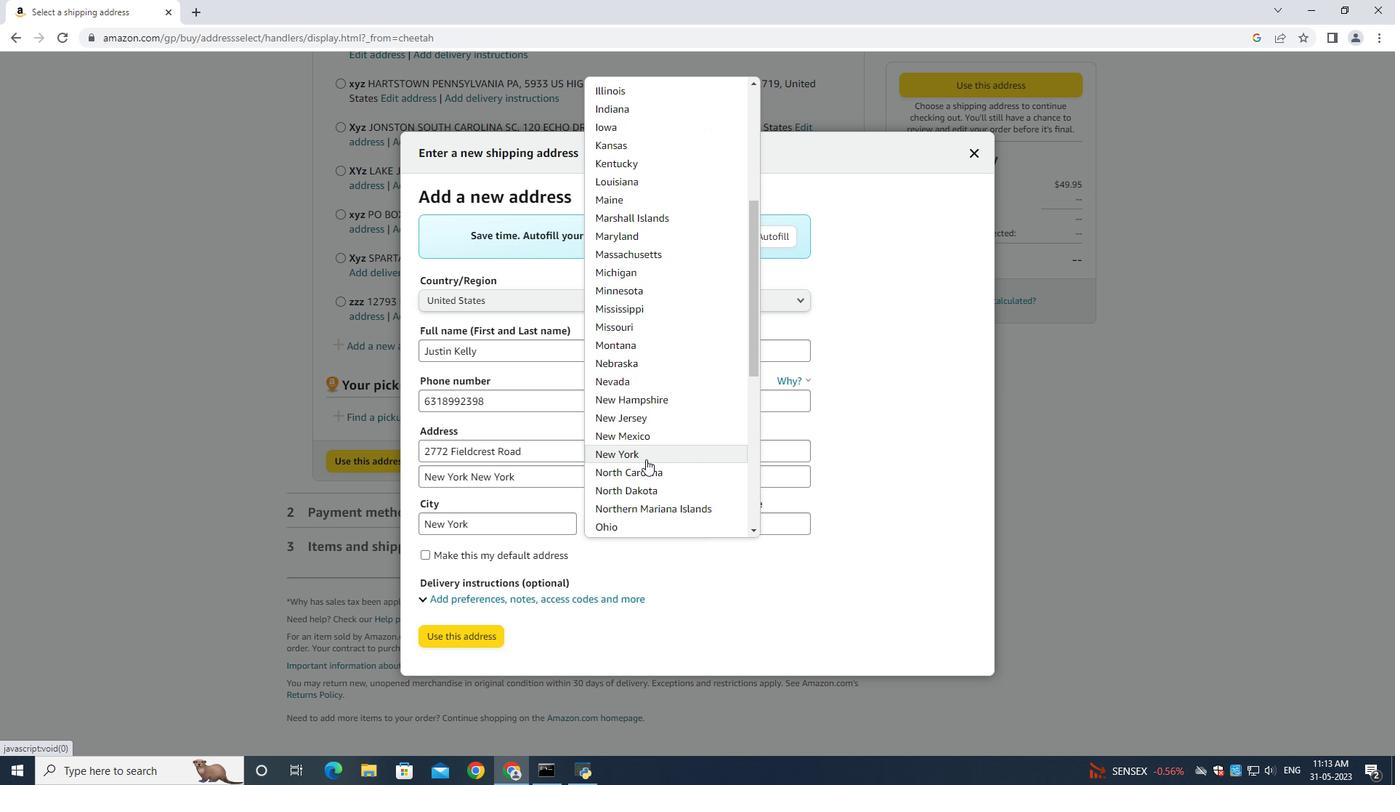 
Action: Mouse moved to (753, 527)
